 Task: Add a timeline in the project BeaconWorks for the epic 'Search Engine Marketing (SEM) Implementation' from 2023/01/07 to 2024/08/14. Add a timeline in the project BeaconWorks for the epic 'User Experience Testing' from 2023/01/12 to 2024/09/02. Add a timeline in the project BeaconWorks for the epic 'Knowledge Management System Implementation' from 2024/04/17 to 2025/09/11
Action: Mouse moved to (206, 58)
Screenshot: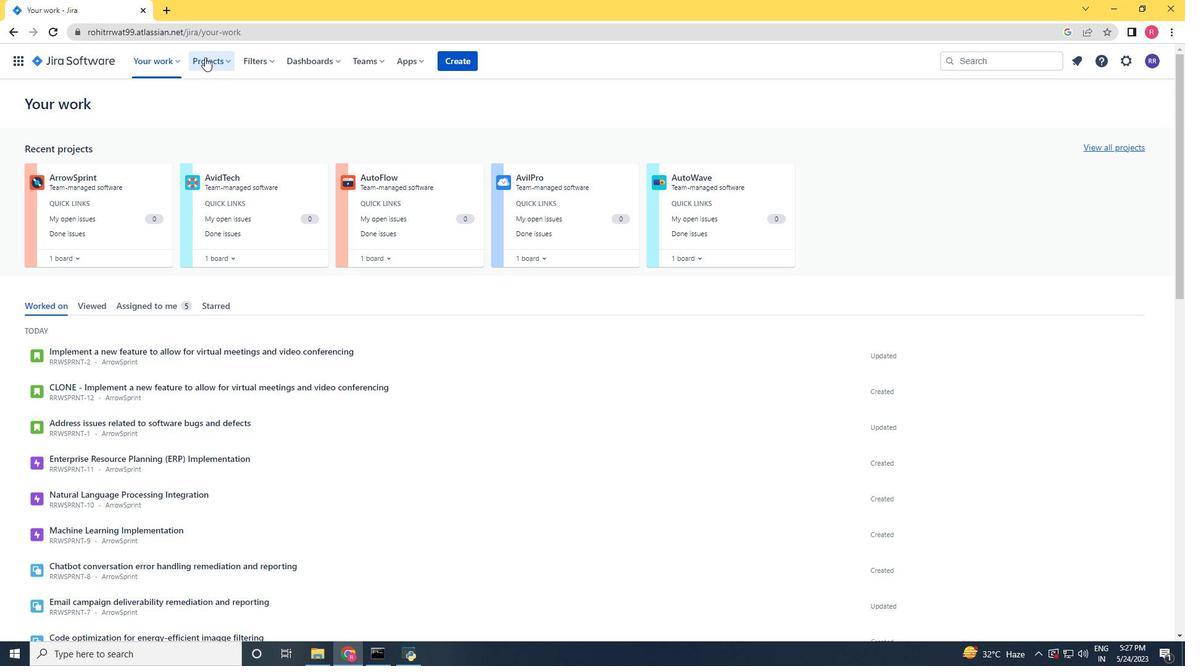 
Action: Mouse pressed left at (206, 58)
Screenshot: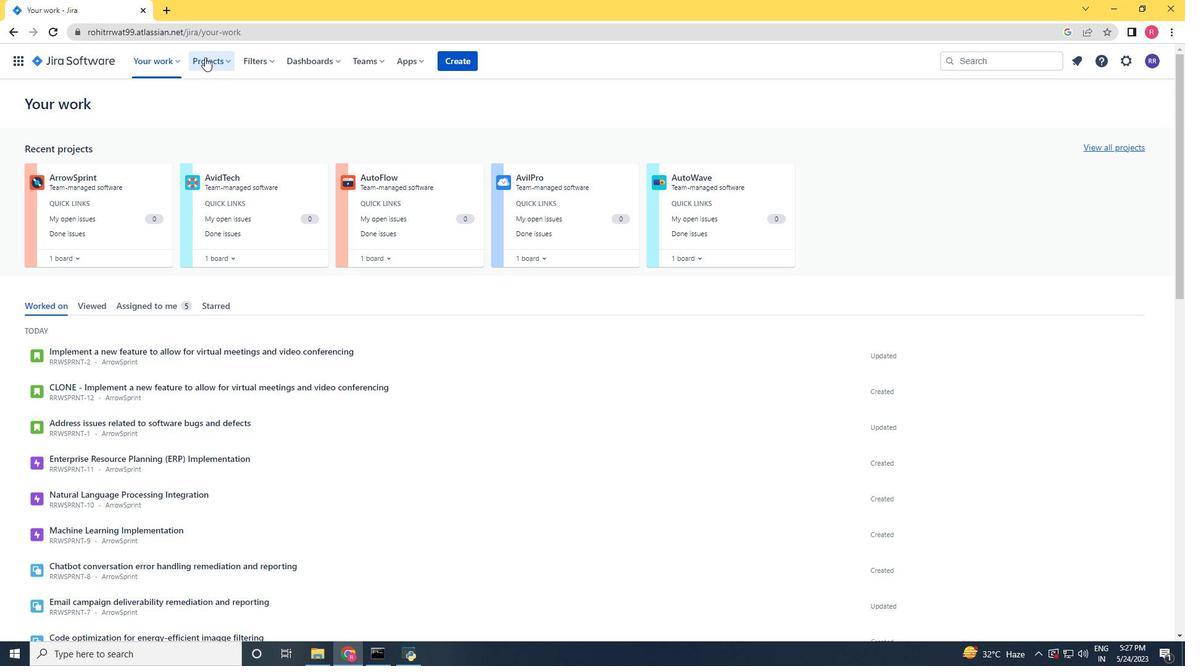 
Action: Mouse moved to (230, 110)
Screenshot: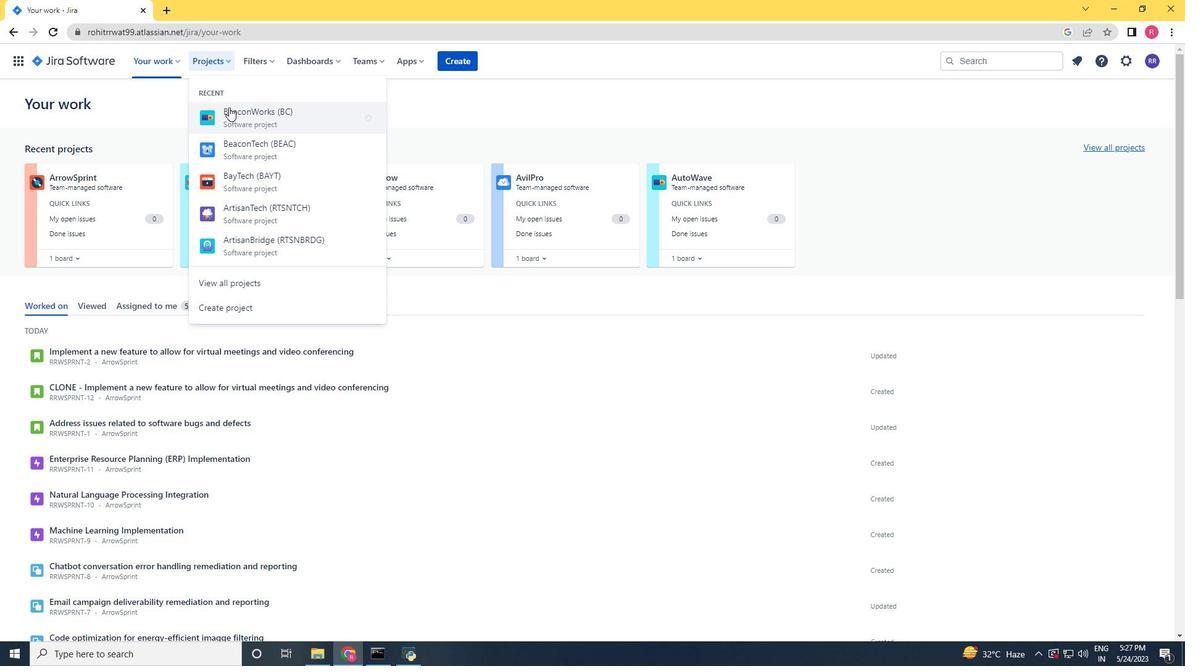 
Action: Mouse pressed left at (230, 110)
Screenshot: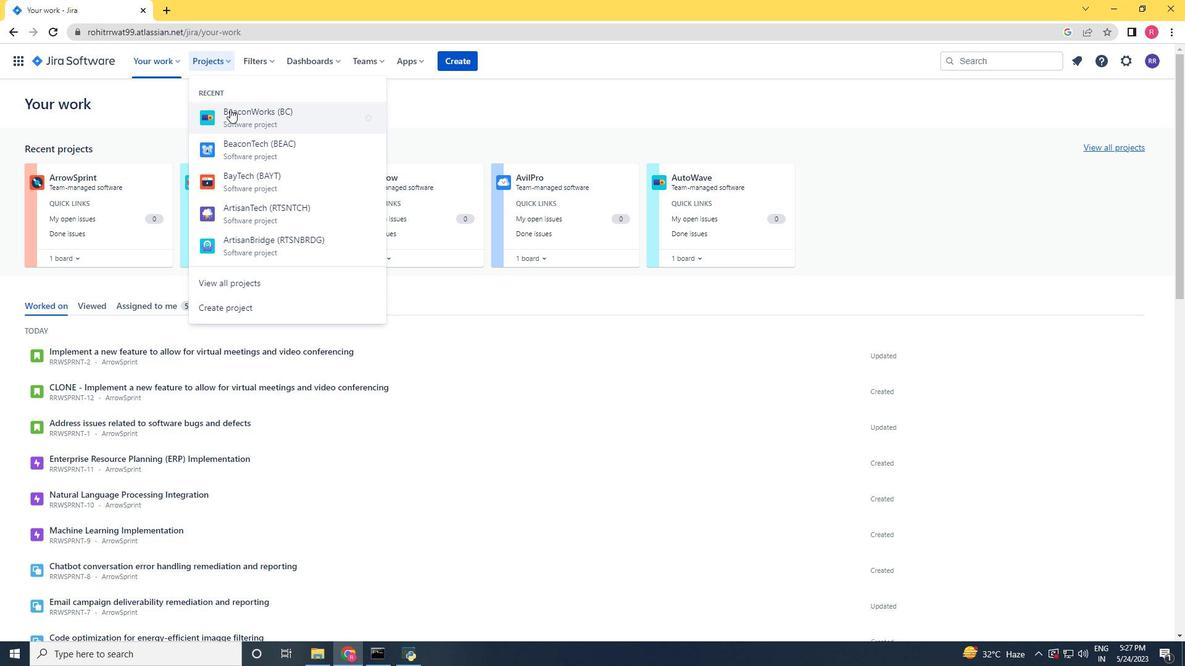 
Action: Mouse moved to (56, 193)
Screenshot: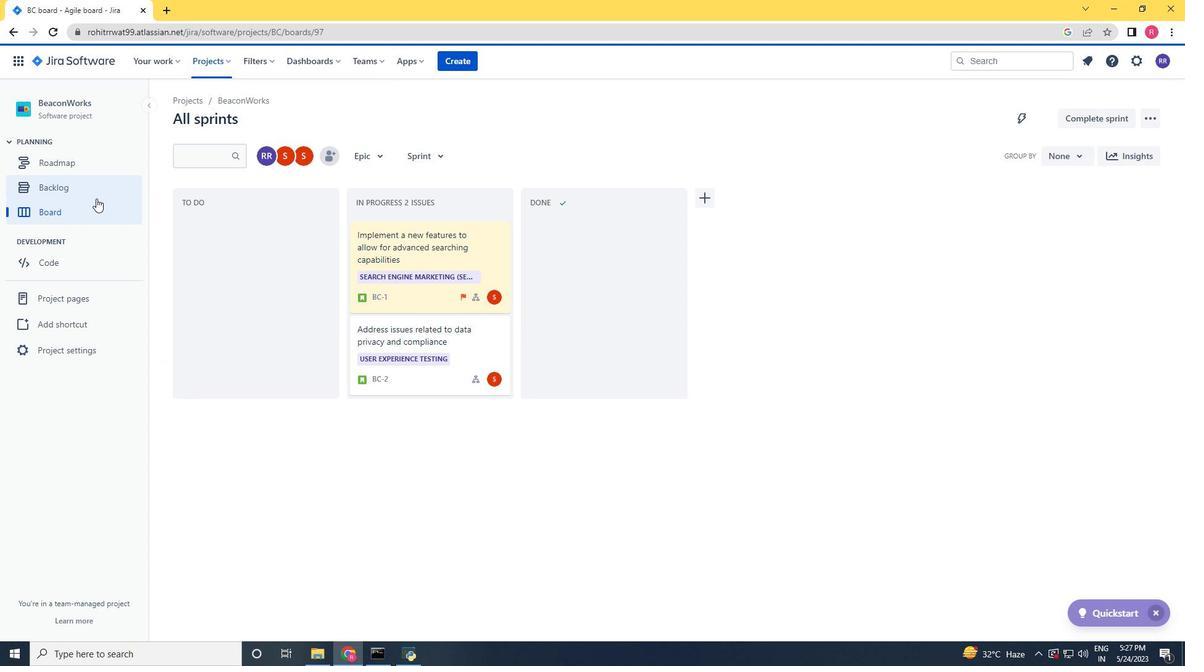 
Action: Mouse pressed left at (56, 193)
Screenshot: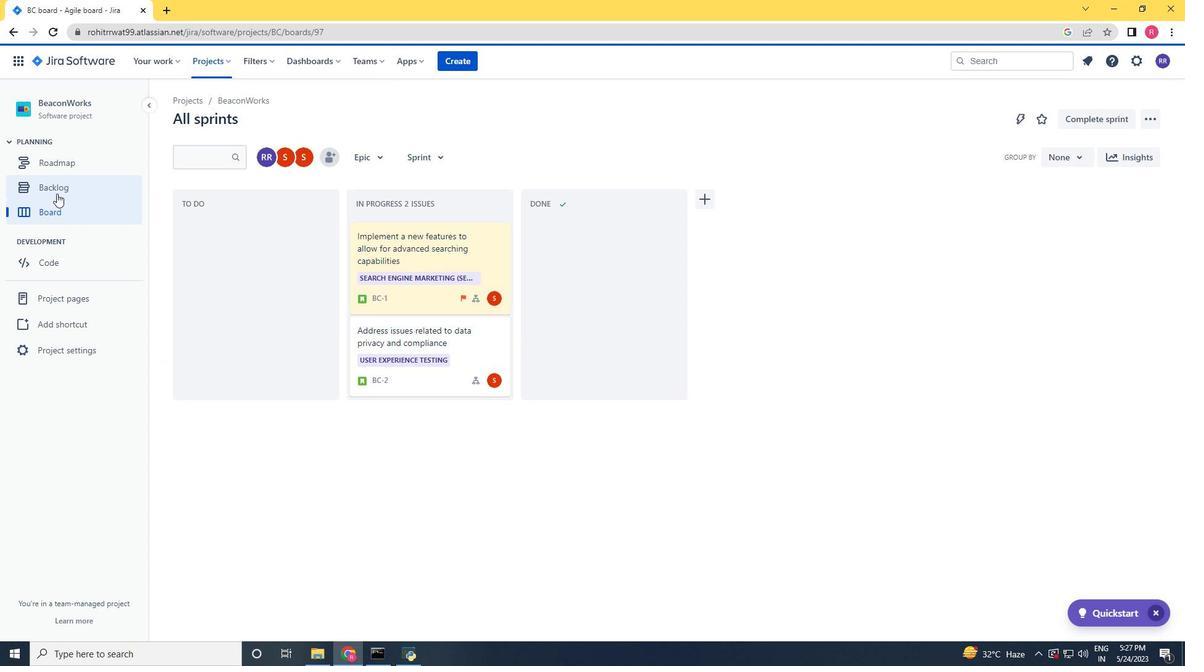 
Action: Mouse moved to (186, 250)
Screenshot: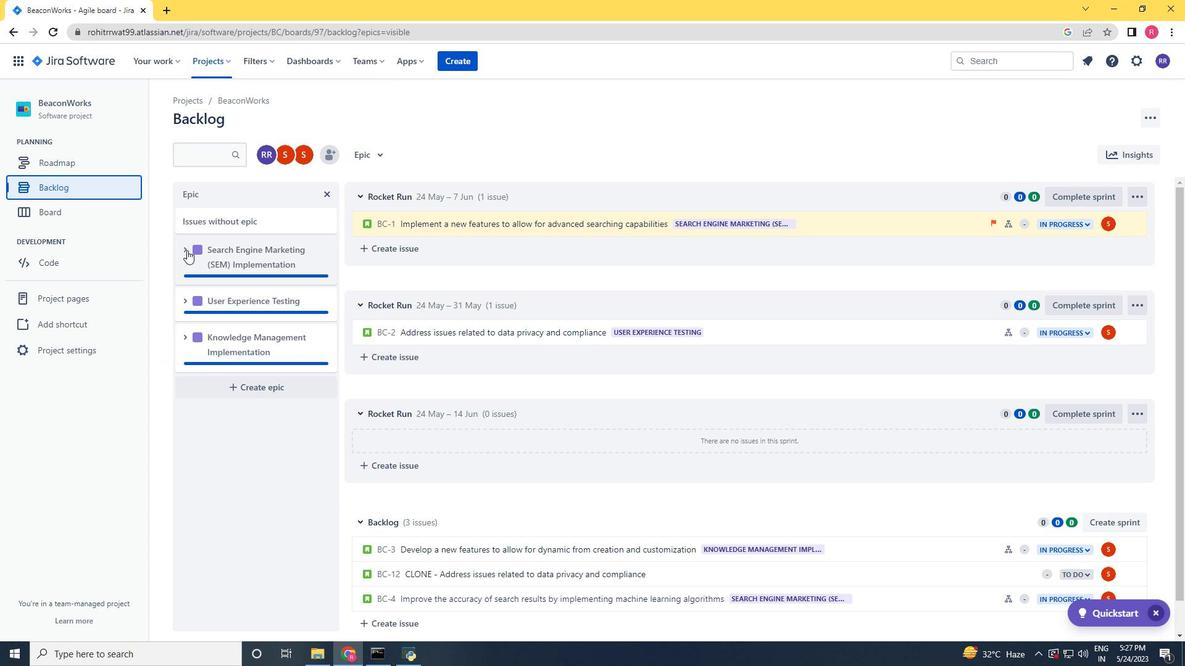 
Action: Mouse pressed left at (186, 250)
Screenshot: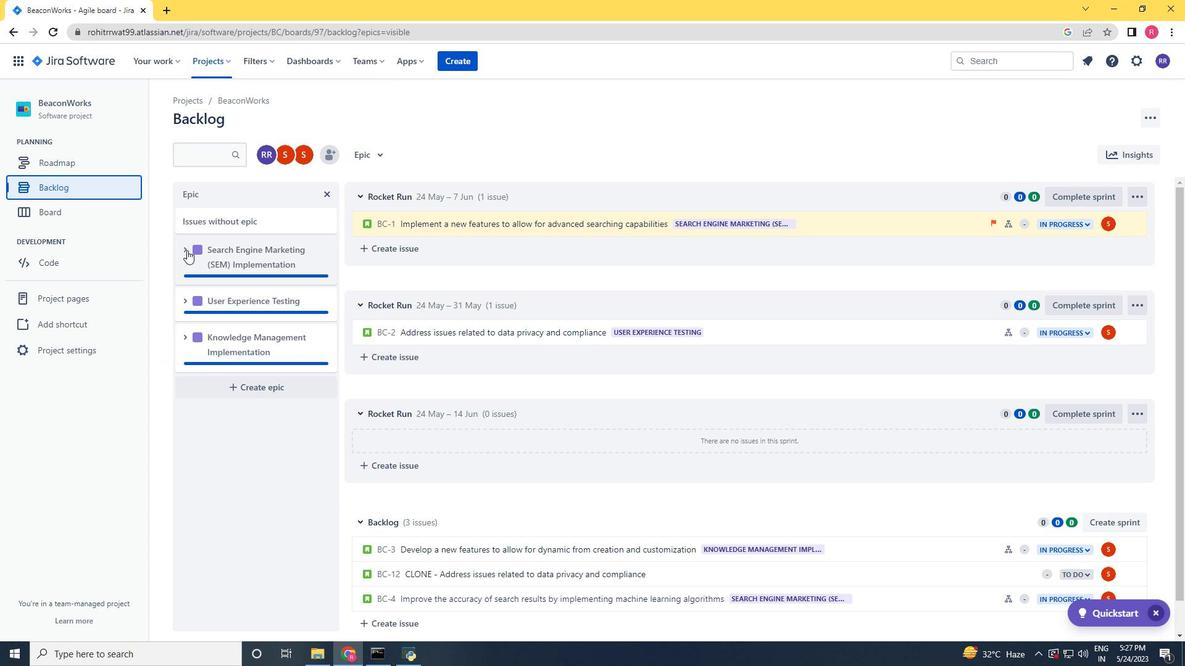 
Action: Mouse moved to (250, 353)
Screenshot: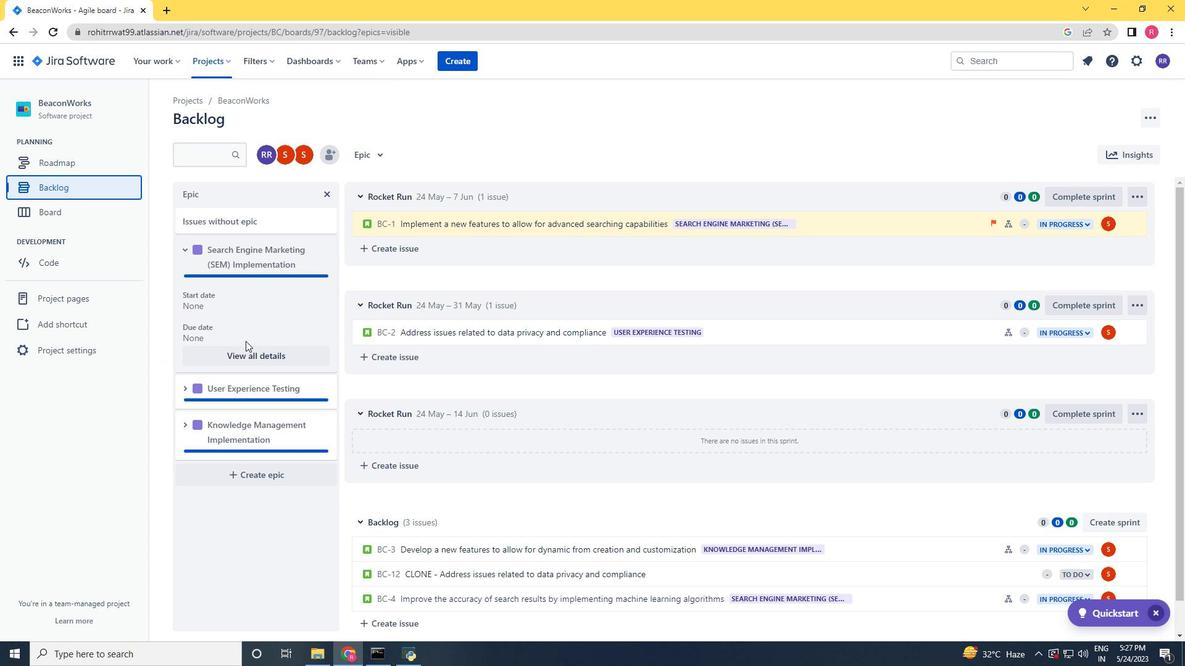 
Action: Mouse pressed left at (250, 353)
Screenshot: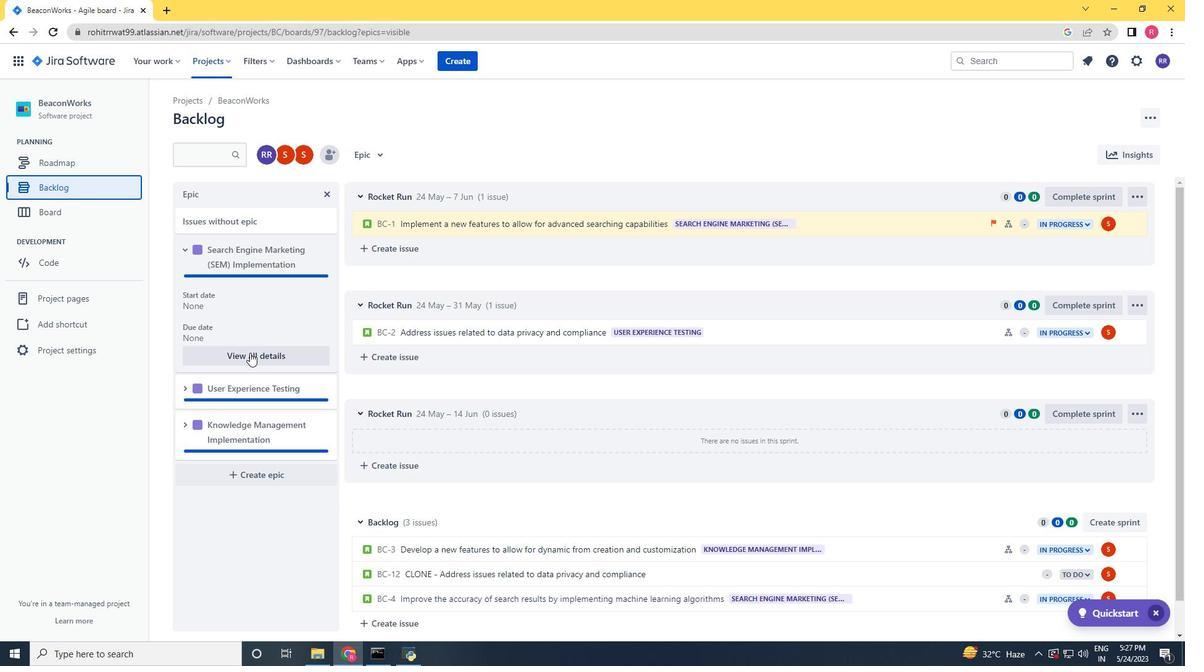 
Action: Mouse moved to (747, 351)
Screenshot: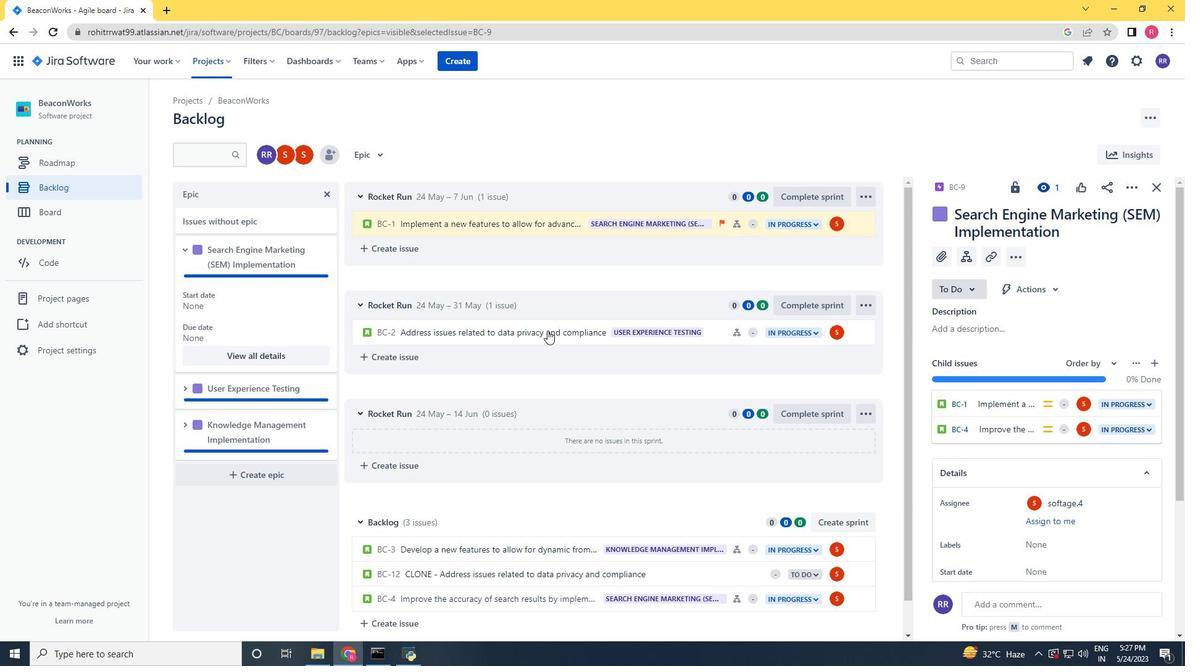 
Action: Mouse scrolled (747, 351) with delta (0, 0)
Screenshot: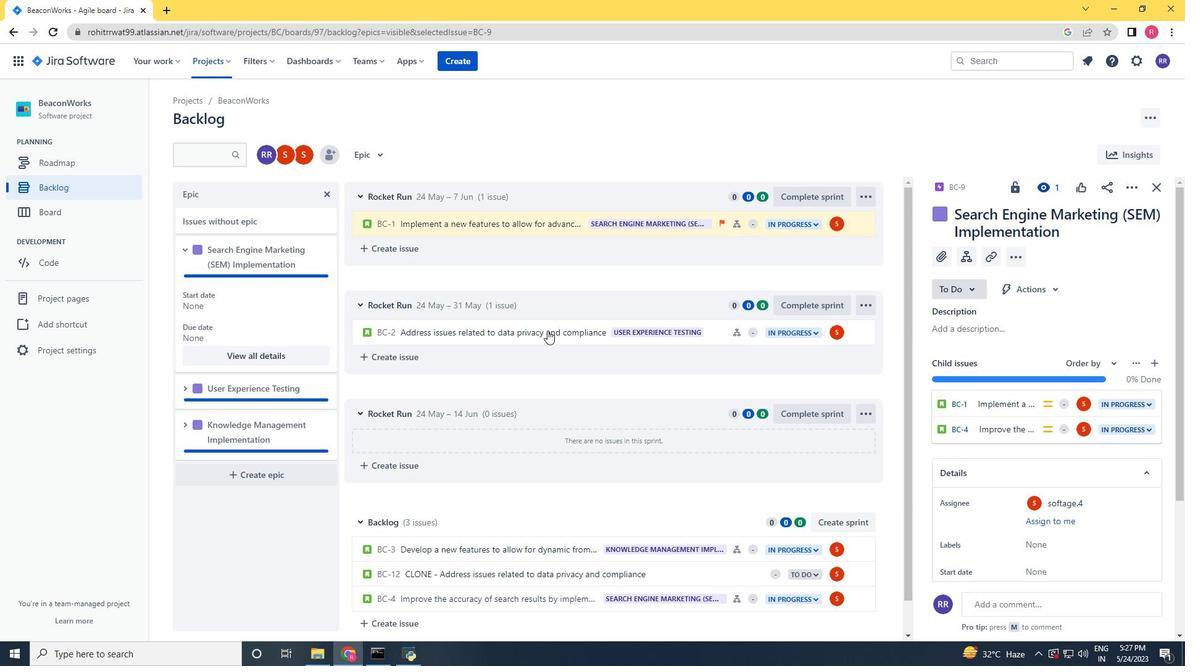 
Action: Mouse scrolled (747, 351) with delta (0, 0)
Screenshot: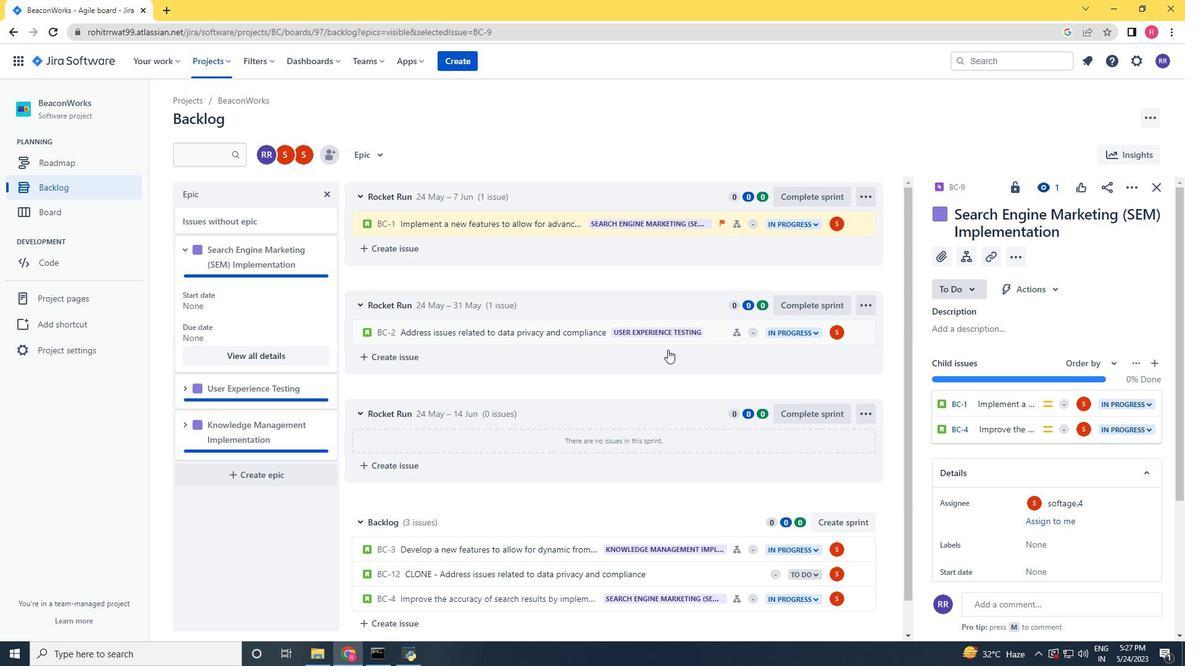 
Action: Mouse scrolled (747, 351) with delta (0, 0)
Screenshot: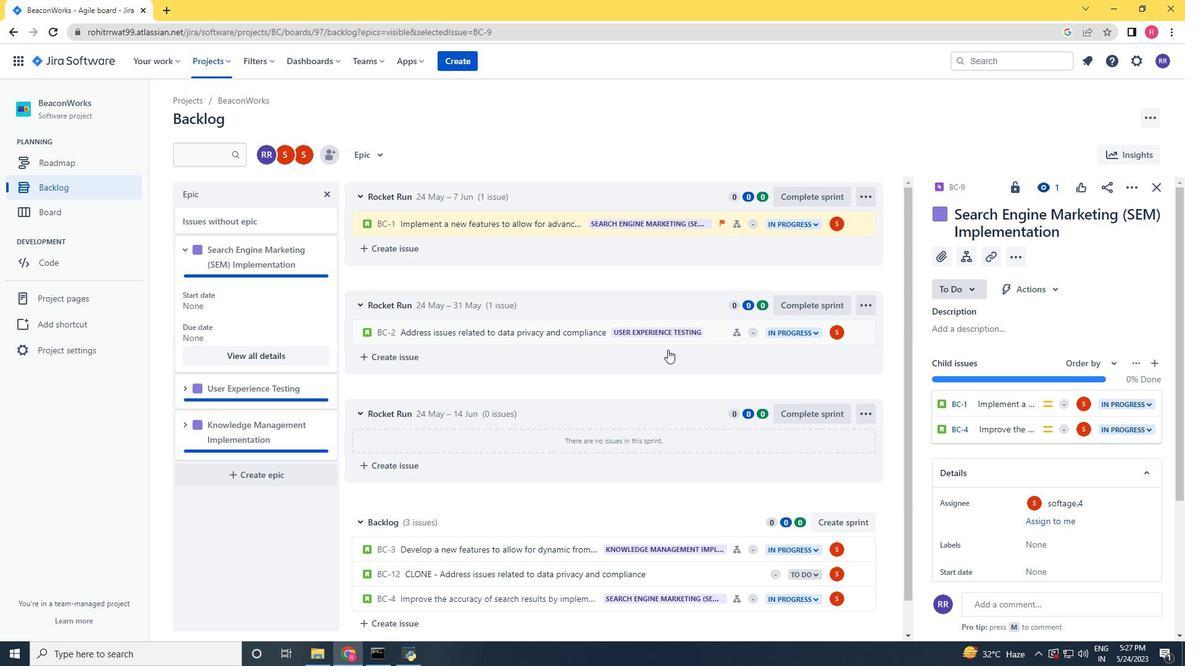 
Action: Mouse scrolled (747, 351) with delta (0, 0)
Screenshot: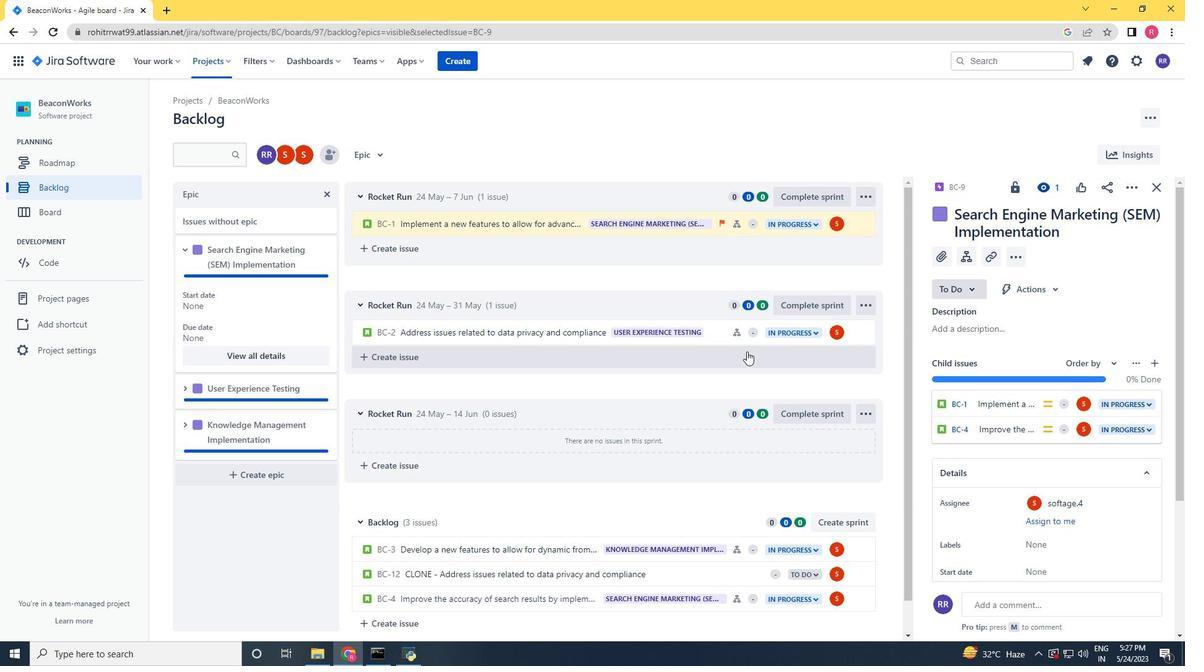 
Action: Mouse moved to (1172, 569)
Screenshot: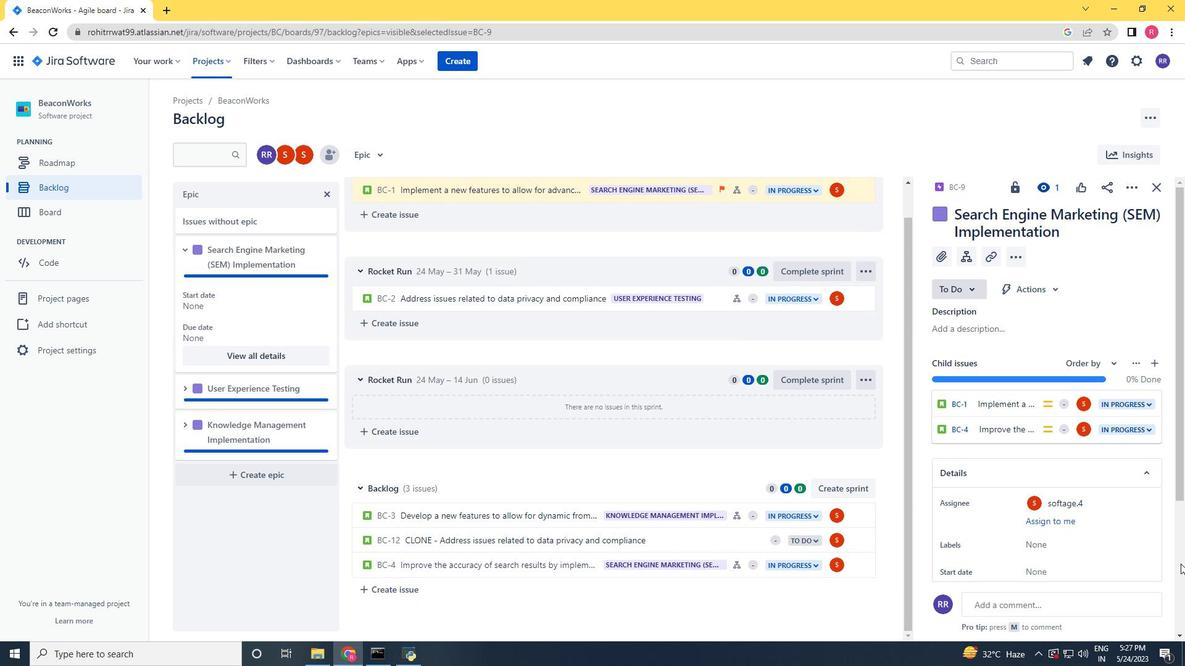 
Action: Mouse scrolled (1172, 569) with delta (0, 0)
Screenshot: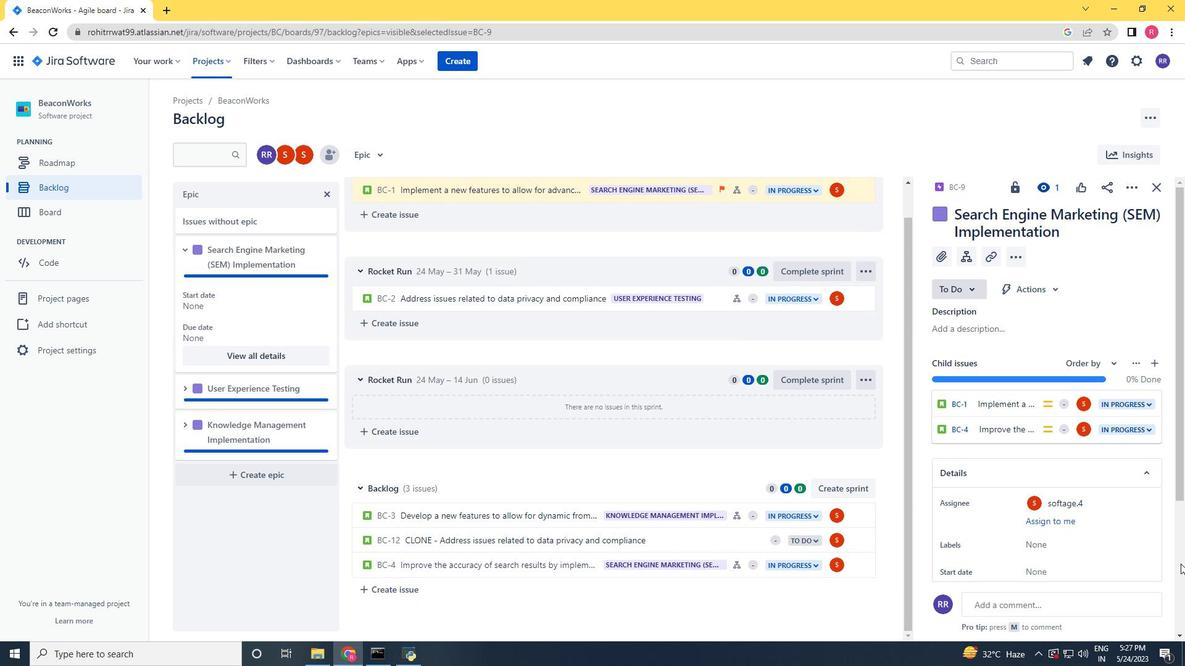 
Action: Mouse moved to (1168, 570)
Screenshot: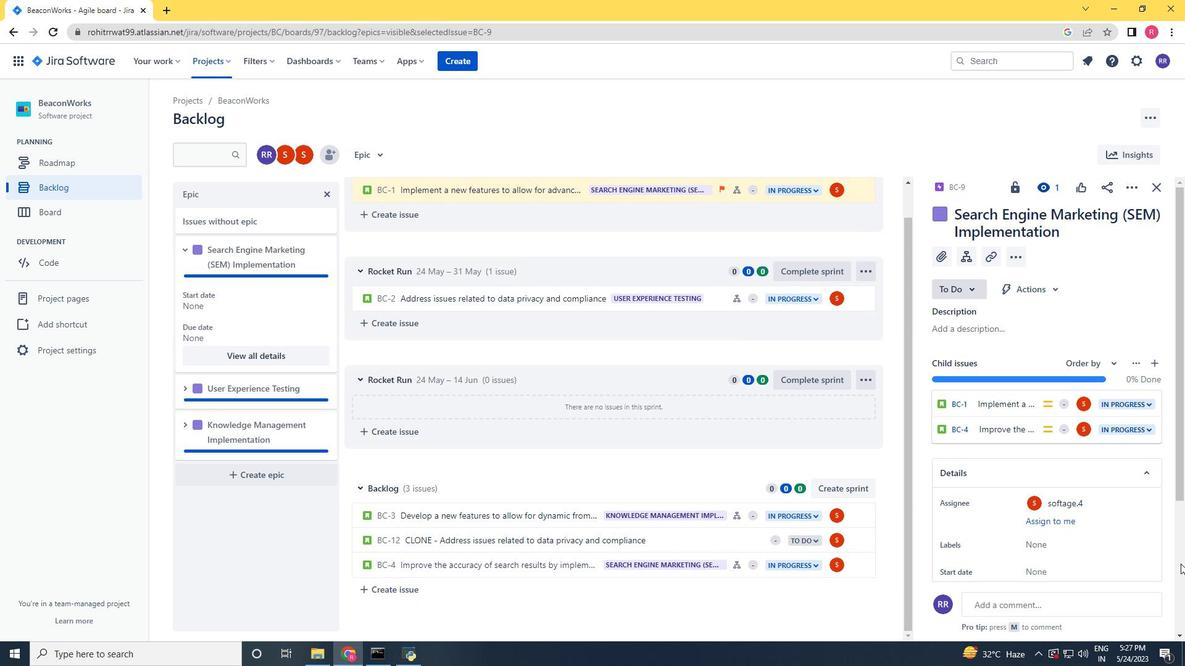 
Action: Mouse scrolled (1168, 569) with delta (0, 0)
Screenshot: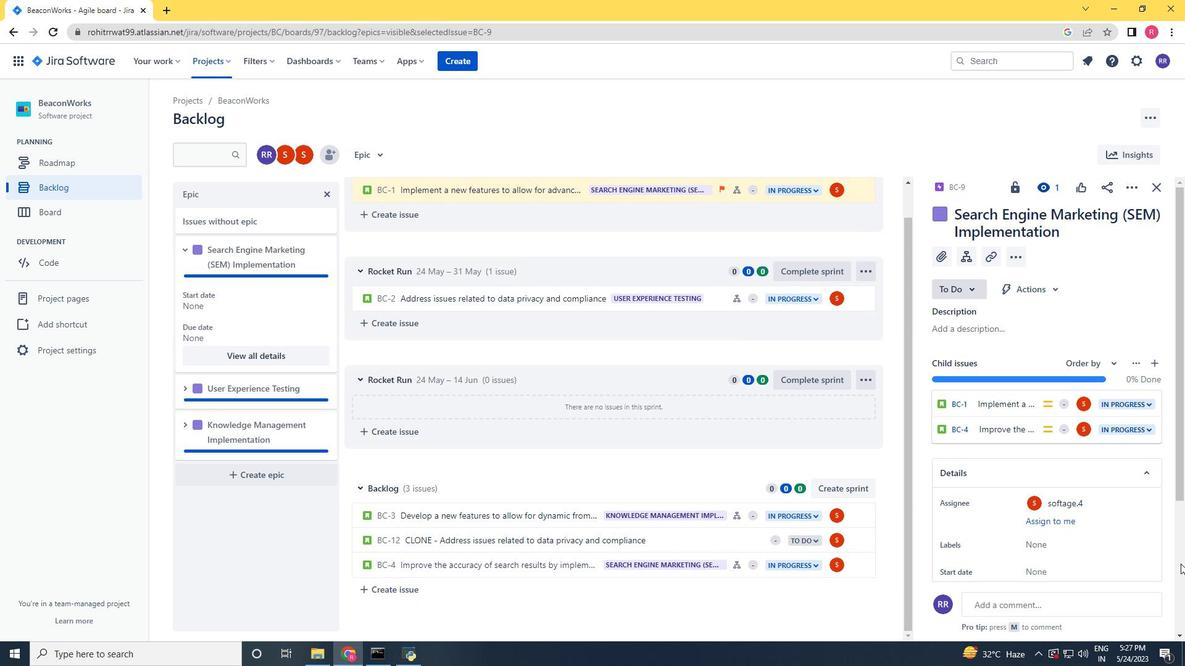 
Action: Mouse moved to (1158, 570)
Screenshot: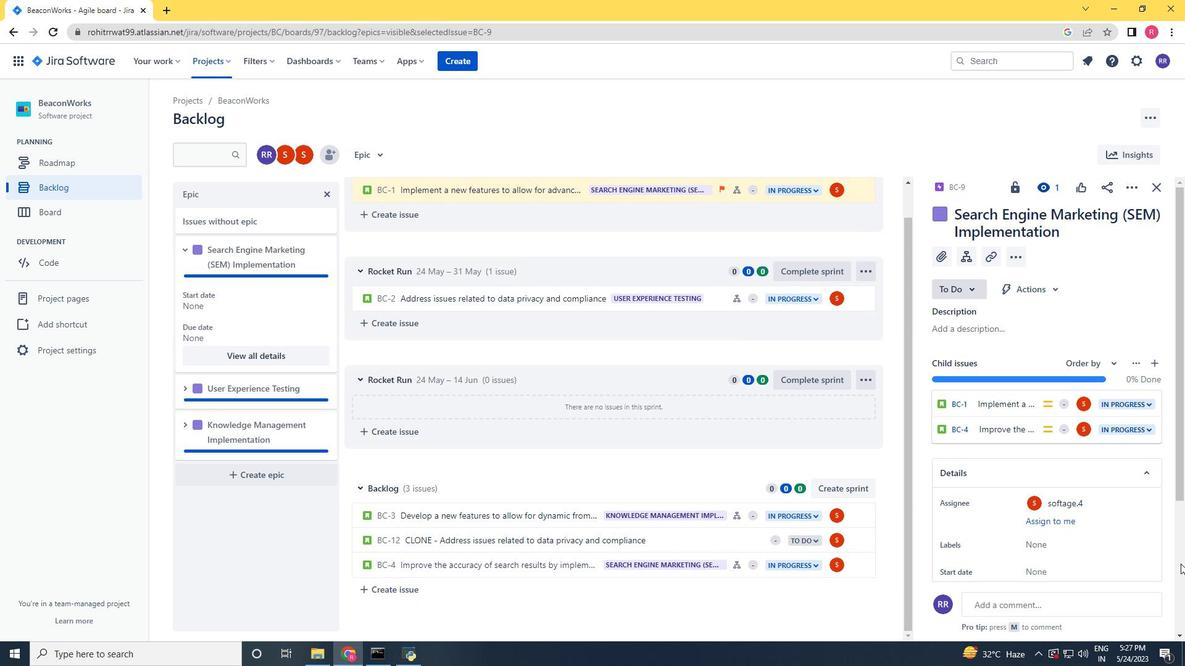 
Action: Mouse scrolled (1158, 569) with delta (0, 0)
Screenshot: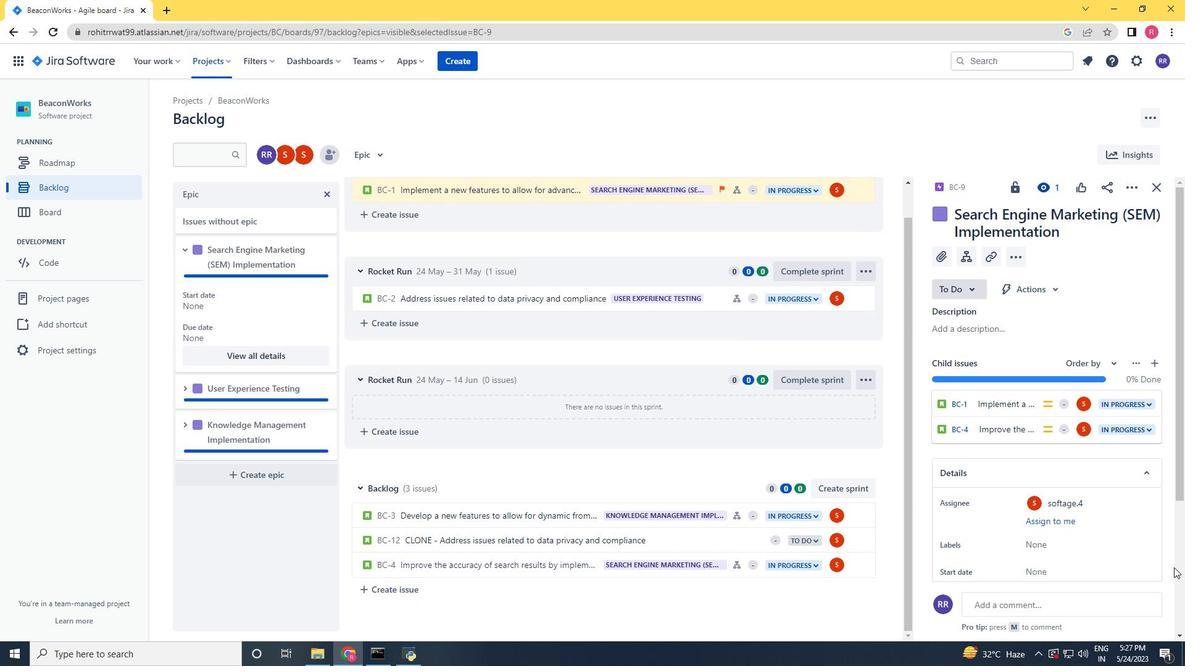 
Action: Mouse moved to (1153, 570)
Screenshot: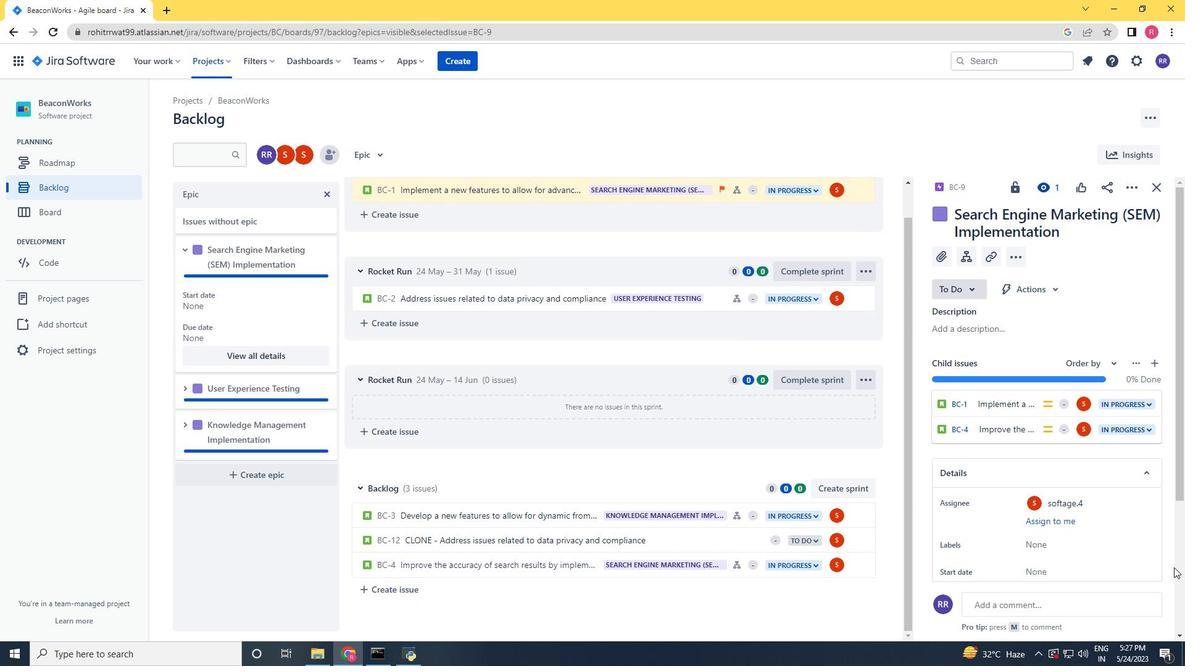 
Action: Mouse scrolled (1153, 569) with delta (0, 0)
Screenshot: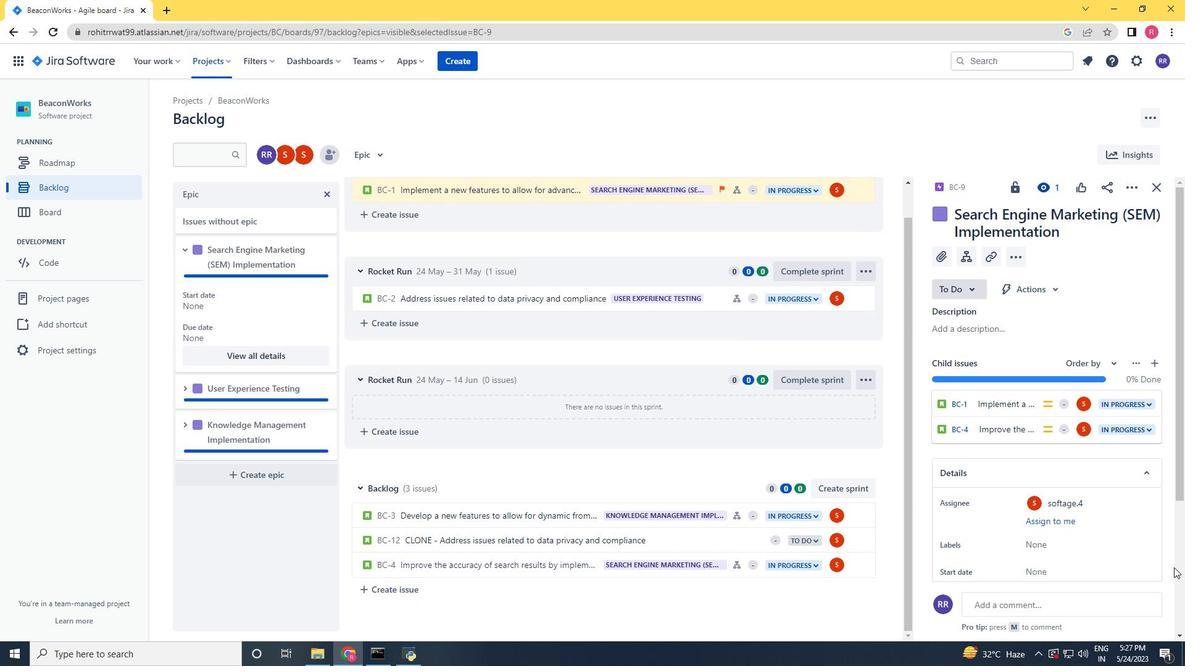
Action: Mouse moved to (1152, 570)
Screenshot: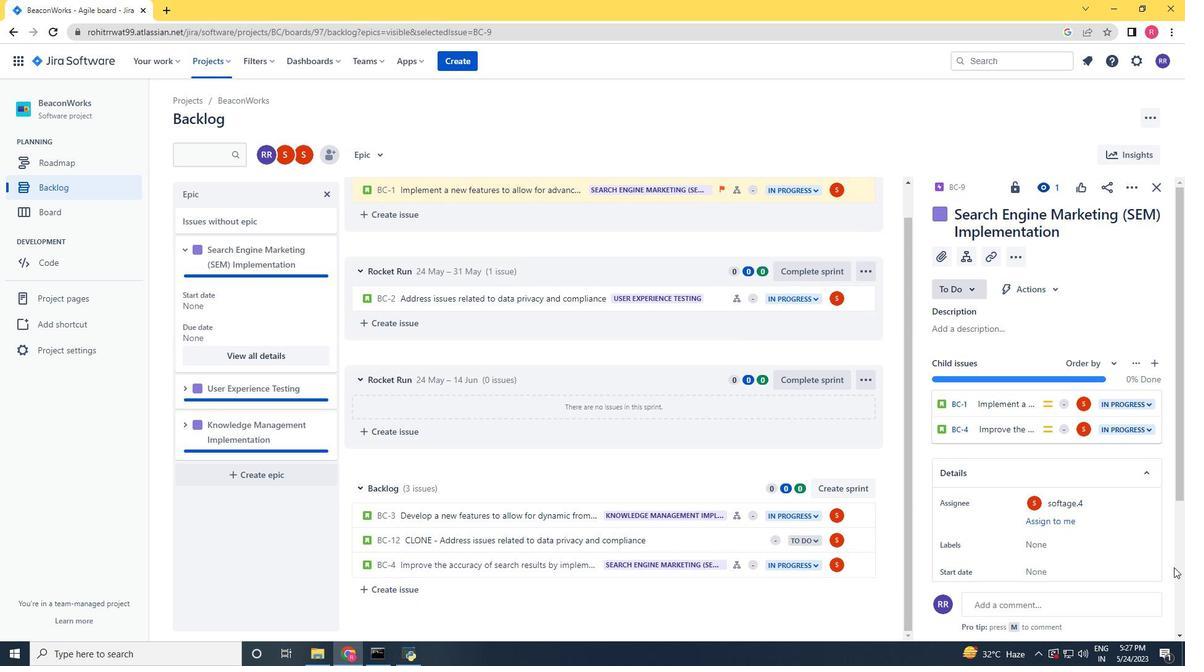 
Action: Mouse scrolled (1152, 569) with delta (0, 0)
Screenshot: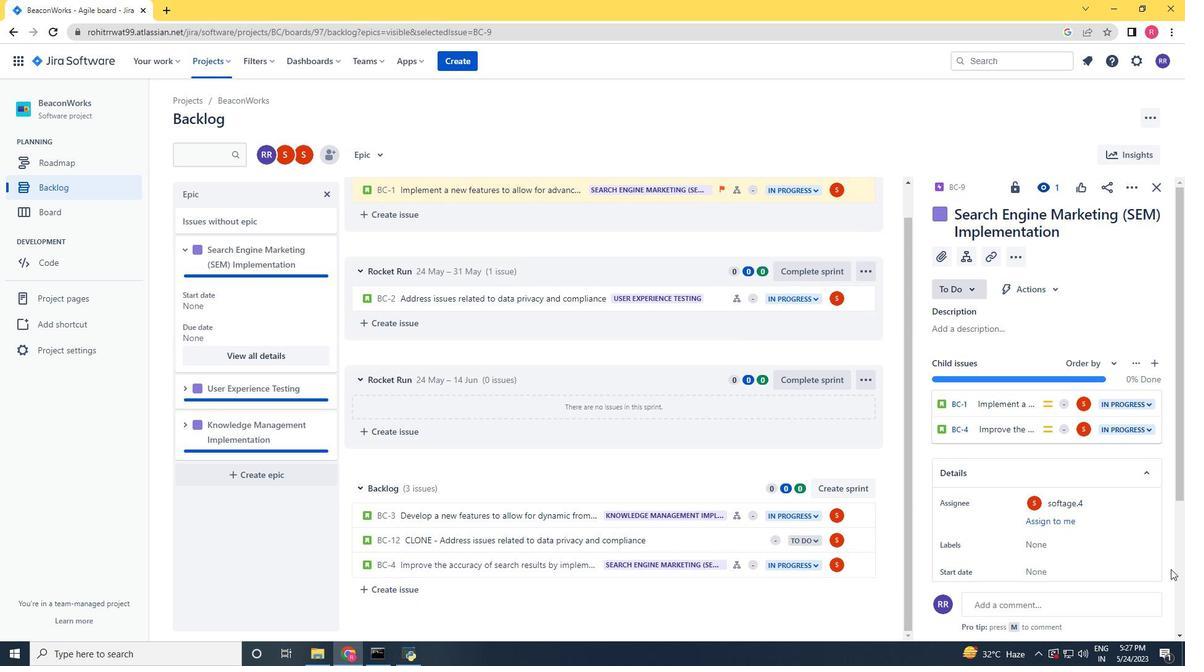 
Action: Mouse moved to (1060, 374)
Screenshot: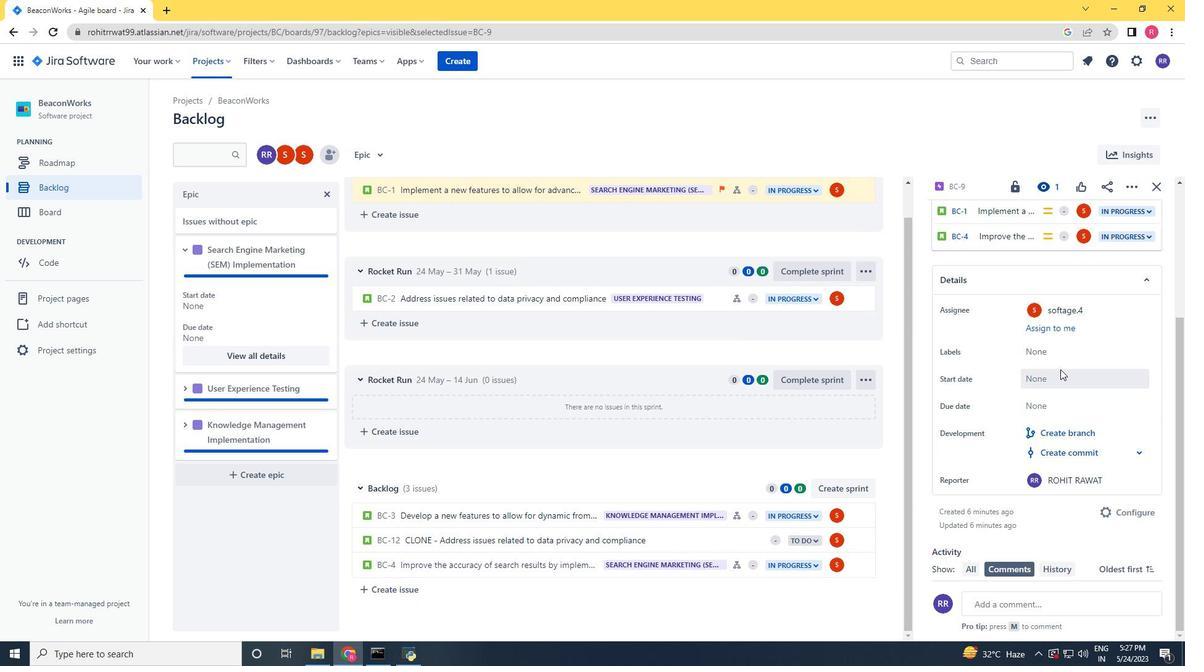 
Action: Mouse pressed left at (1060, 374)
Screenshot: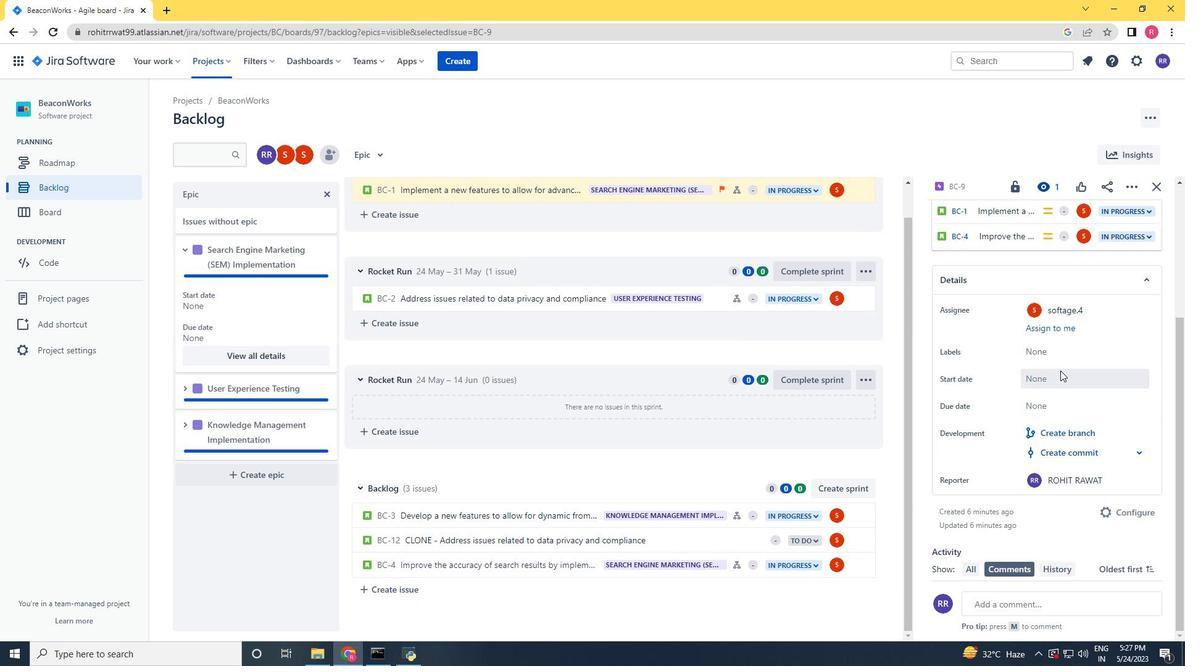 
Action: Mouse moved to (1157, 413)
Screenshot: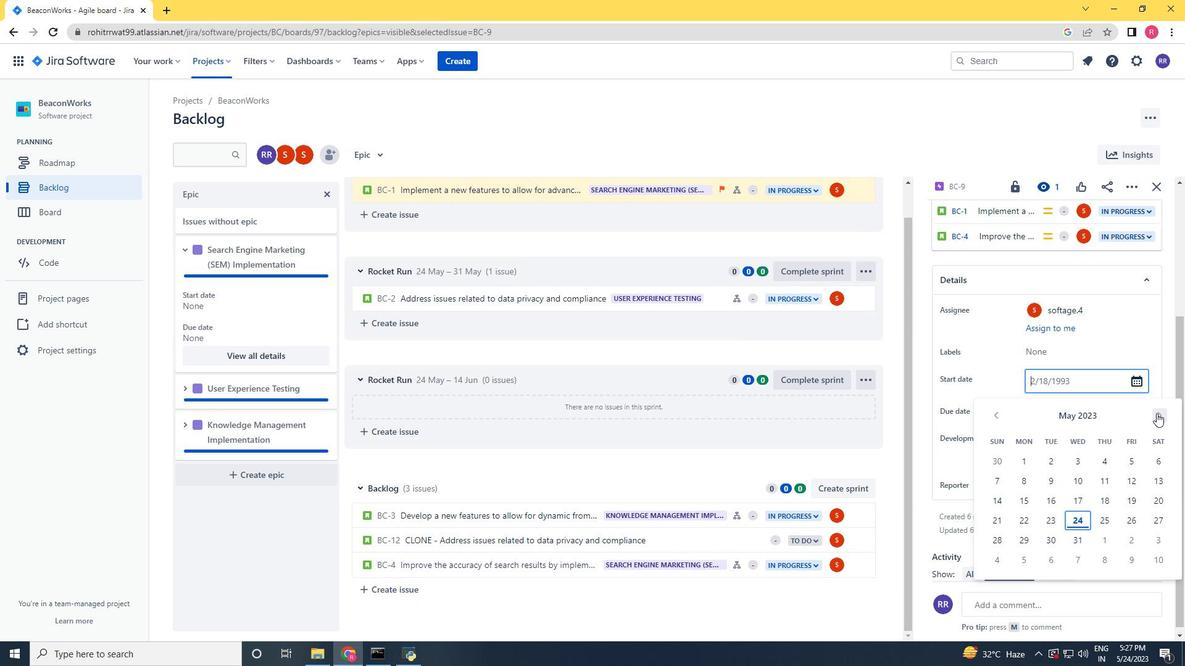 
Action: Mouse pressed left at (1157, 413)
Screenshot: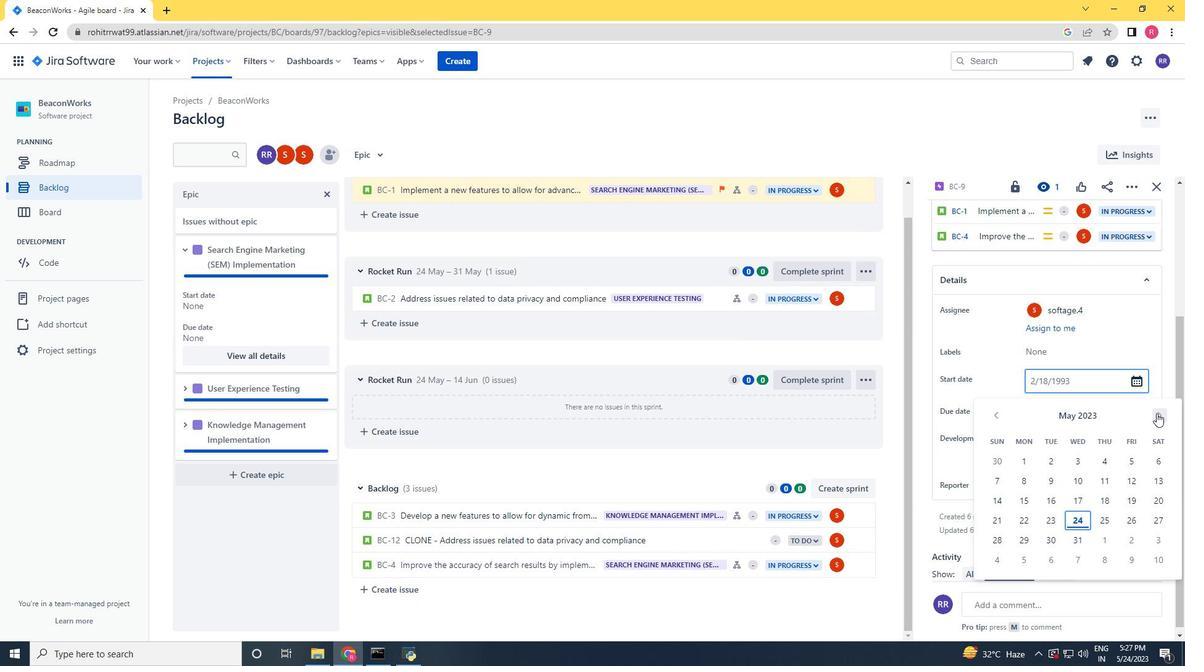 
Action: Mouse pressed left at (1157, 413)
Screenshot: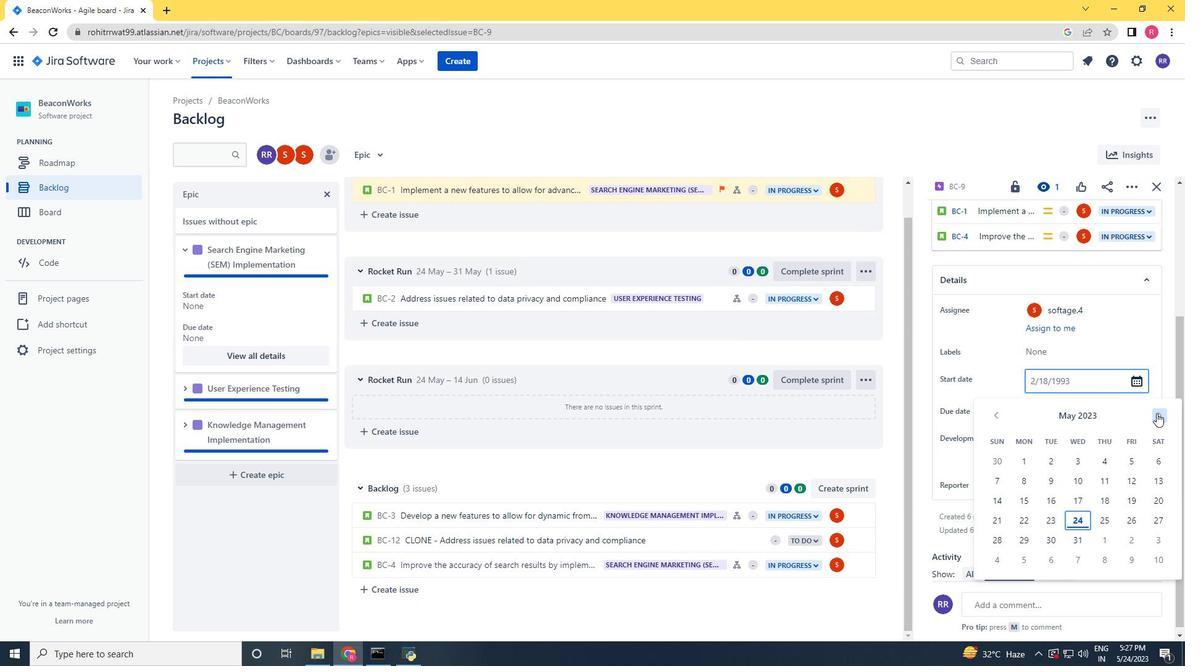 
Action: Mouse moved to (1003, 416)
Screenshot: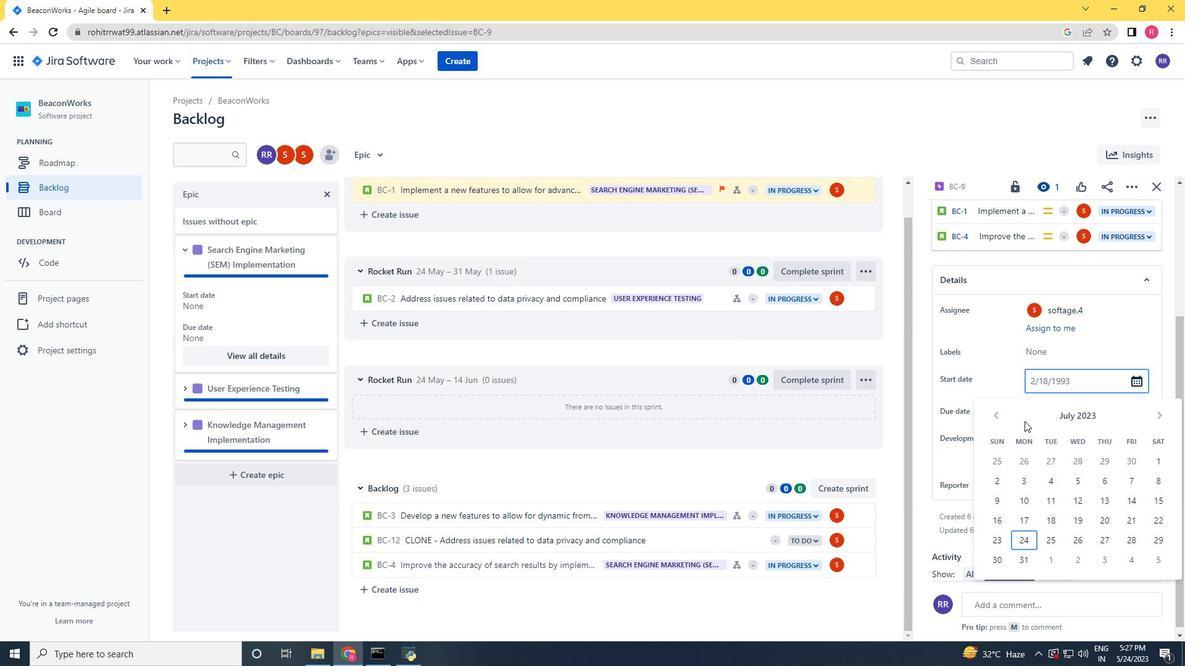 
Action: Mouse pressed left at (1003, 416)
Screenshot: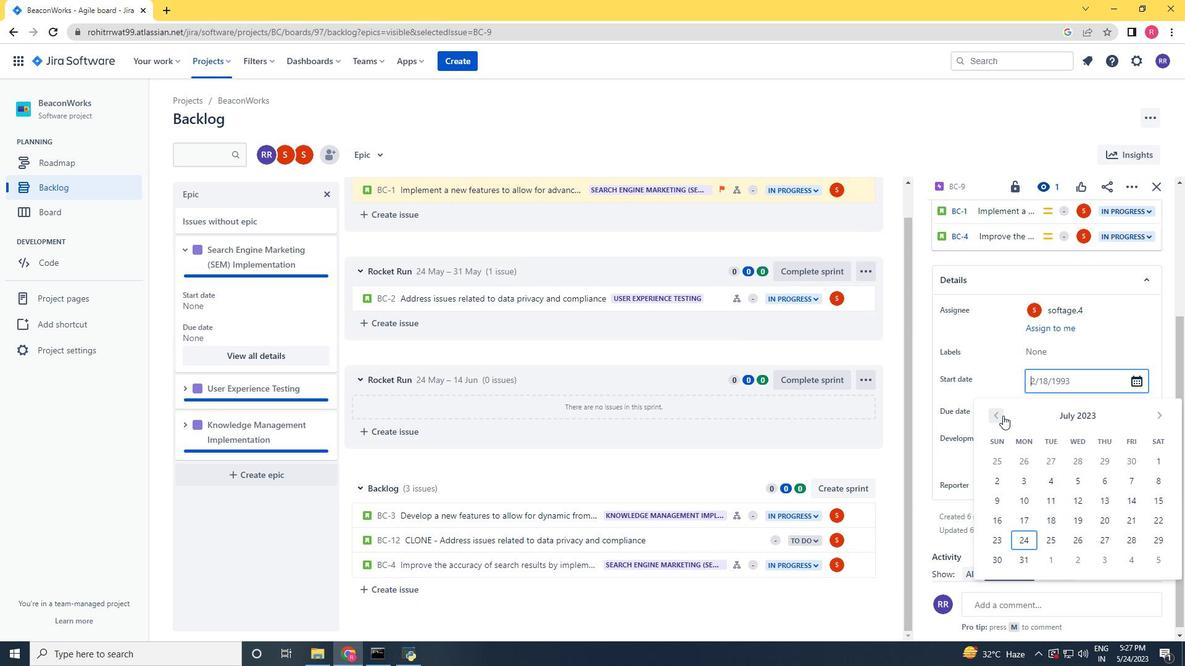 
Action: Mouse pressed left at (1003, 416)
Screenshot: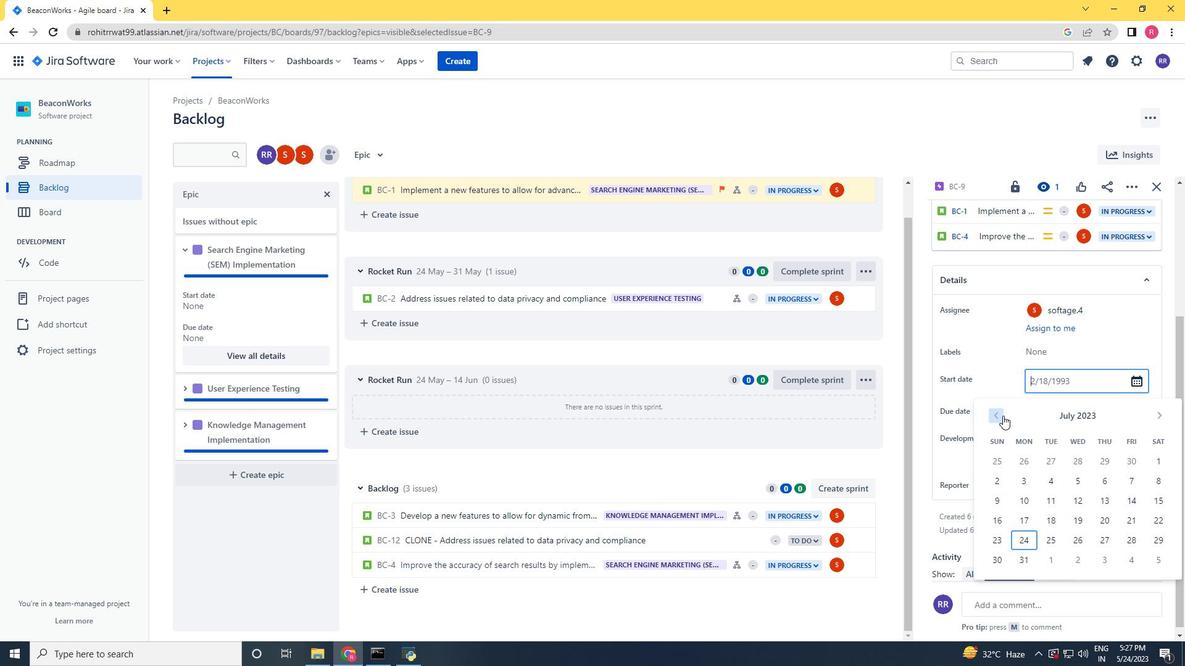 
Action: Mouse pressed left at (1003, 416)
Screenshot: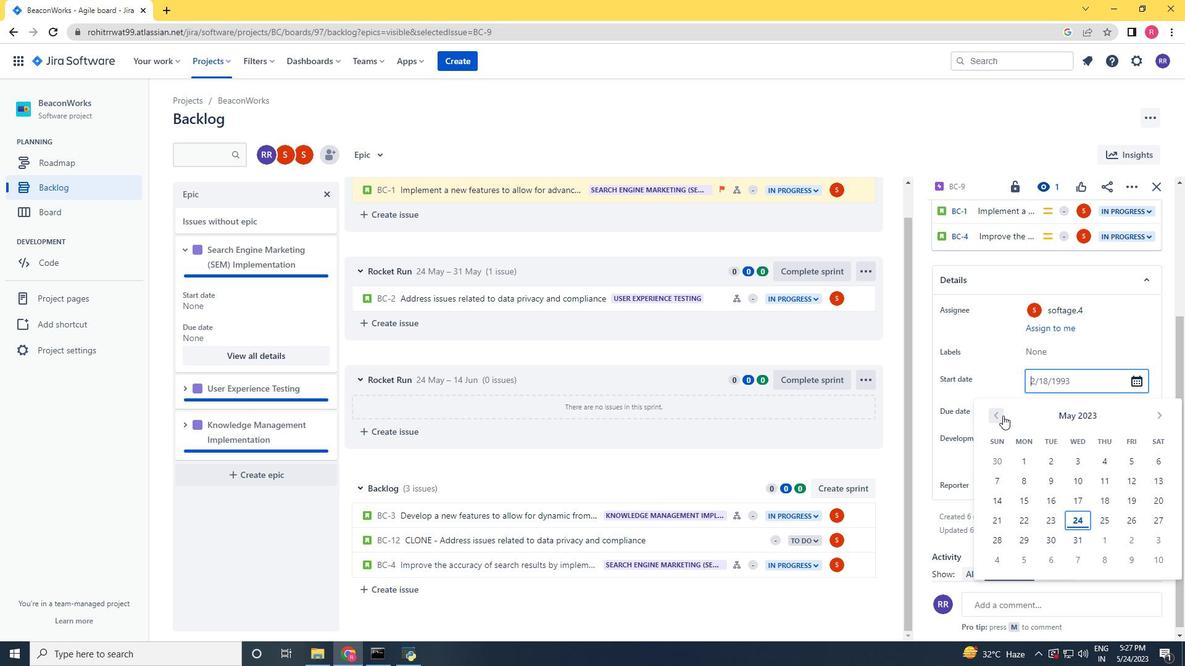 
Action: Mouse pressed left at (1003, 416)
Screenshot: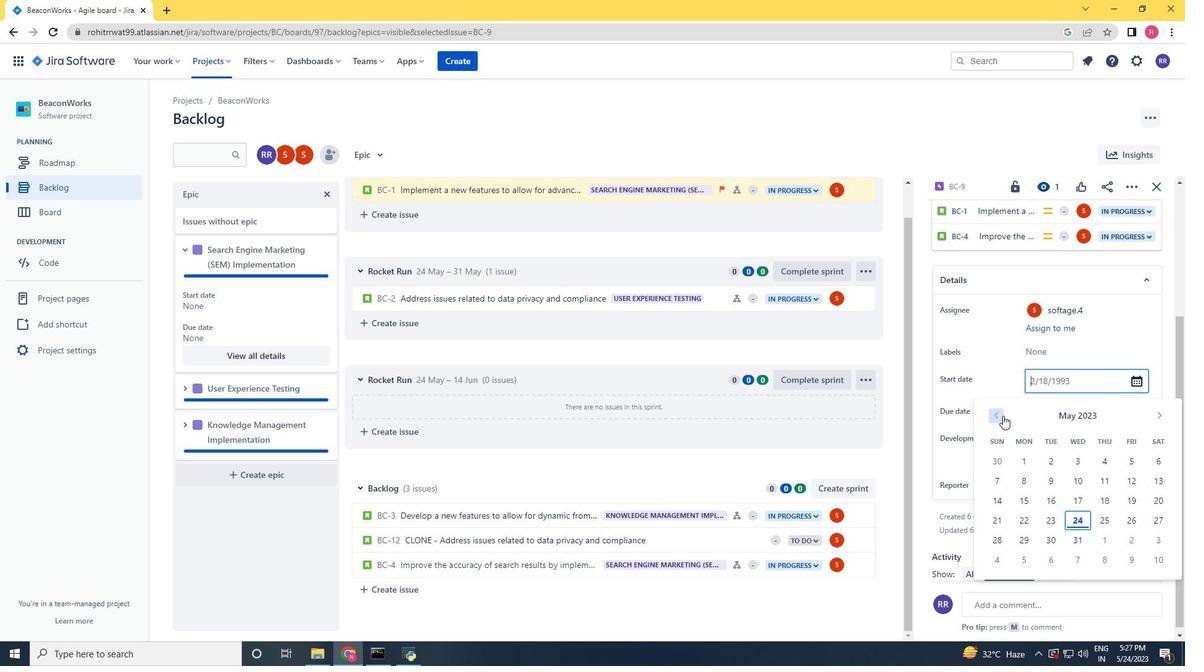 
Action: Mouse pressed left at (1003, 416)
Screenshot: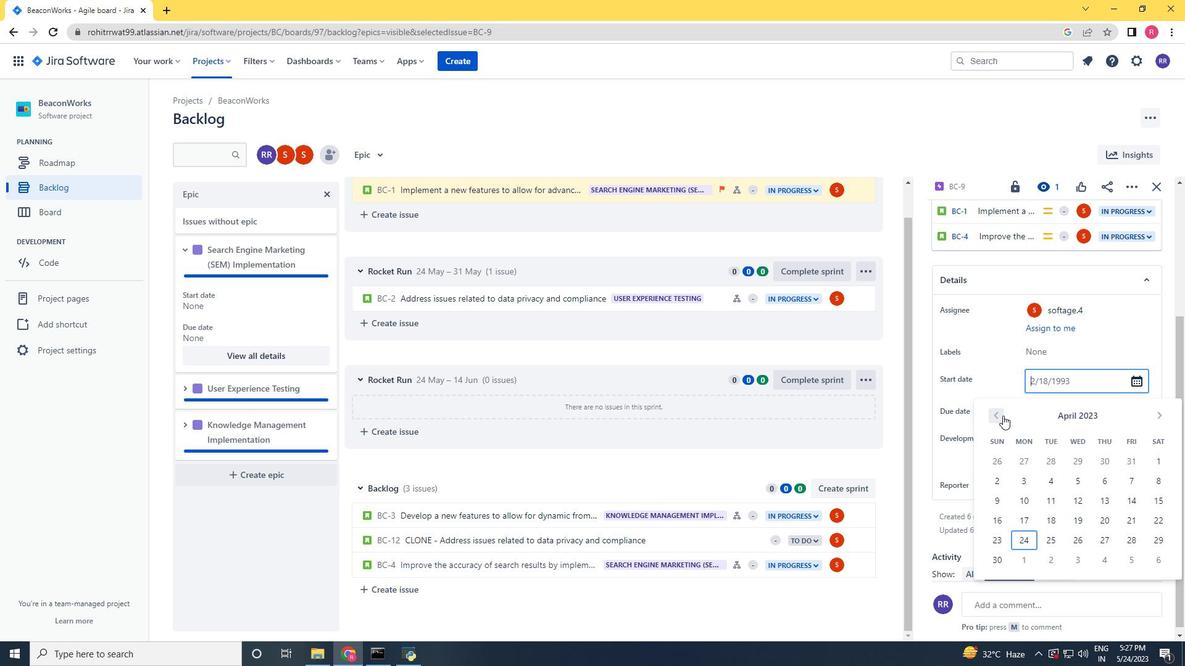 
Action: Mouse pressed left at (1003, 416)
Screenshot: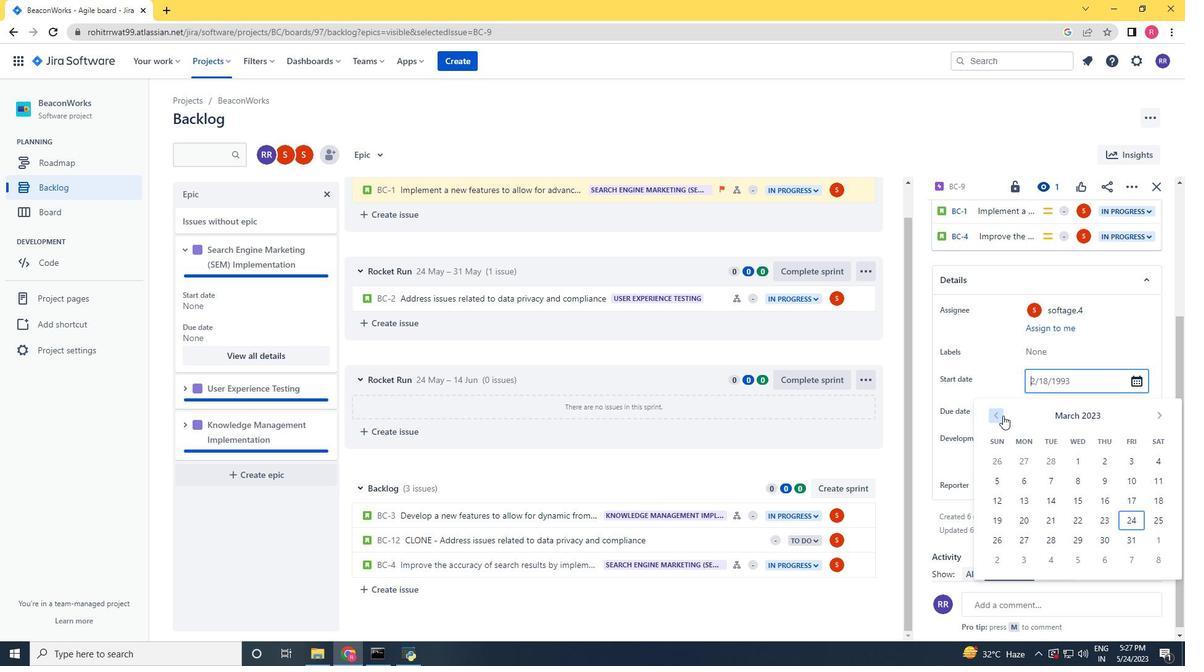 
Action: Mouse moved to (1159, 460)
Screenshot: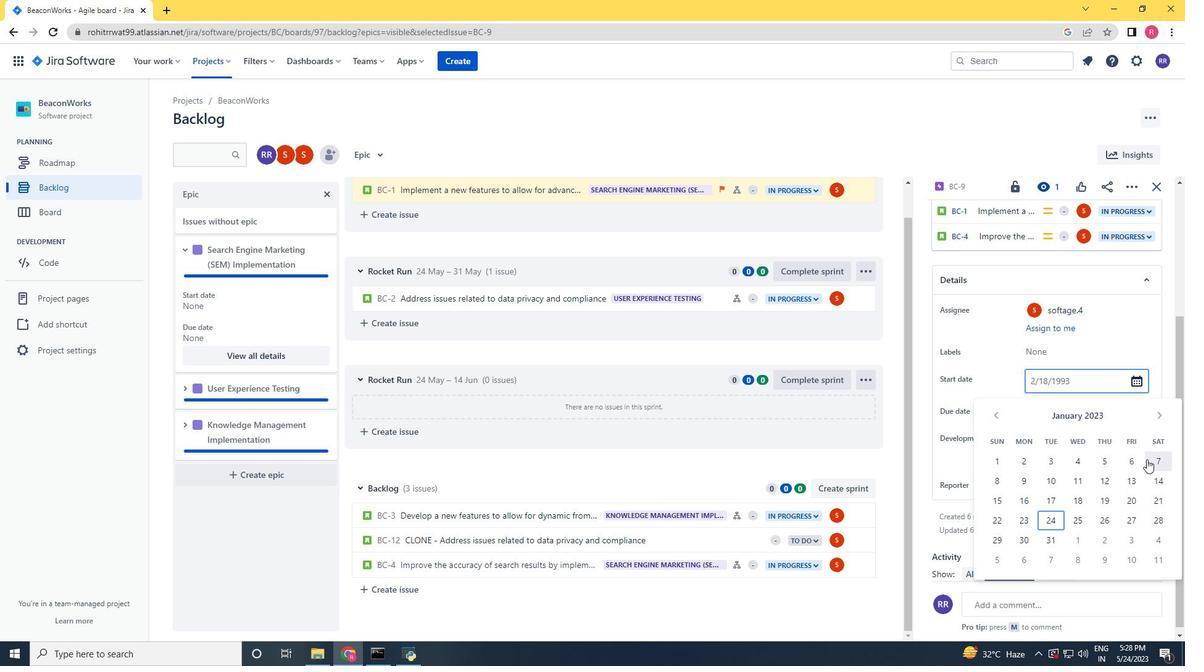 
Action: Mouse pressed left at (1159, 460)
Screenshot: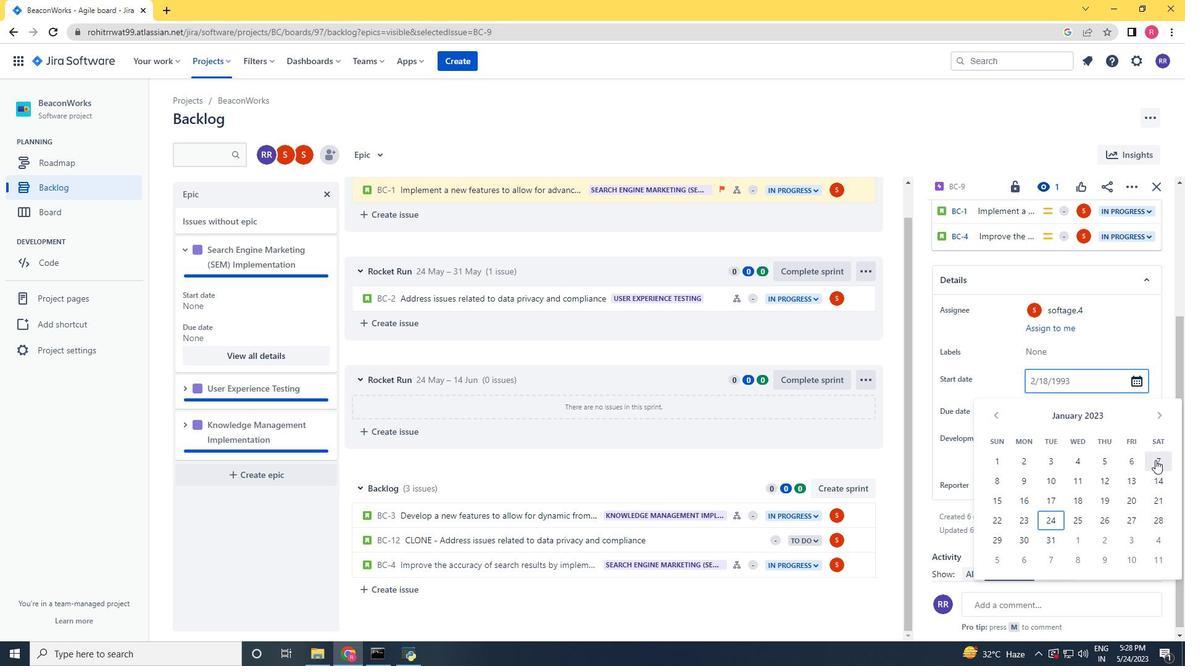 
Action: Mouse moved to (1057, 413)
Screenshot: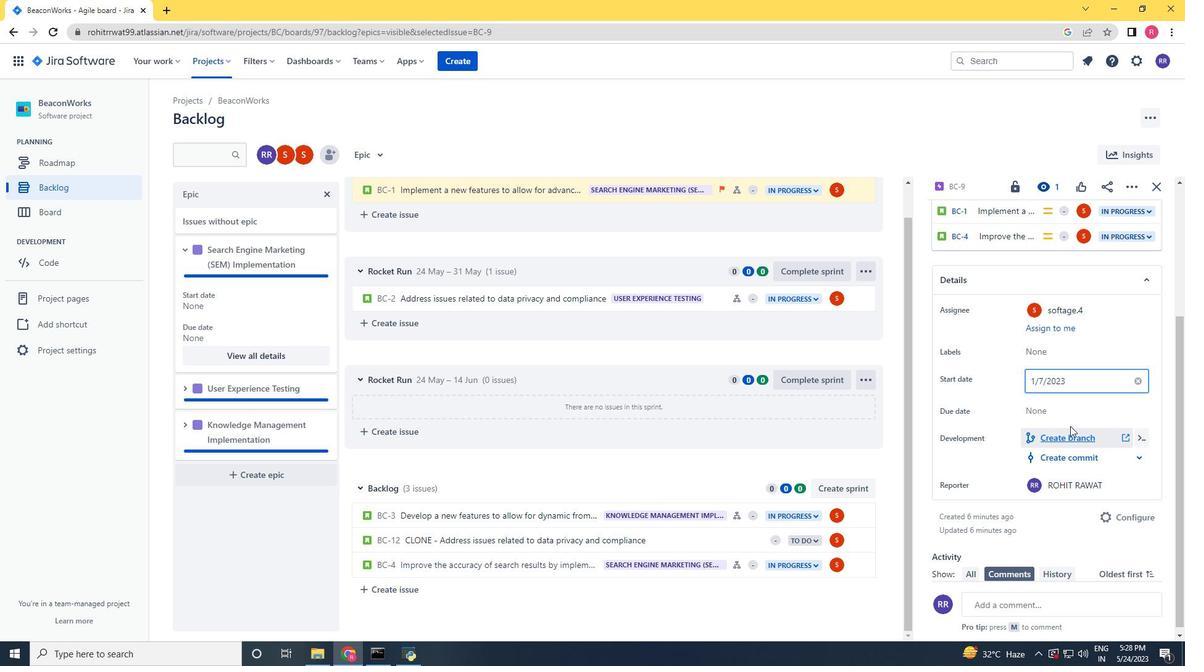 
Action: Mouse pressed left at (1057, 413)
Screenshot: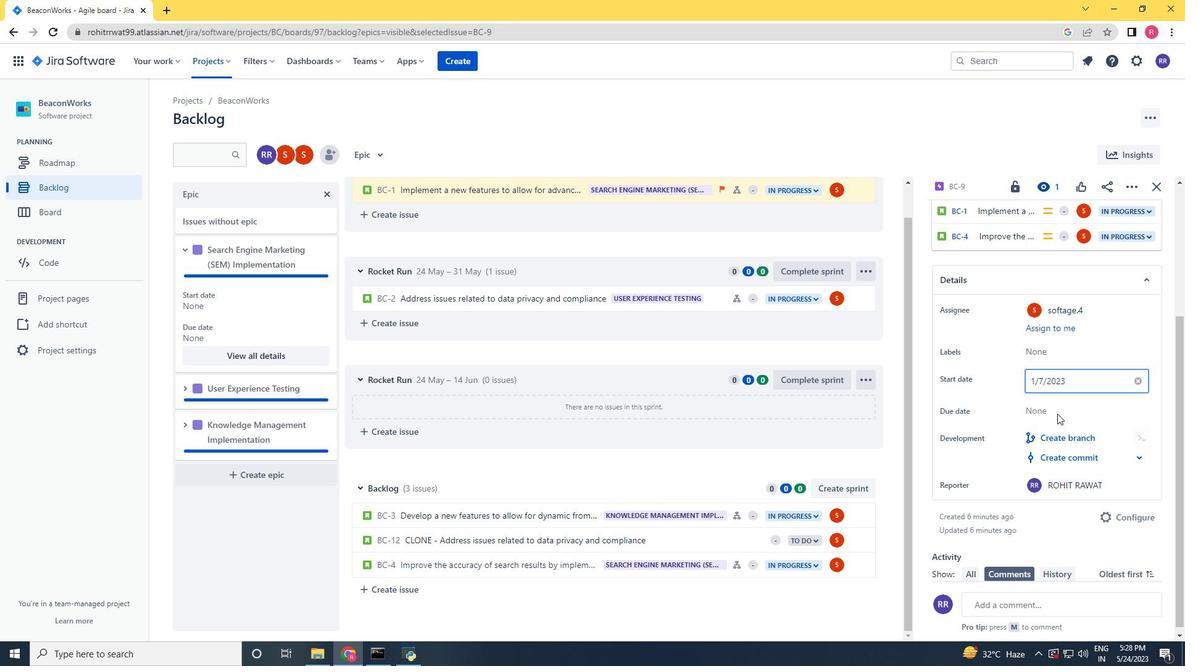 
Action: Mouse moved to (1157, 447)
Screenshot: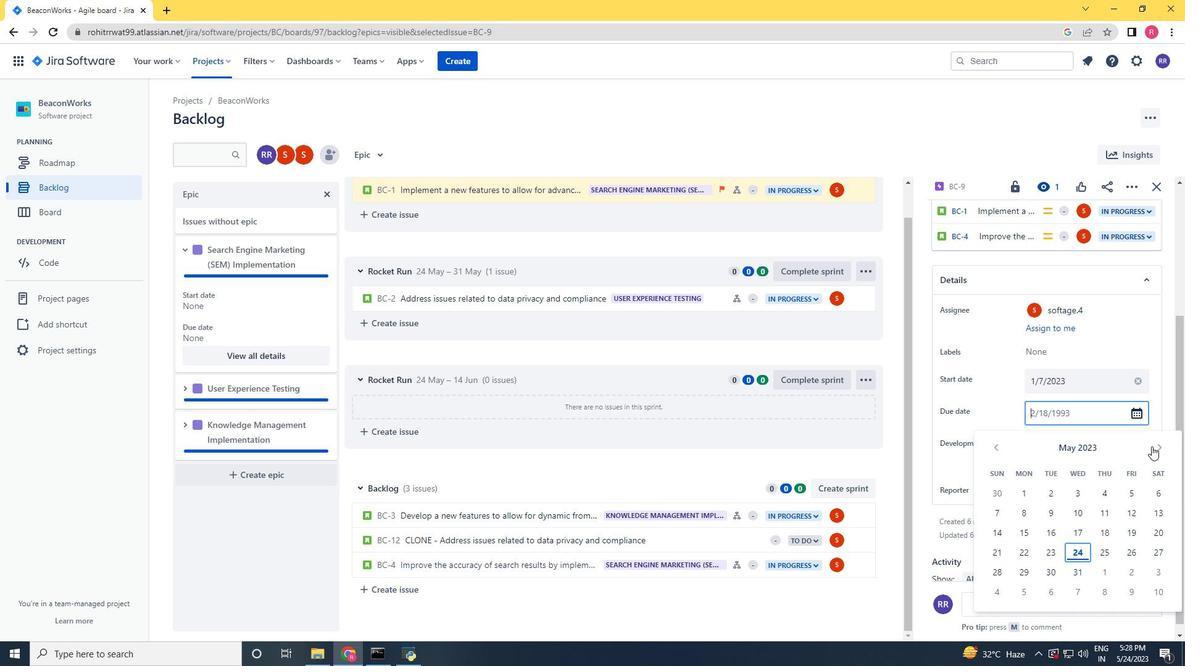 
Action: Mouse pressed left at (1157, 447)
Screenshot: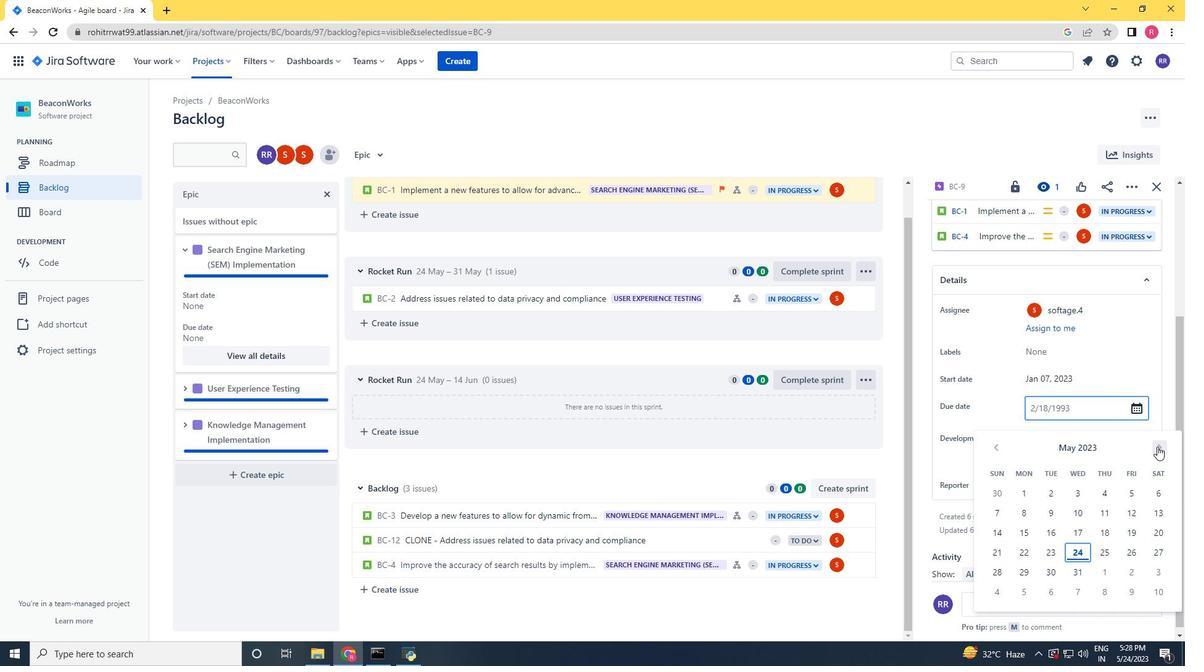 
Action: Mouse pressed left at (1157, 447)
Screenshot: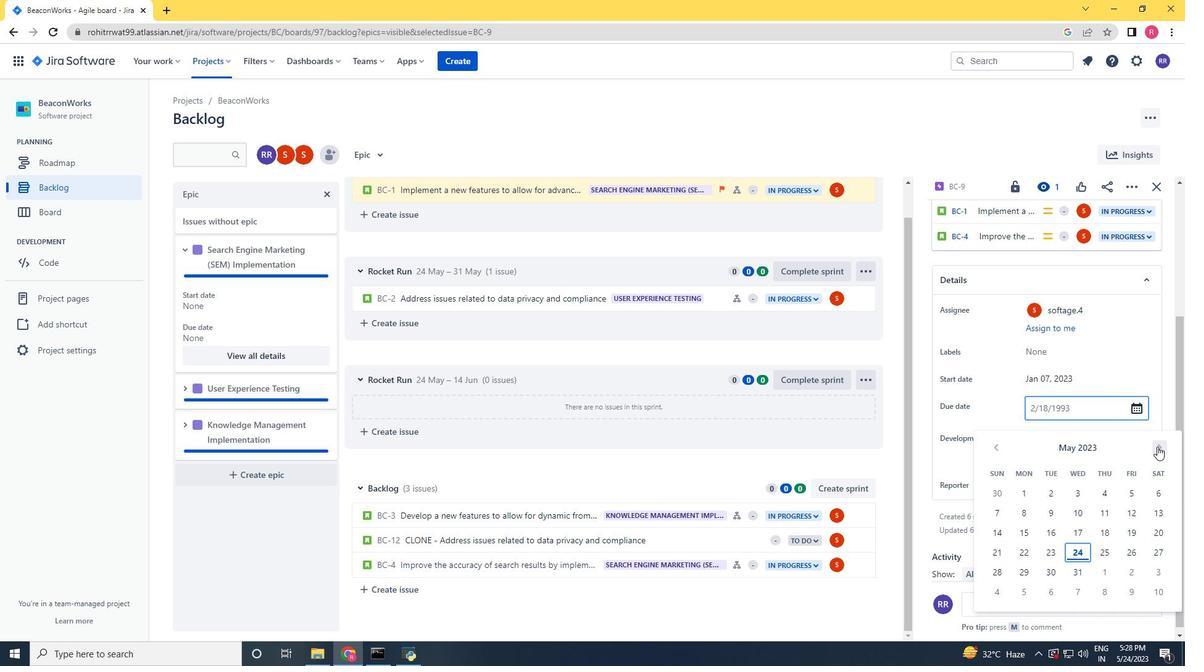 
Action: Mouse pressed left at (1157, 447)
Screenshot: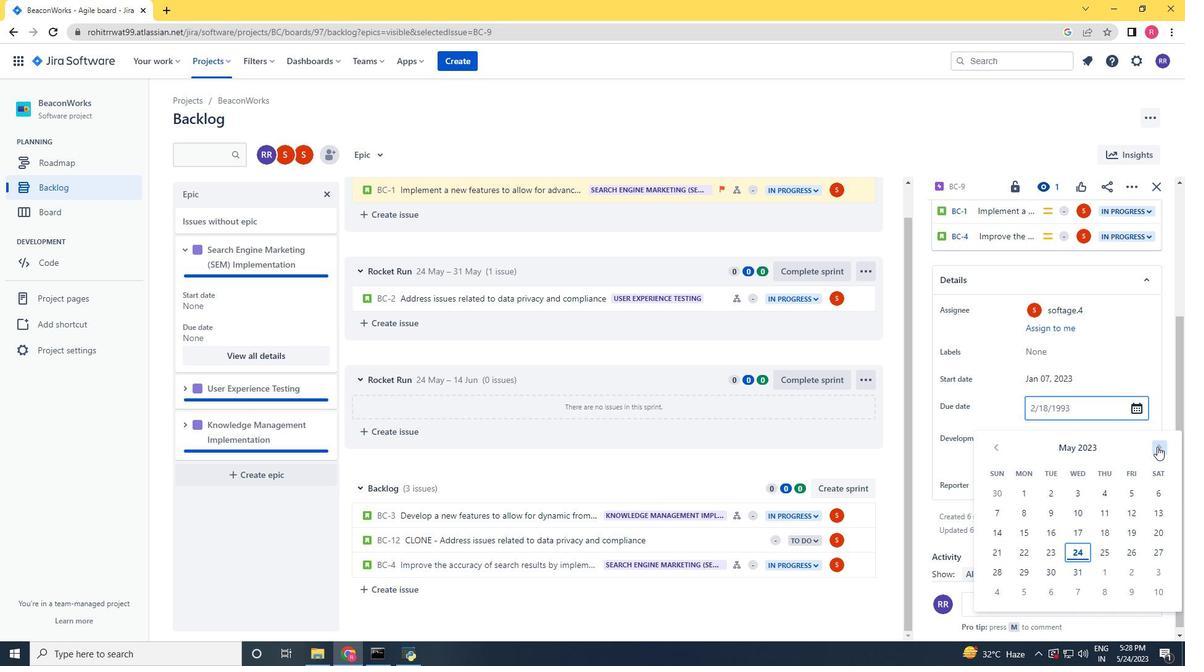 
Action: Mouse pressed left at (1157, 447)
Screenshot: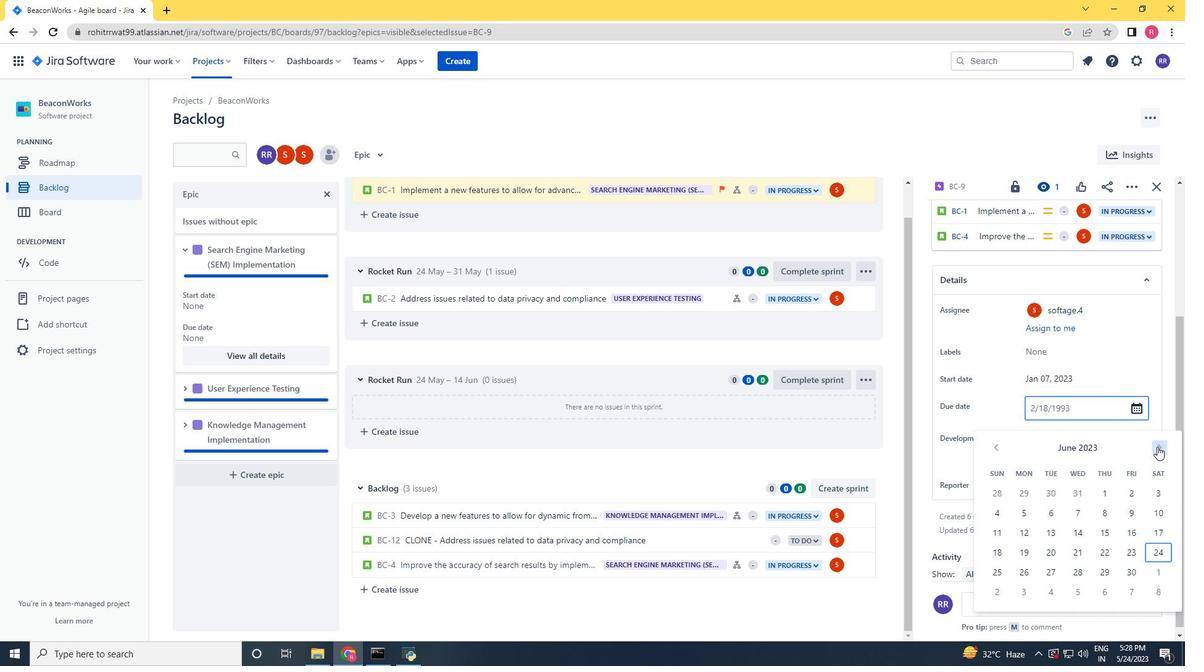 
Action: Mouse moved to (1158, 446)
Screenshot: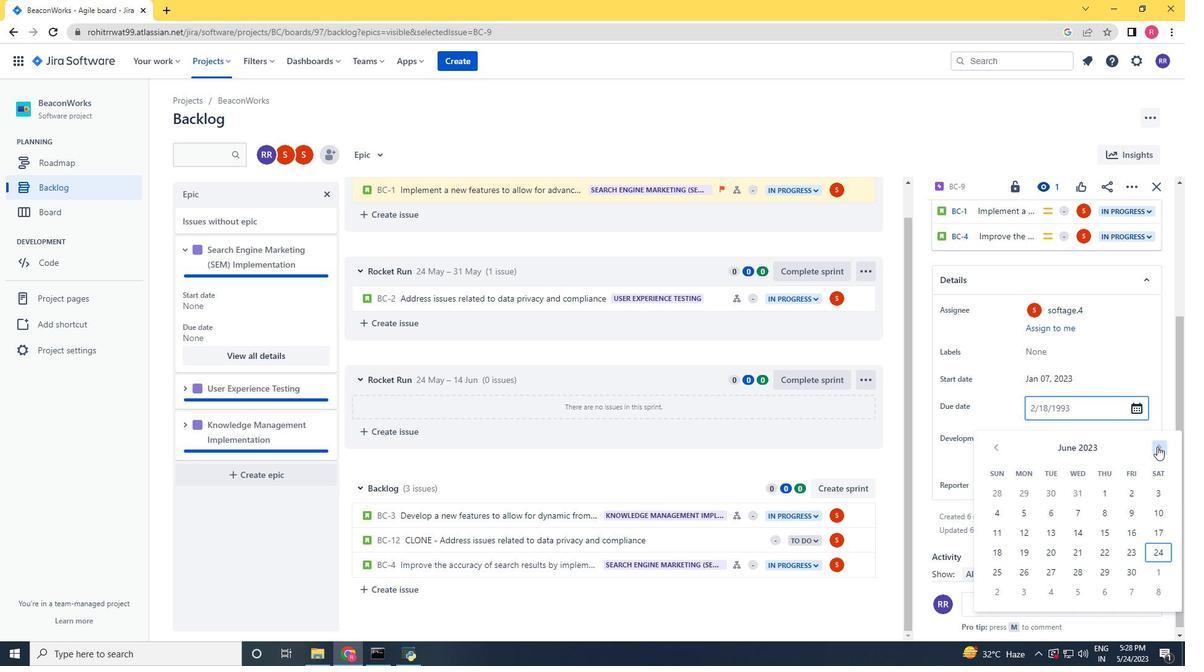 
Action: Mouse pressed left at (1158, 446)
Screenshot: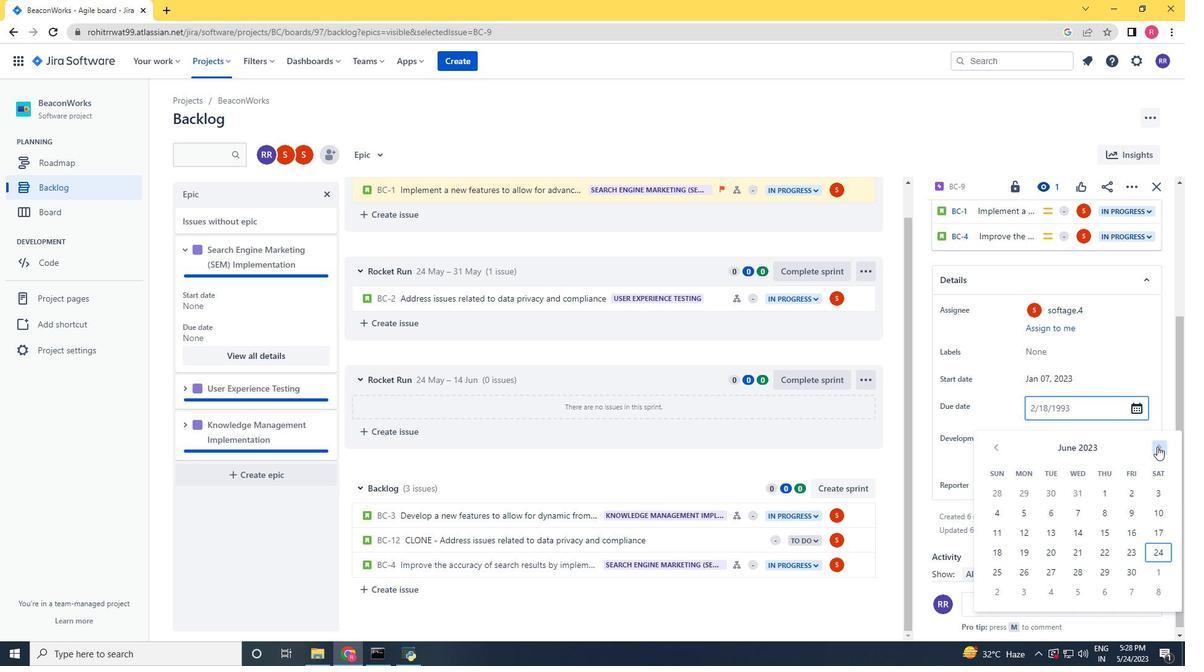 
Action: Mouse pressed left at (1158, 446)
Screenshot: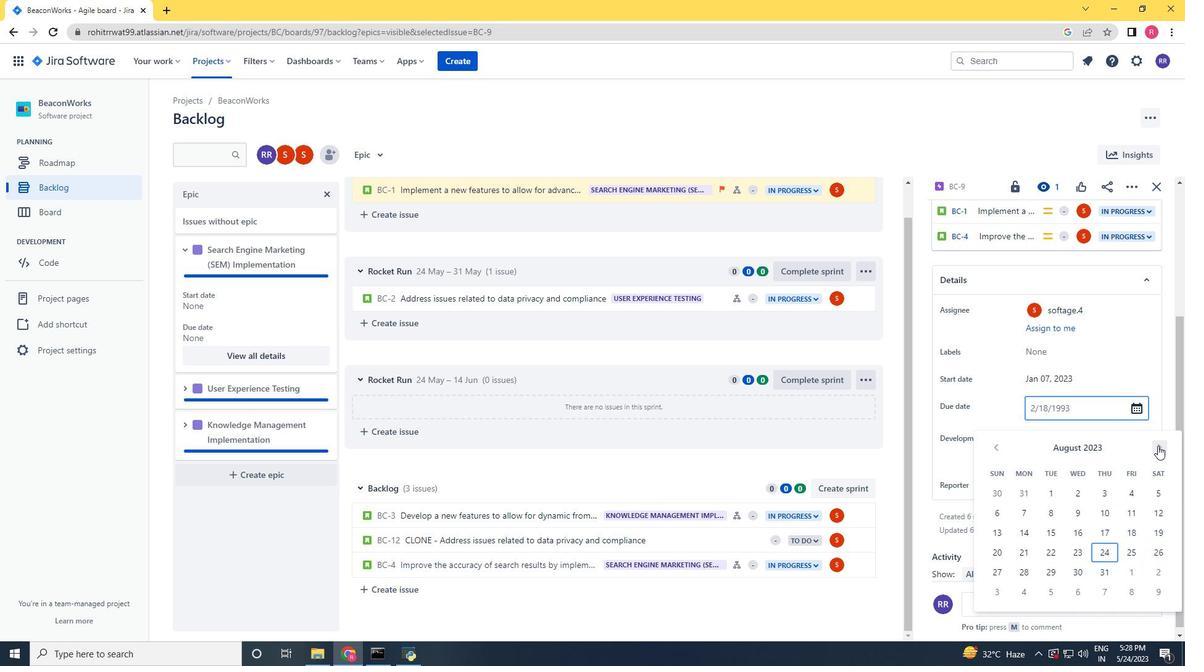 
Action: Mouse pressed left at (1158, 446)
Screenshot: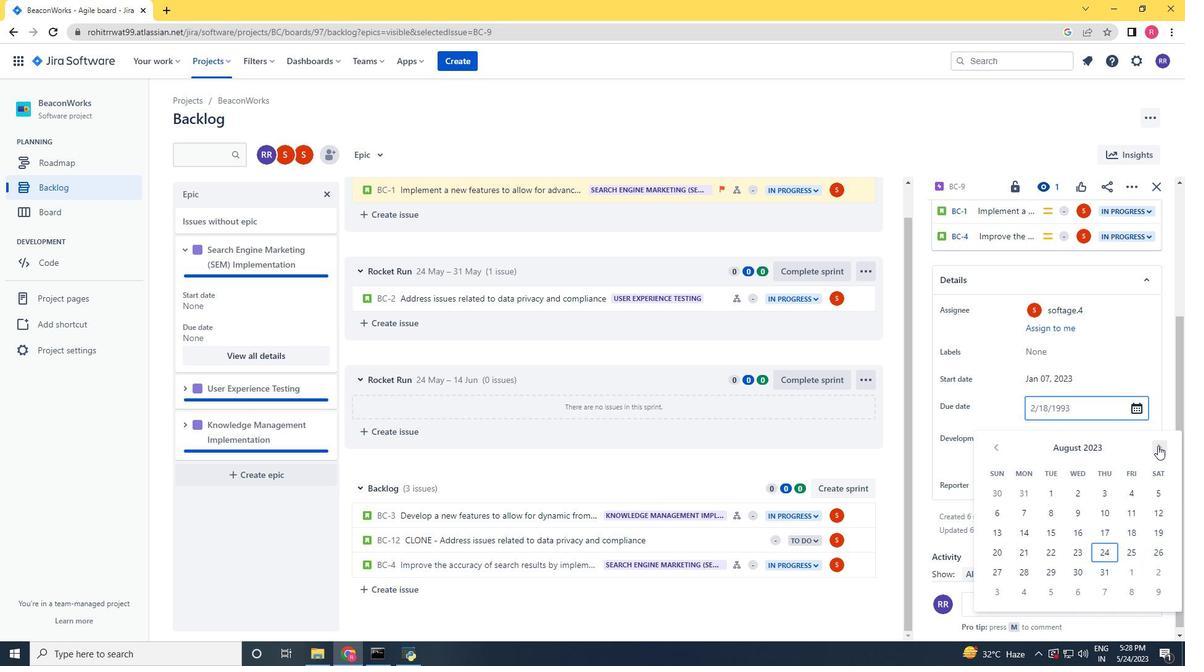 
Action: Mouse pressed left at (1158, 446)
Screenshot: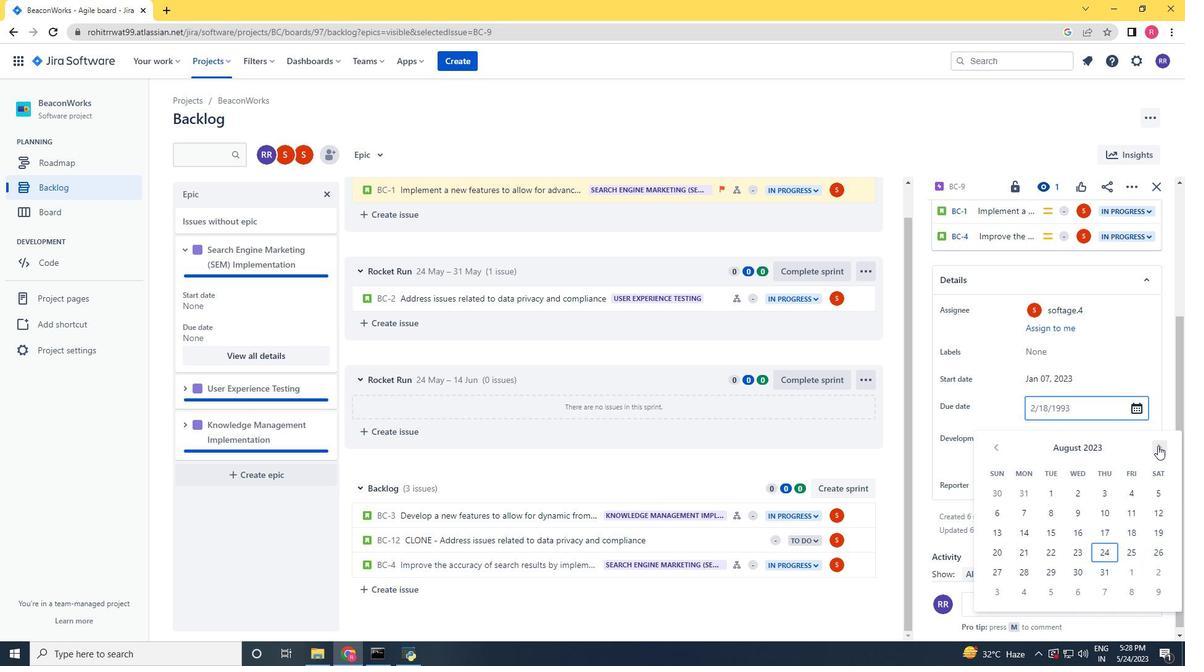 
Action: Mouse pressed left at (1158, 446)
Screenshot: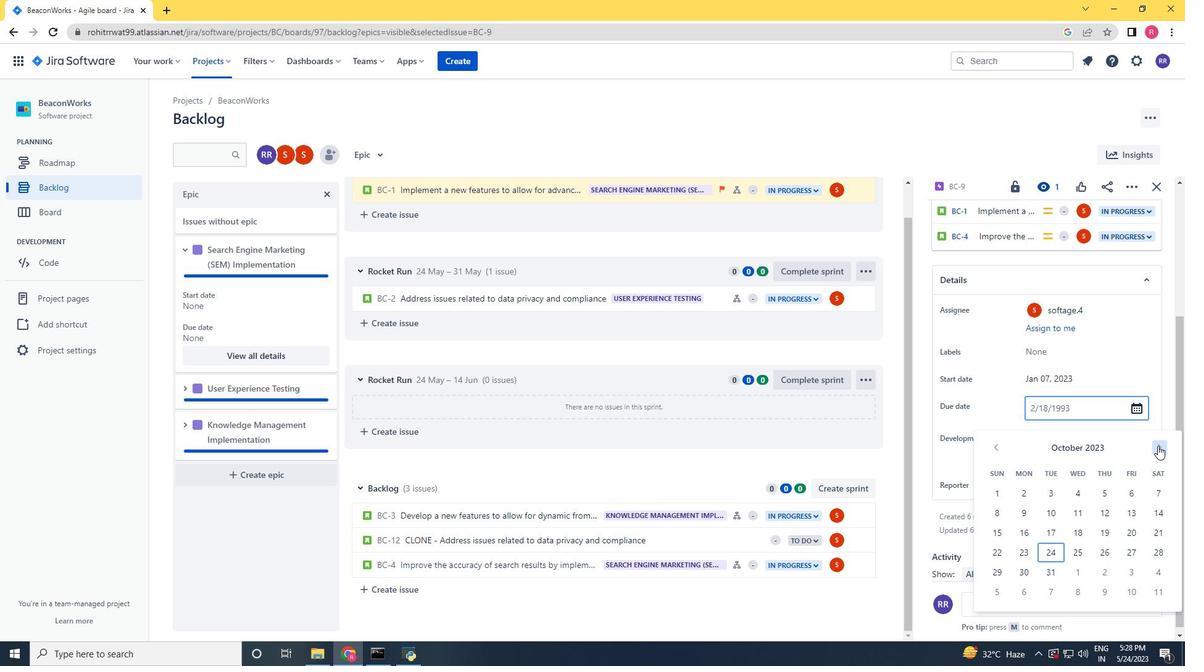 
Action: Mouse pressed left at (1158, 446)
Screenshot: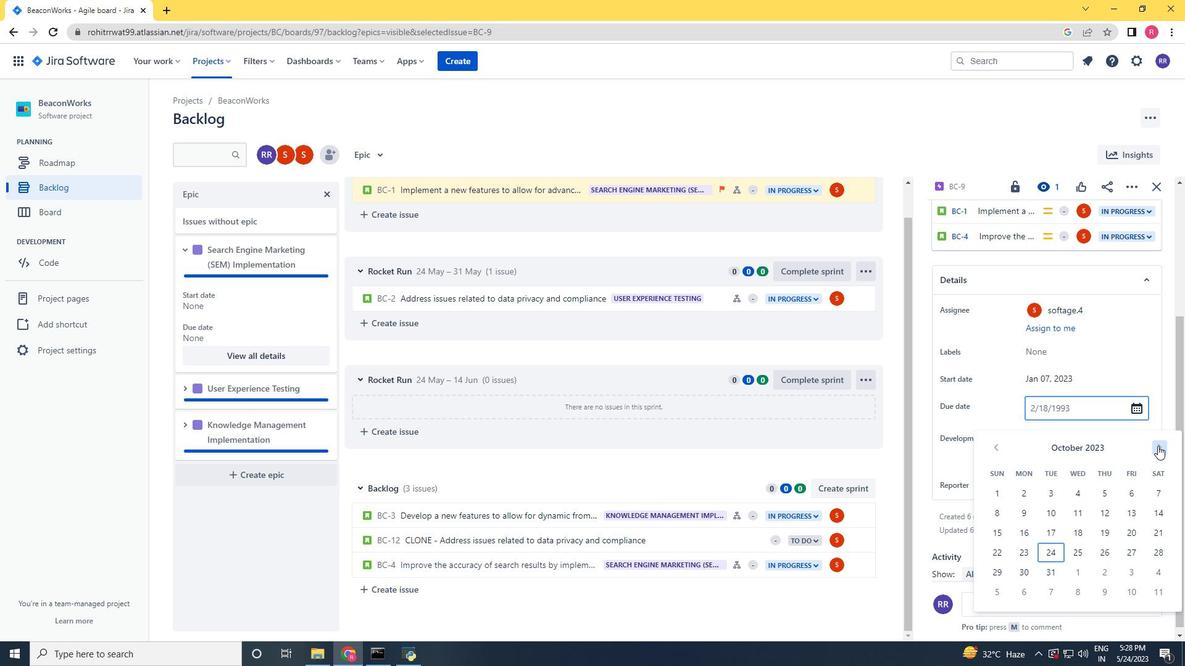 
Action: Mouse pressed left at (1158, 446)
Screenshot: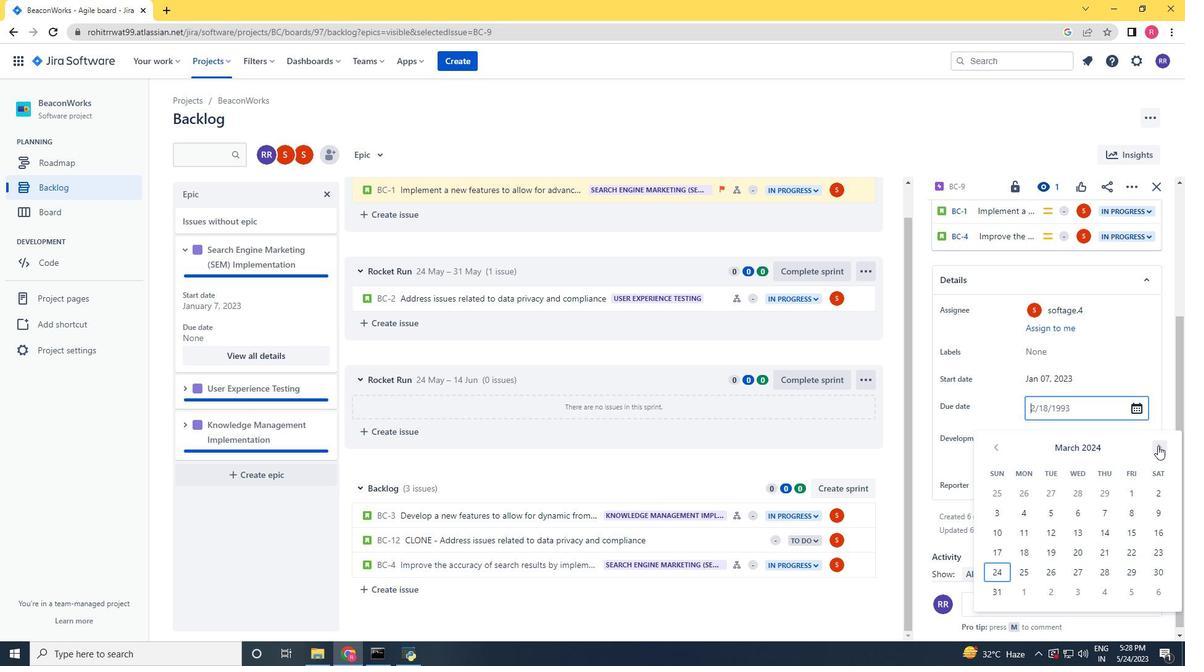 
Action: Mouse pressed left at (1158, 446)
Screenshot: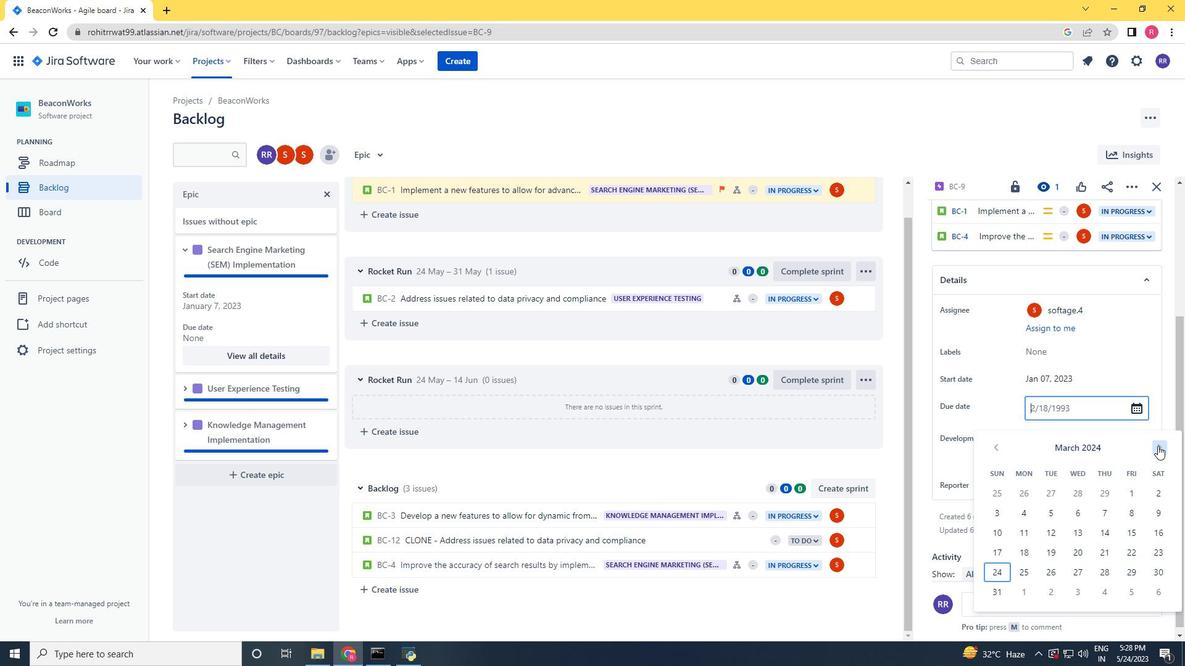 
Action: Mouse pressed left at (1158, 446)
Screenshot: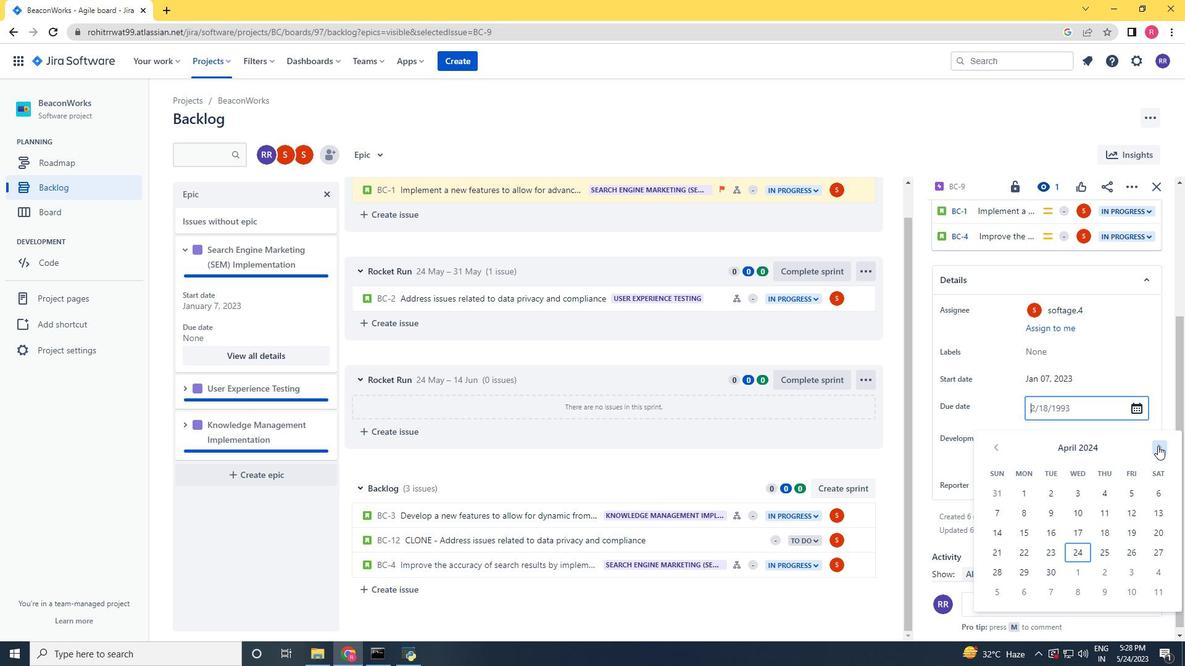 
Action: Mouse pressed left at (1158, 446)
Screenshot: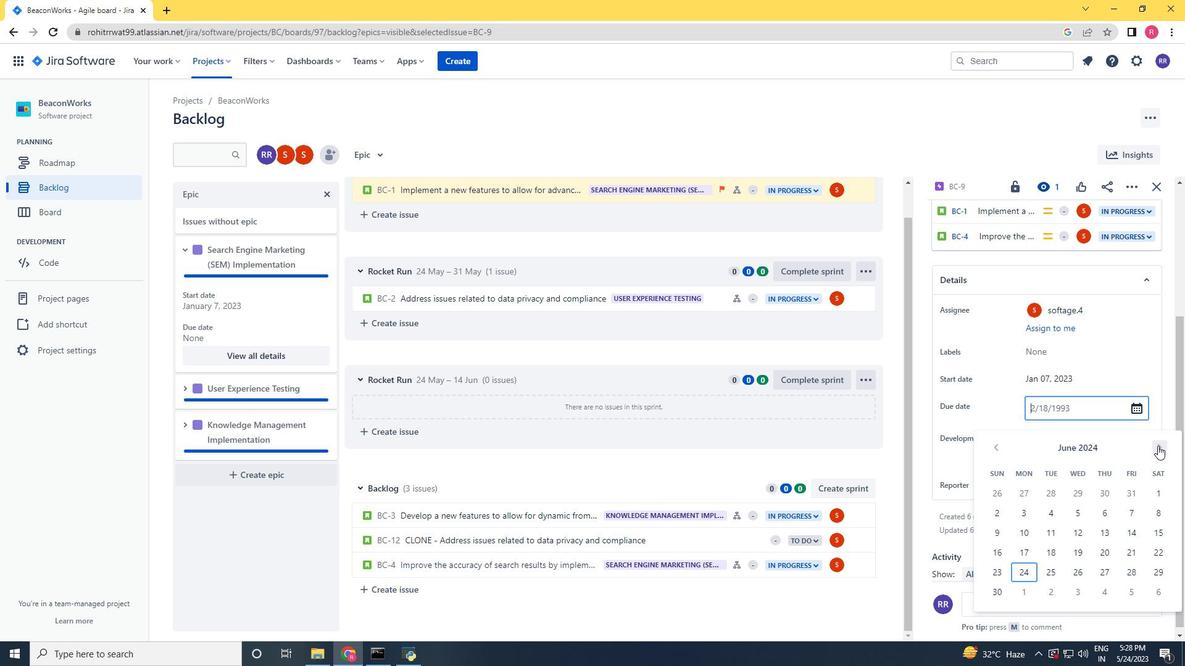 
Action: Mouse pressed left at (1158, 446)
Screenshot: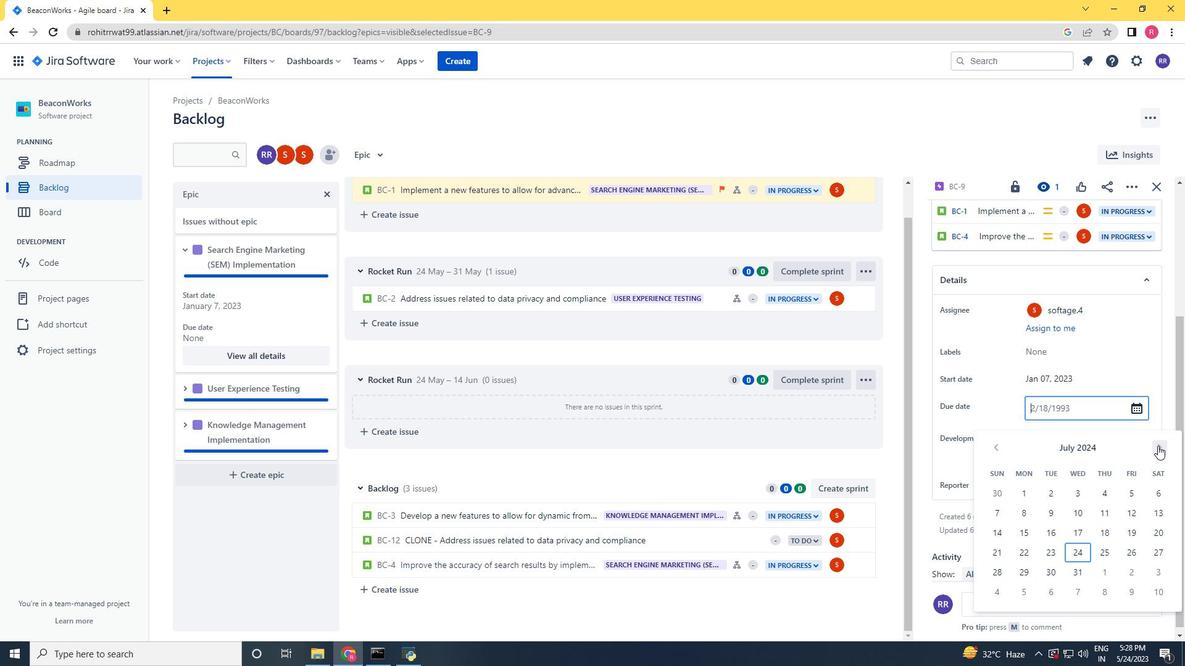
Action: Mouse moved to (1076, 533)
Screenshot: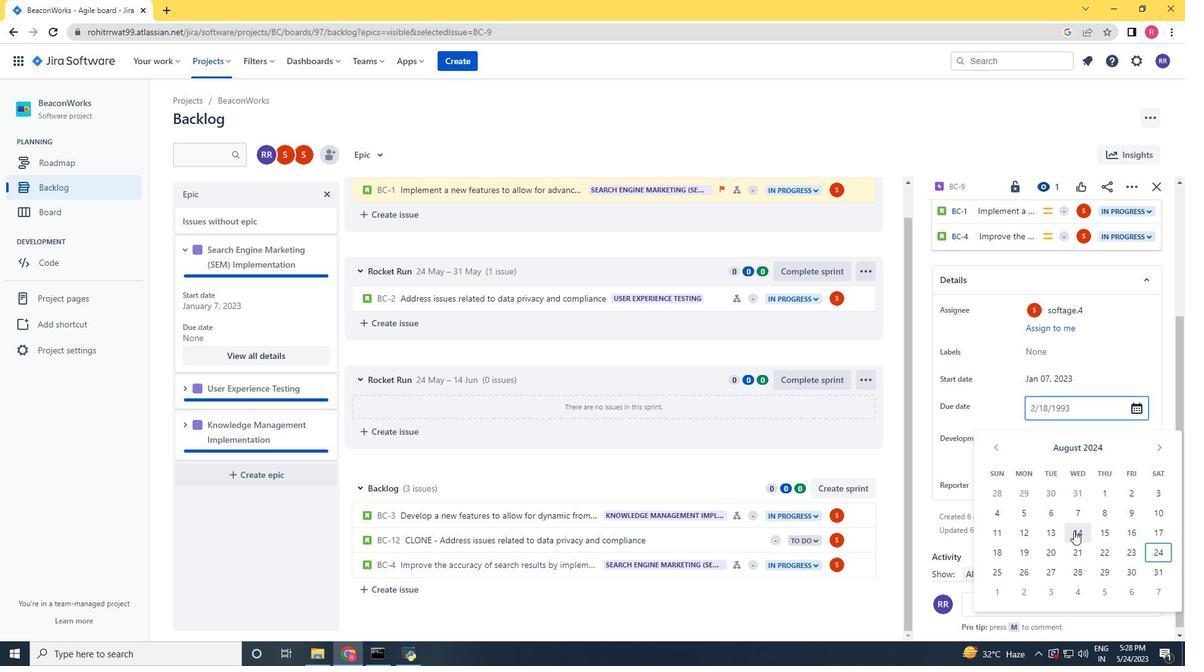
Action: Mouse pressed left at (1076, 533)
Screenshot: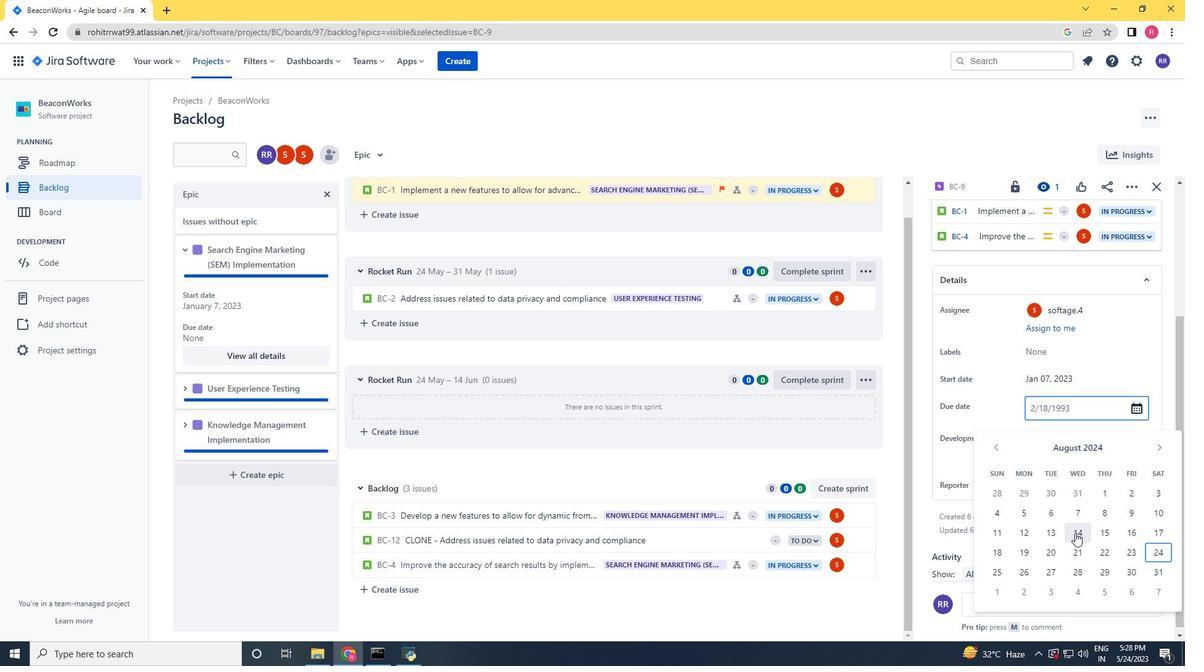 
Action: Mouse moved to (1071, 540)
Screenshot: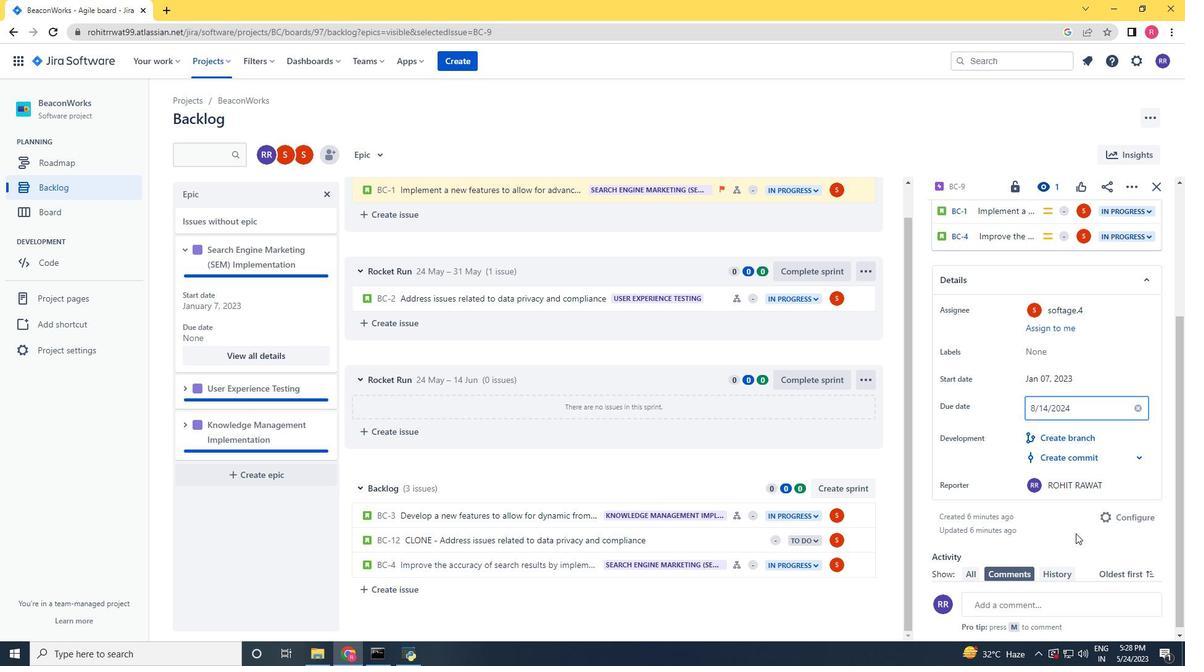 
Action: Mouse pressed left at (1071, 540)
Screenshot: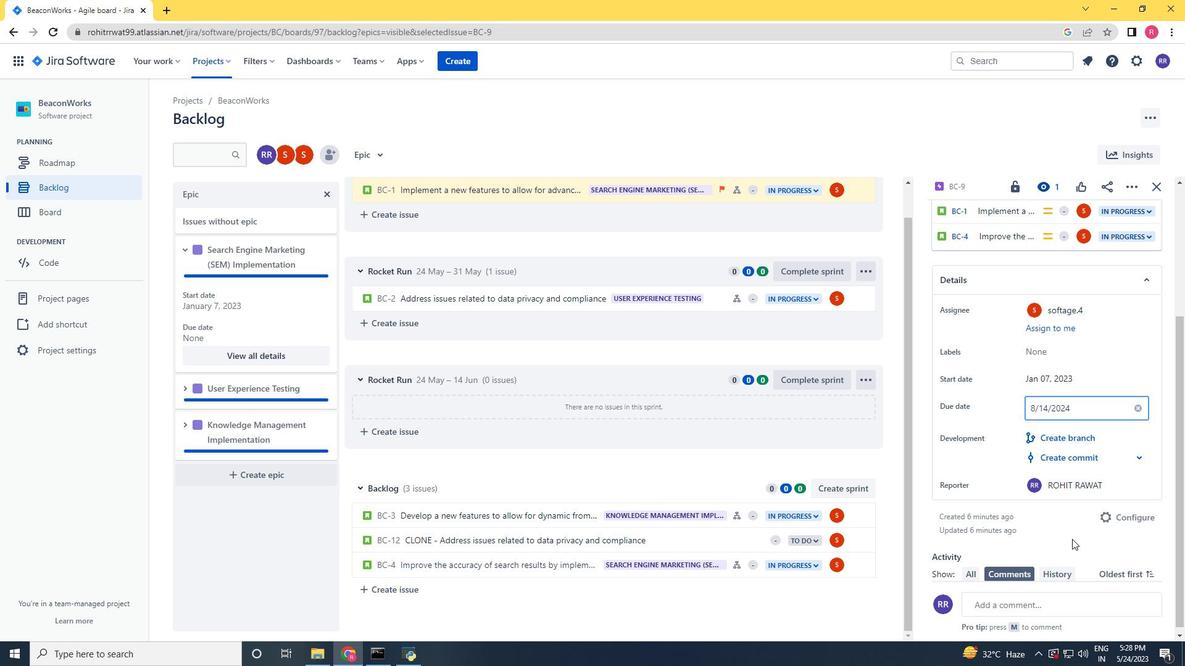 
Action: Mouse moved to (183, 393)
Screenshot: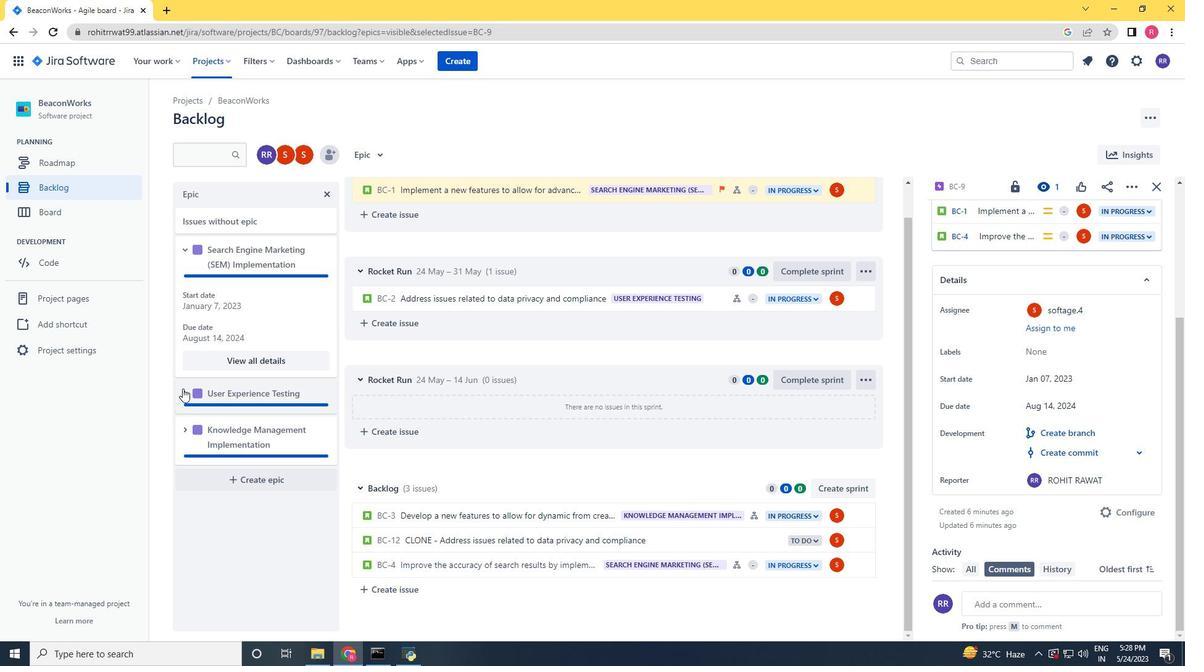
Action: Mouse pressed left at (183, 393)
Screenshot: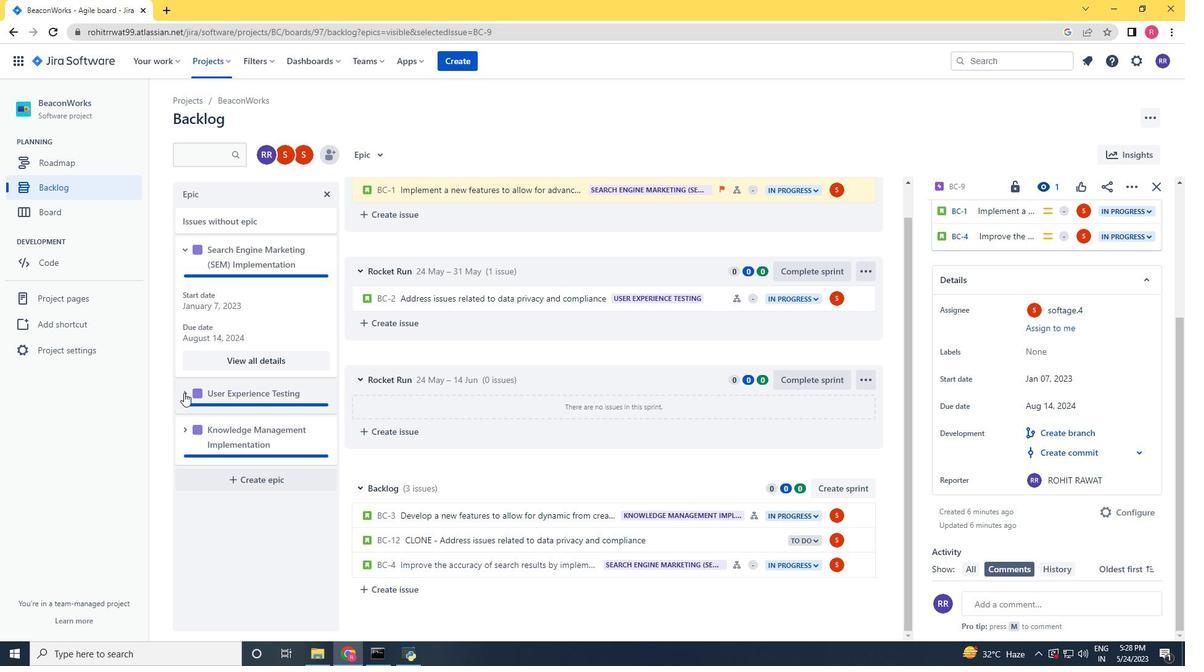 
Action: Mouse moved to (260, 482)
Screenshot: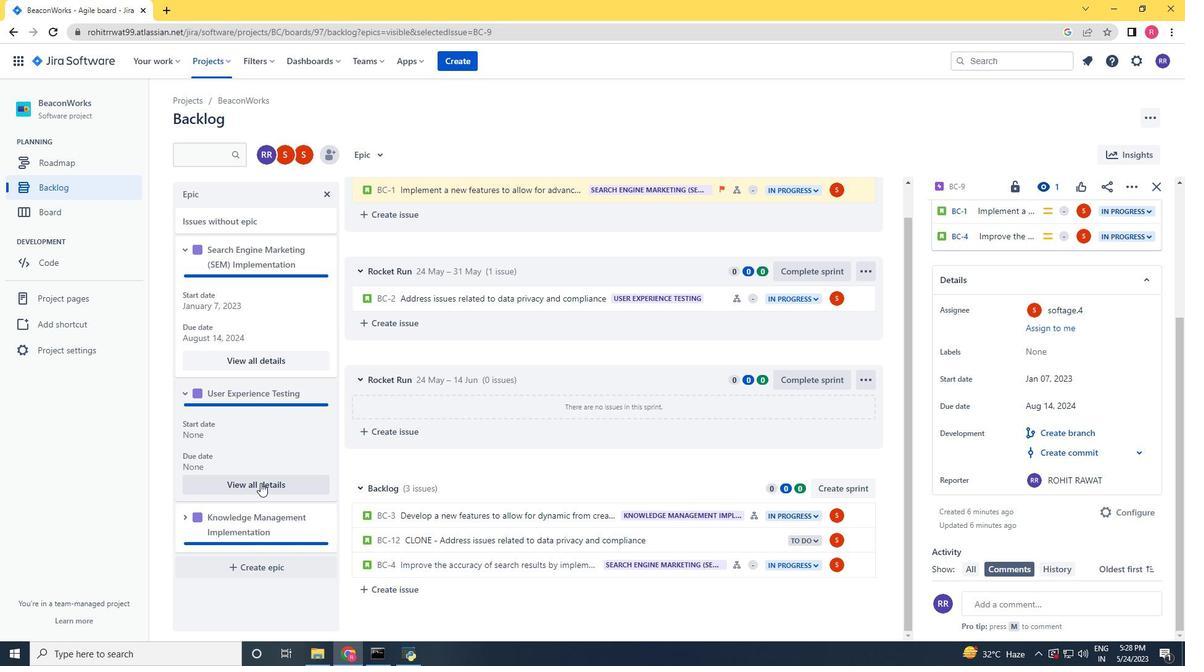 
Action: Mouse pressed left at (260, 482)
Screenshot: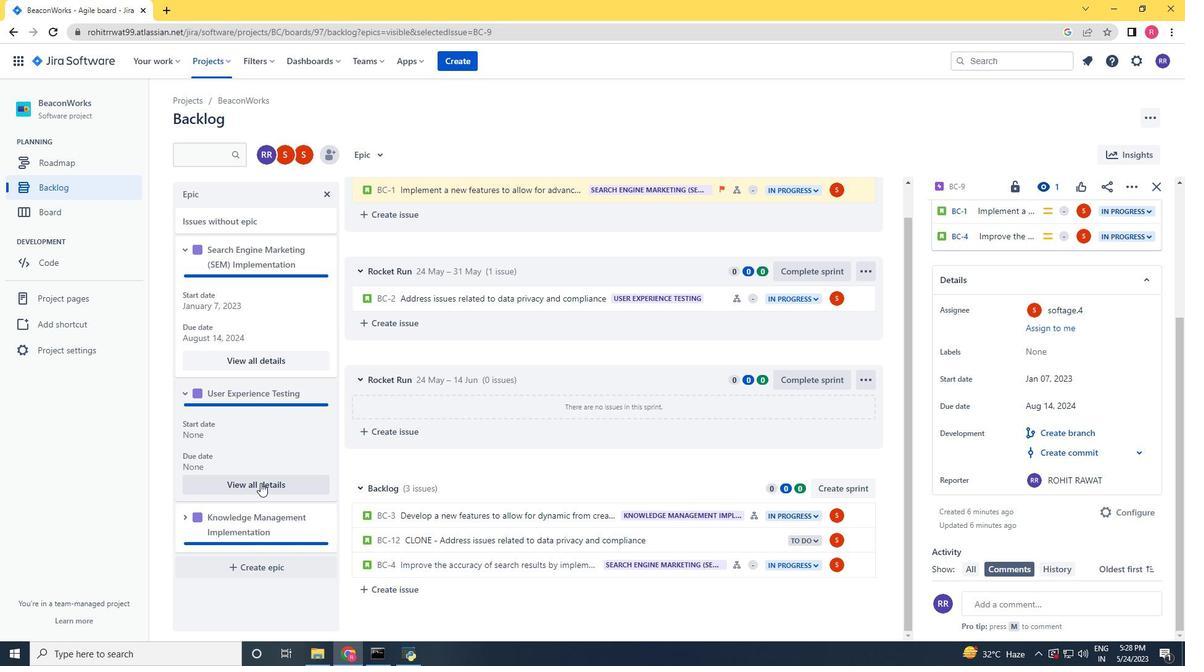 
Action: Mouse moved to (1042, 448)
Screenshot: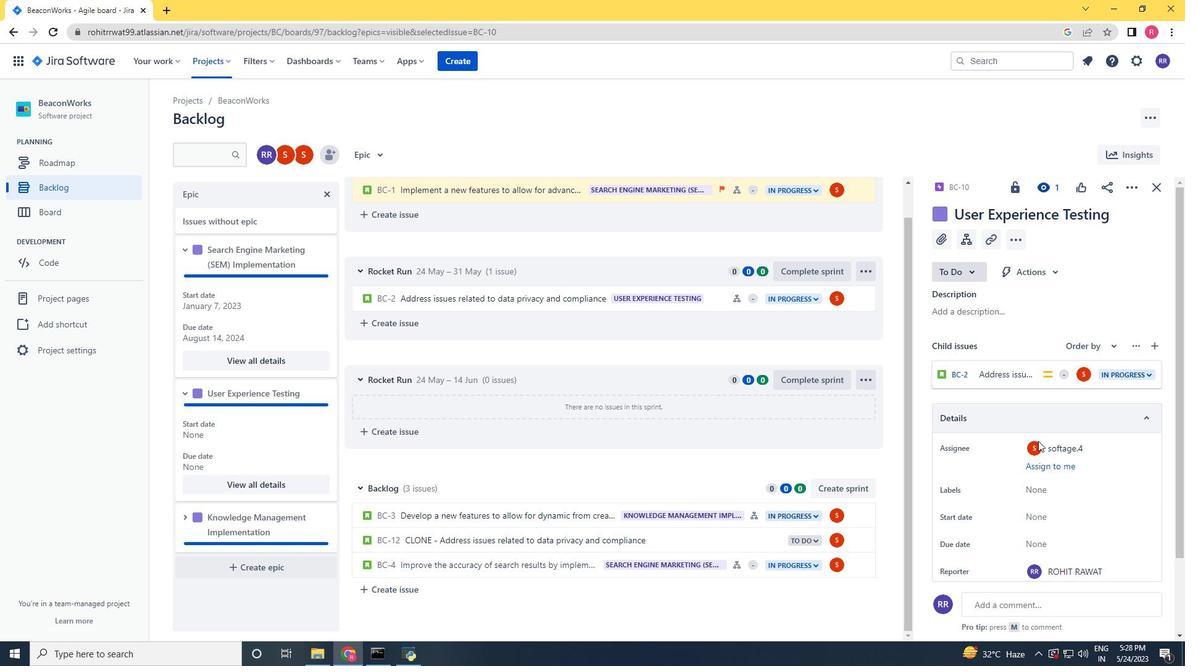 
Action: Mouse scrolled (1042, 447) with delta (0, 0)
Screenshot: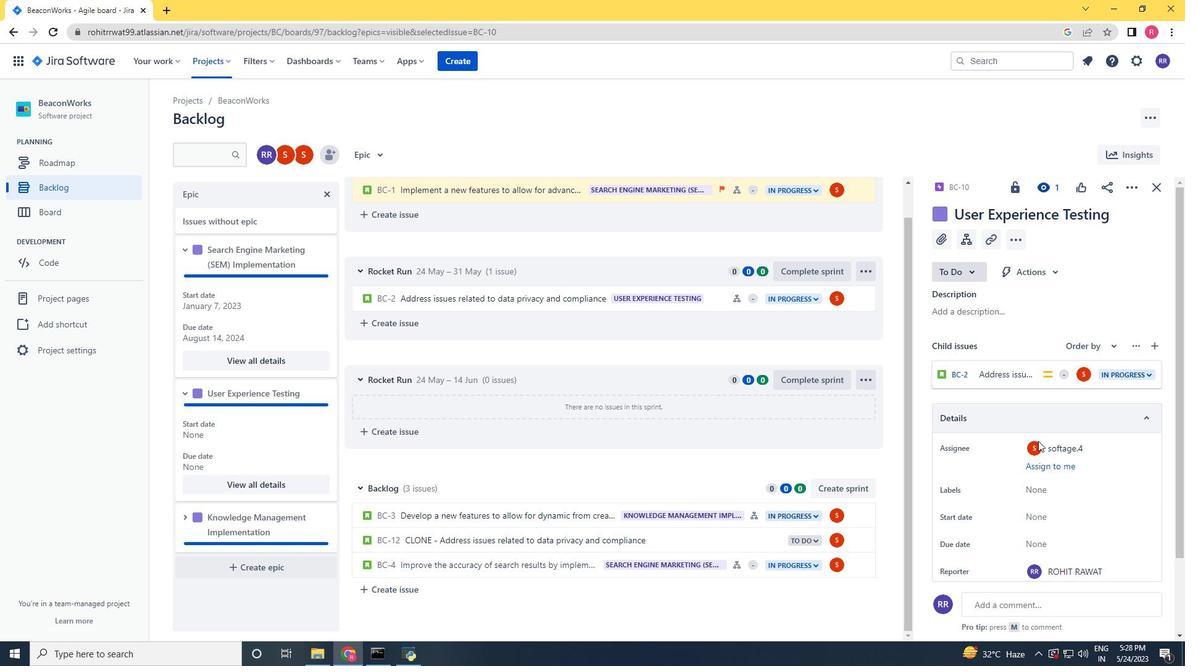 
Action: Mouse scrolled (1042, 447) with delta (0, 0)
Screenshot: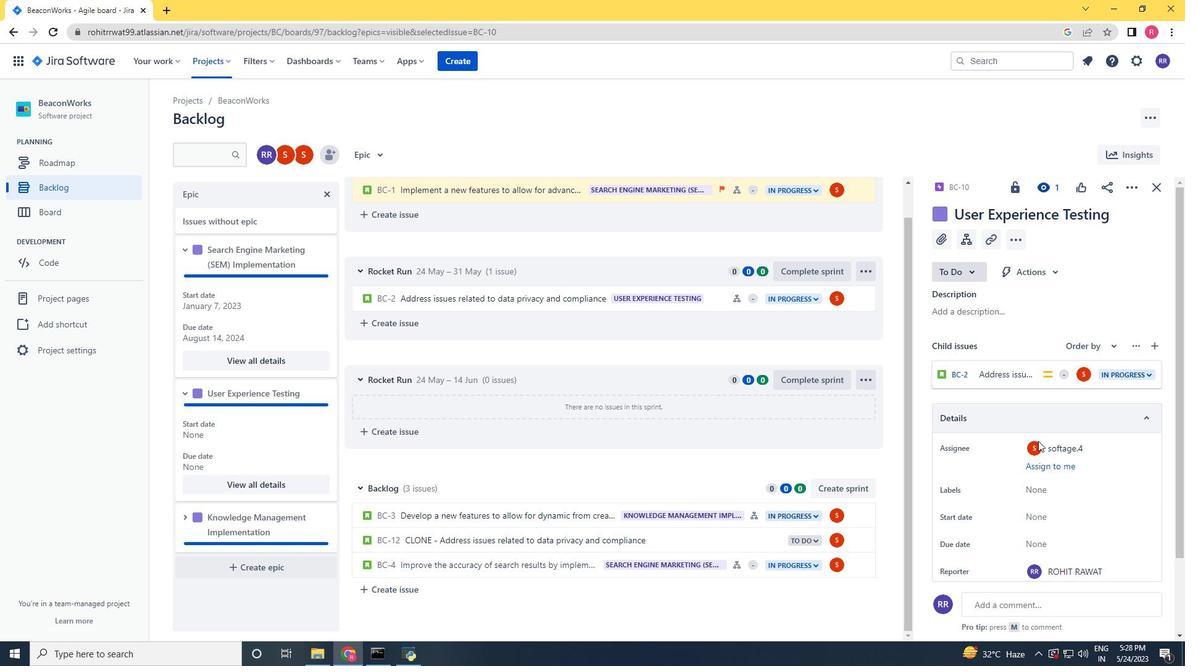 
Action: Mouse scrolled (1042, 447) with delta (0, 0)
Screenshot: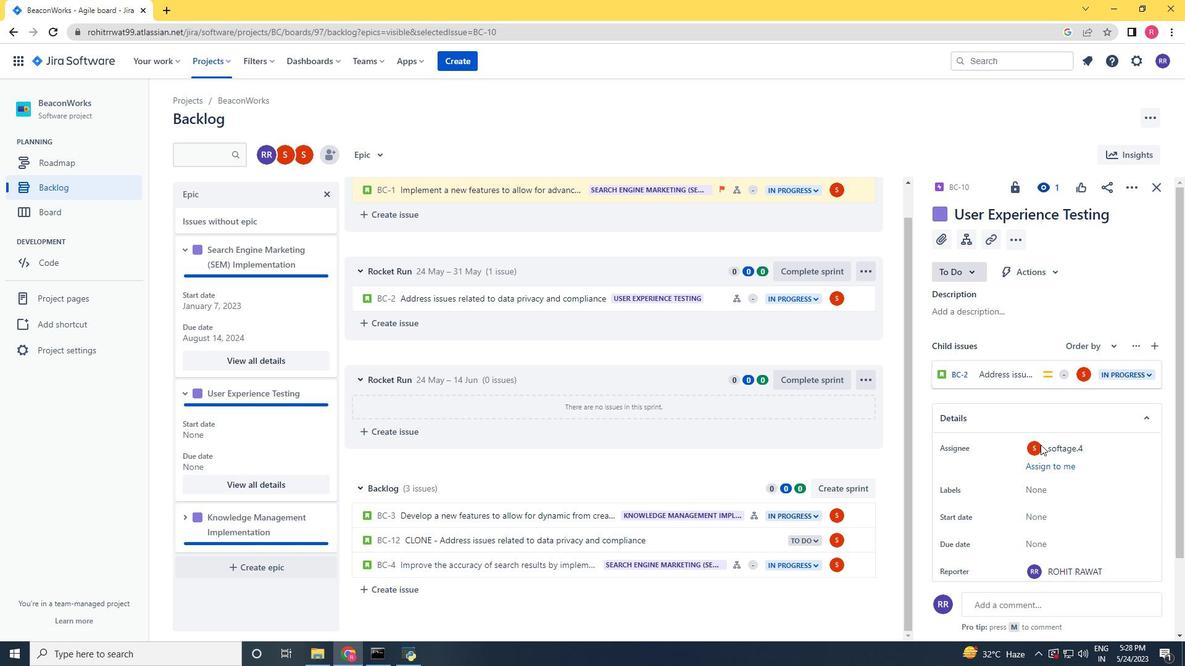 
Action: Mouse moved to (1057, 403)
Screenshot: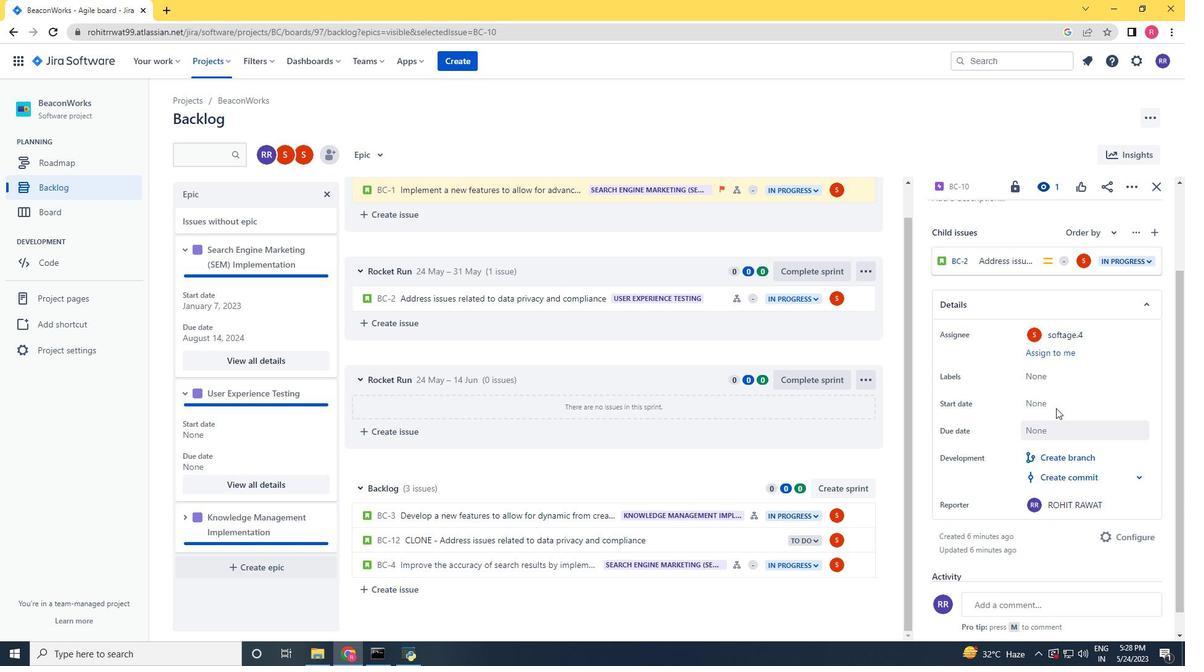 
Action: Mouse pressed left at (1057, 403)
Screenshot: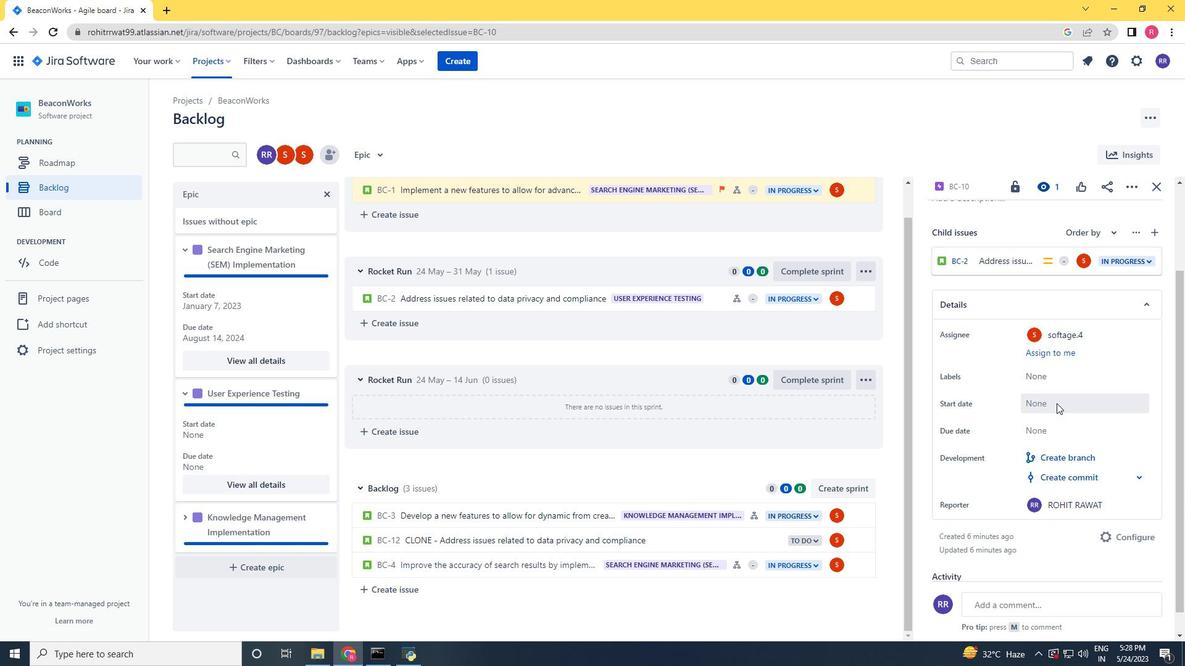
Action: Mouse moved to (1165, 447)
Screenshot: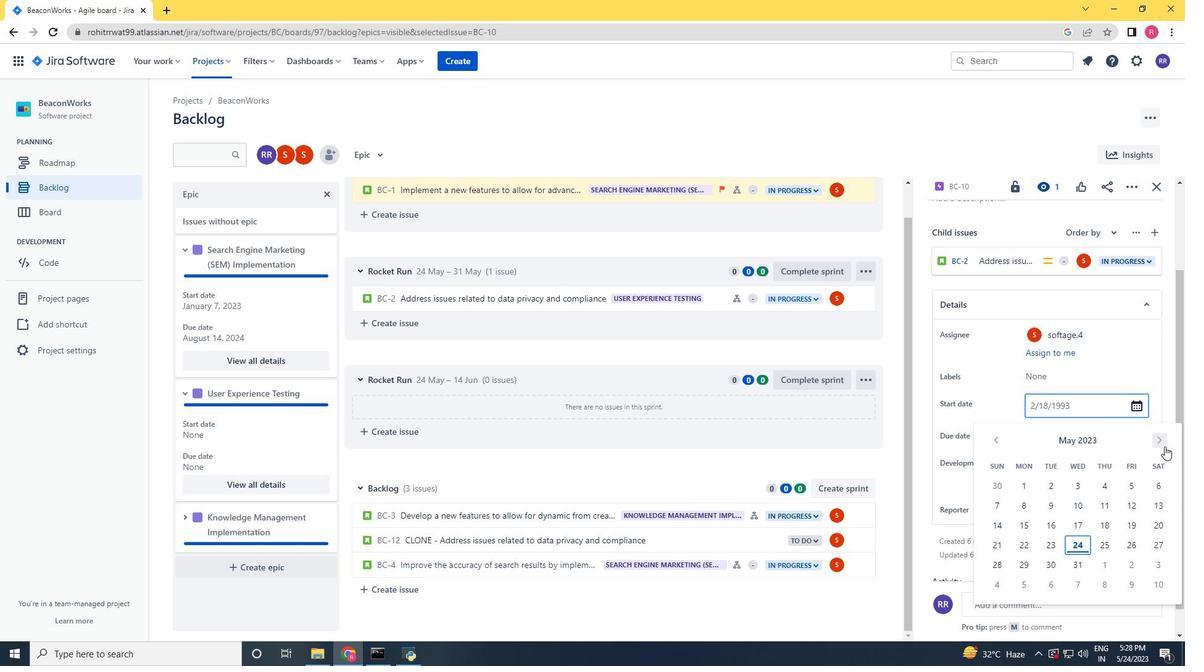 
Action: Mouse pressed left at (1165, 447)
Screenshot: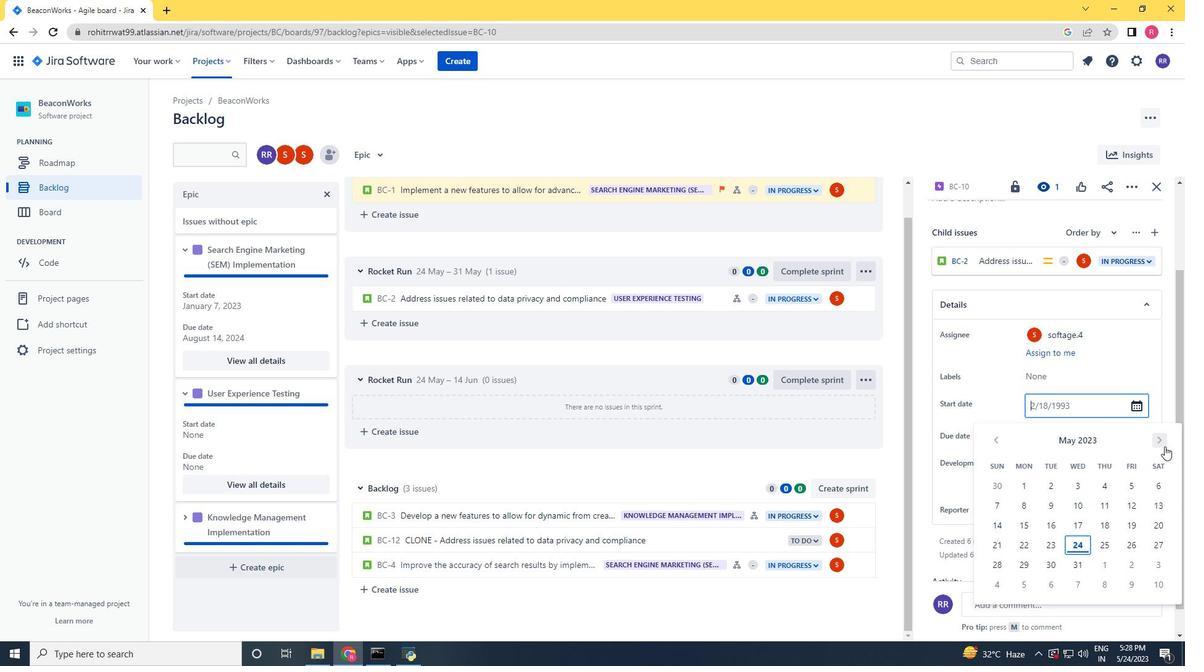 
Action: Mouse pressed left at (1165, 447)
Screenshot: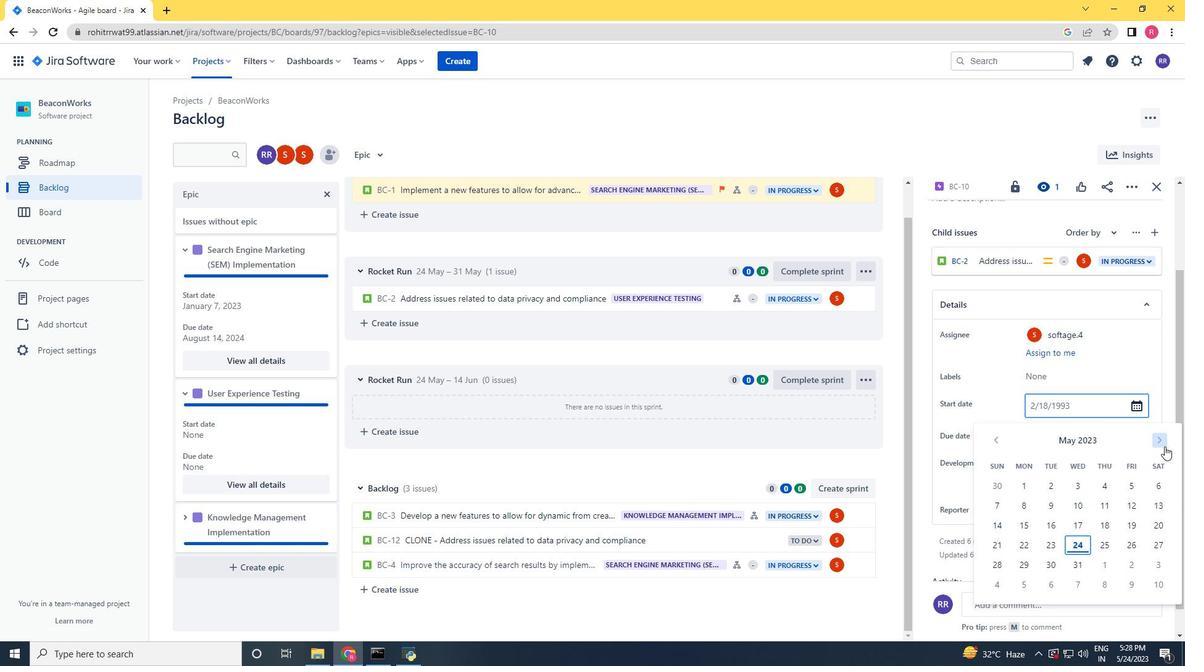 
Action: Mouse pressed left at (1165, 447)
Screenshot: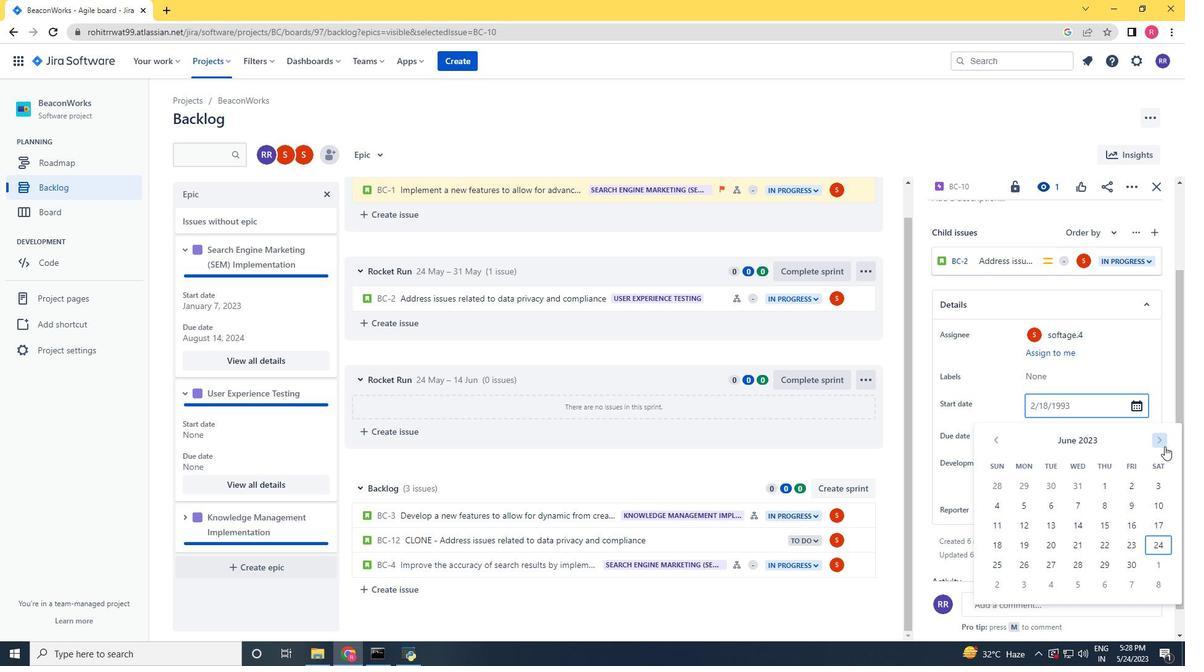 
Action: Mouse moved to (997, 440)
Screenshot: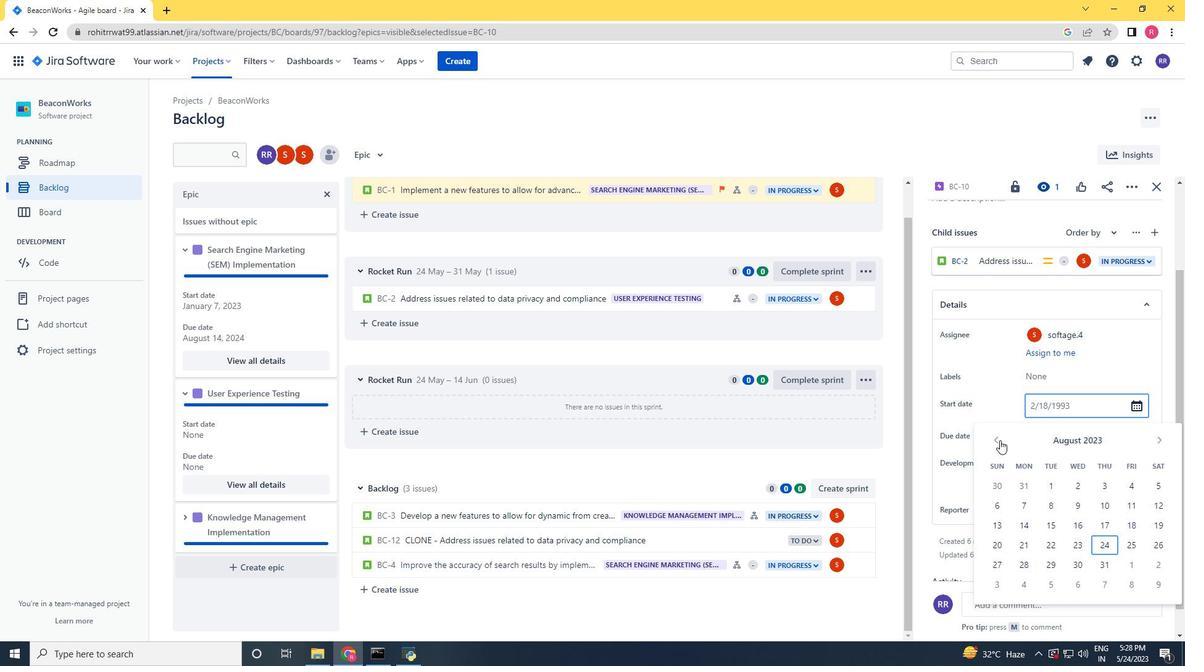 
Action: Mouse pressed left at (997, 440)
Screenshot: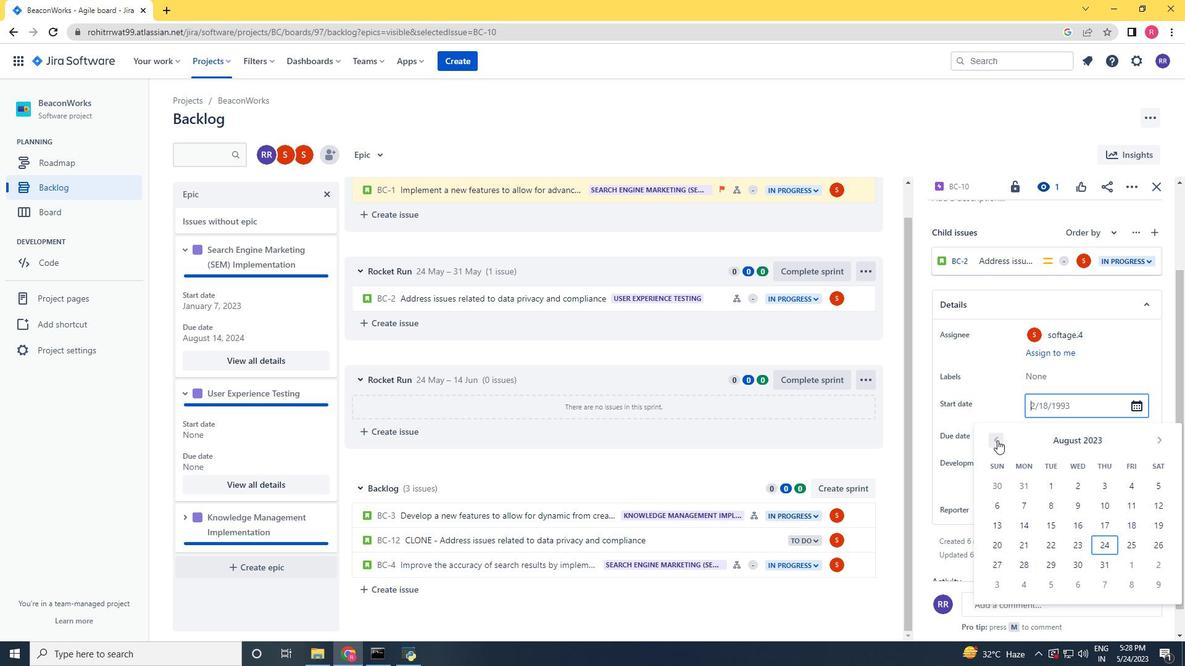 
Action: Mouse pressed left at (997, 440)
Screenshot: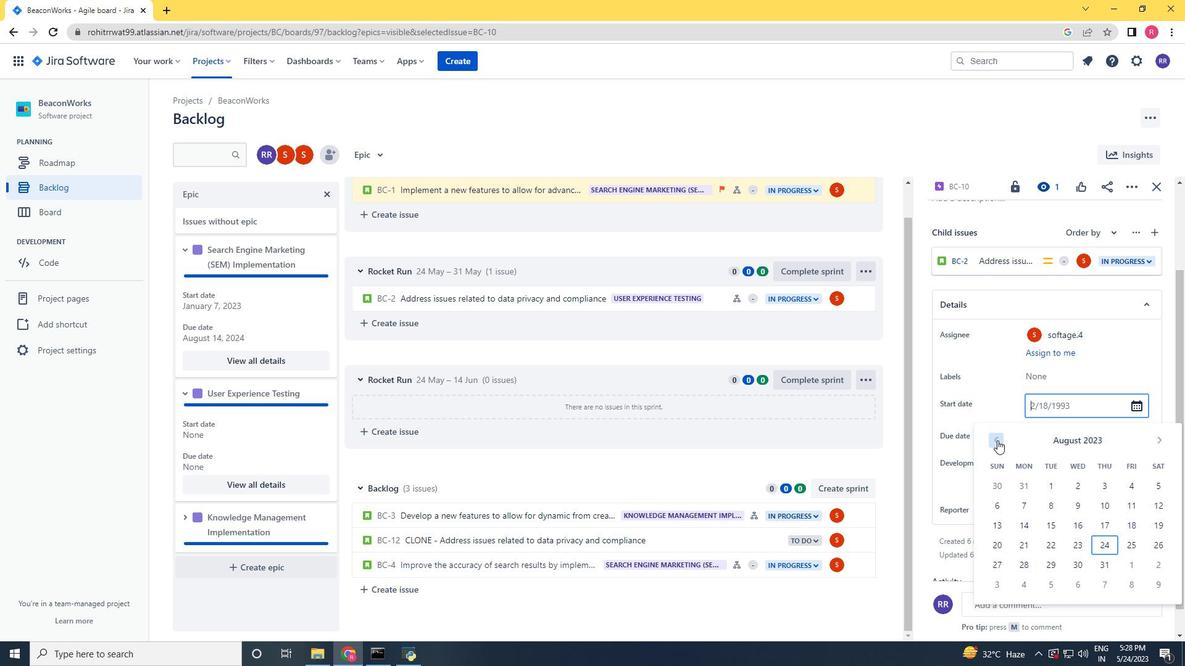 
Action: Mouse pressed left at (997, 440)
Screenshot: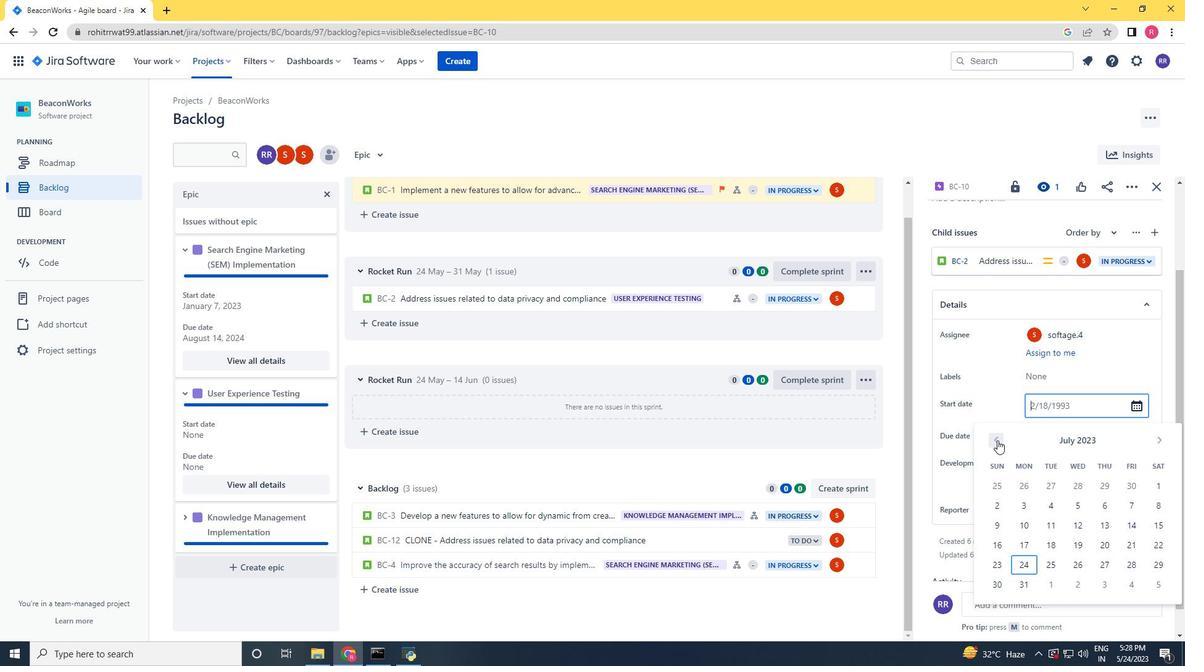 
Action: Mouse pressed left at (997, 440)
Screenshot: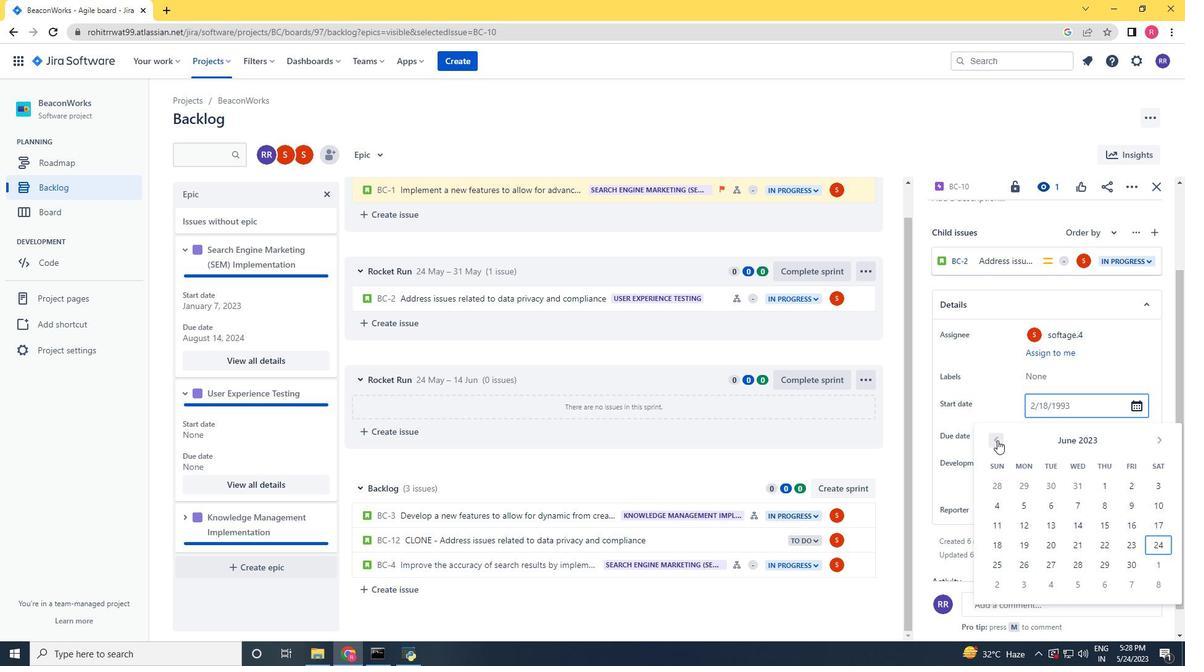 
Action: Mouse pressed left at (997, 440)
Screenshot: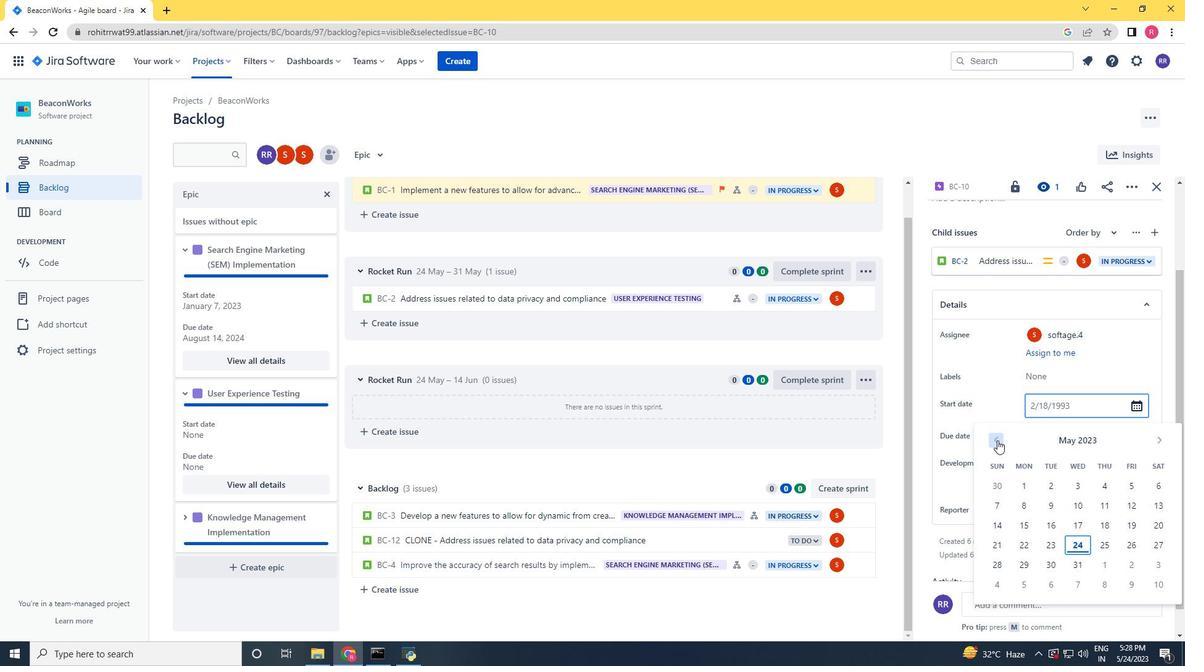 
Action: Mouse pressed left at (997, 440)
Screenshot: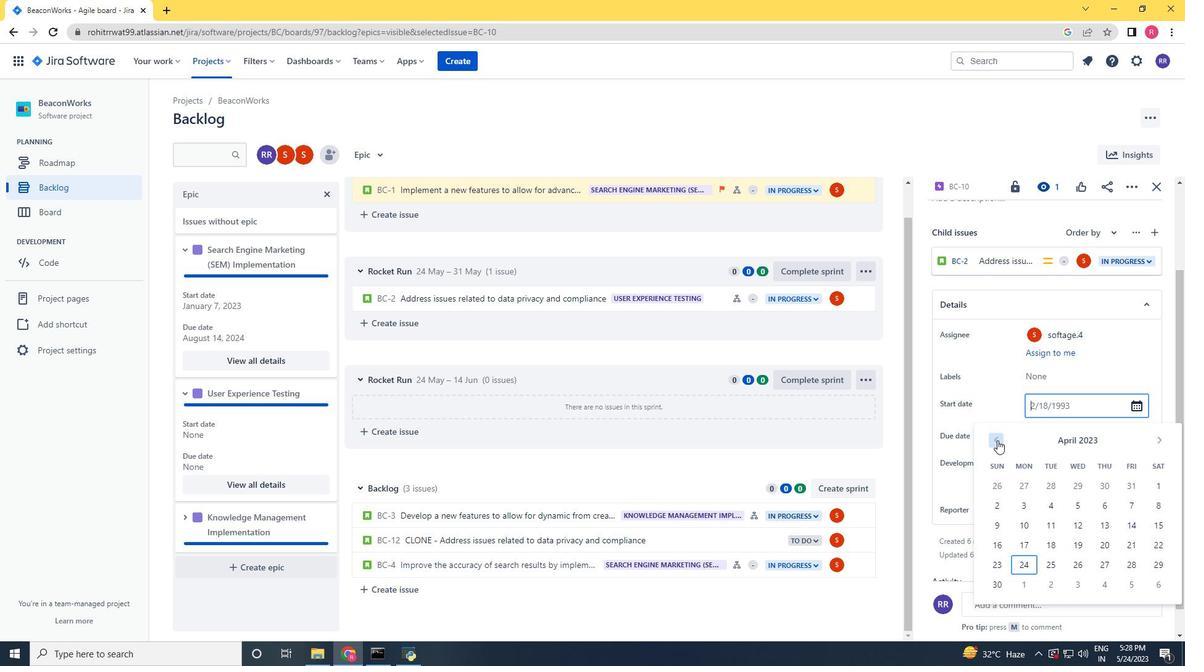 
Action: Mouse pressed left at (997, 440)
Screenshot: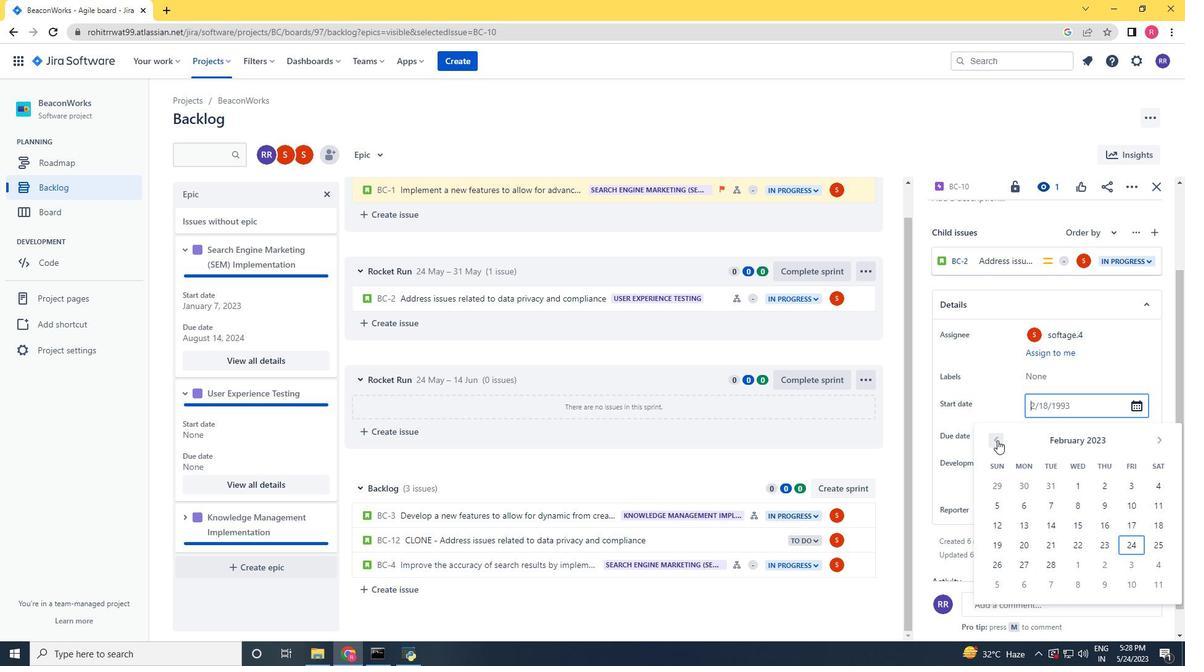 
Action: Mouse moved to (1106, 504)
Screenshot: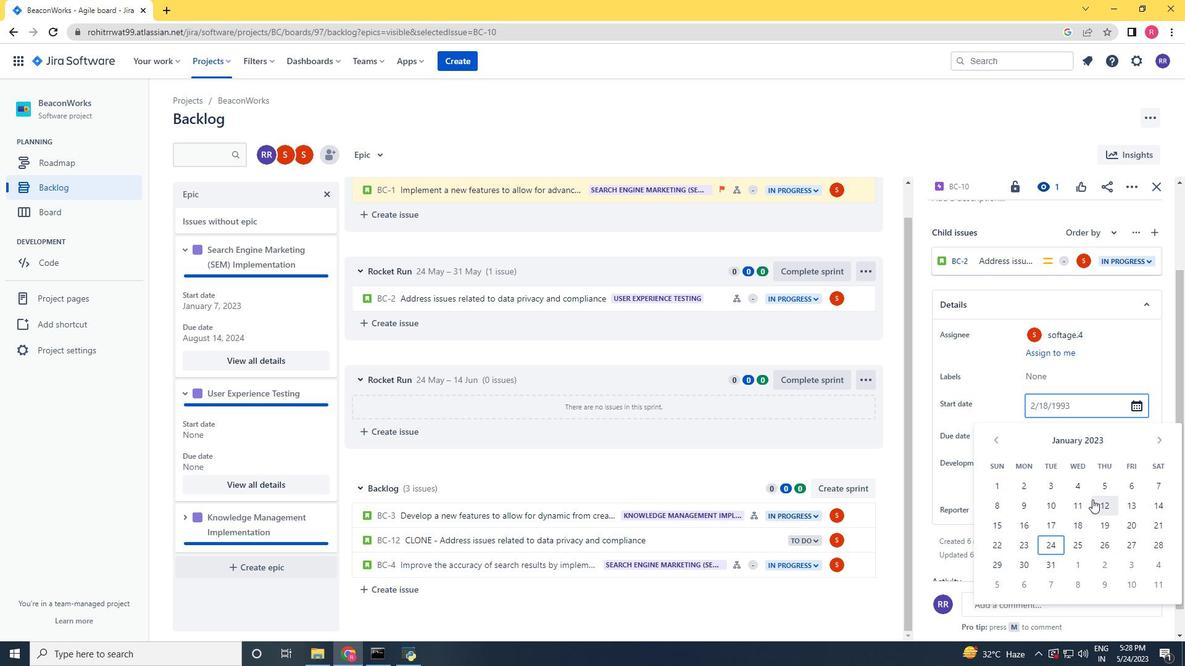 
Action: Mouse pressed left at (1106, 504)
Screenshot: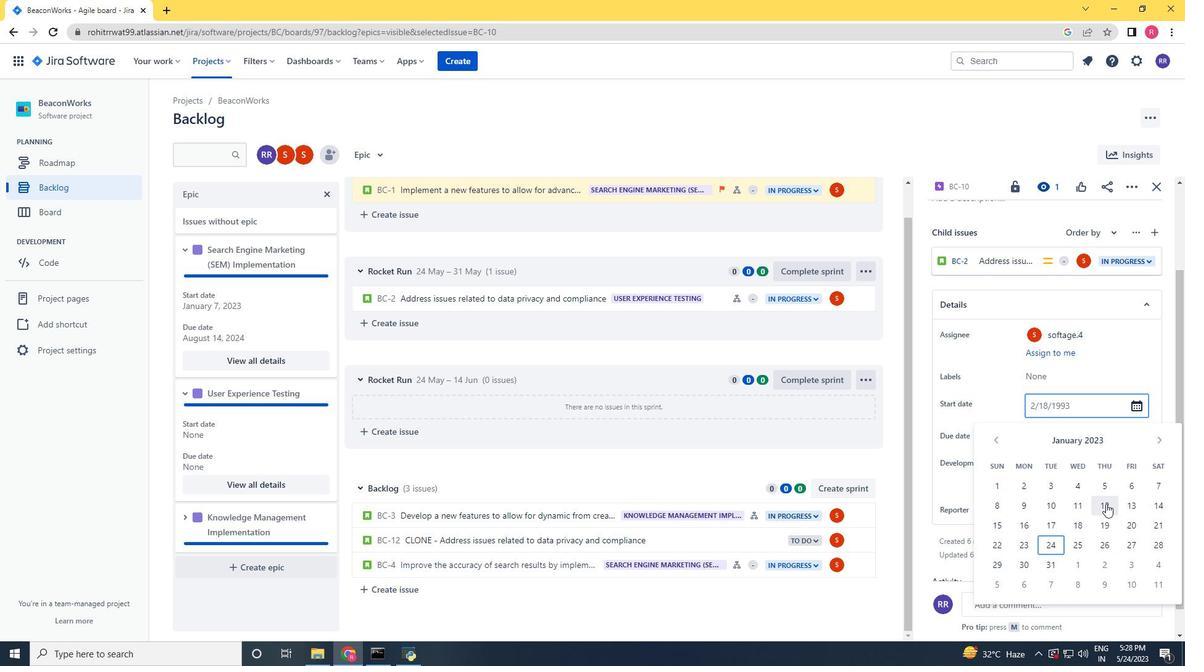 
Action: Mouse moved to (1058, 440)
Screenshot: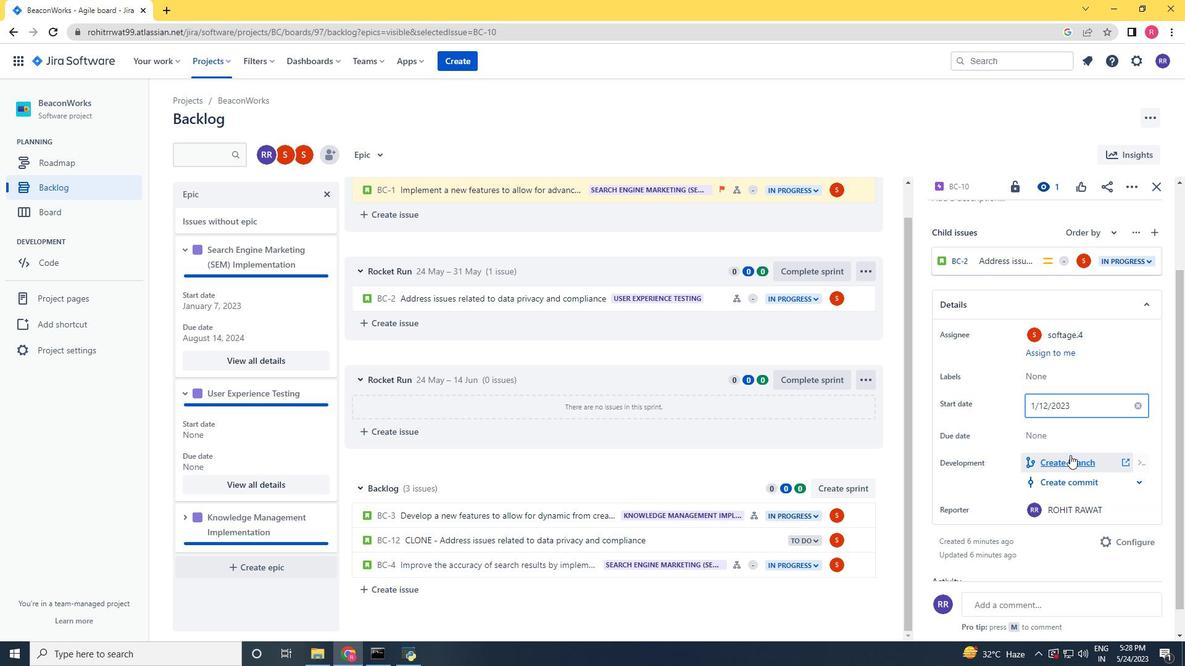 
Action: Mouse pressed left at (1058, 440)
Screenshot: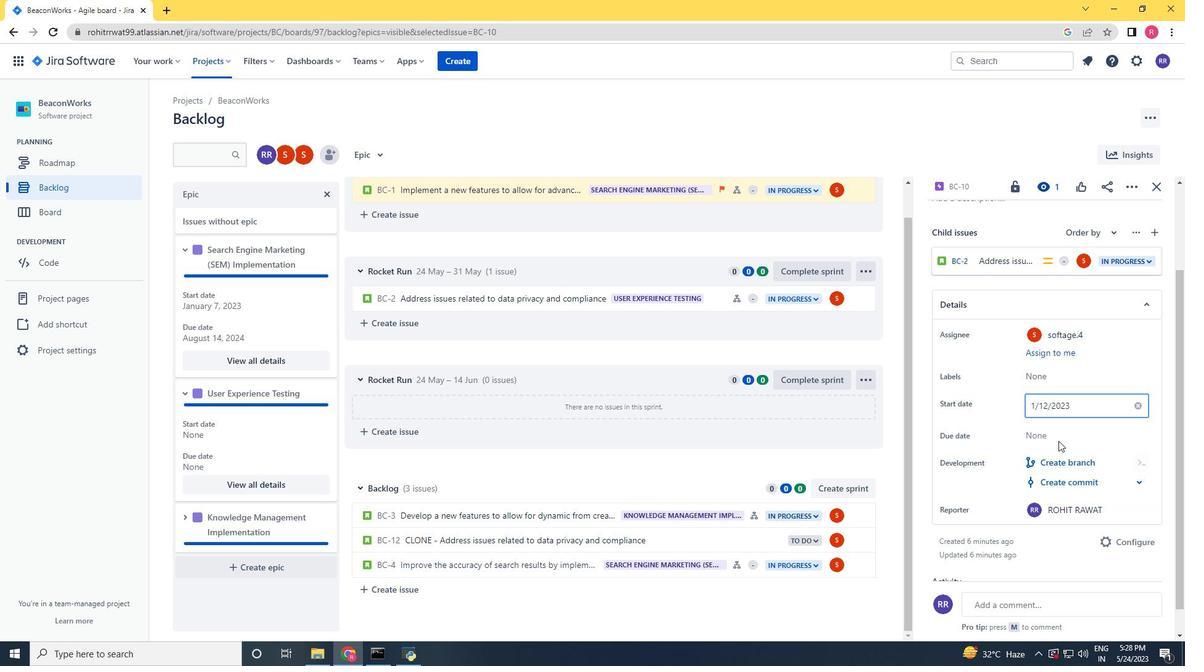 
Action: Mouse moved to (1162, 469)
Screenshot: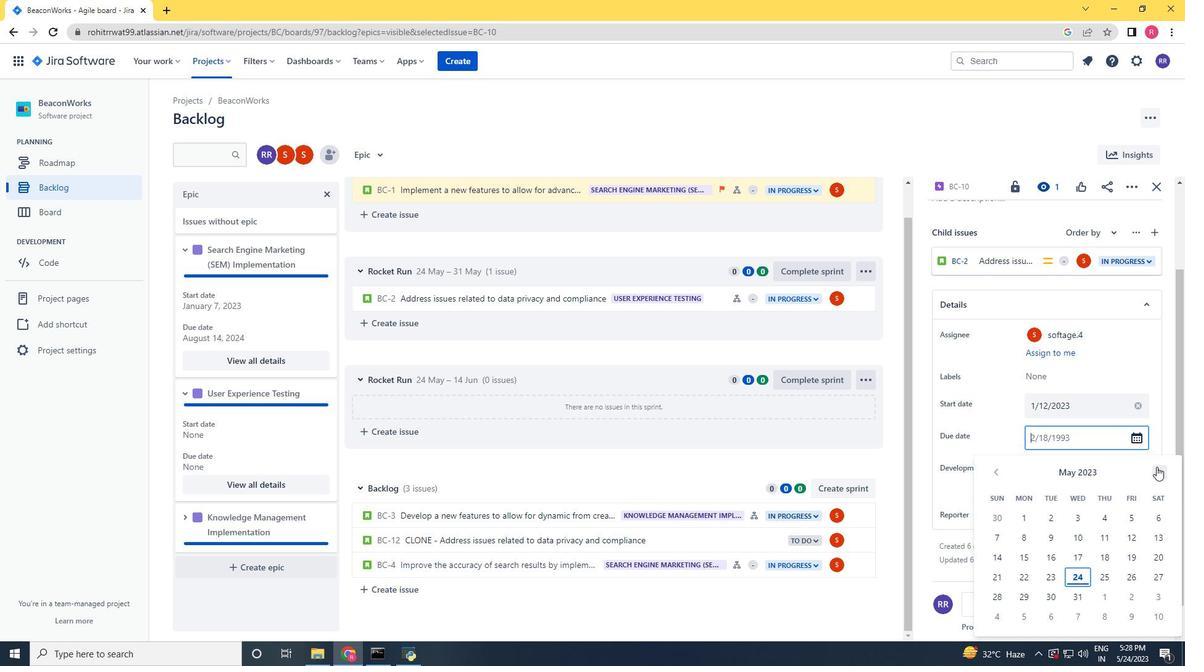 
Action: Mouse pressed left at (1162, 469)
Screenshot: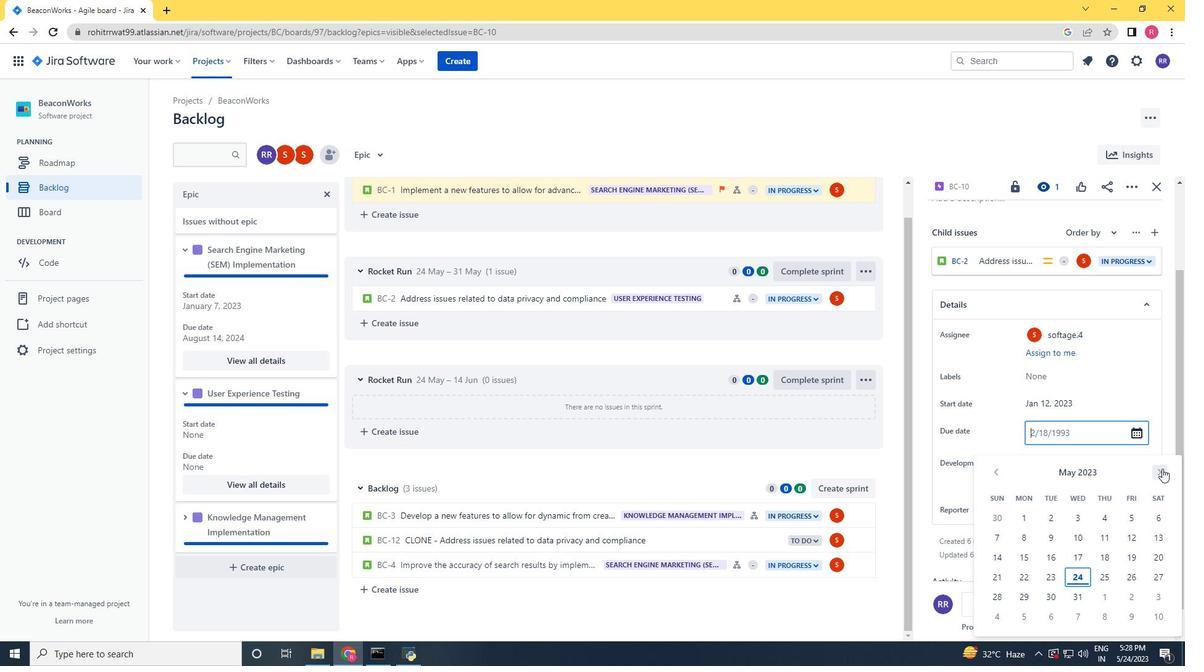 
Action: Mouse pressed left at (1162, 469)
Screenshot: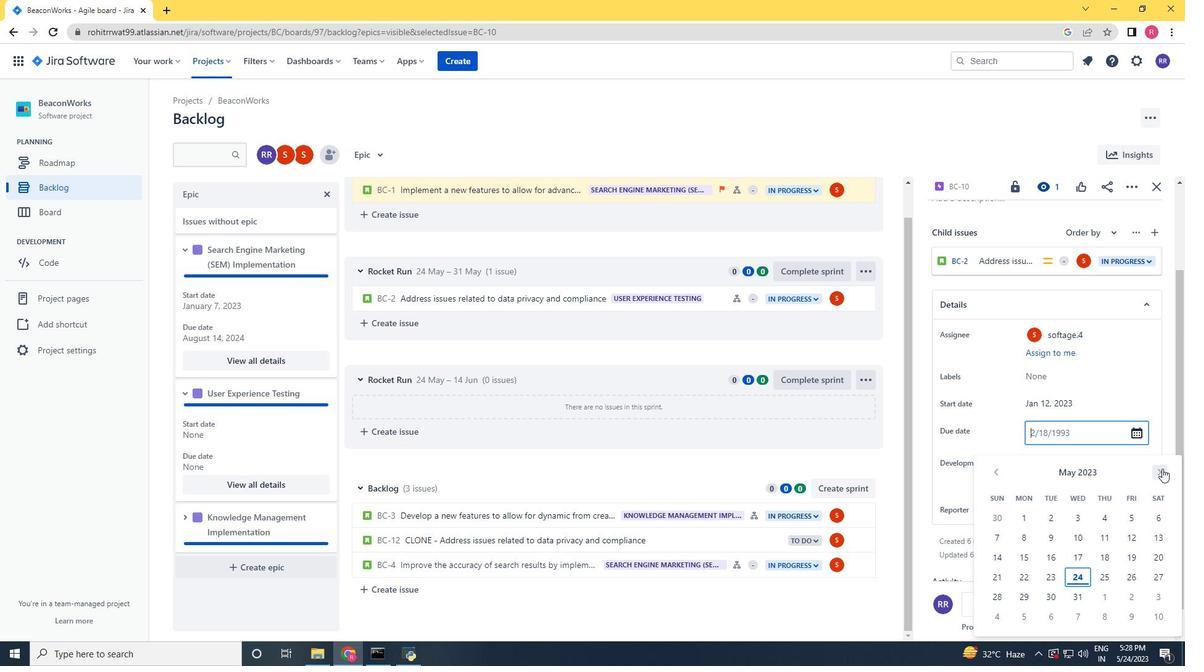 
Action: Mouse pressed left at (1162, 469)
Screenshot: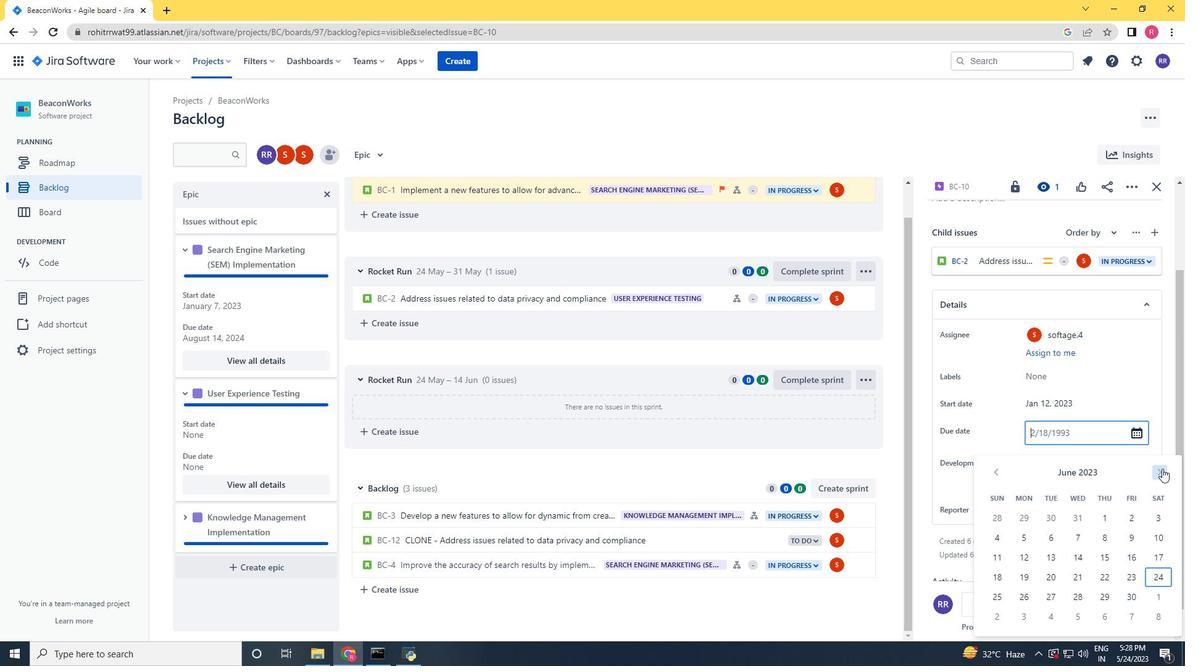 
Action: Mouse pressed left at (1162, 469)
Screenshot: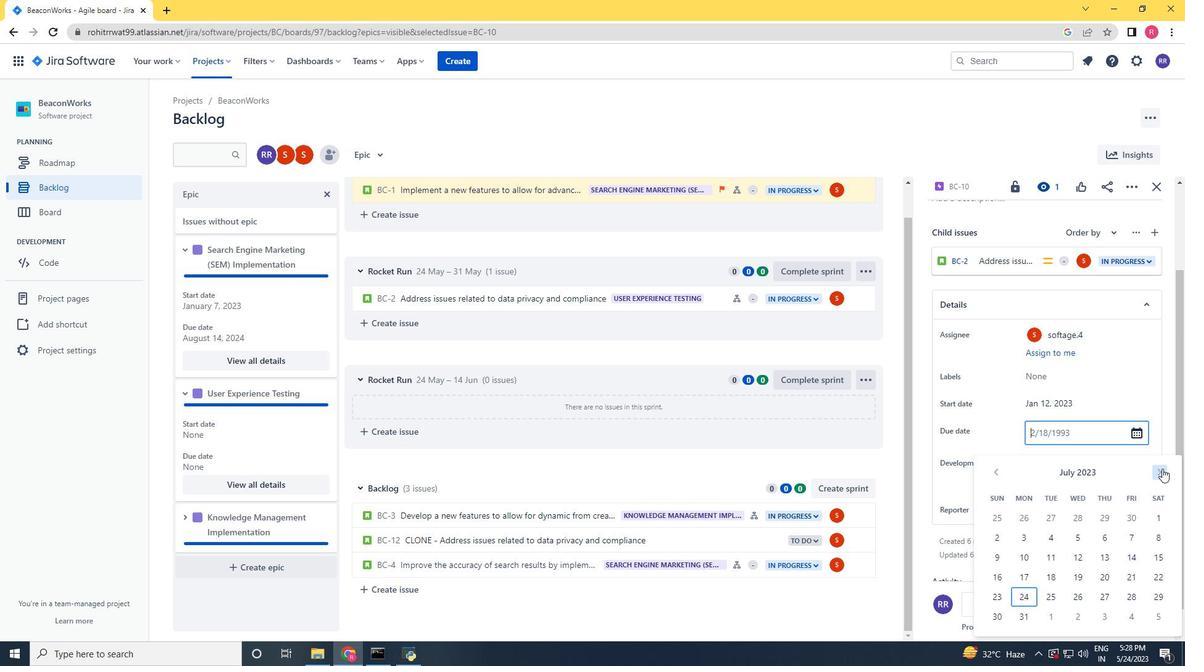 
Action: Mouse pressed left at (1162, 469)
Screenshot: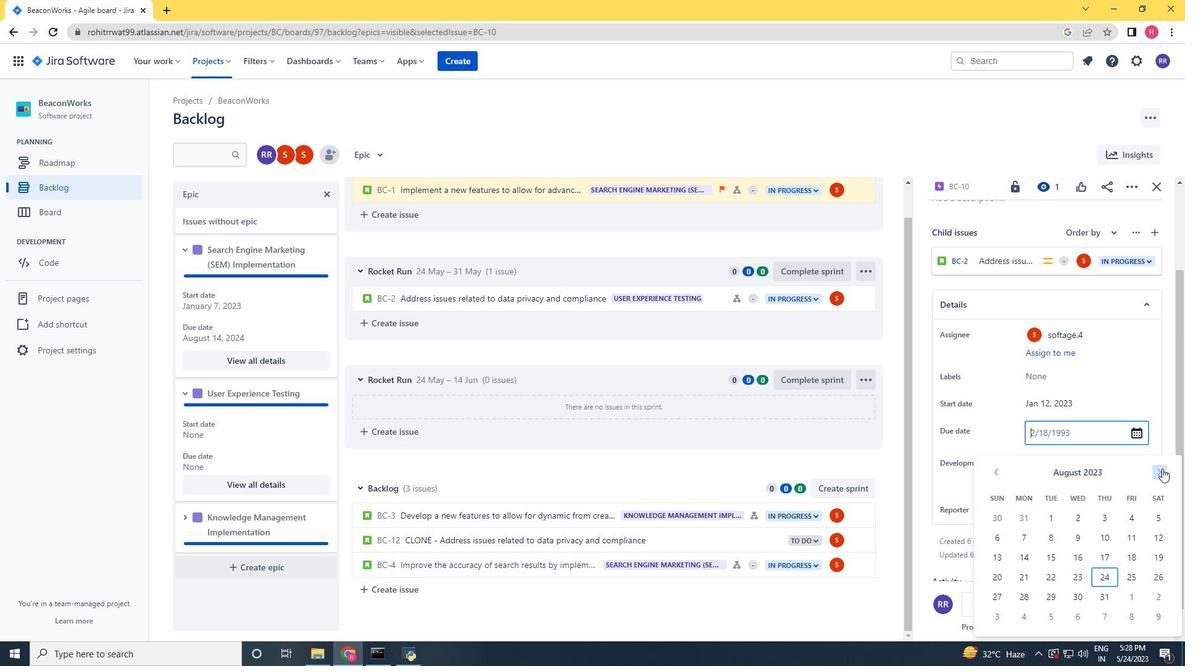 
Action: Mouse pressed left at (1162, 469)
Screenshot: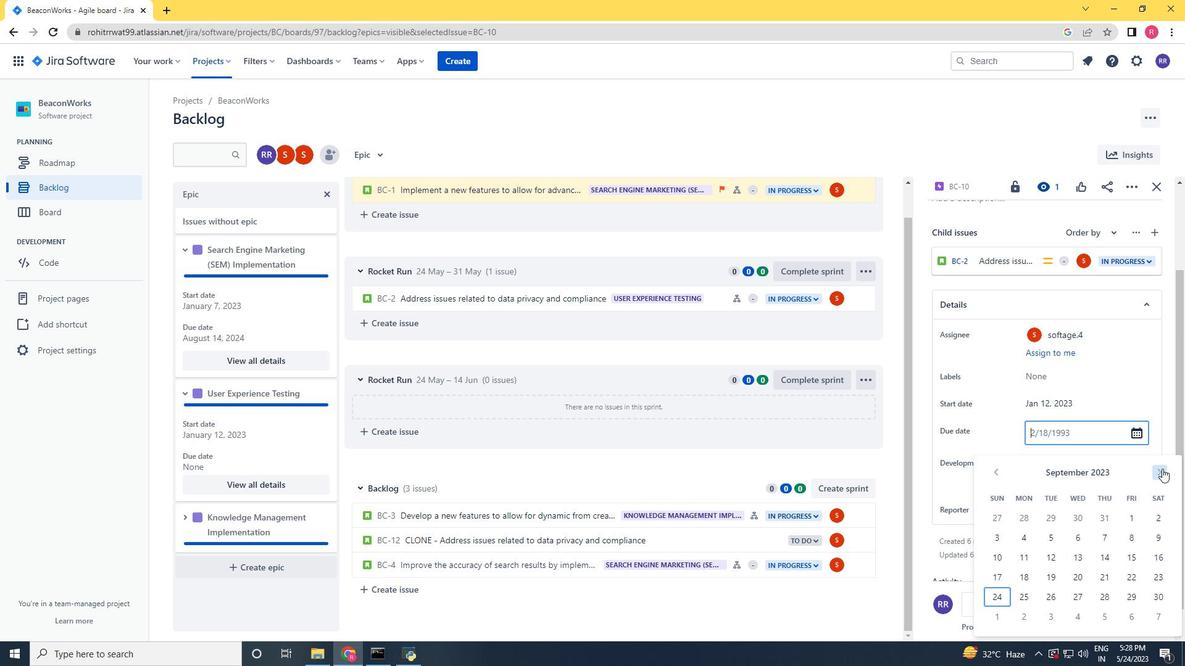 
Action: Mouse pressed left at (1162, 469)
Screenshot: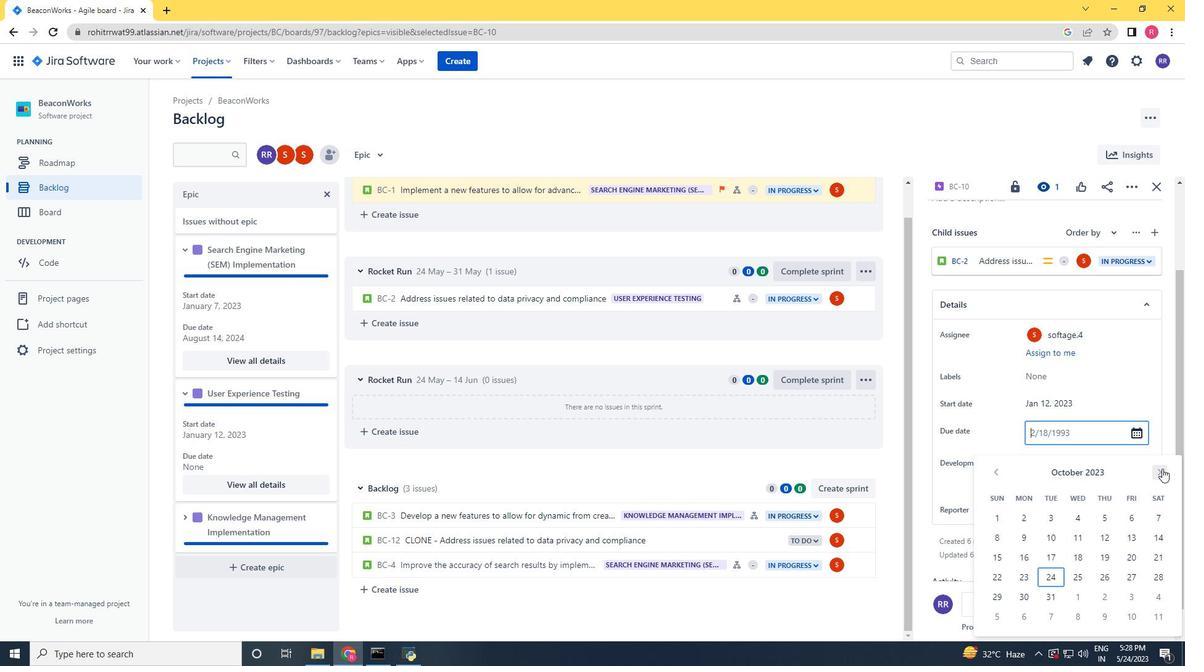 
Action: Mouse pressed left at (1162, 469)
Screenshot: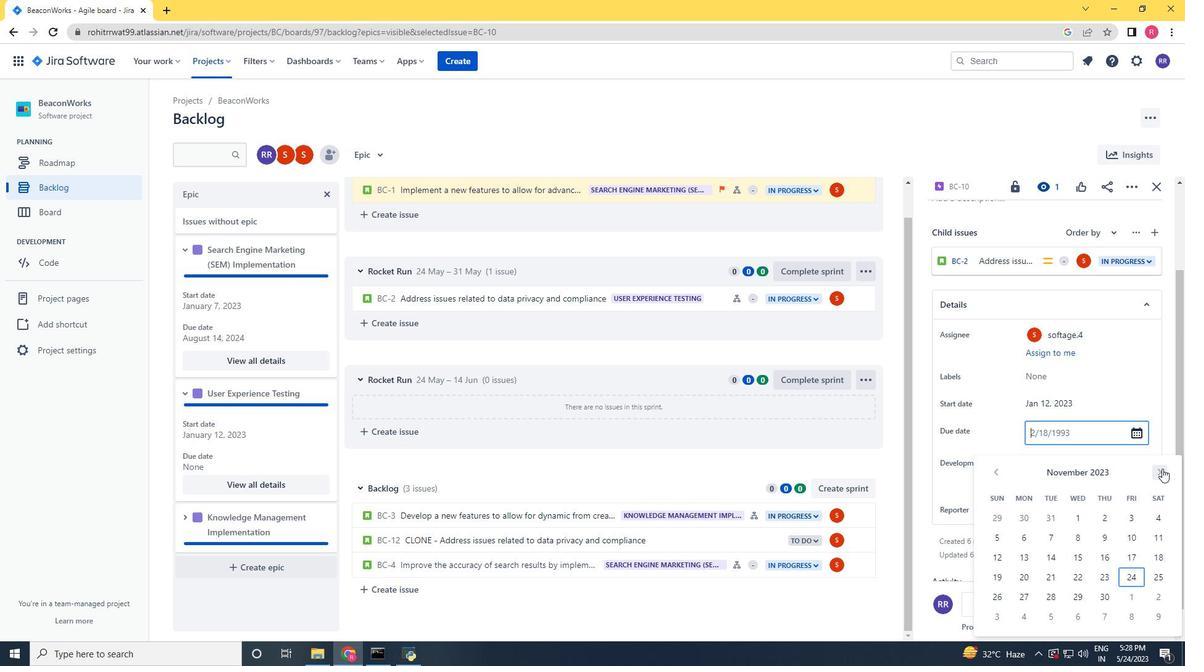 
Action: Mouse pressed left at (1162, 469)
Screenshot: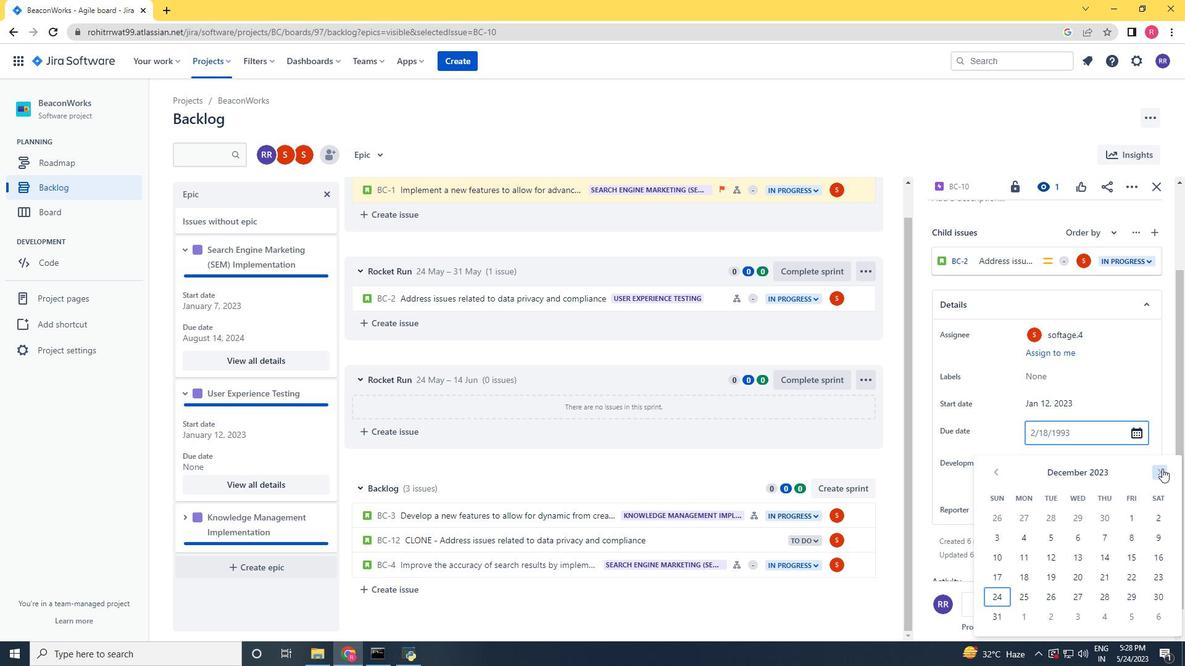 
Action: Mouse pressed left at (1162, 469)
Screenshot: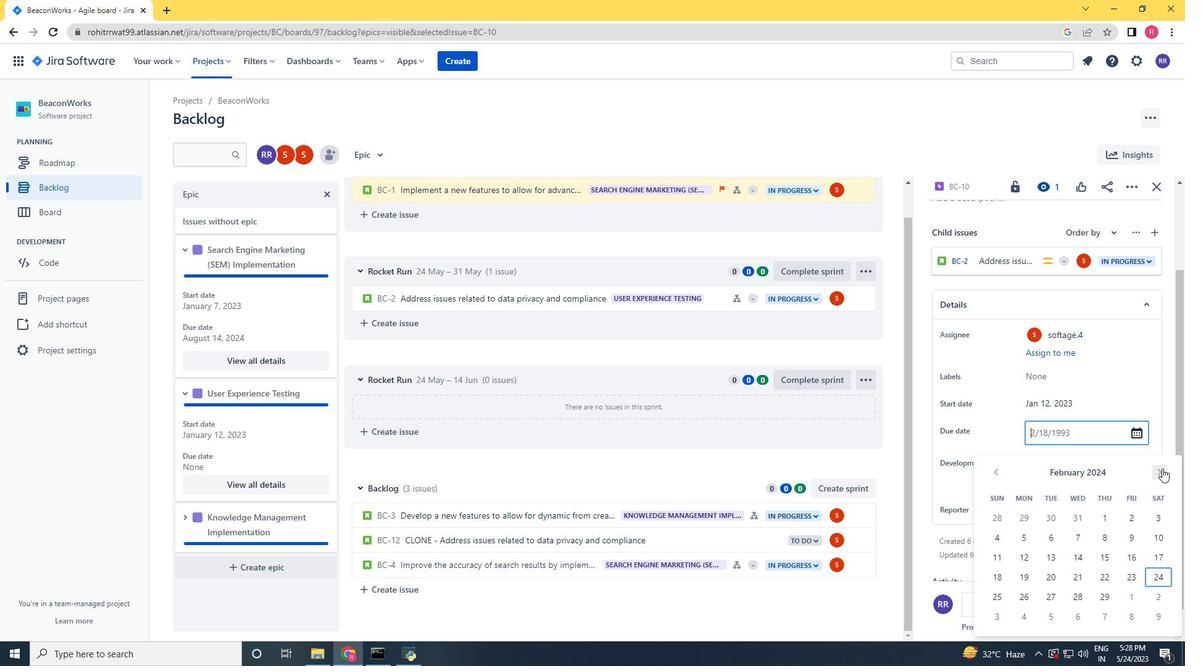 
Action: Mouse pressed left at (1162, 469)
Screenshot: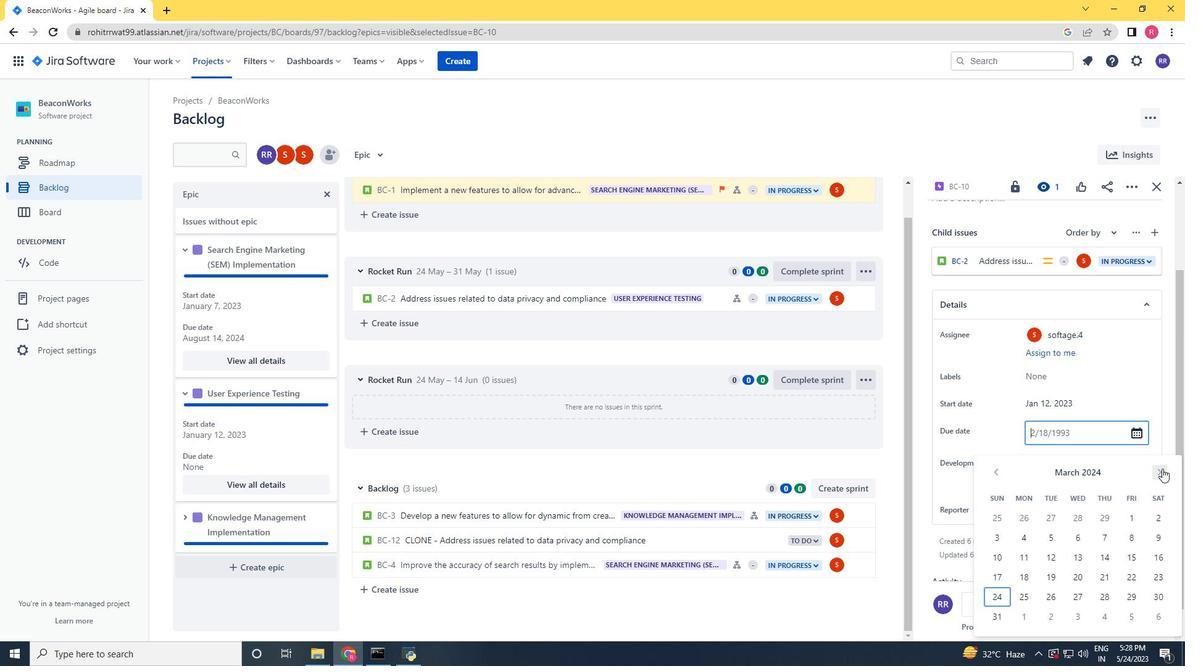 
Action: Mouse pressed left at (1162, 469)
Screenshot: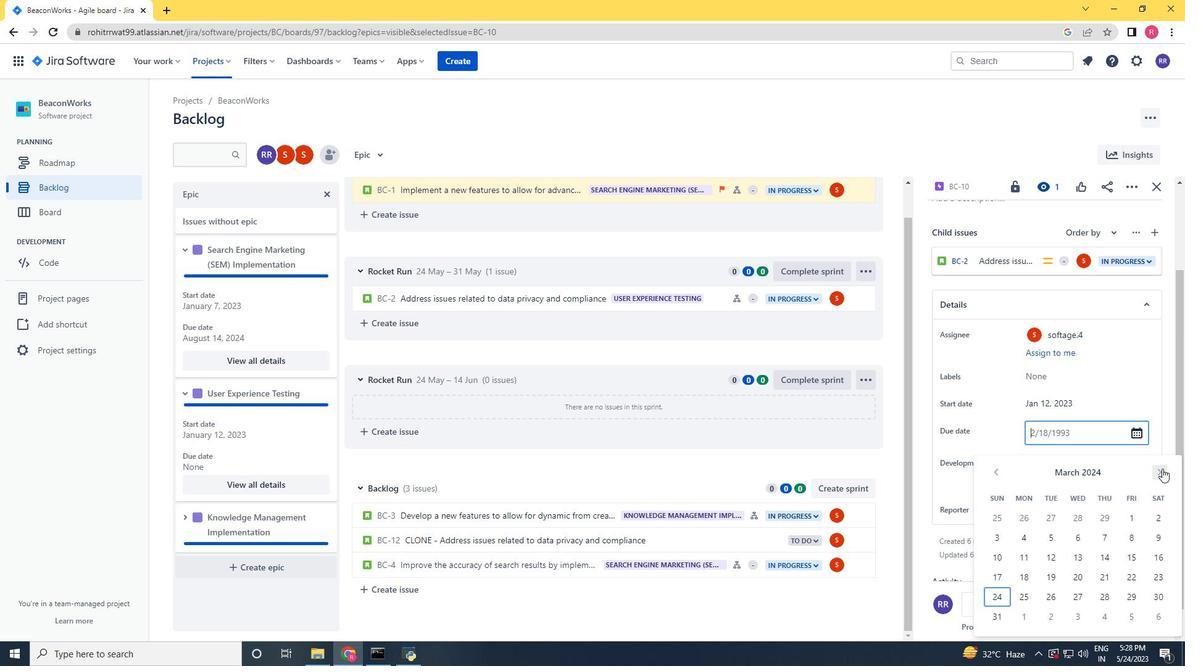 
Action: Mouse pressed left at (1162, 469)
Screenshot: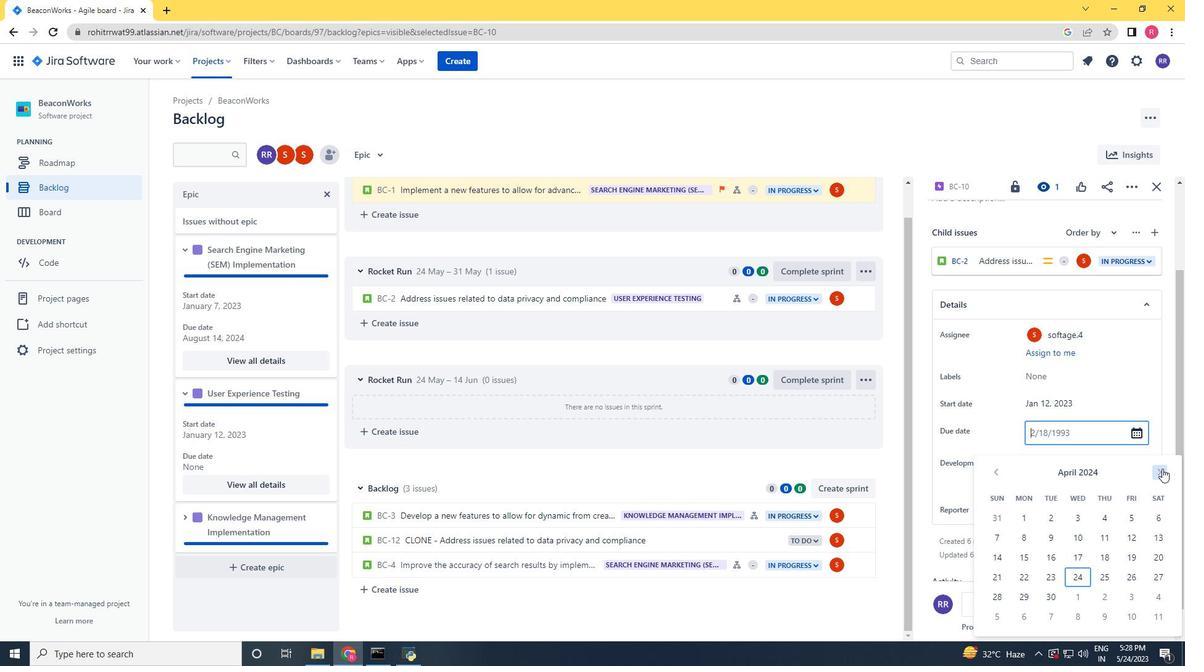
Action: Mouse pressed left at (1162, 469)
Screenshot: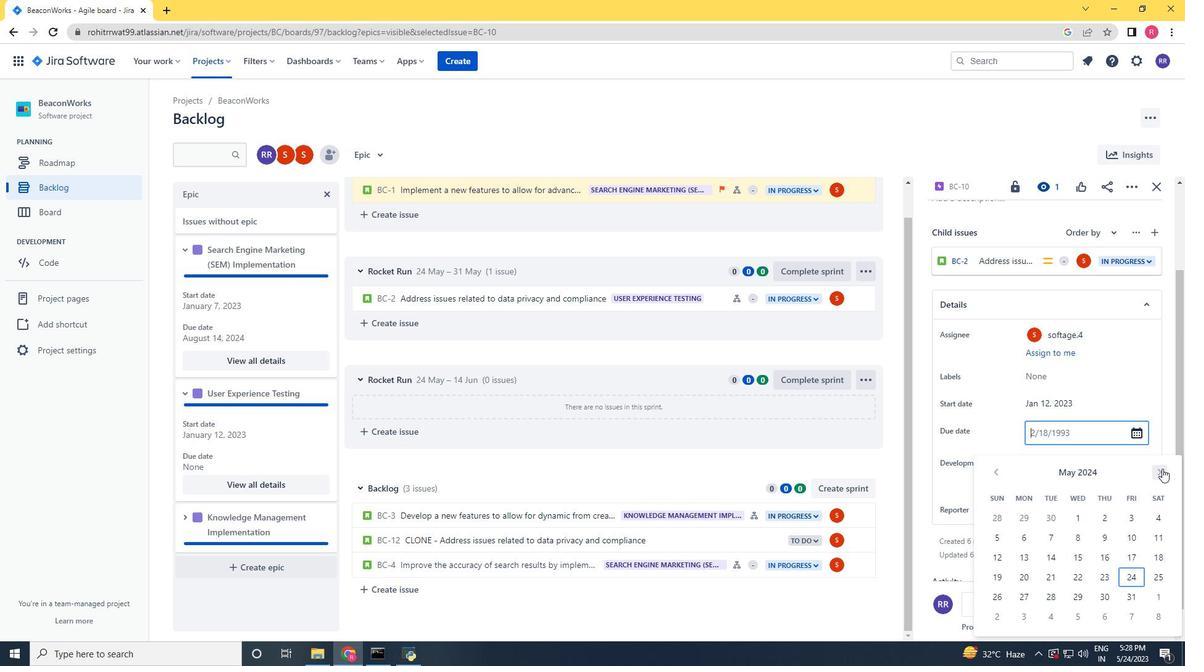 
Action: Mouse pressed left at (1162, 469)
Screenshot: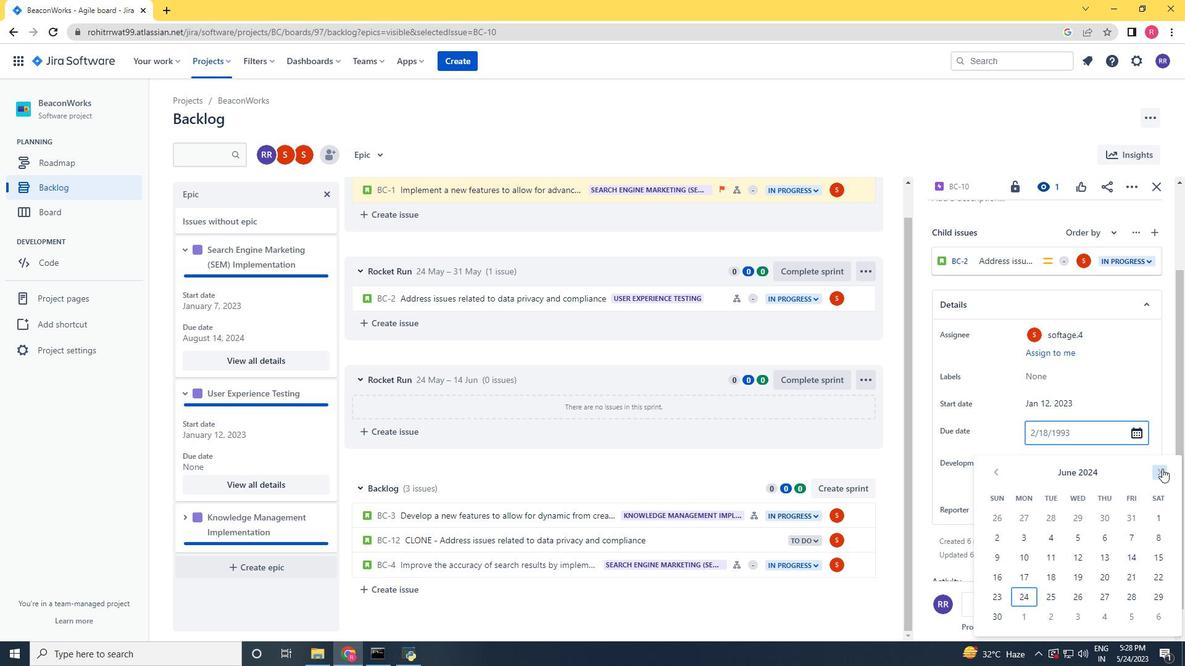 
Action: Mouse pressed left at (1162, 469)
Screenshot: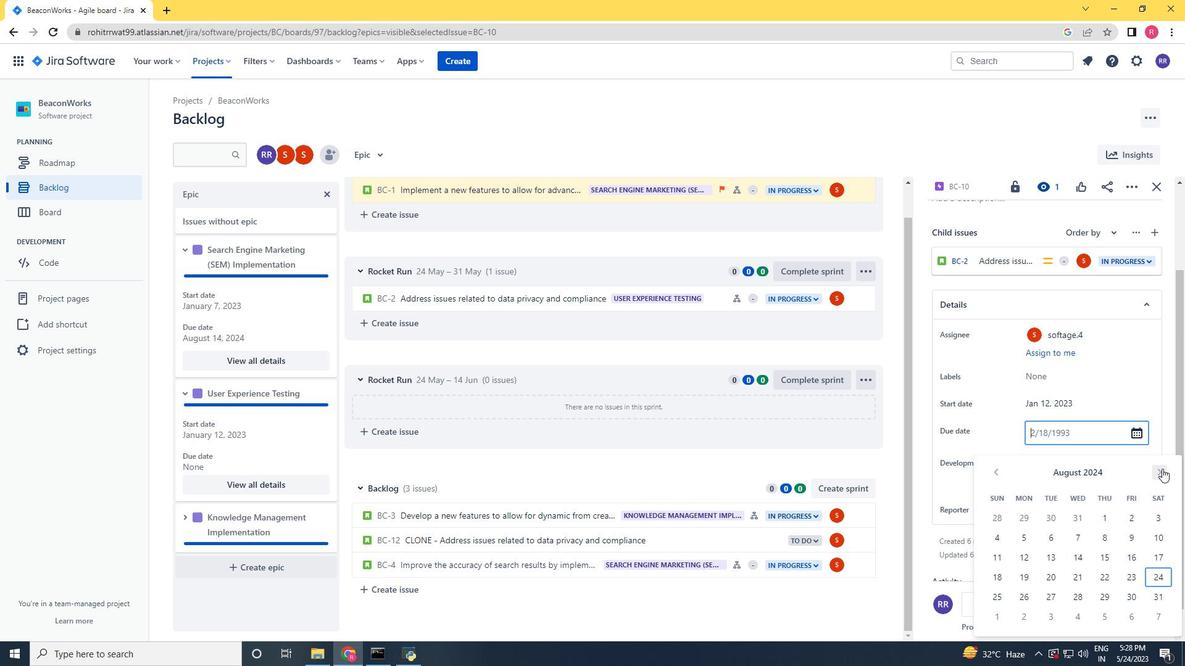 
Action: Mouse moved to (1032, 518)
Screenshot: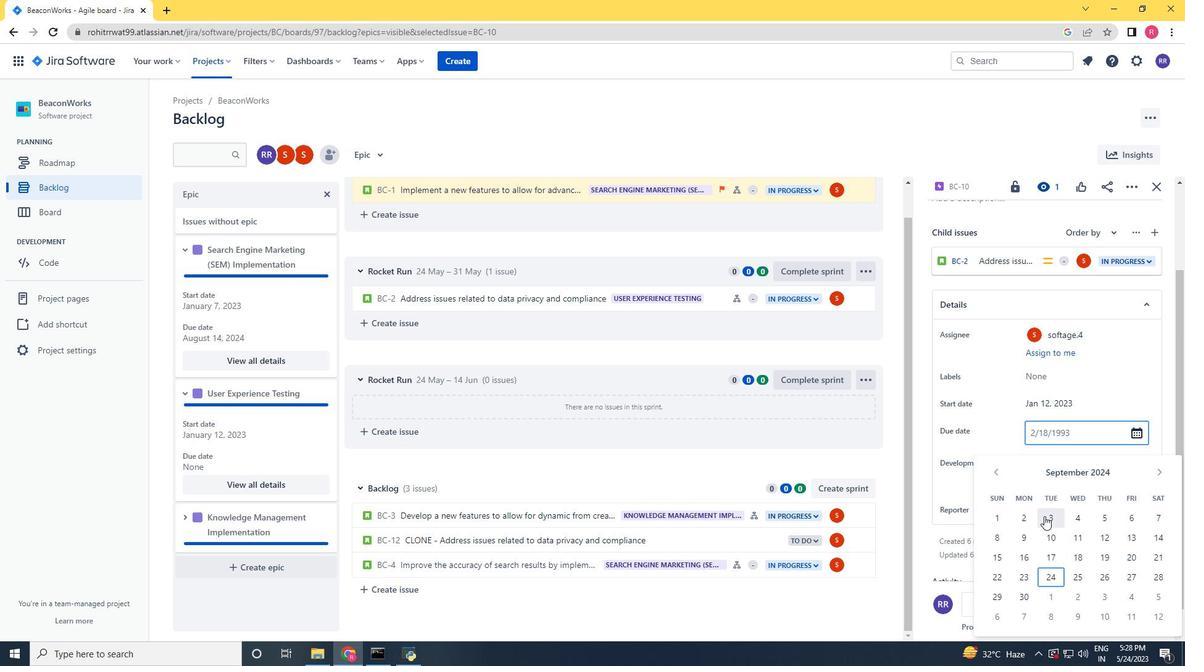 
Action: Mouse pressed left at (1032, 518)
Screenshot: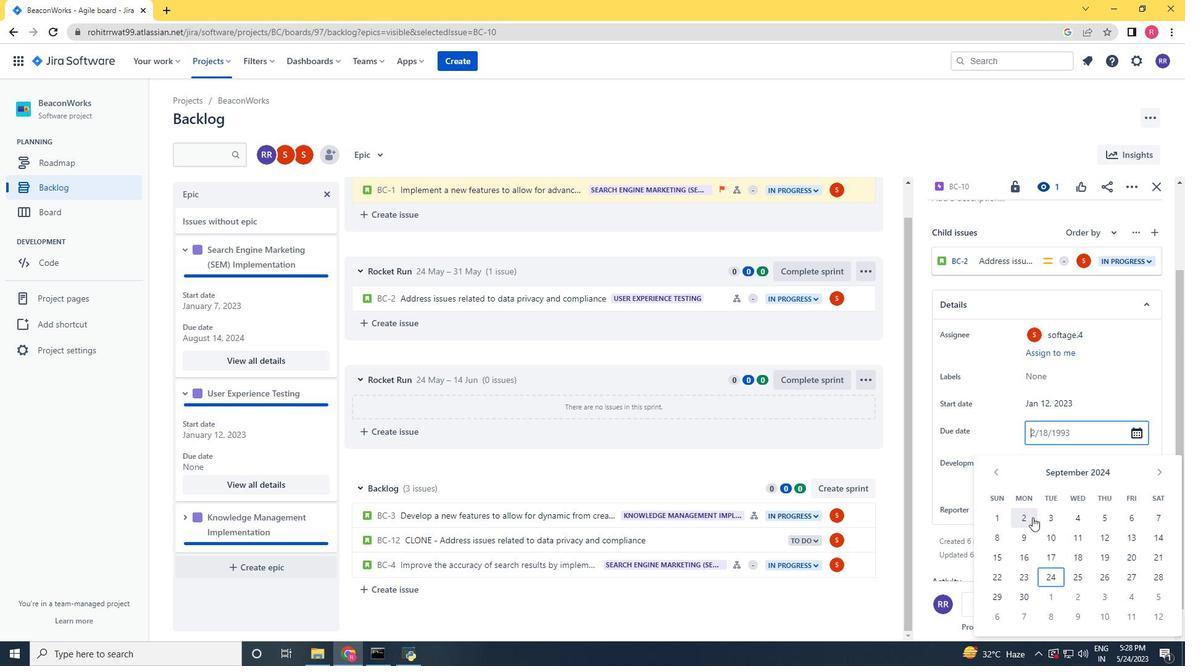 
Action: Mouse moved to (1066, 550)
Screenshot: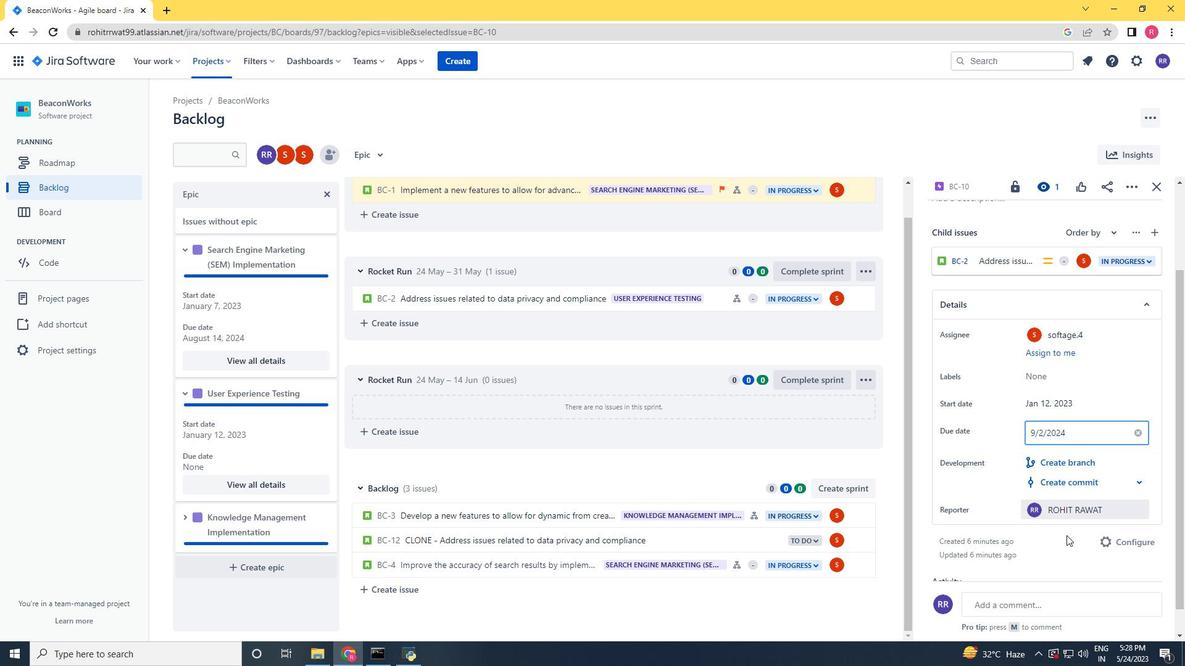 
Action: Mouse pressed left at (1066, 550)
Screenshot: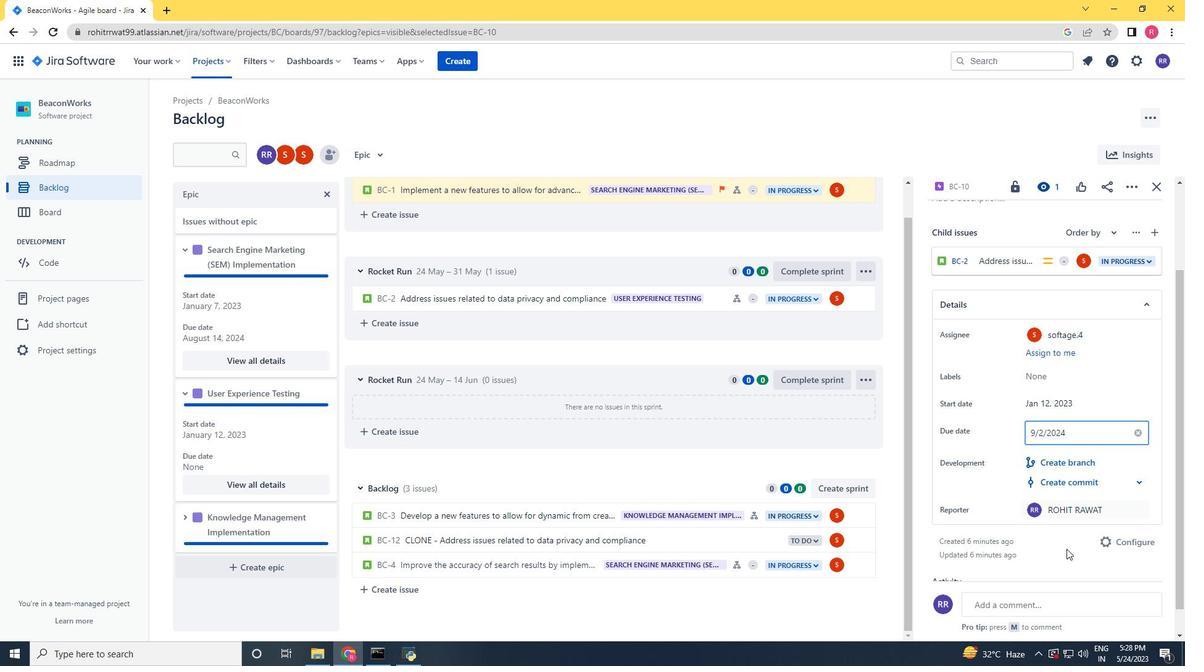 
Action: Mouse moved to (195, 539)
Screenshot: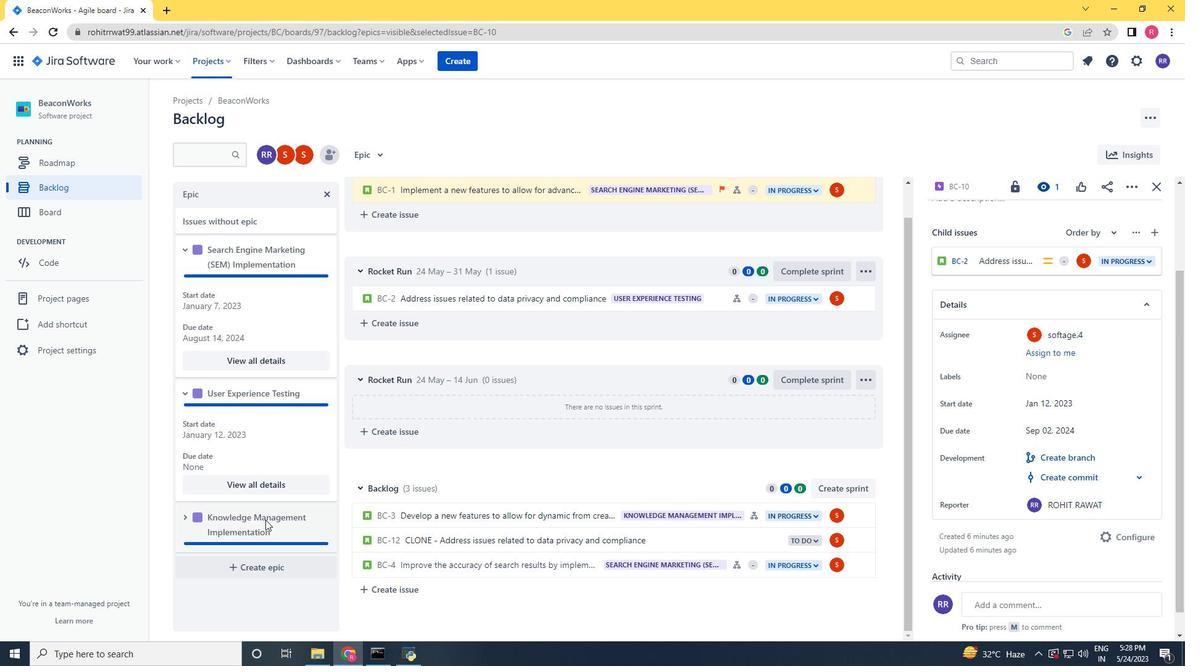 
Action: Mouse scrolled (195, 539) with delta (0, 0)
Screenshot: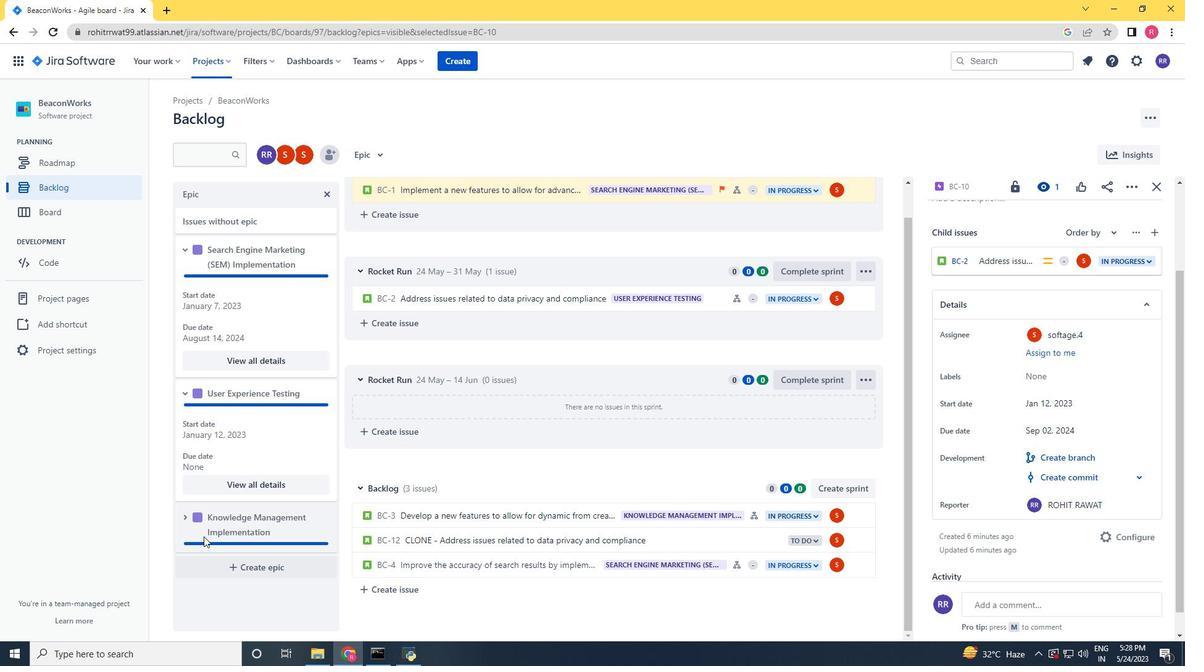 
Action: Mouse moved to (196, 539)
Screenshot: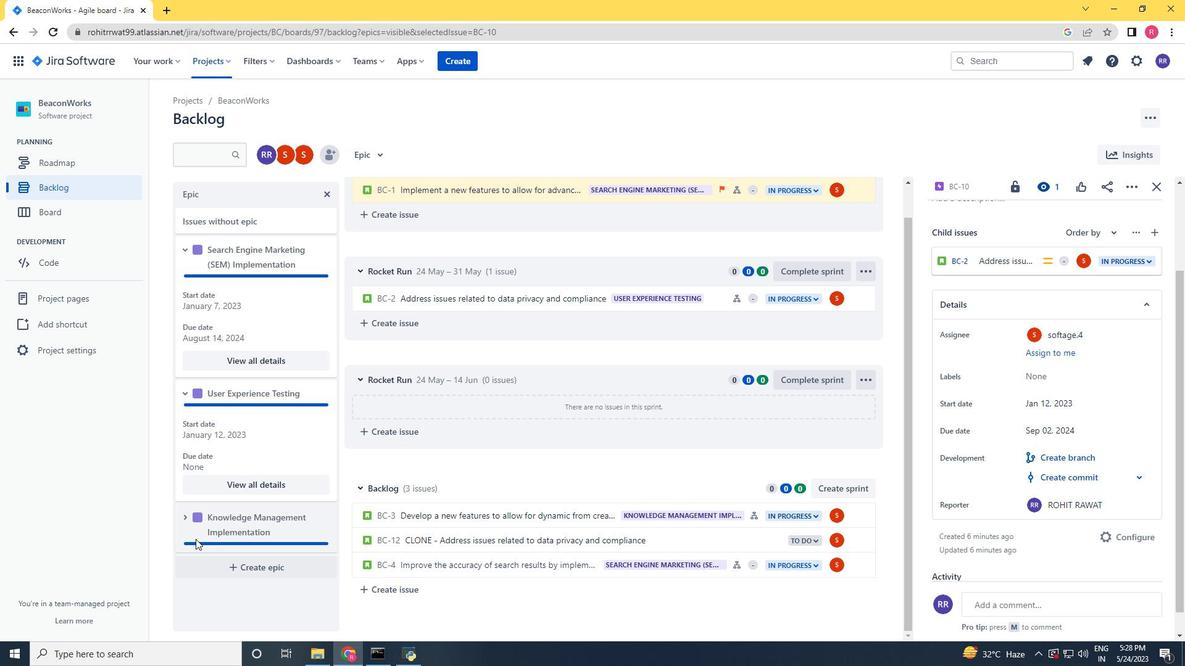 
Action: Mouse scrolled (196, 538) with delta (0, 0)
Screenshot: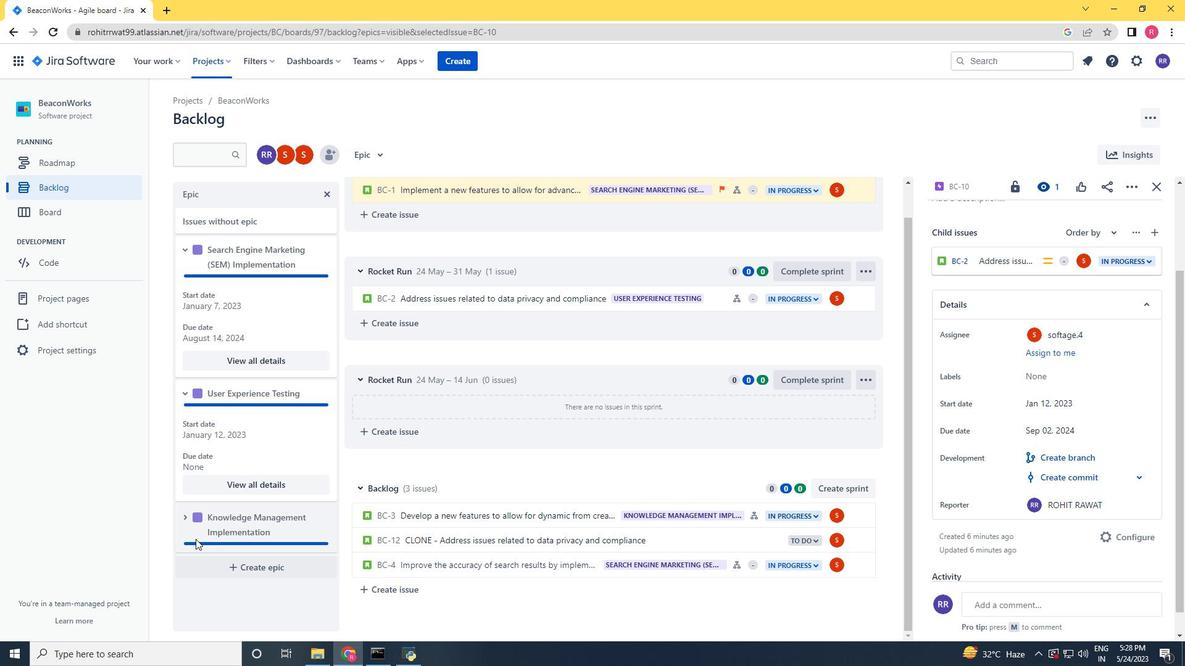 
Action: Mouse moved to (198, 537)
Screenshot: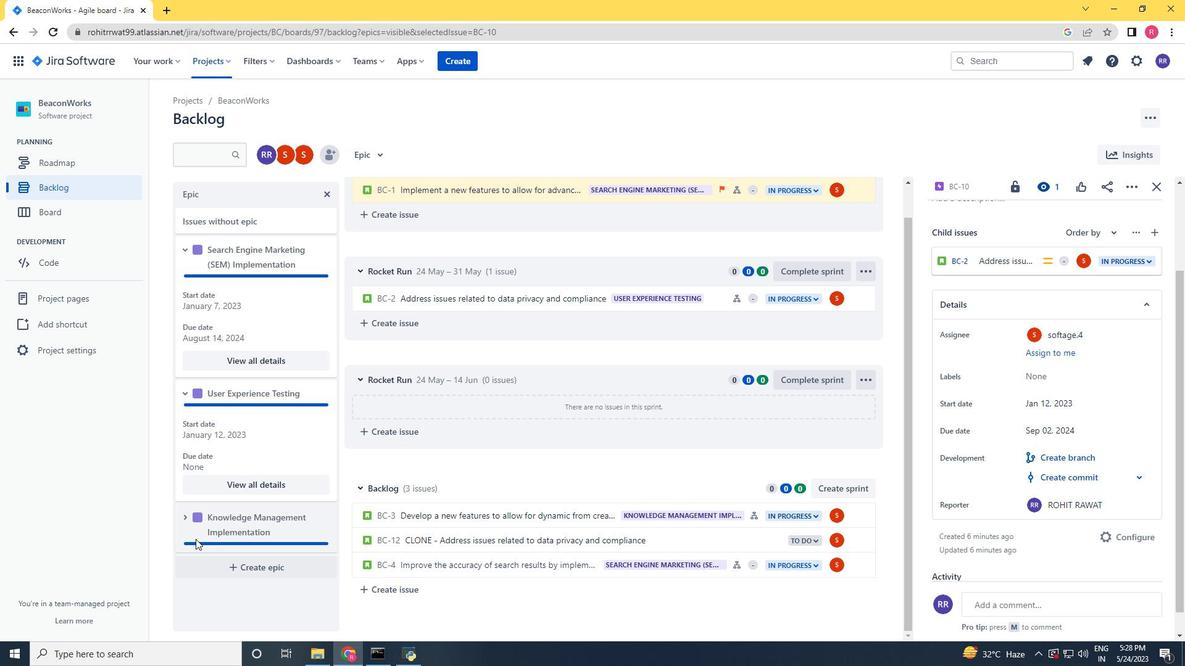 
Action: Mouse scrolled (198, 537) with delta (0, 0)
Screenshot: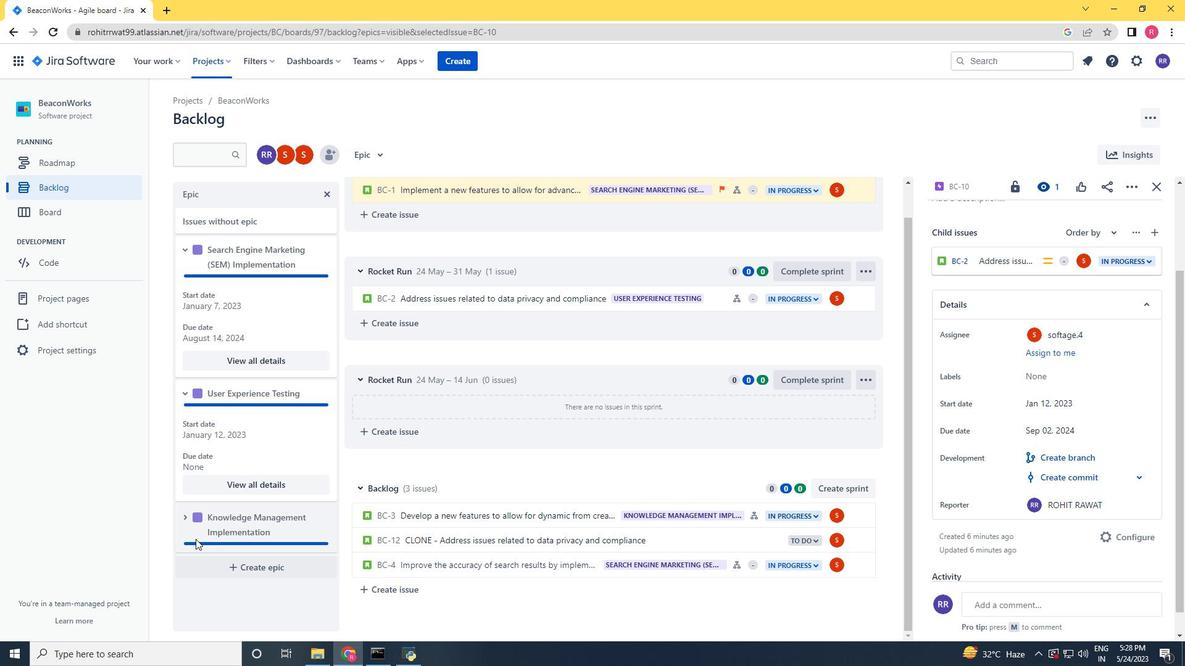 
Action: Mouse moved to (185, 517)
Screenshot: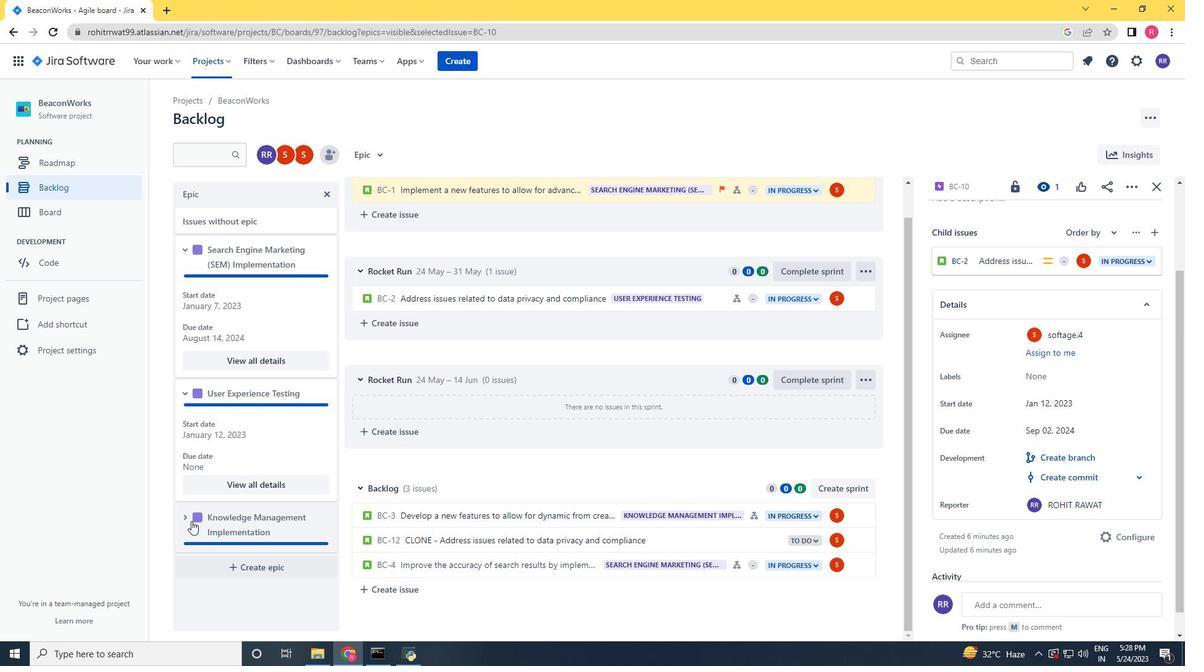 
Action: Mouse pressed left at (185, 517)
Screenshot: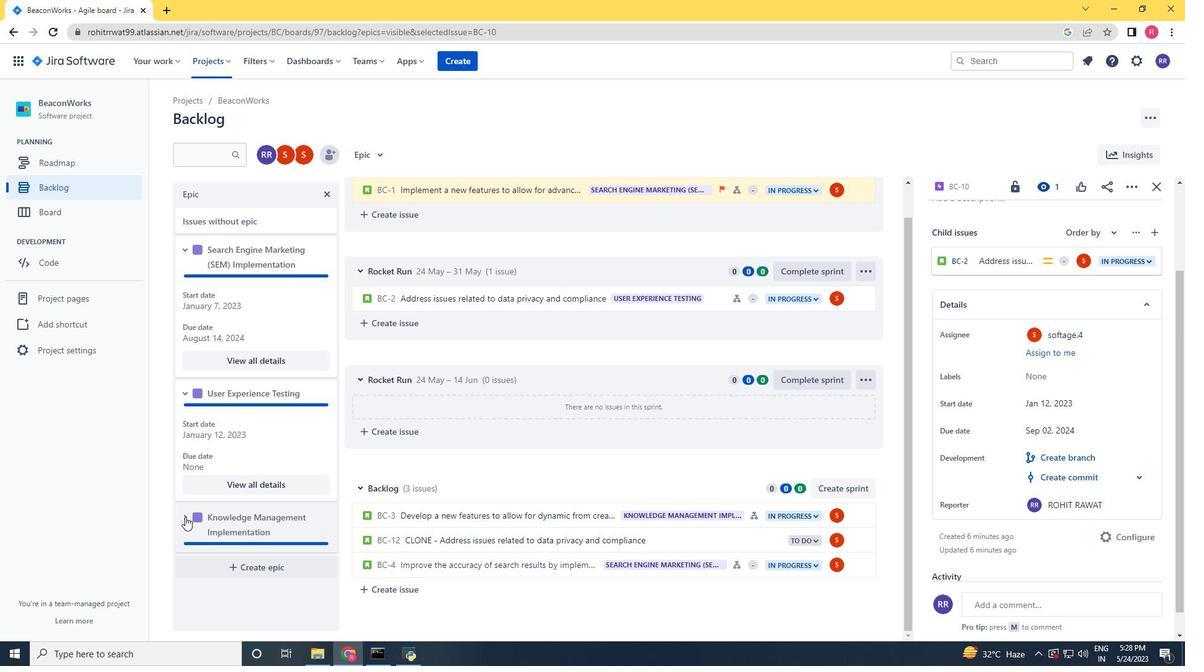 
Action: Mouse moved to (237, 579)
Screenshot: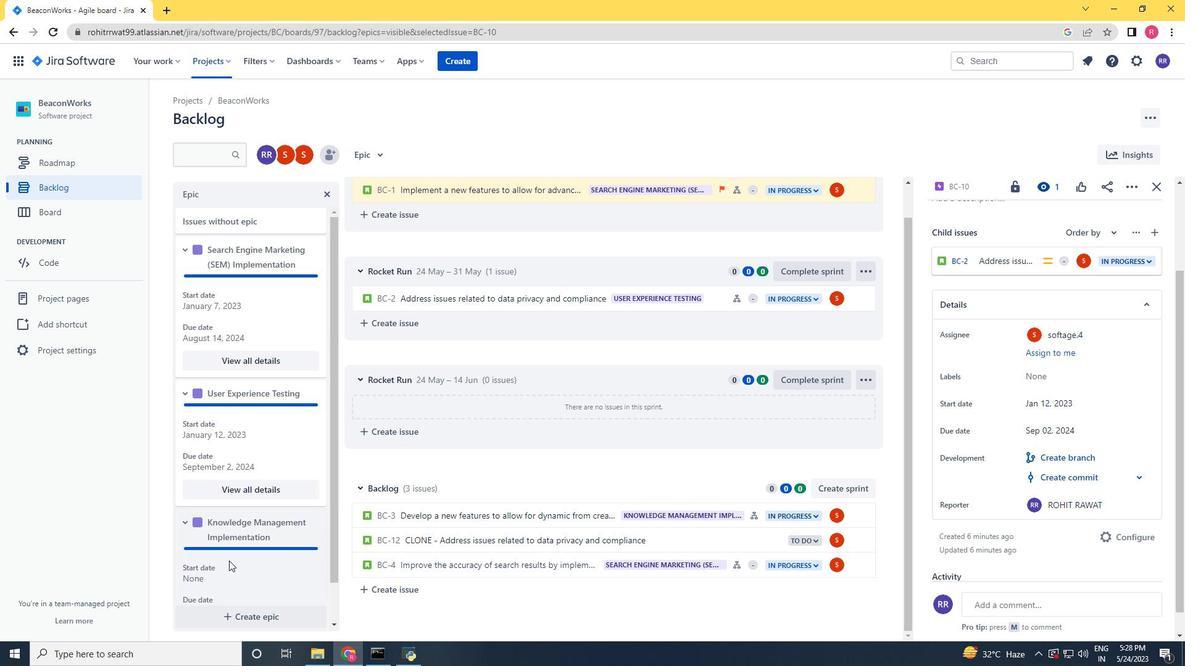 
Action: Mouse scrolled (237, 578) with delta (0, 0)
Screenshot: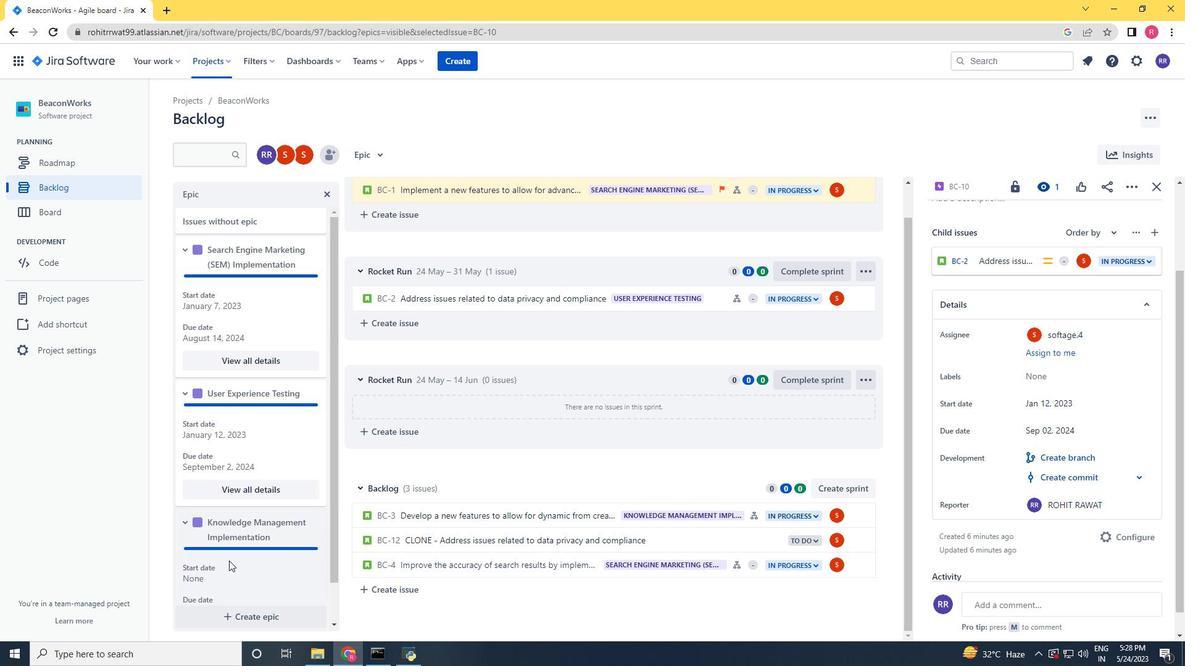 
Action: Mouse moved to (237, 579)
Screenshot: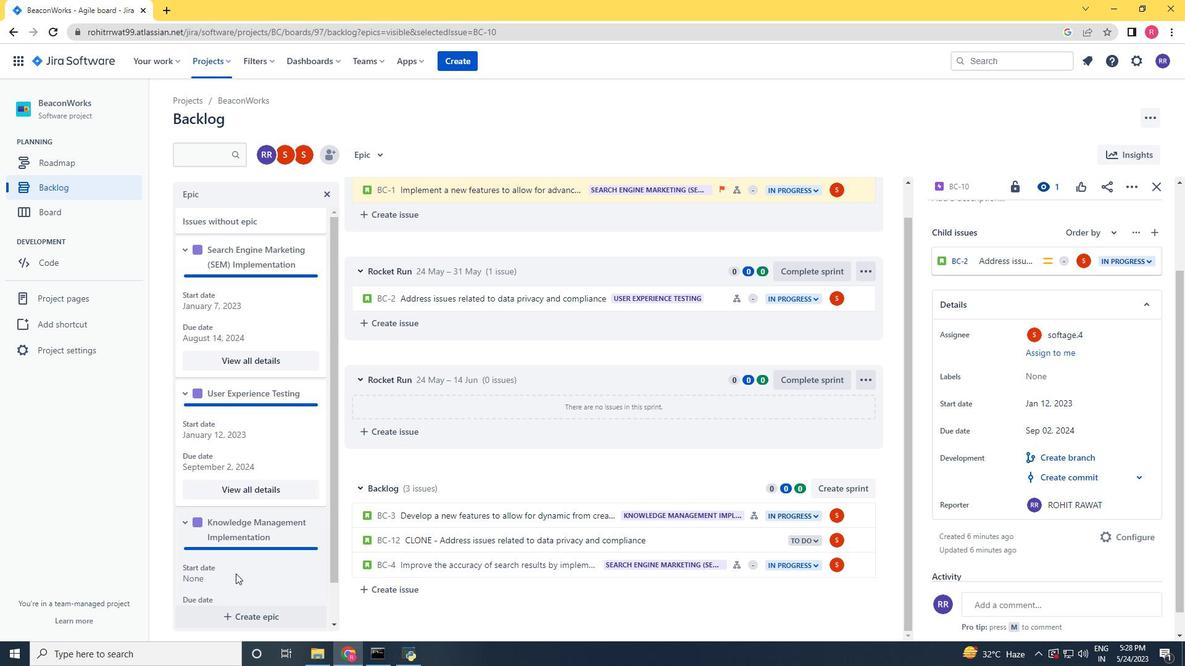 
Action: Mouse scrolled (237, 579) with delta (0, 0)
Screenshot: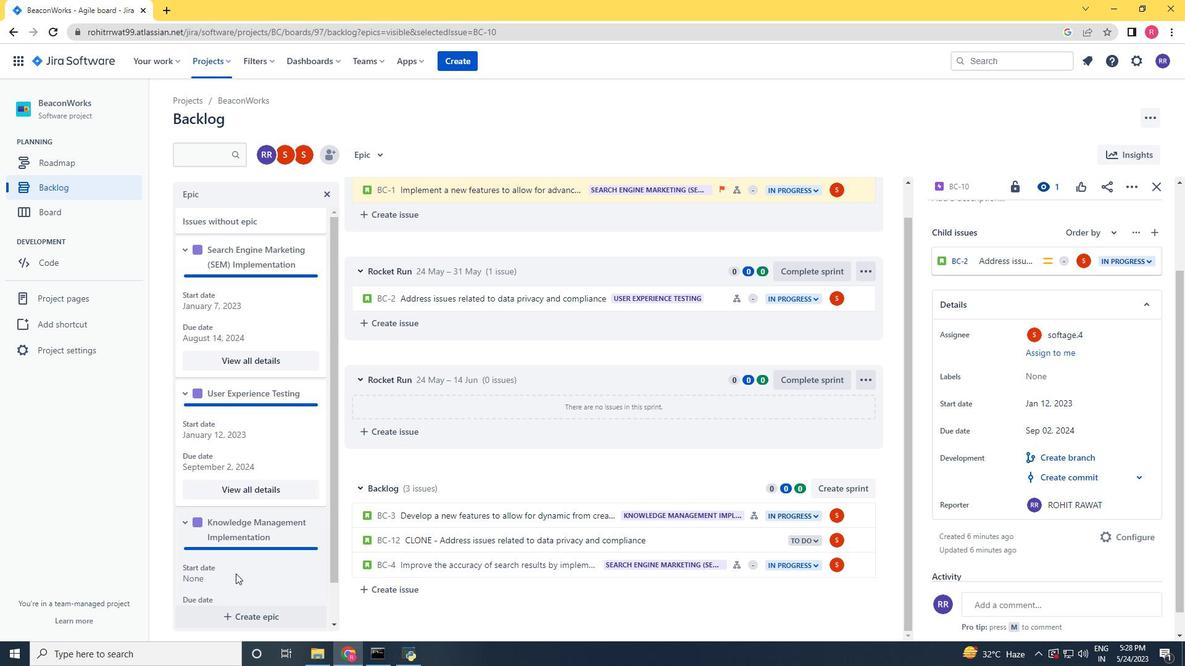 
Action: Mouse scrolled (237, 579) with delta (0, 0)
Screenshot: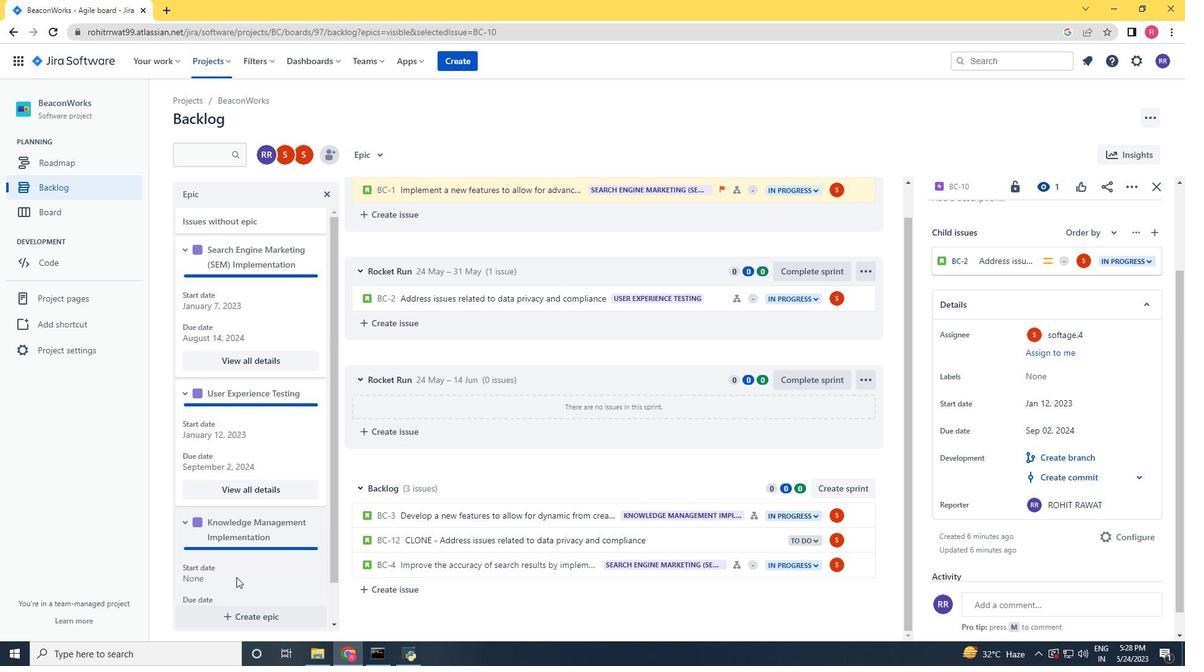 
Action: Mouse scrolled (237, 579) with delta (0, 0)
Screenshot: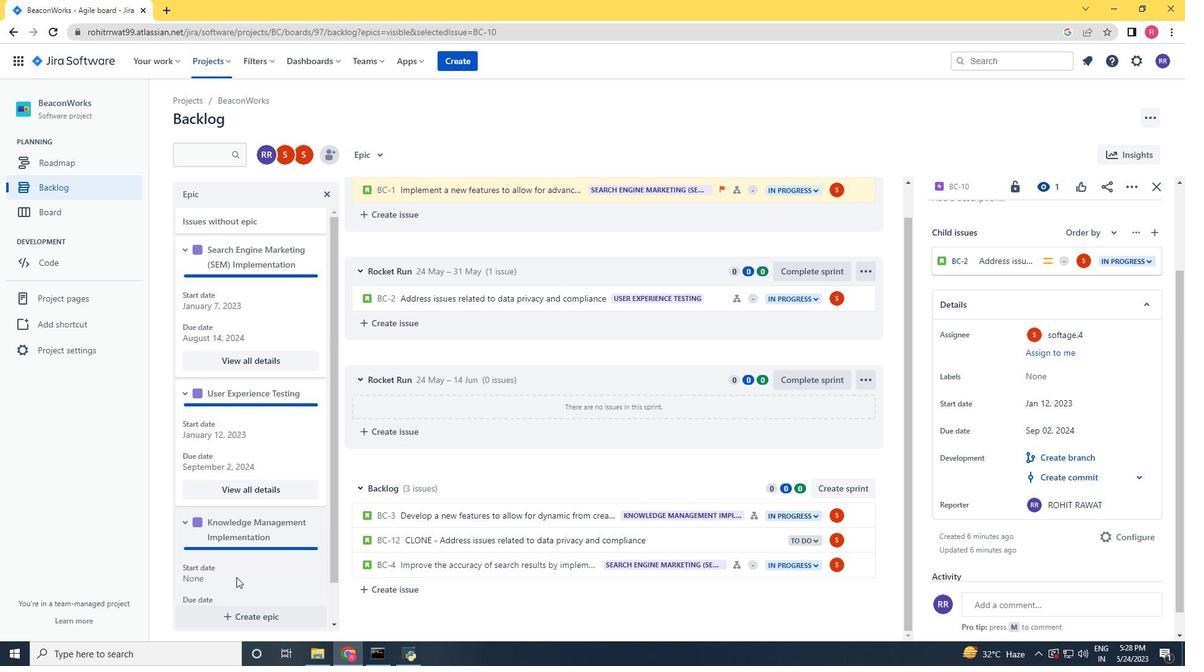 
Action: Mouse moved to (250, 577)
Screenshot: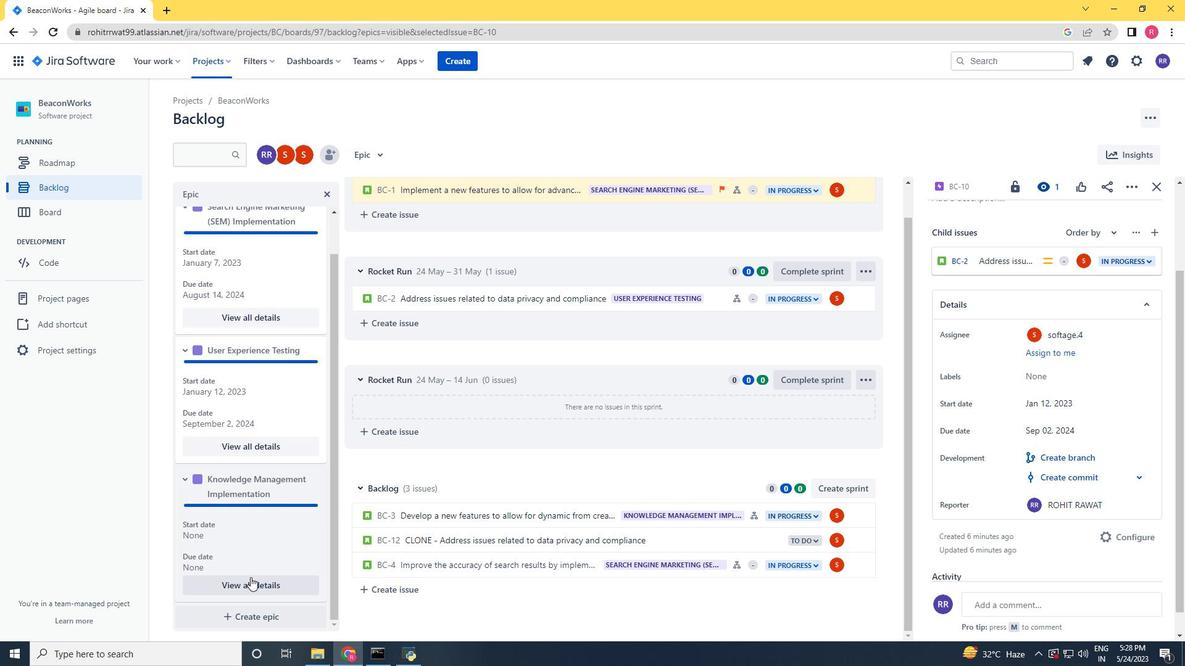 
Action: Mouse pressed left at (250, 577)
Screenshot: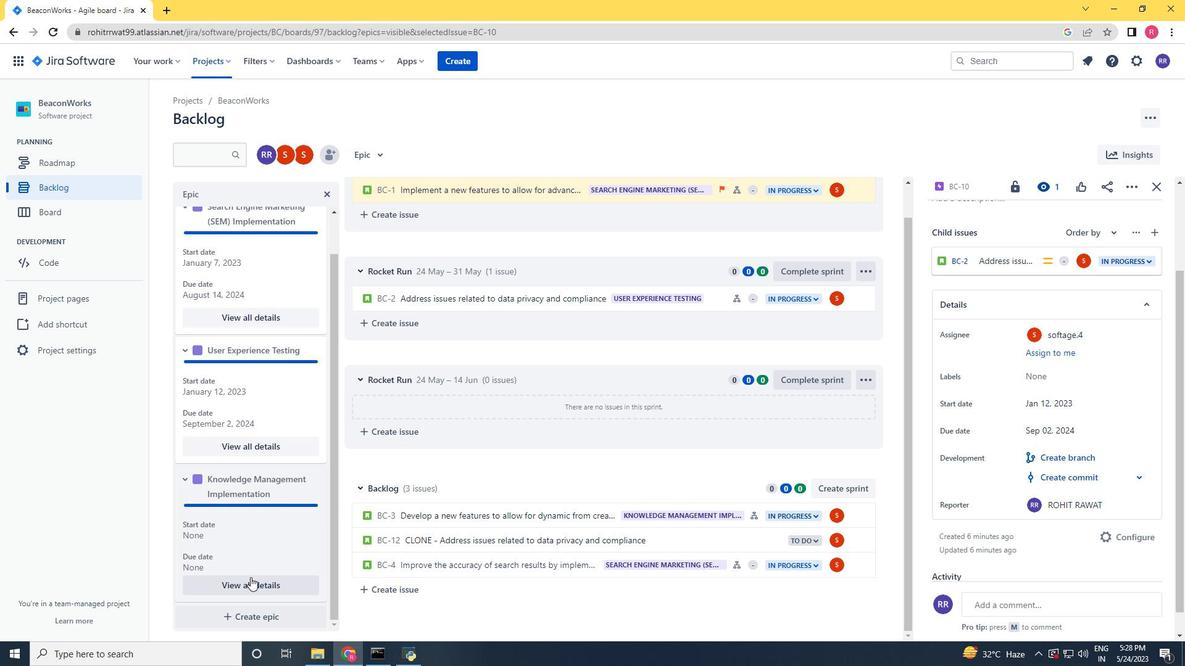 
Action: Mouse moved to (1085, 460)
Screenshot: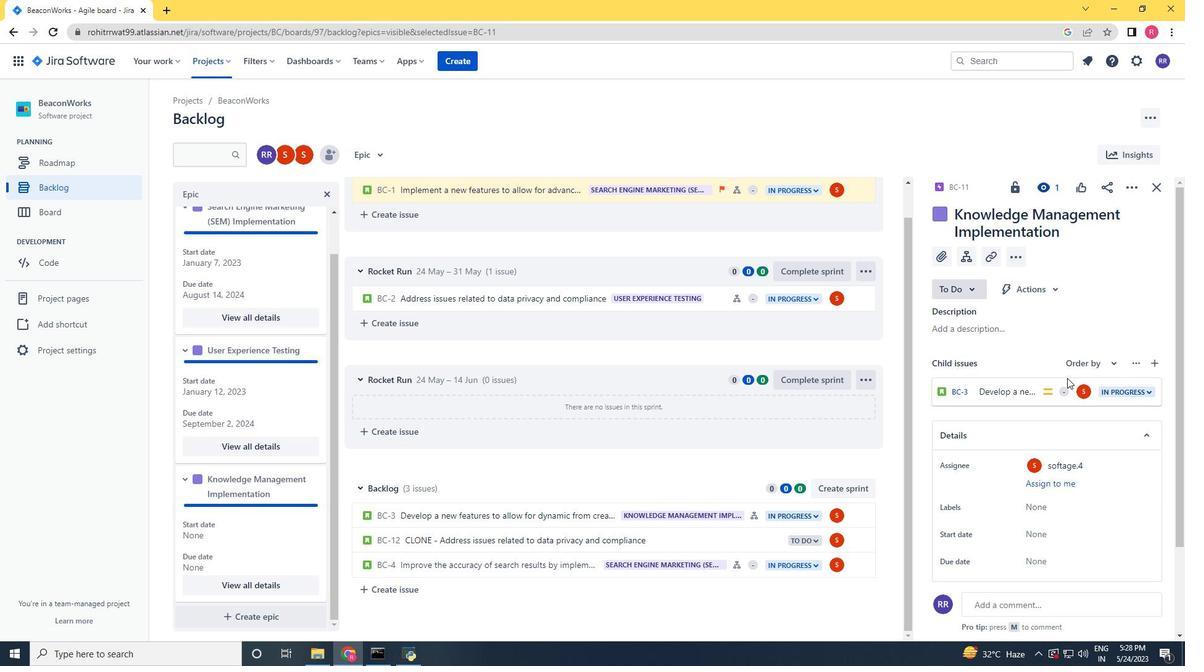 
Action: Mouse scrolled (1085, 459) with delta (0, 0)
Screenshot: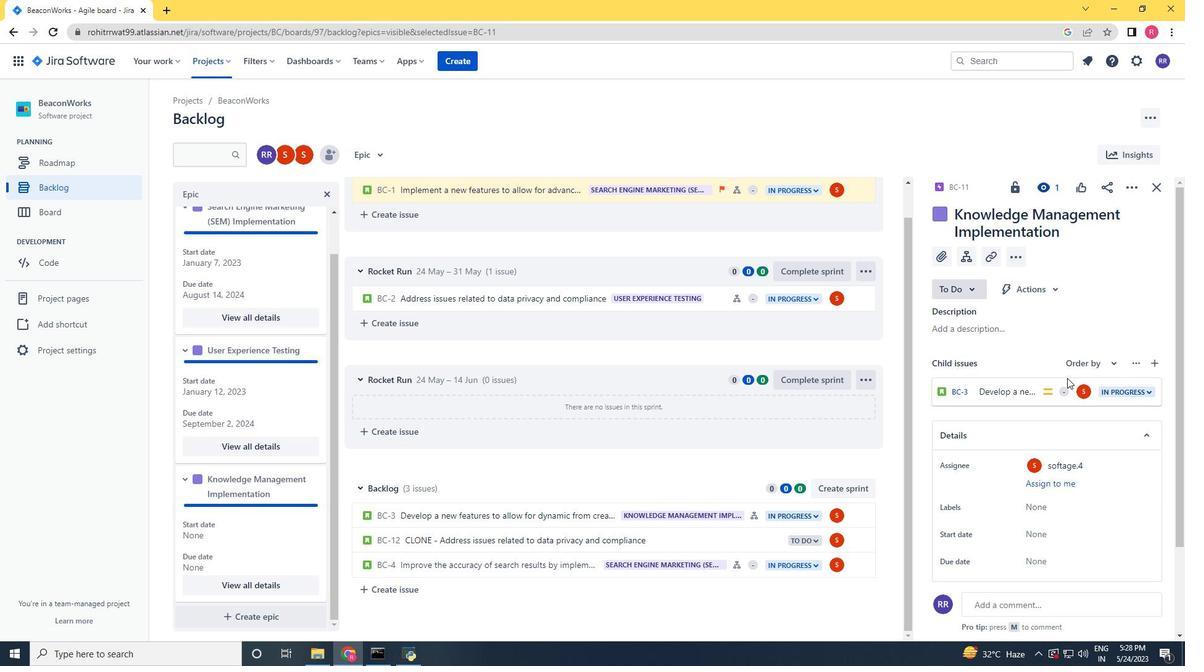 
Action: Mouse moved to (1085, 464)
Screenshot: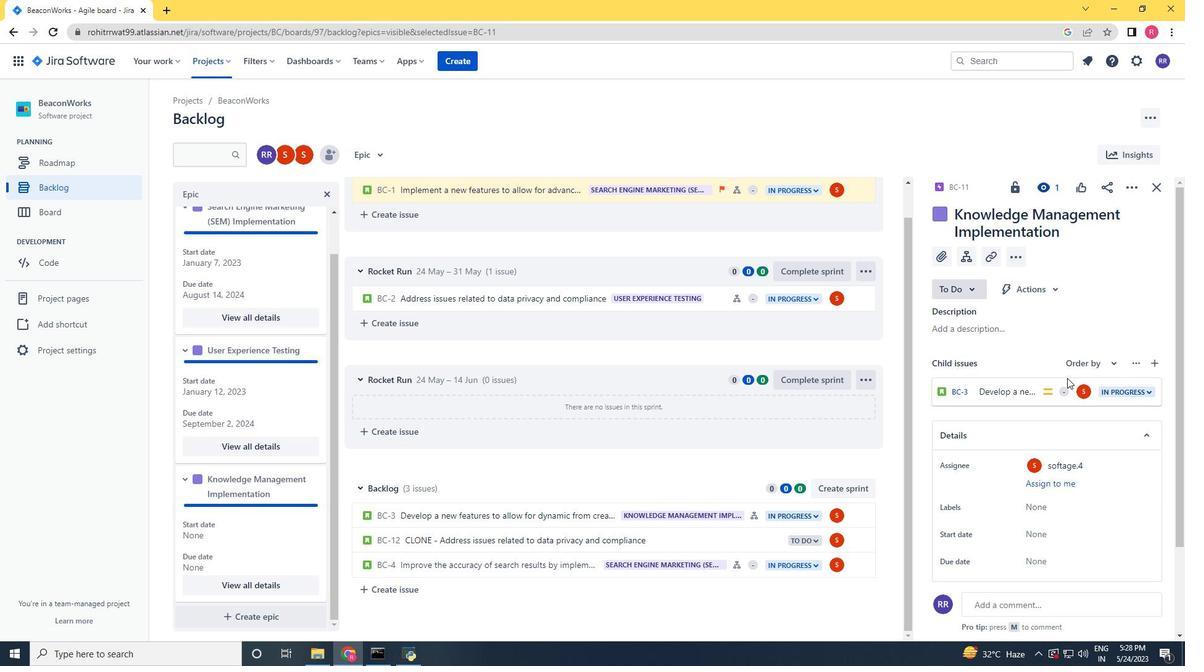 
Action: Mouse scrolled (1085, 463) with delta (0, 0)
Screenshot: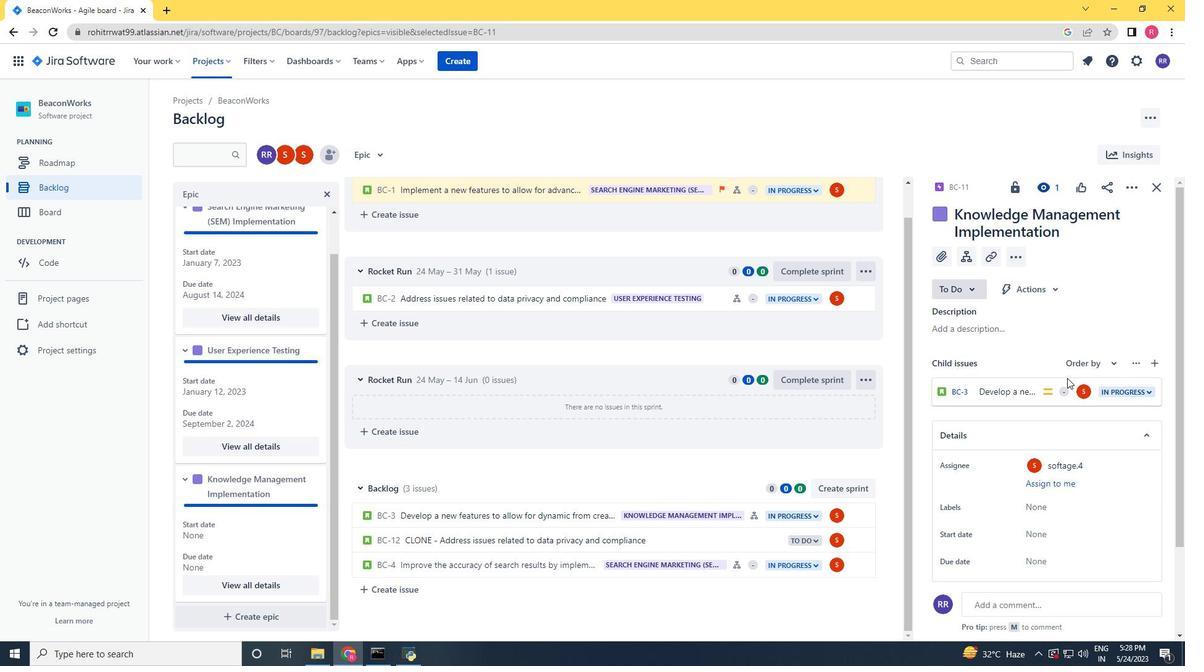 
Action: Mouse scrolled (1085, 463) with delta (0, 0)
Screenshot: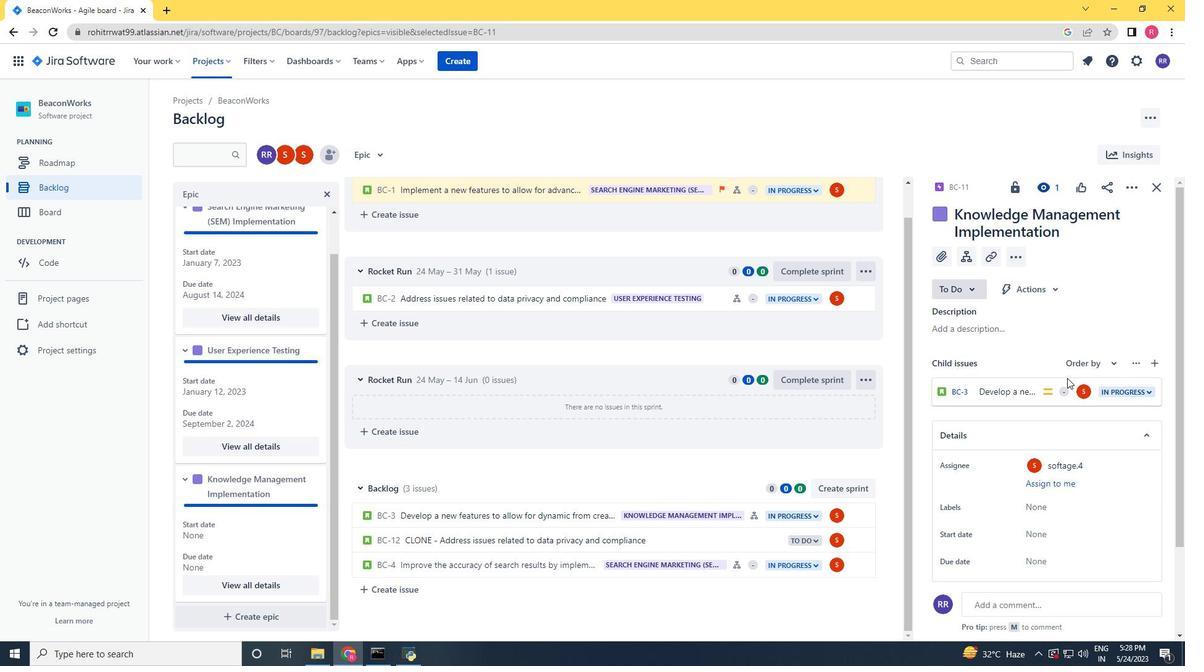 
Action: Mouse scrolled (1085, 463) with delta (0, 0)
Screenshot: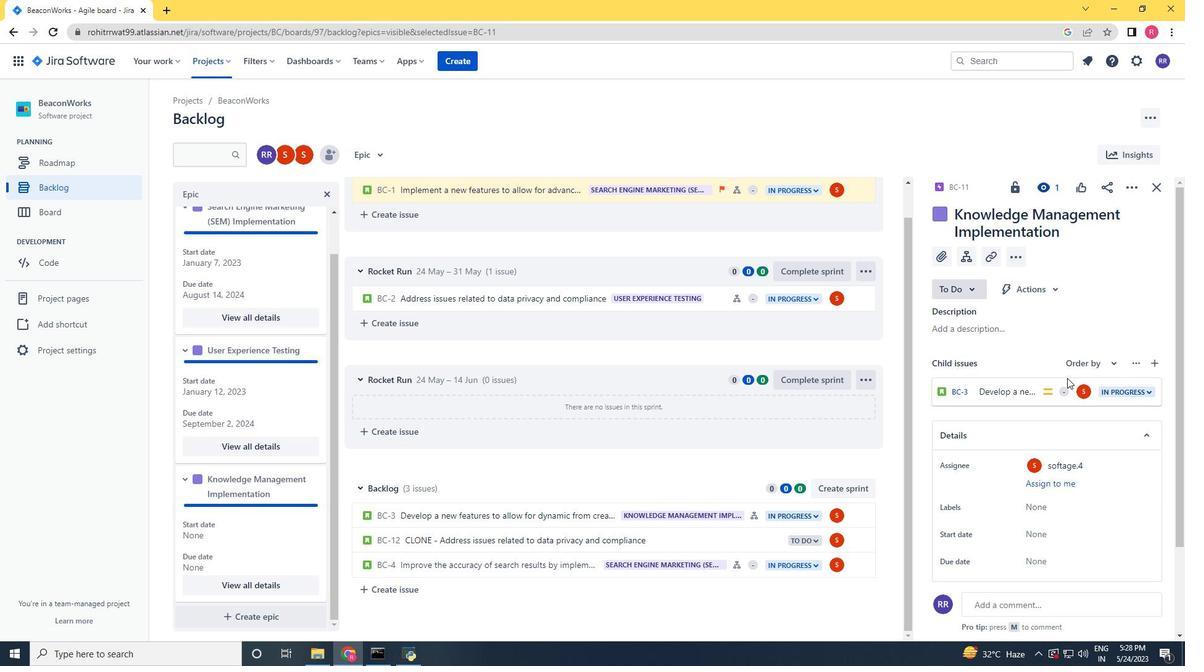 
Action: Mouse scrolled (1085, 463) with delta (0, 0)
Screenshot: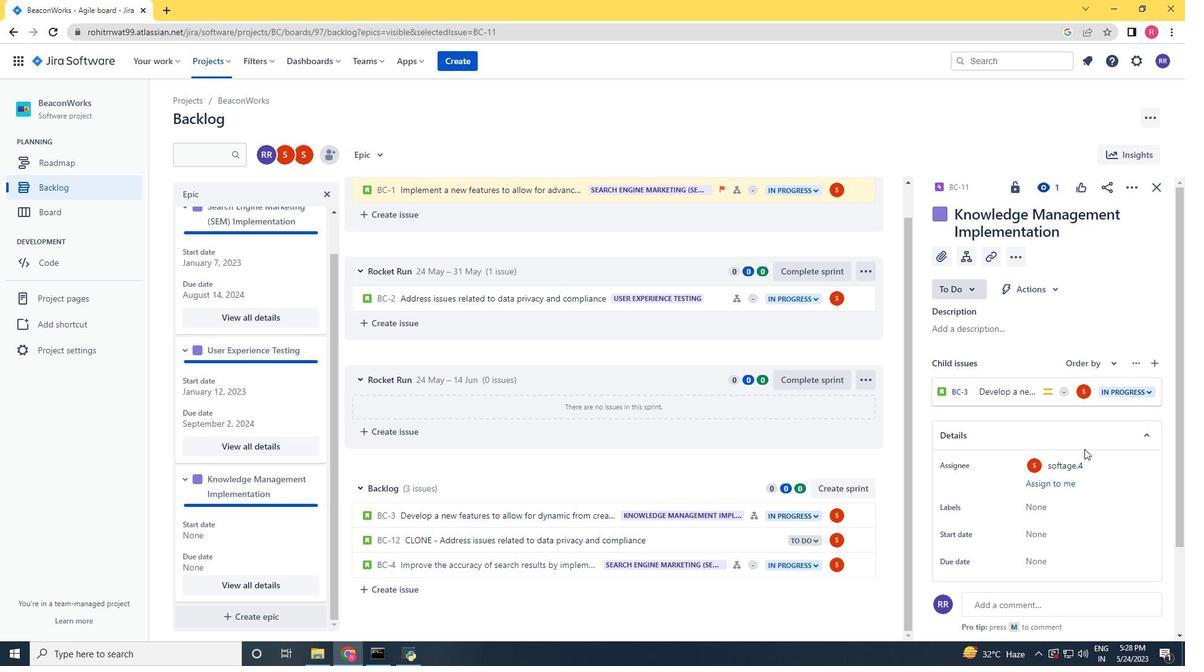 
Action: Mouse moved to (1076, 407)
Screenshot: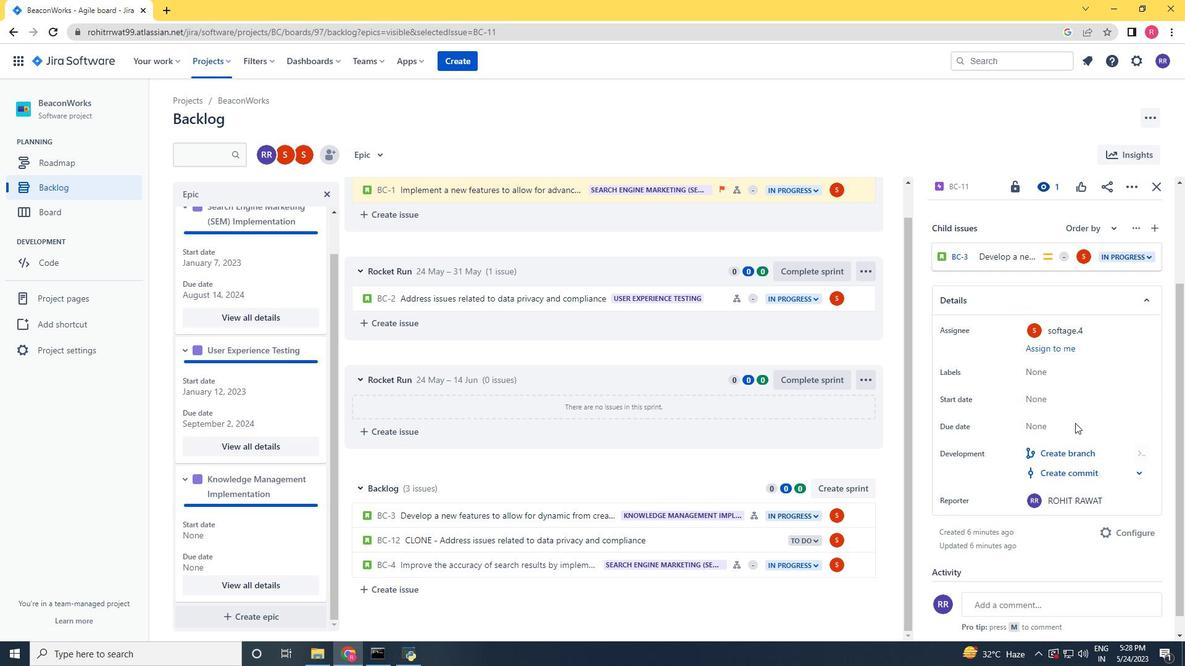 
Action: Mouse pressed left at (1076, 407)
Screenshot: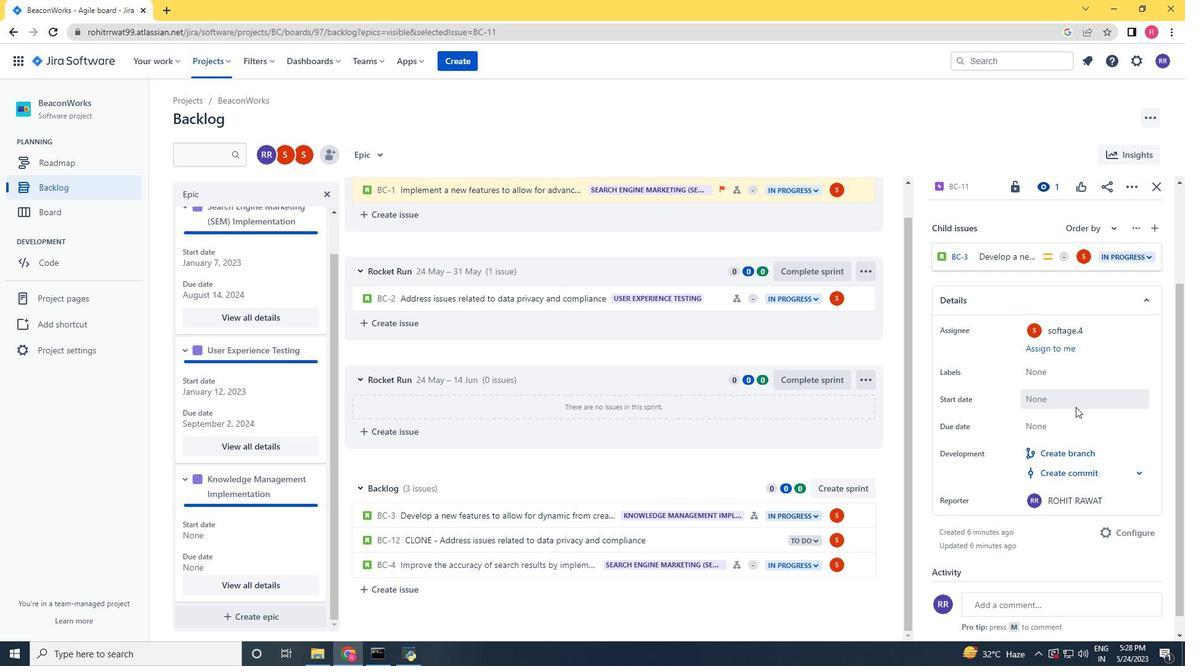 
Action: Mouse moved to (1163, 434)
Screenshot: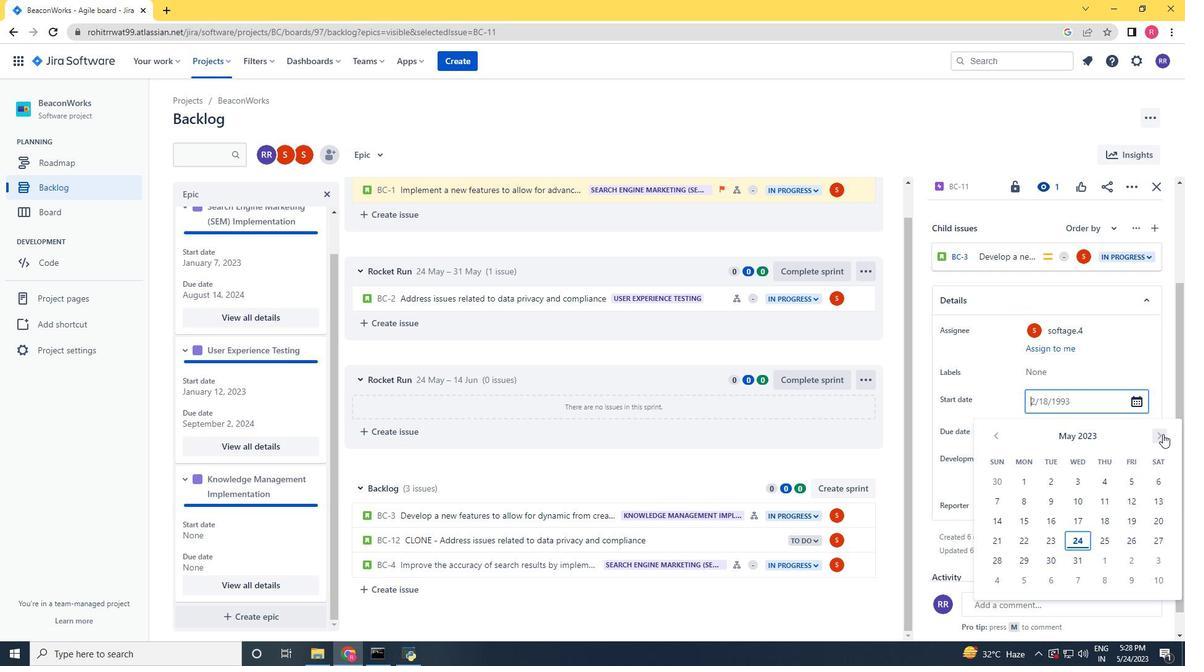 
Action: Mouse pressed left at (1163, 434)
Screenshot: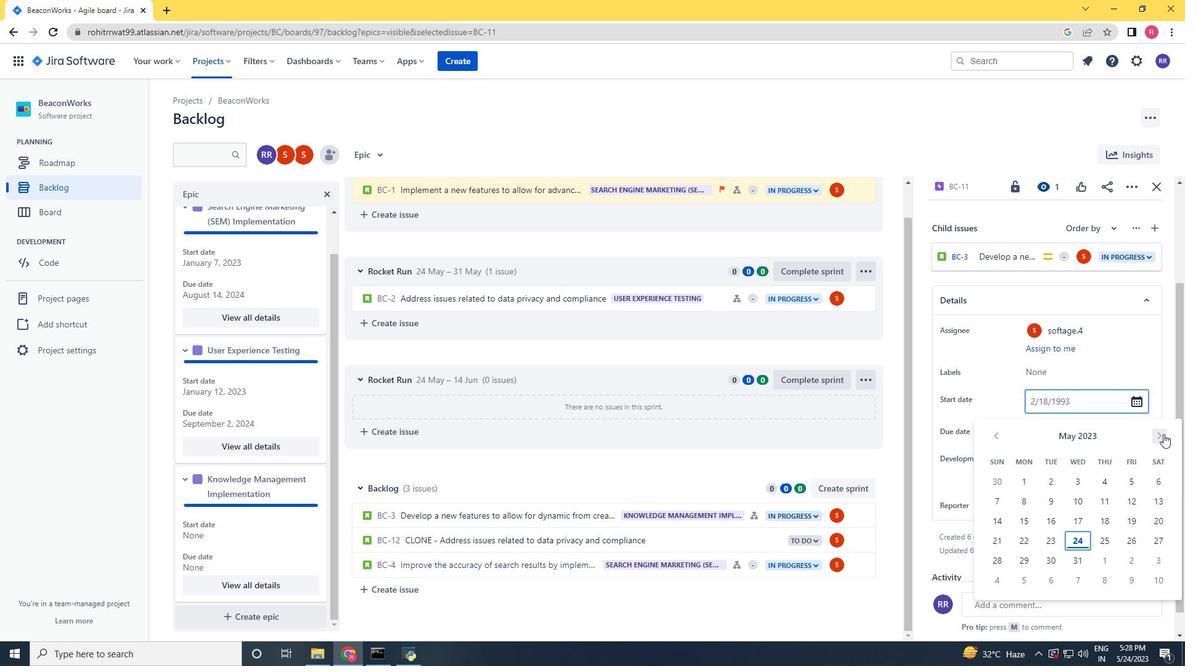 
Action: Mouse pressed left at (1163, 434)
Screenshot: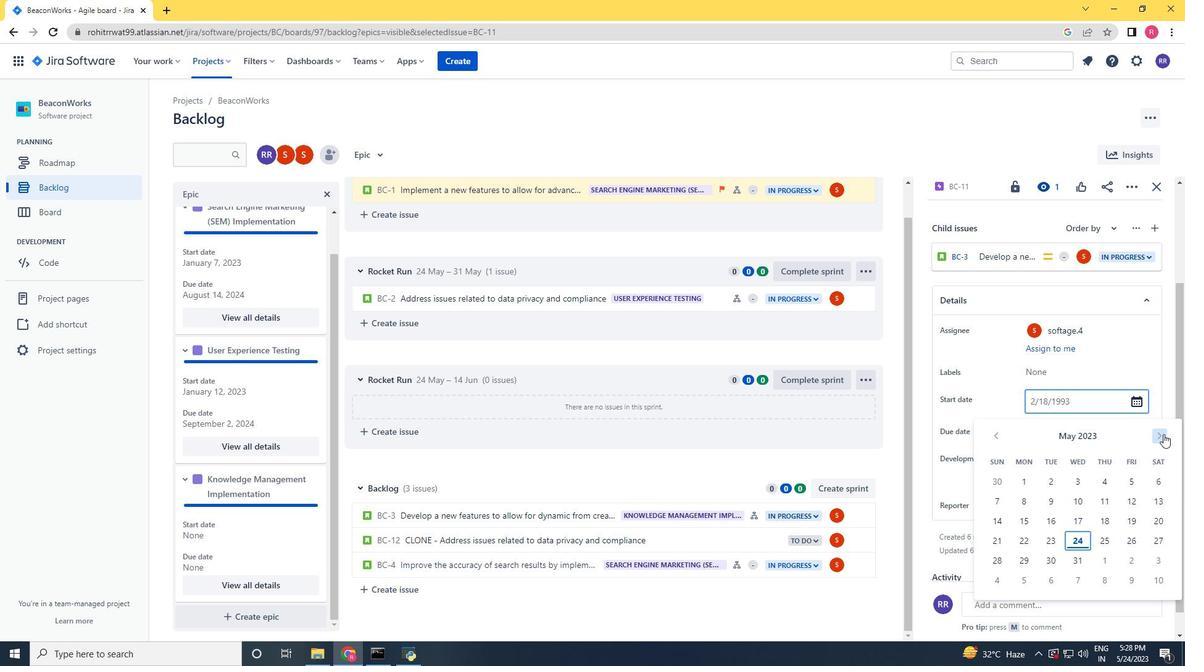 
Action: Mouse pressed left at (1163, 434)
Screenshot: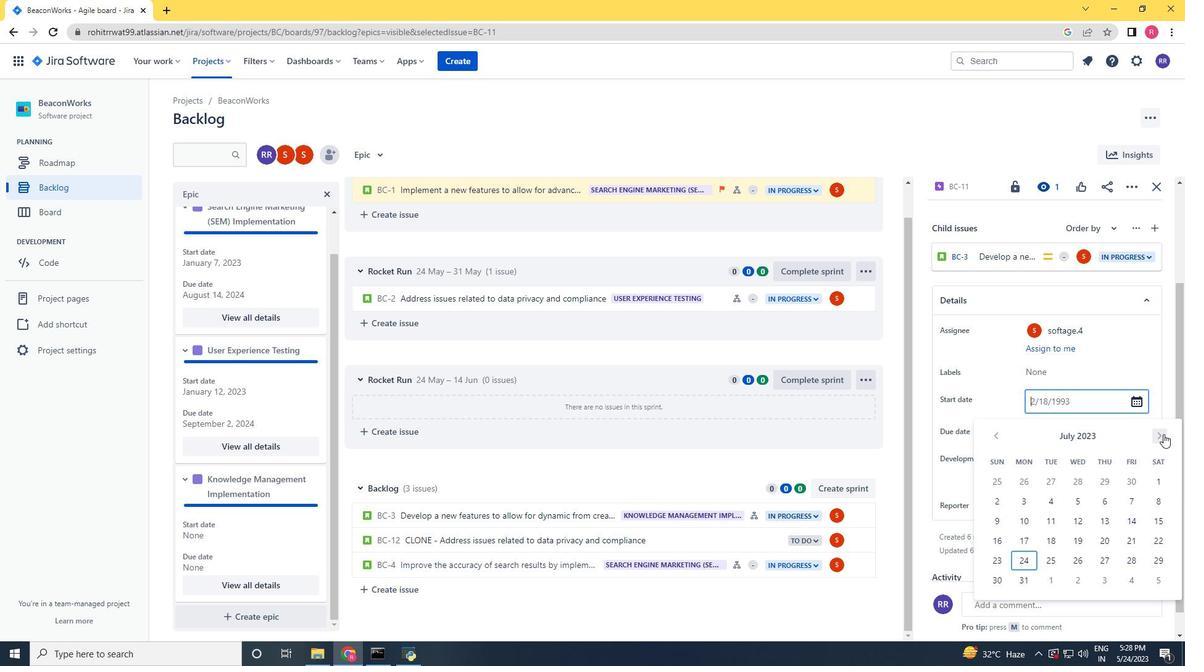 
Action: Mouse moved to (1164, 434)
Screenshot: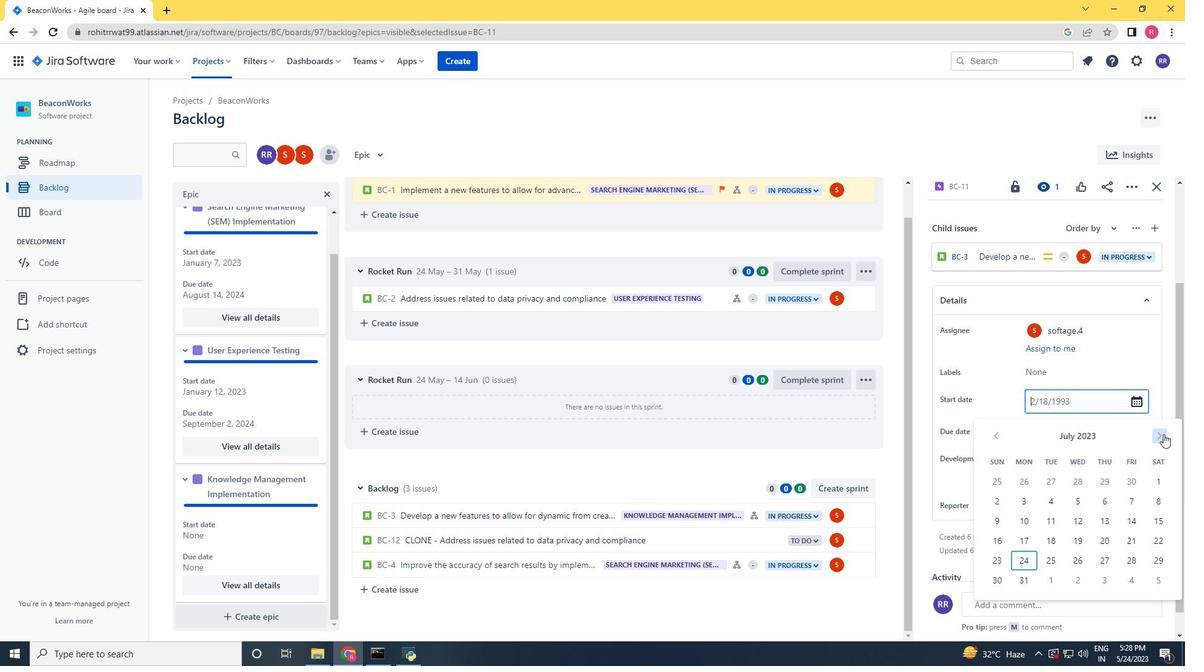 
Action: Mouse pressed left at (1164, 434)
Screenshot: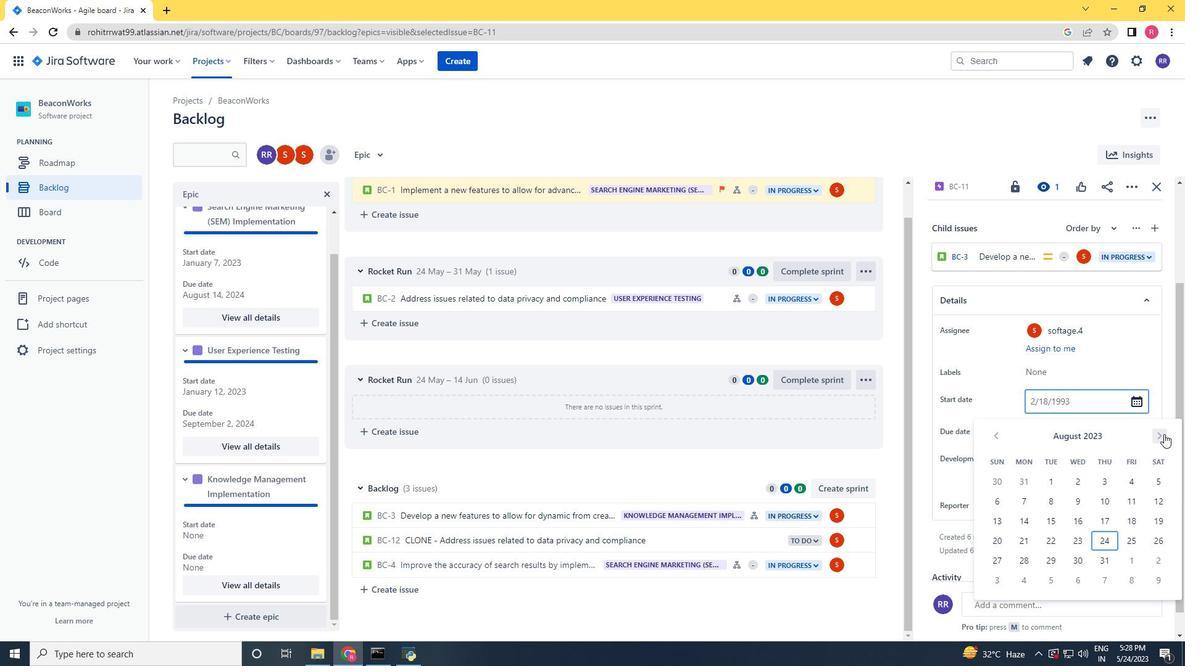 
Action: Mouse pressed left at (1164, 434)
Screenshot: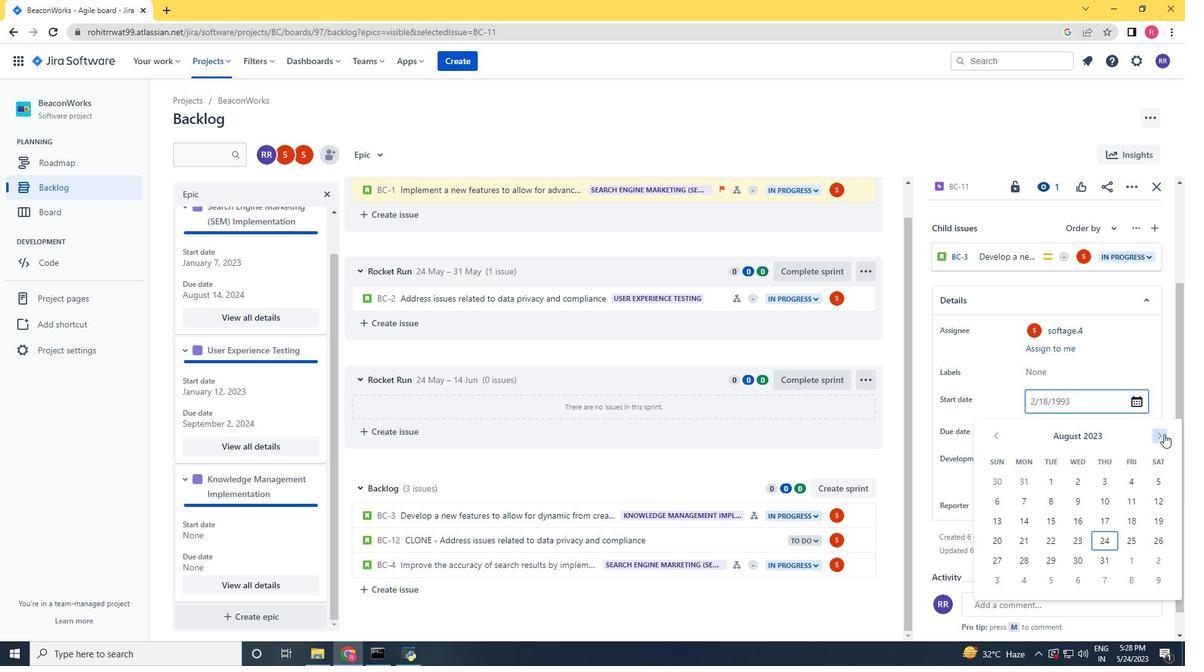 
Action: Mouse pressed left at (1164, 434)
Screenshot: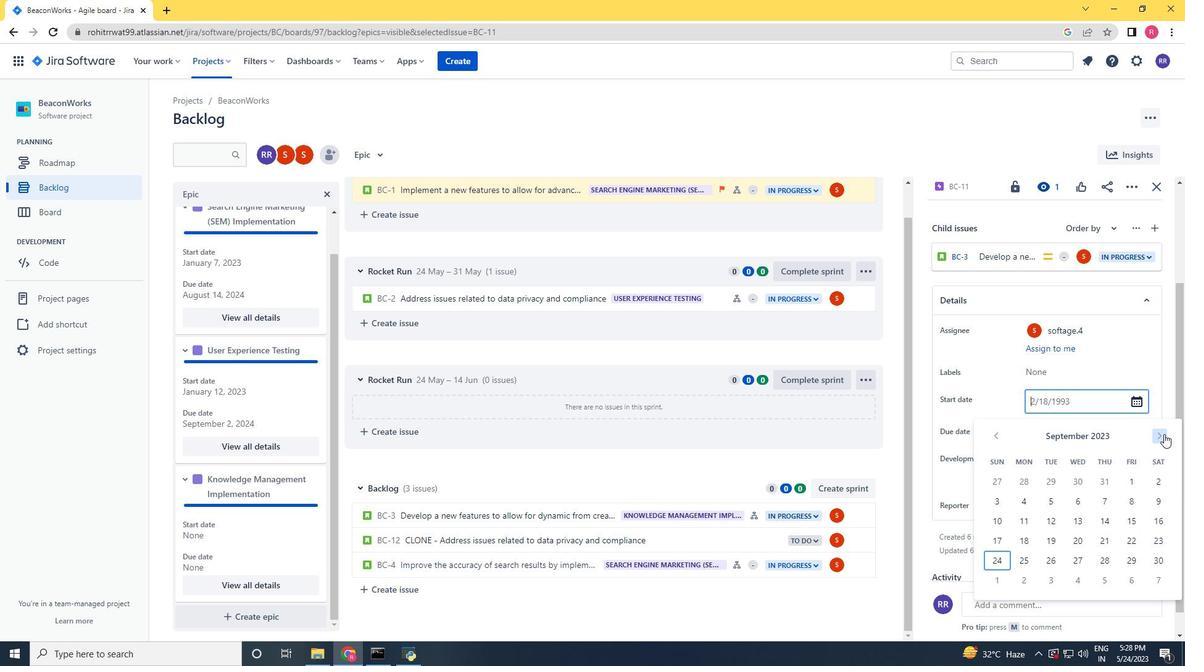 
Action: Mouse pressed left at (1164, 434)
Screenshot: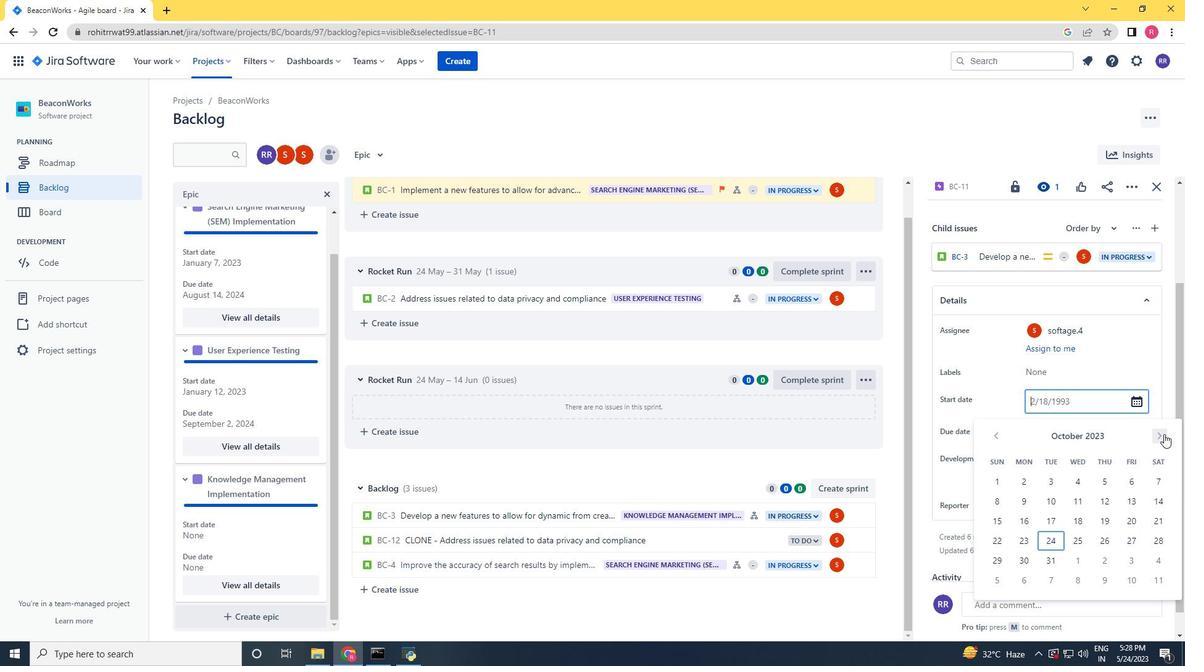 
Action: Mouse pressed left at (1164, 434)
Screenshot: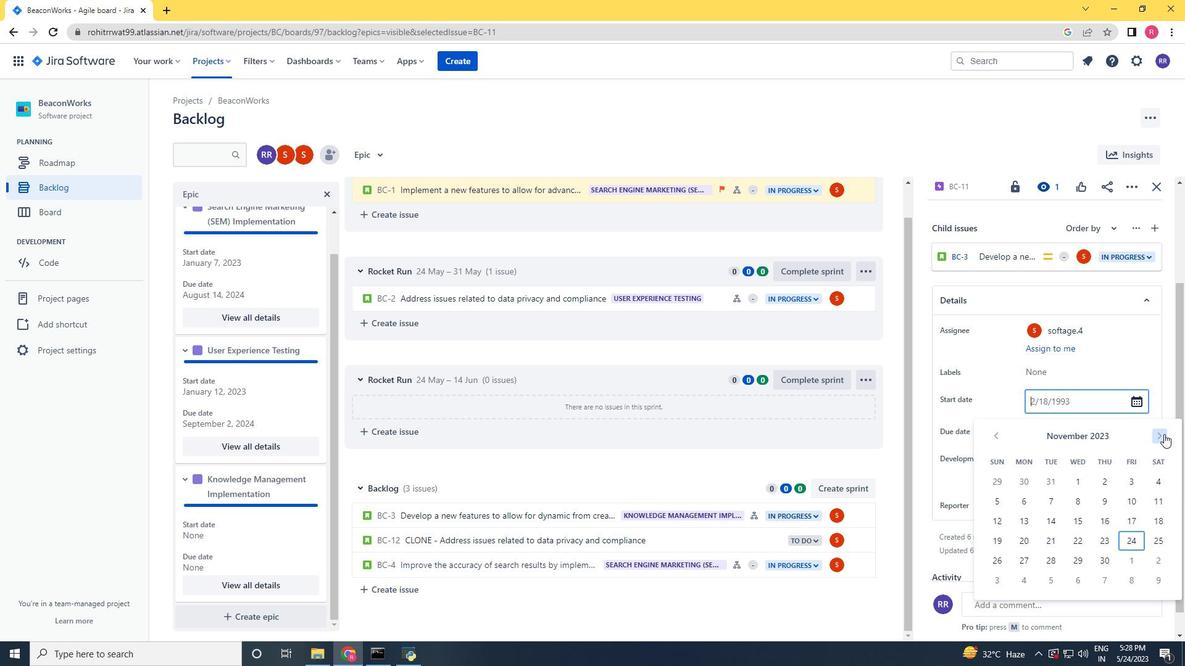 
Action: Mouse pressed left at (1164, 434)
Screenshot: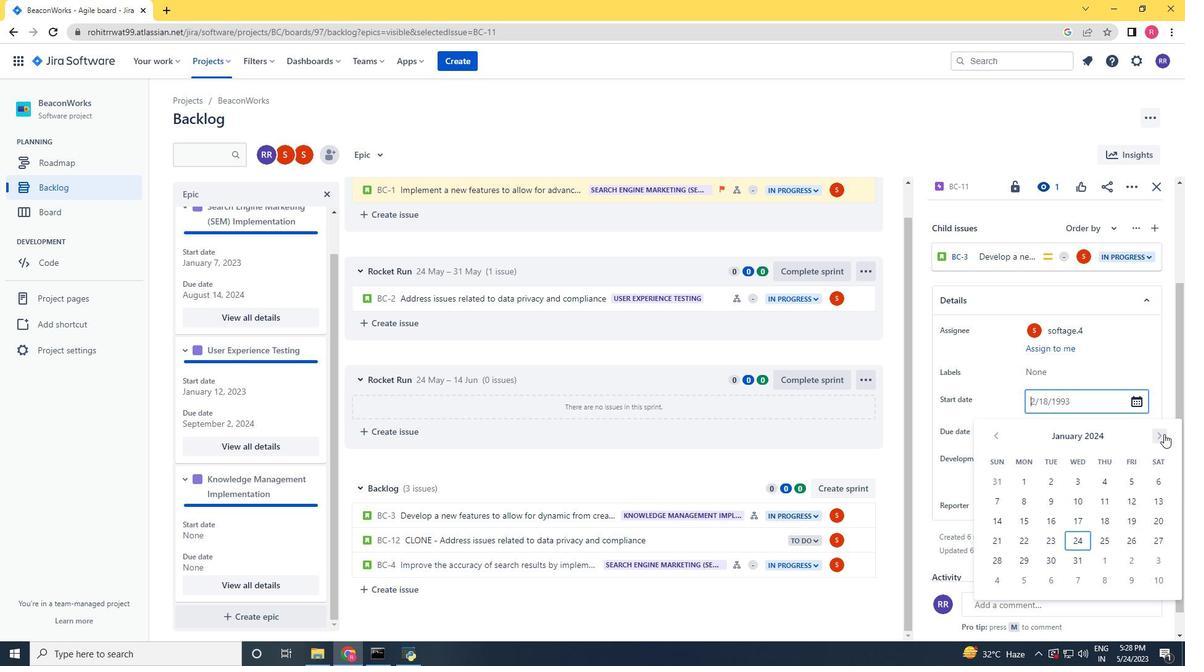 
Action: Mouse pressed left at (1164, 434)
Screenshot: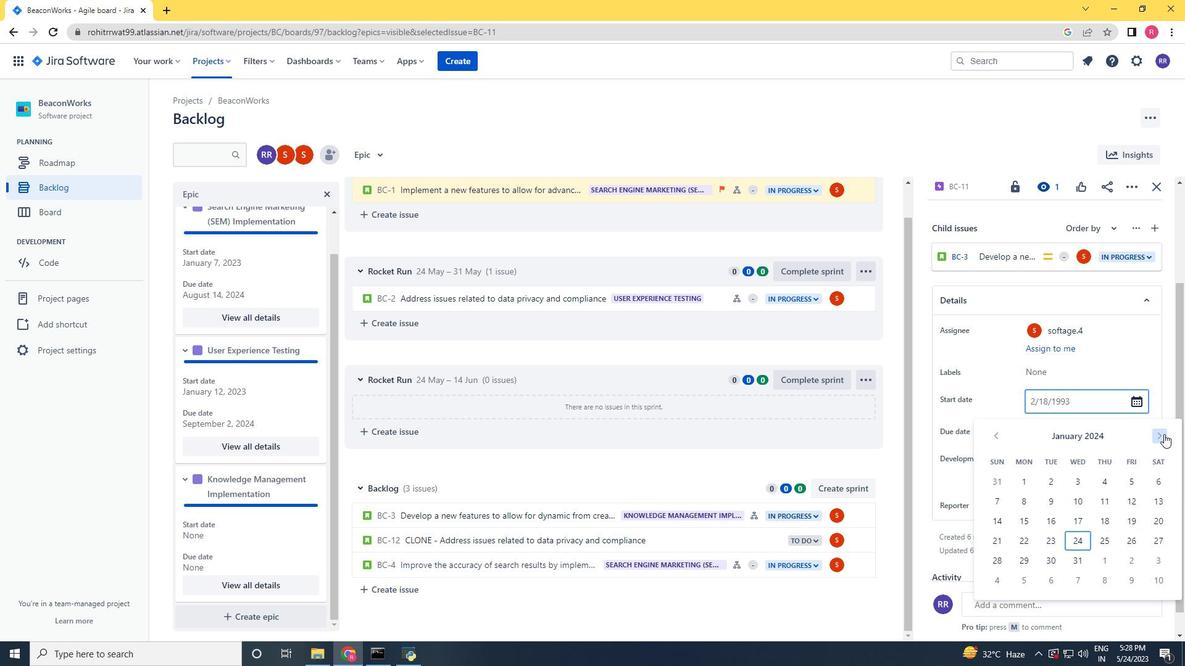 
Action: Mouse pressed left at (1164, 434)
Screenshot: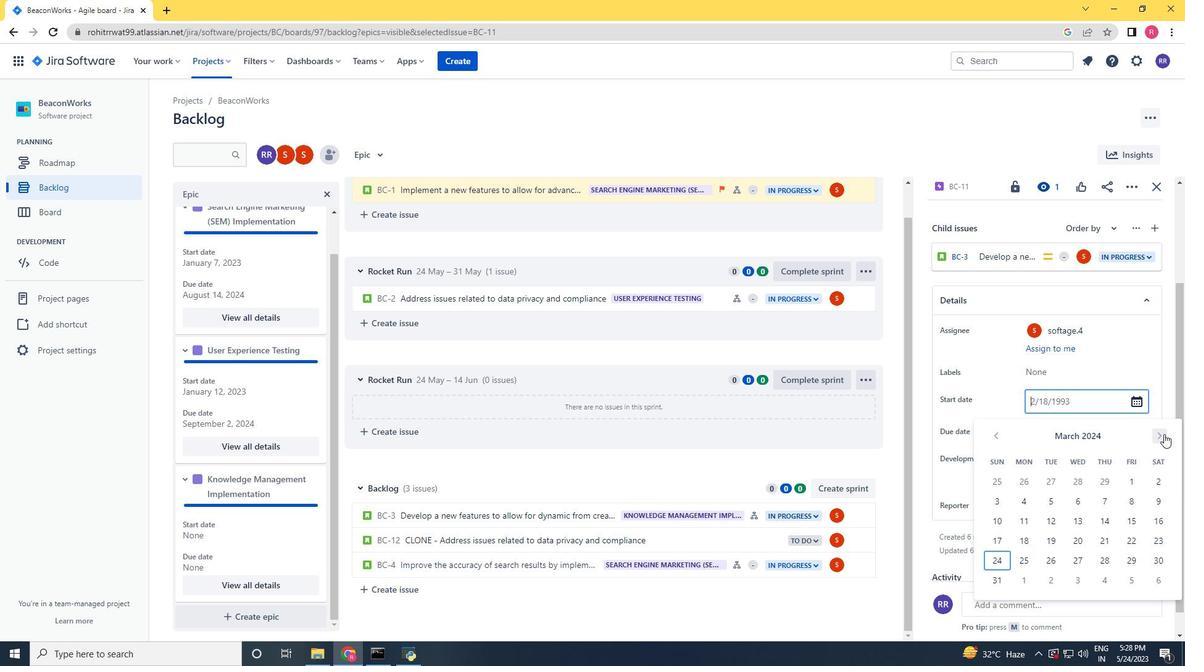
Action: Mouse moved to (1074, 518)
Screenshot: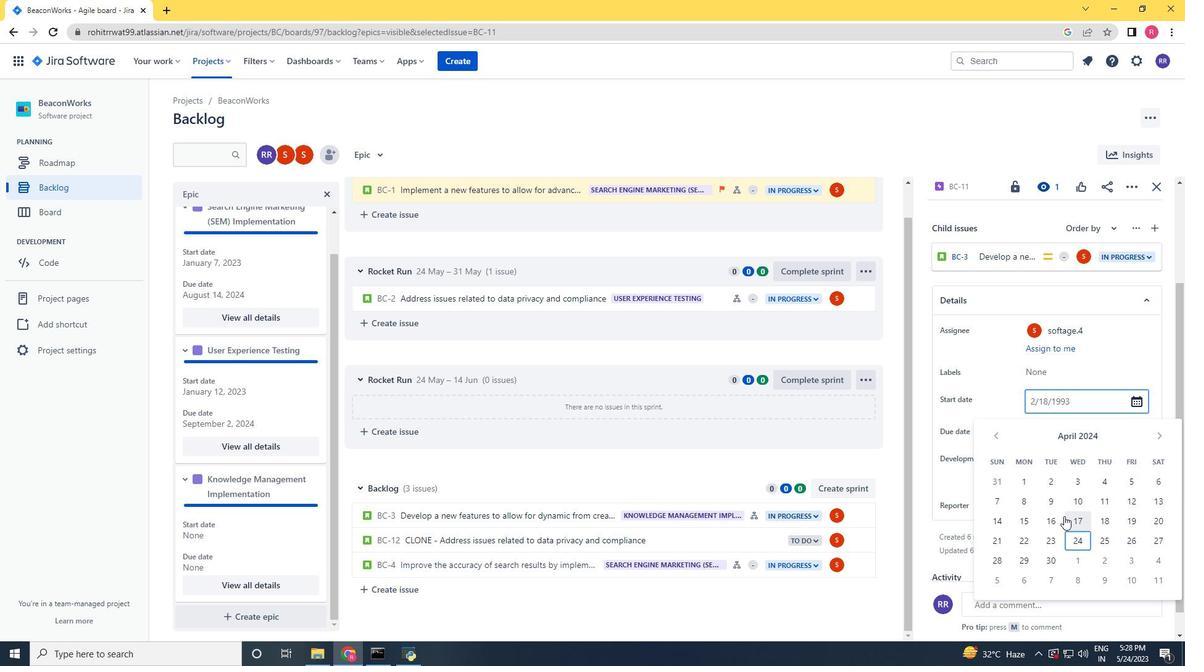 
Action: Mouse pressed left at (1074, 518)
Screenshot: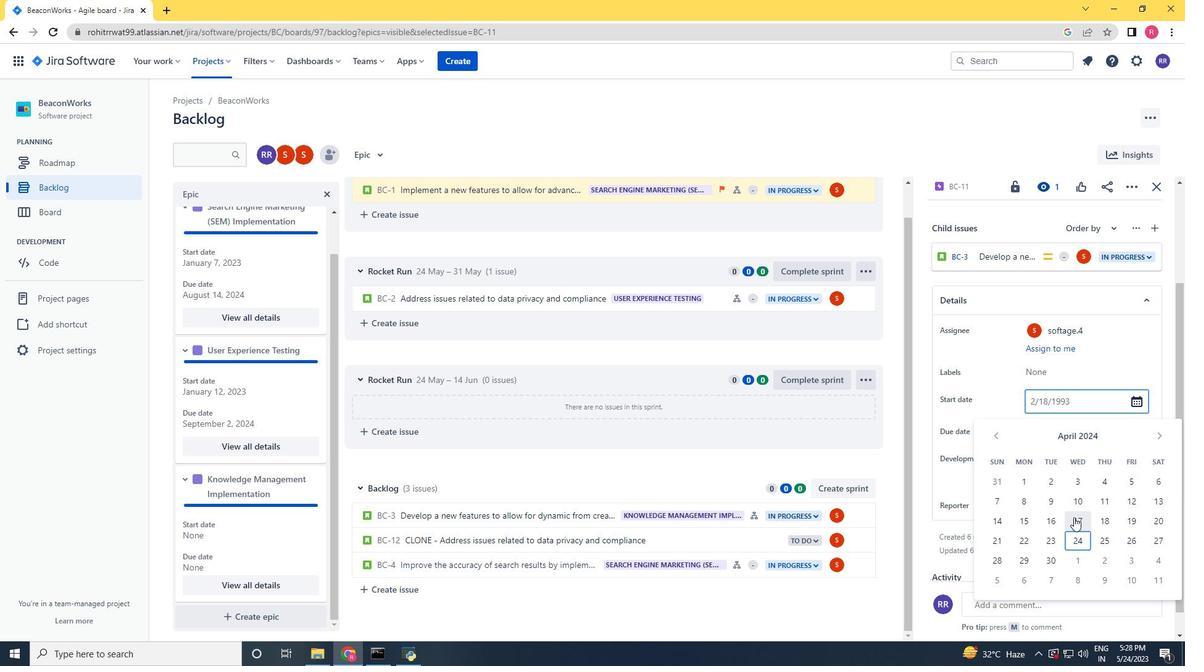 
Action: Mouse moved to (1079, 439)
Screenshot: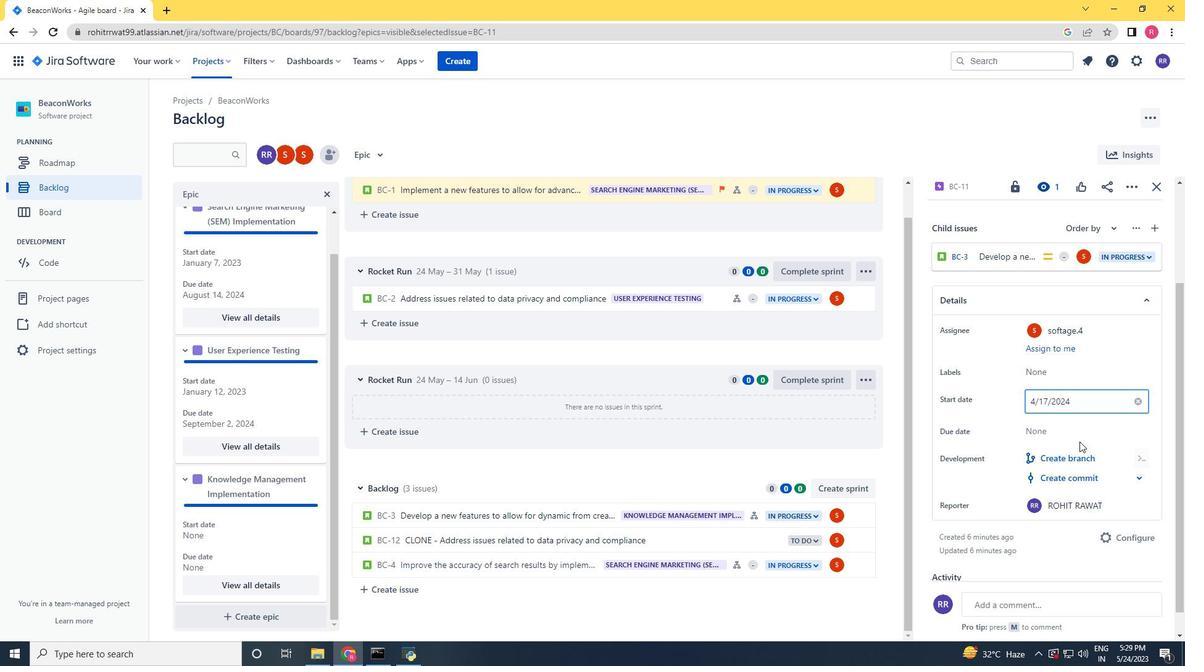
Action: Mouse pressed left at (1079, 439)
Screenshot: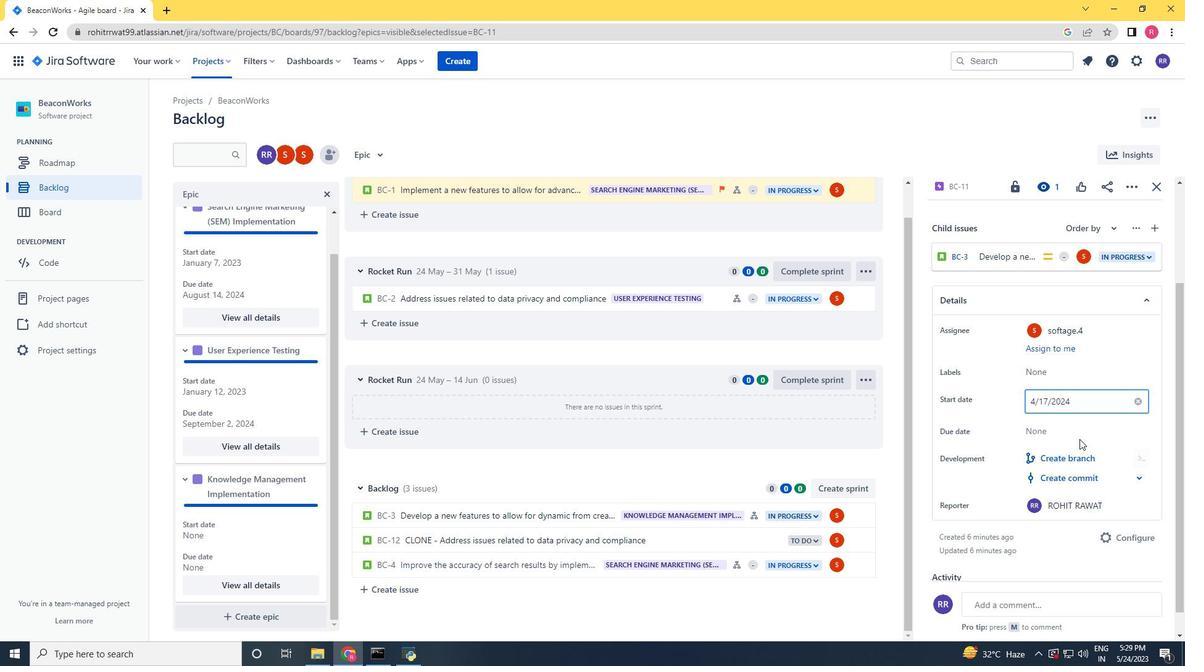 
Action: Mouse moved to (1079, 436)
Screenshot: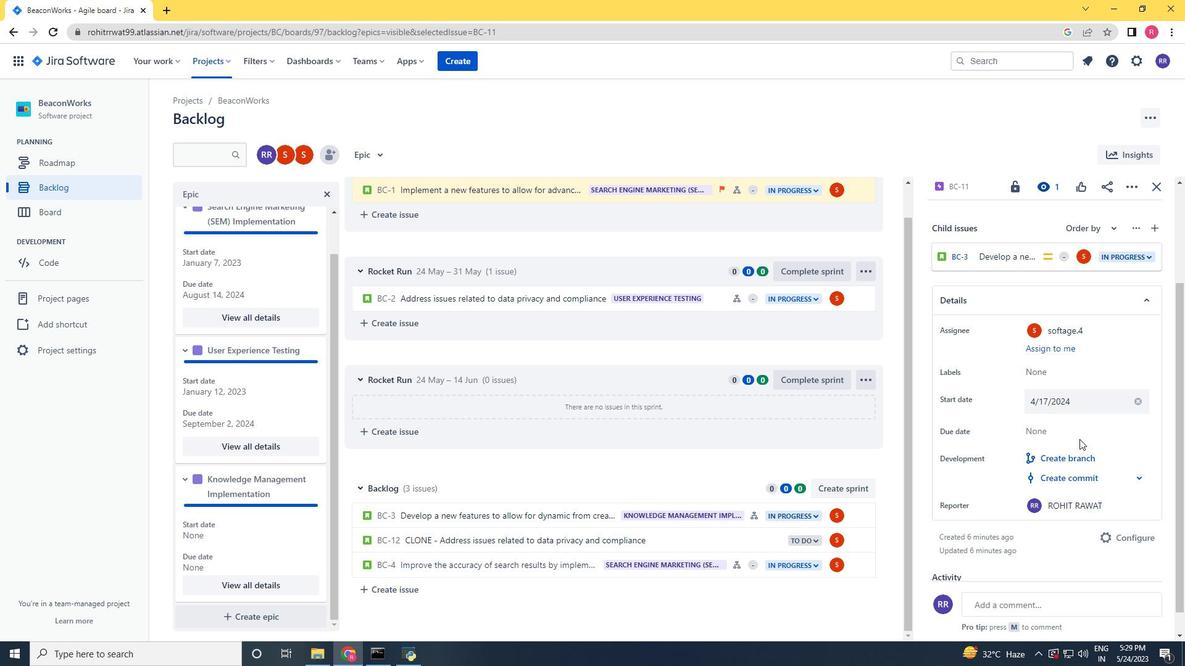
Action: Mouse pressed left at (1079, 436)
Screenshot: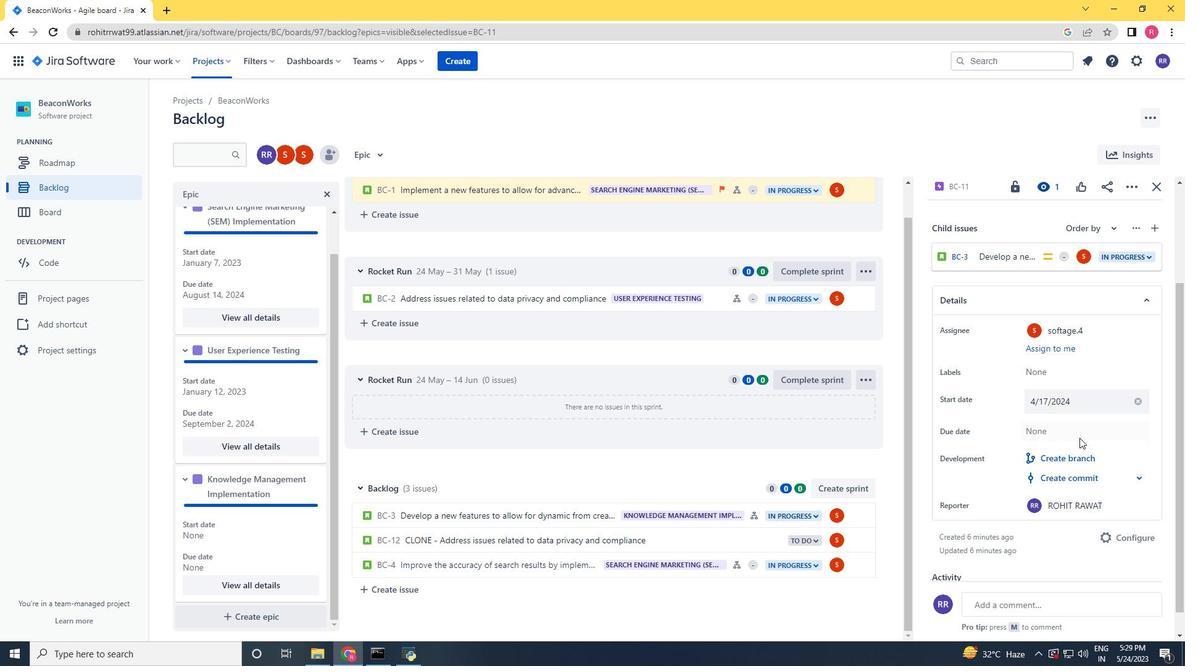 
Action: Mouse moved to (1074, 426)
Screenshot: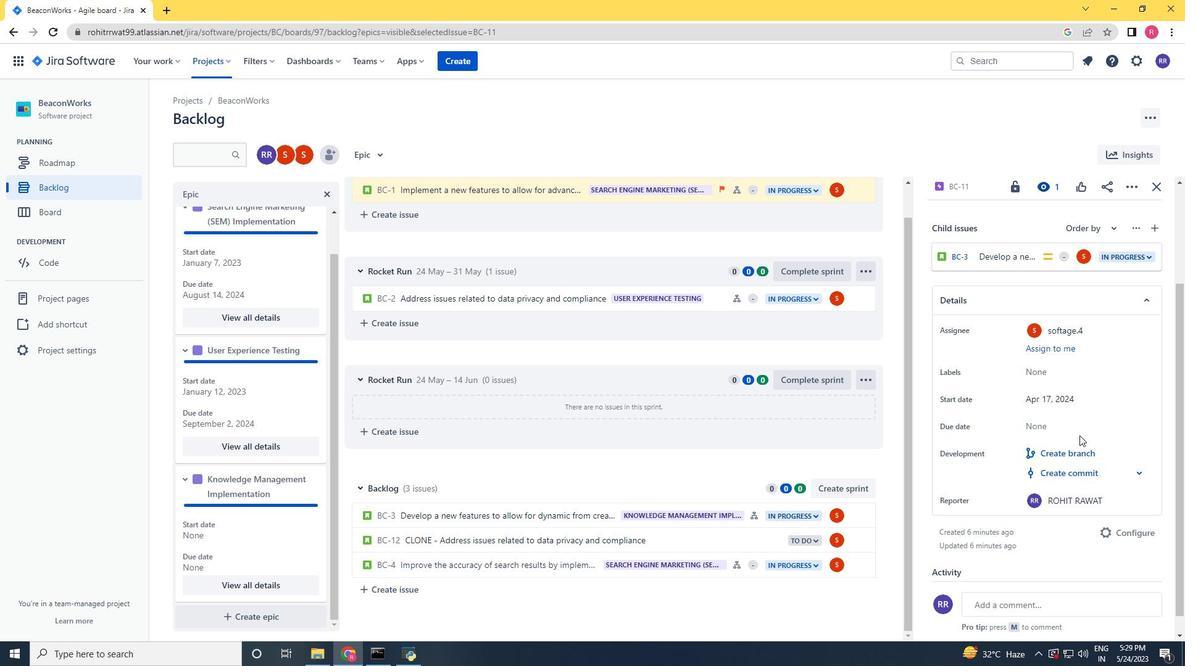 
Action: Mouse pressed left at (1074, 426)
Screenshot: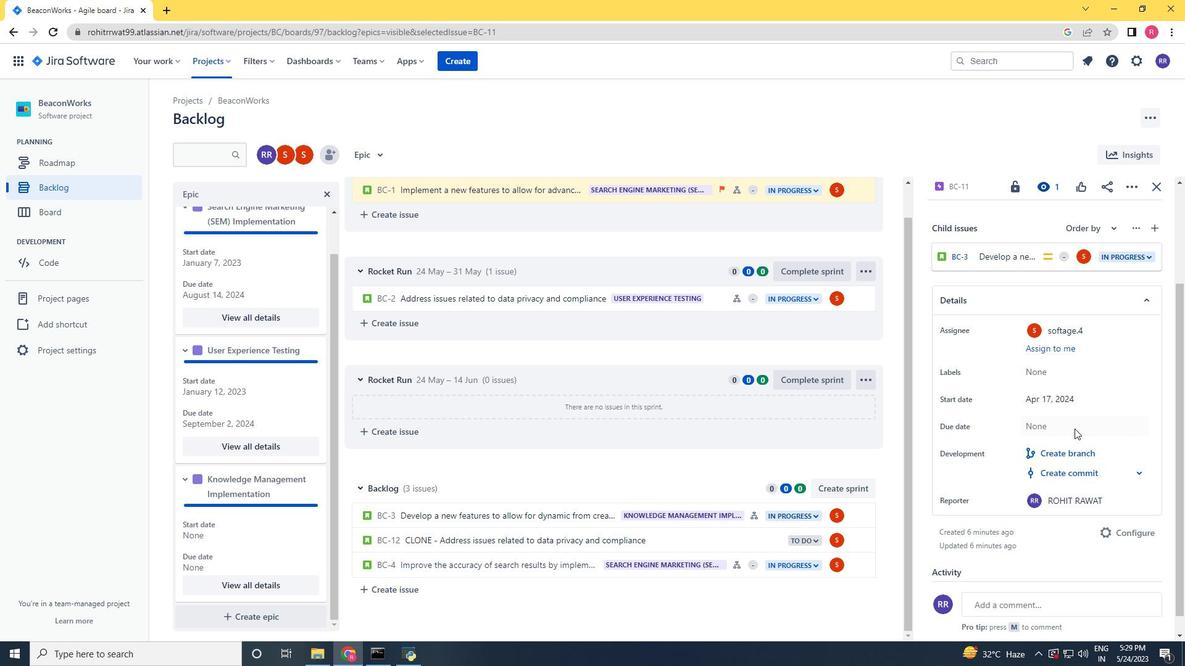 
Action: Mouse moved to (1159, 461)
Screenshot: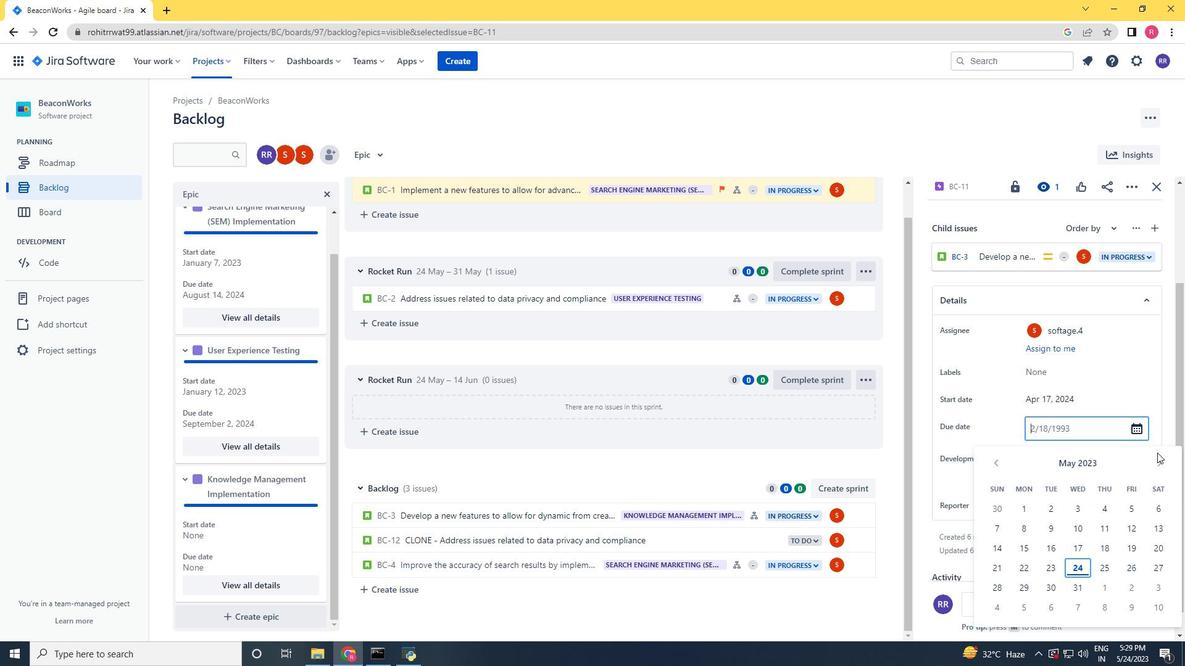 
Action: Mouse pressed left at (1159, 461)
Screenshot: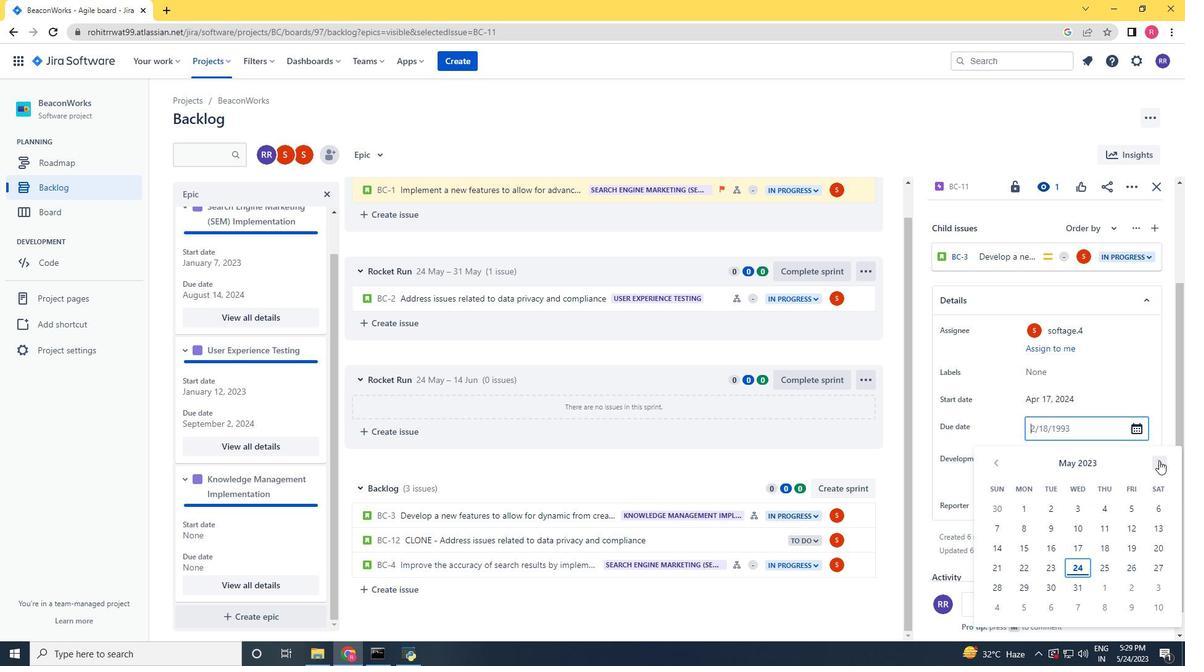 
Action: Mouse pressed left at (1159, 461)
Screenshot: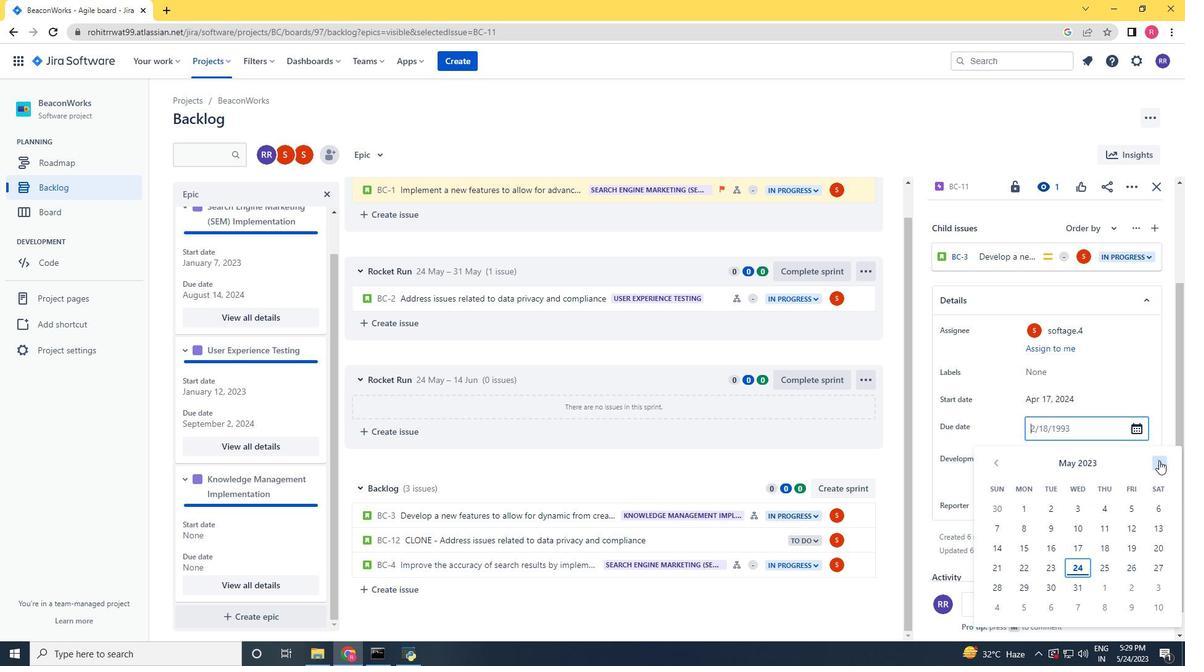 
Action: Mouse pressed left at (1159, 461)
Screenshot: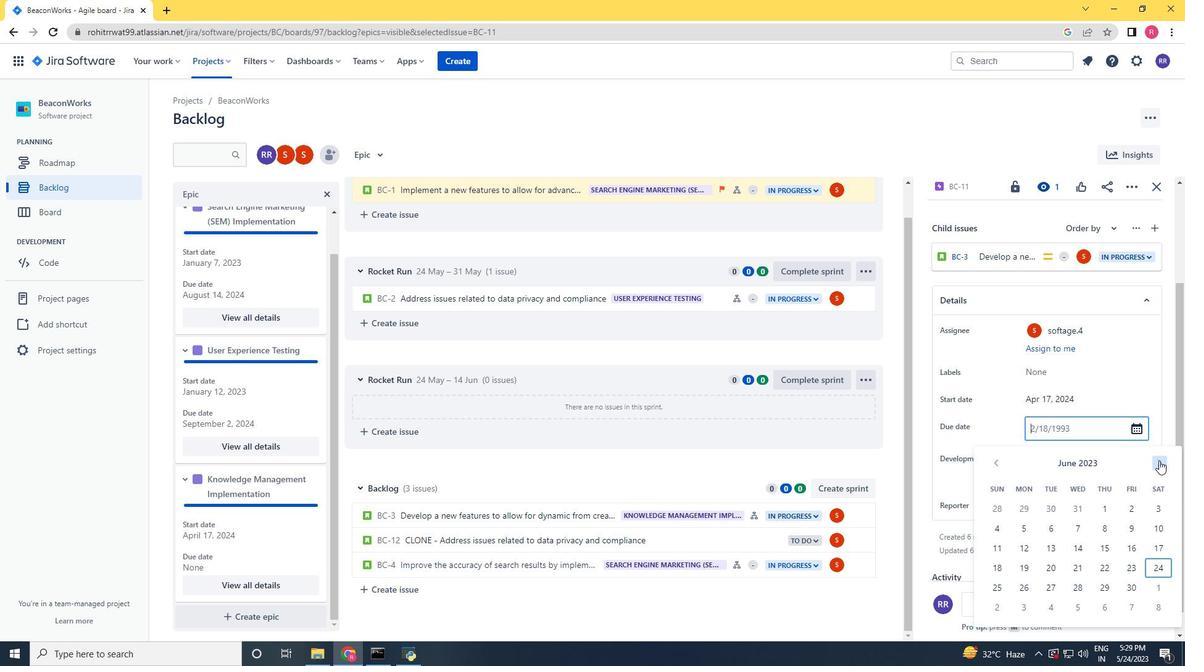 
Action: Mouse pressed left at (1159, 461)
Screenshot: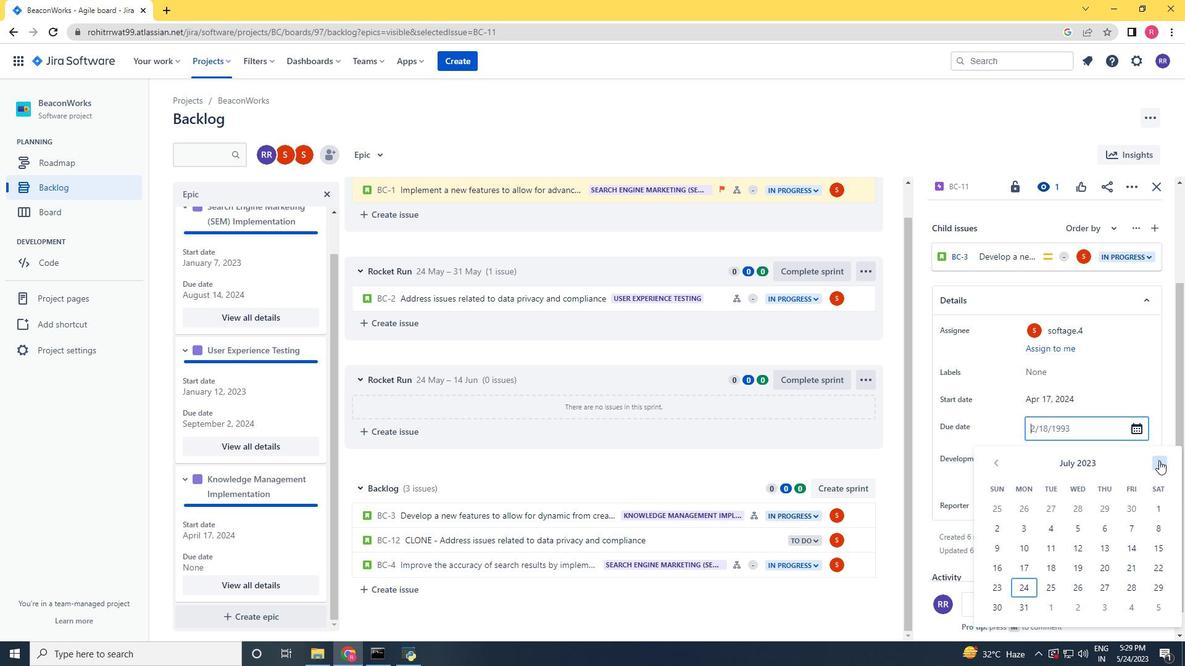 
Action: Mouse pressed left at (1159, 461)
Screenshot: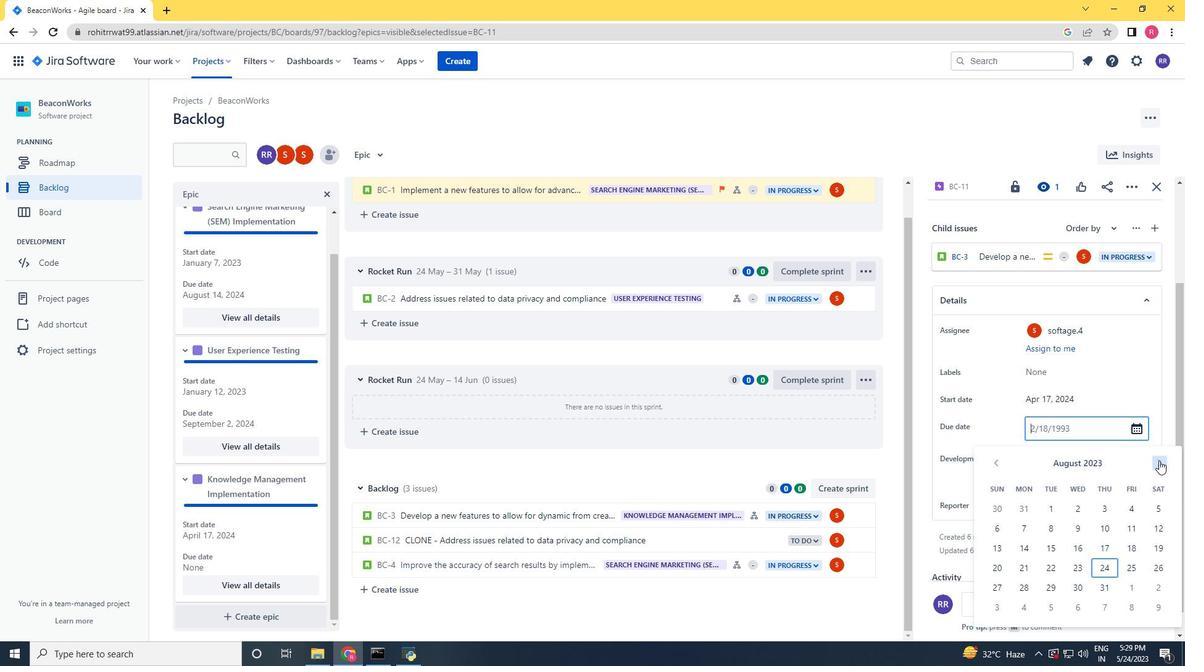 
Action: Mouse pressed left at (1159, 461)
Screenshot: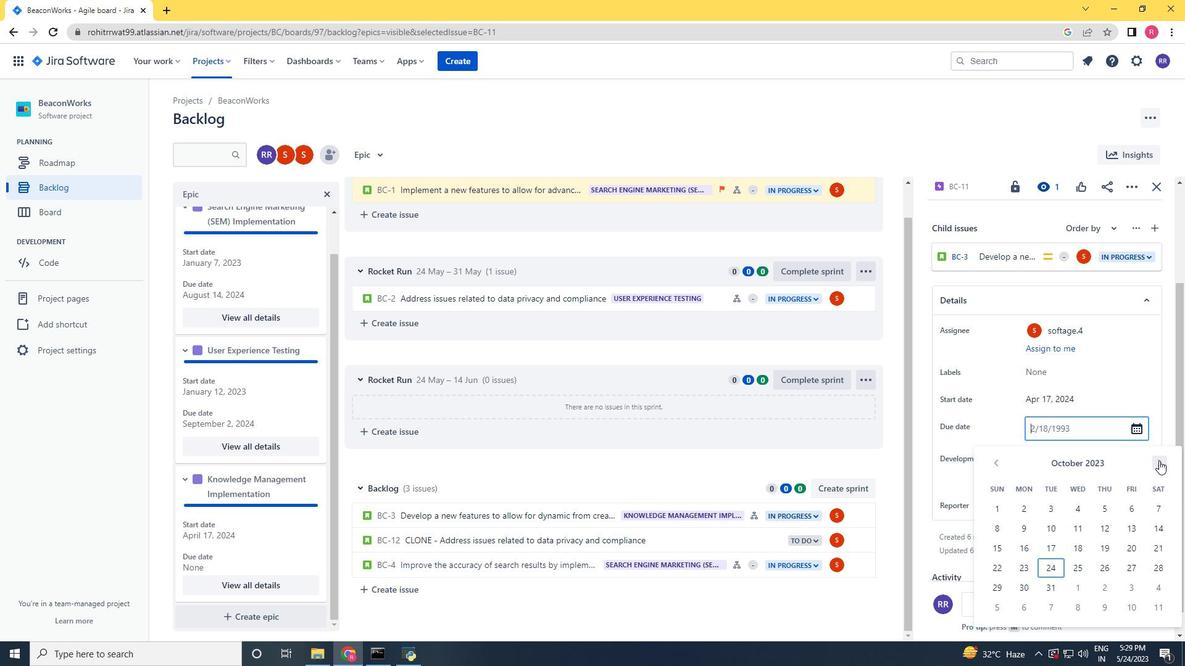 
Action: Mouse pressed left at (1159, 461)
Screenshot: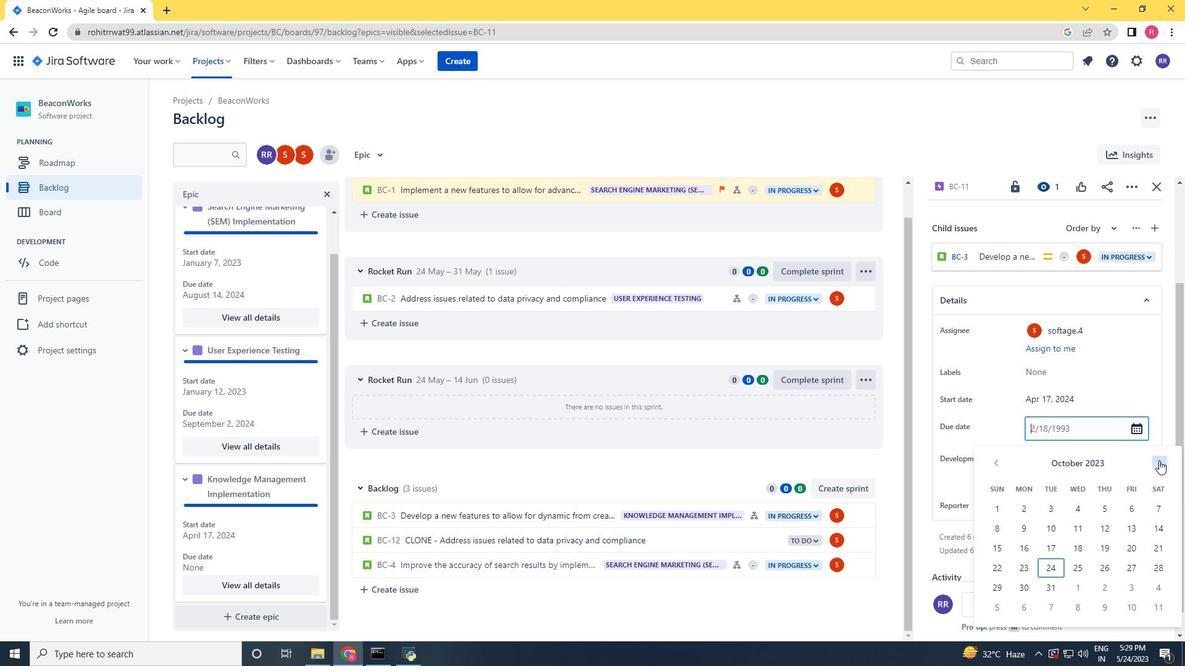 
Action: Mouse pressed left at (1159, 461)
Screenshot: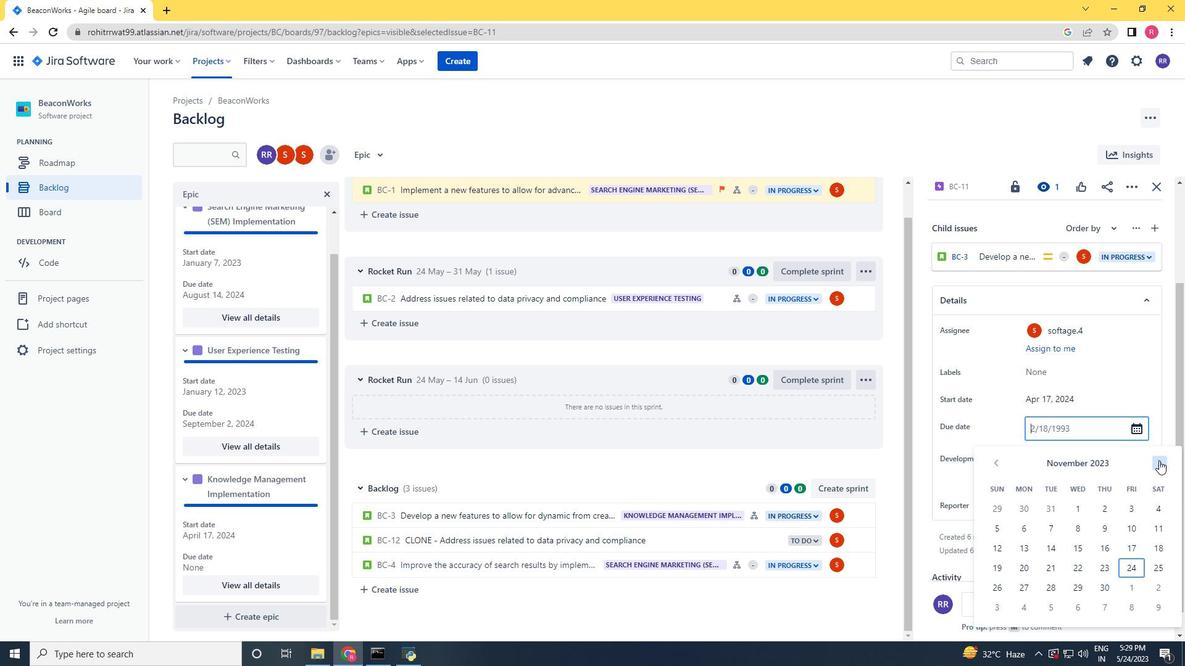 
Action: Mouse pressed left at (1159, 461)
Screenshot: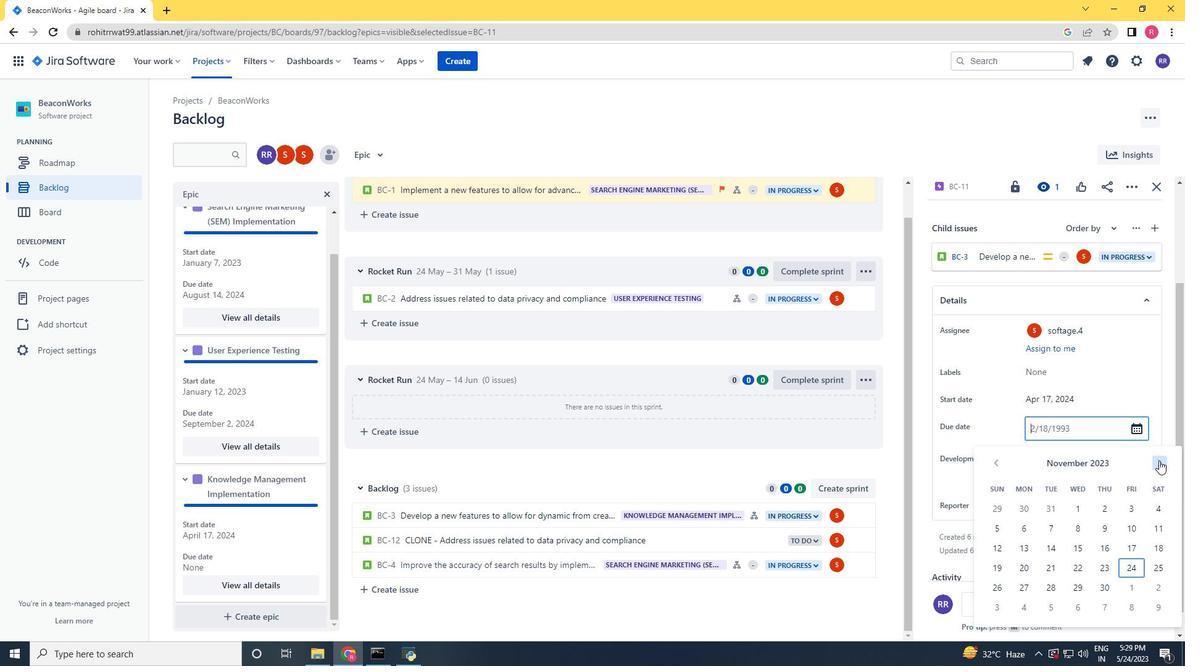 
Action: Mouse pressed left at (1159, 461)
Screenshot: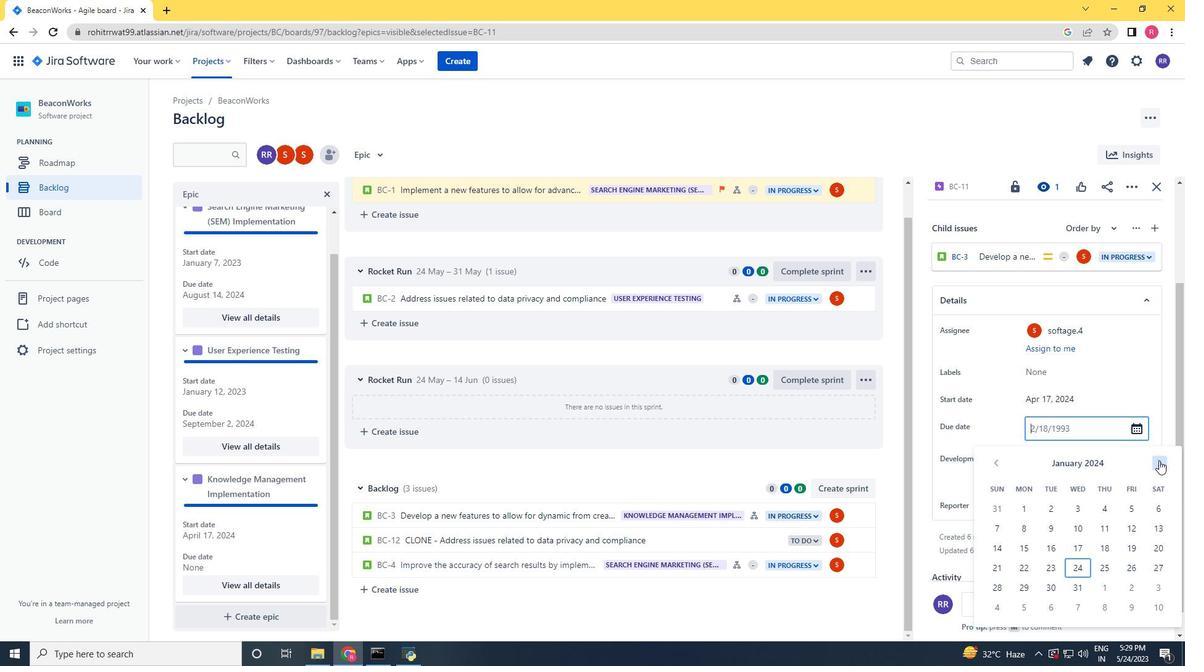 
Action: Mouse pressed left at (1159, 461)
Screenshot: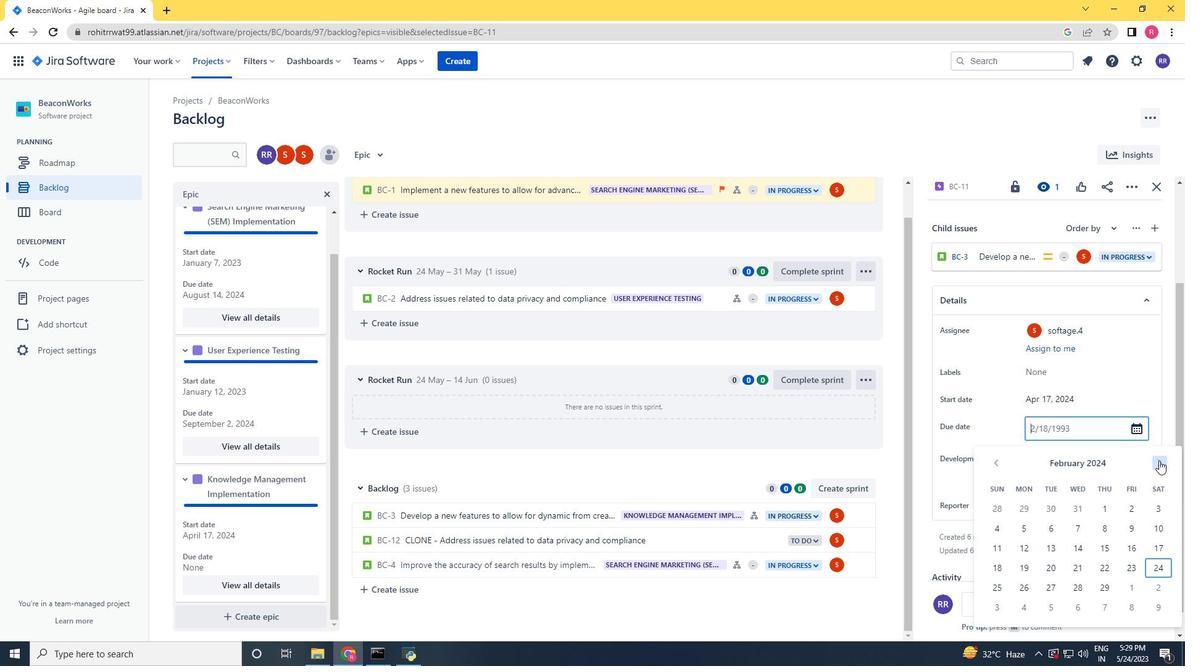 
Action: Mouse pressed left at (1159, 461)
Screenshot: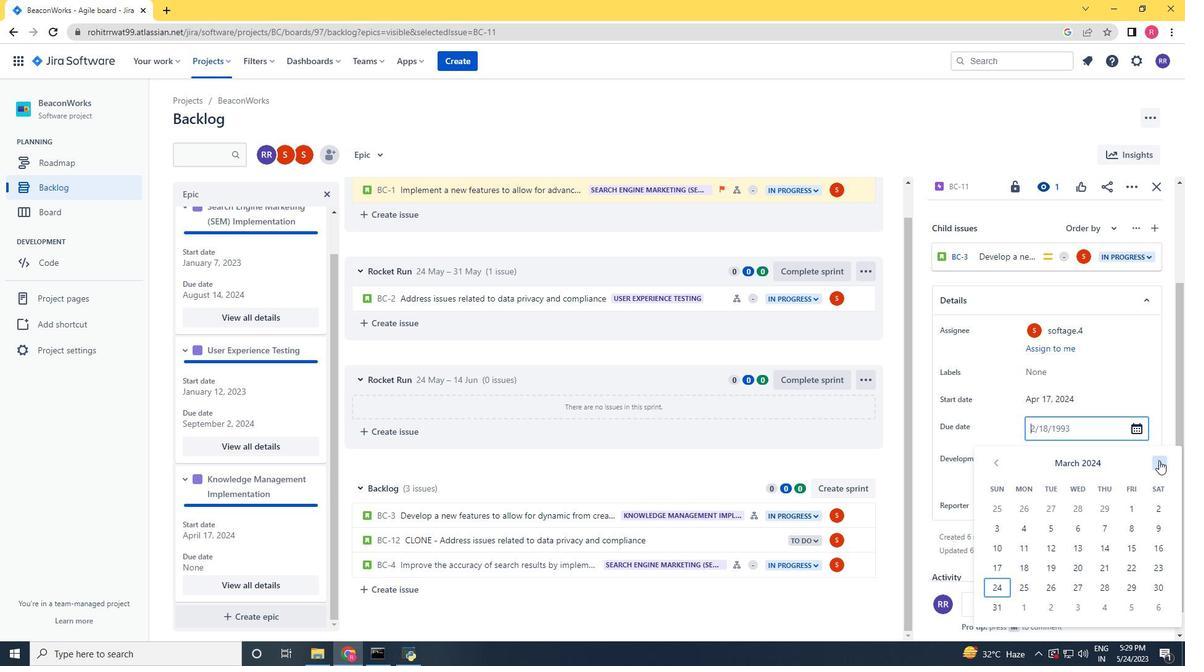 
Action: Mouse pressed left at (1159, 461)
Screenshot: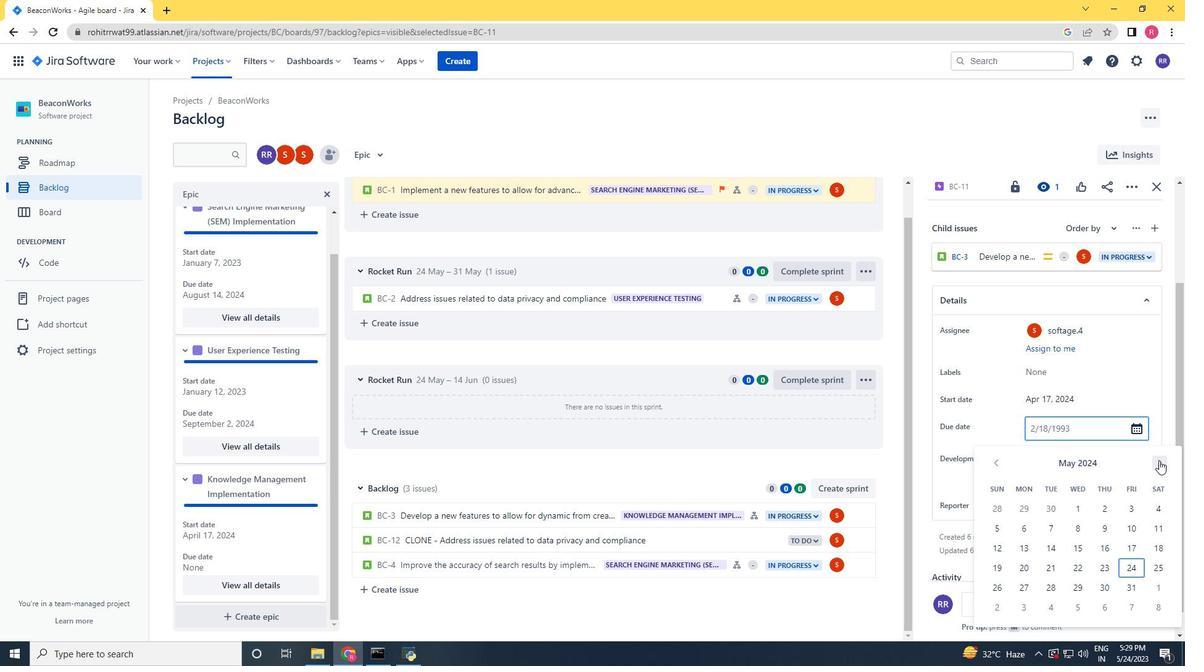 
Action: Mouse pressed left at (1159, 461)
Screenshot: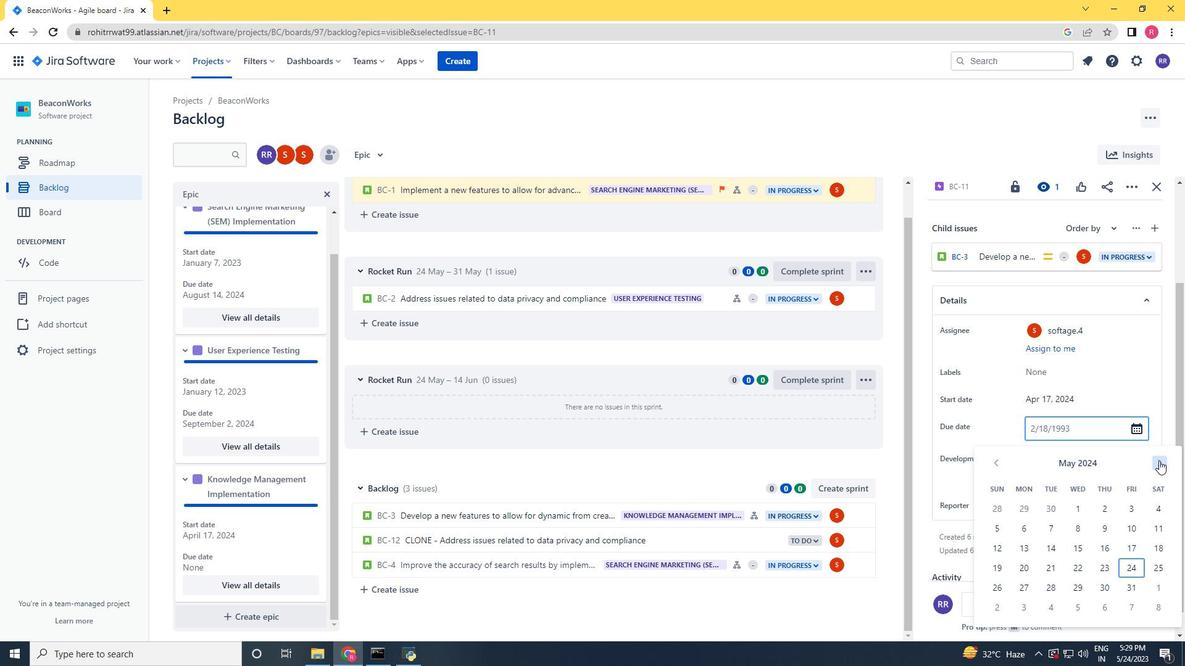 
Action: Mouse pressed left at (1159, 461)
Screenshot: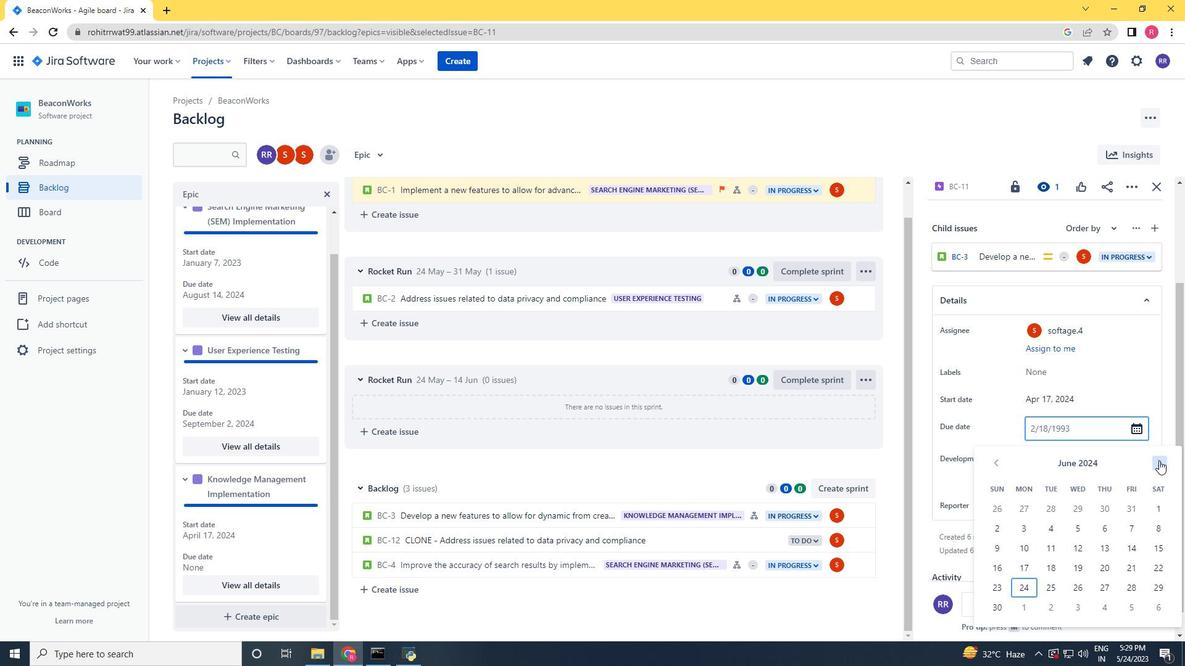 
Action: Mouse pressed left at (1159, 461)
Screenshot: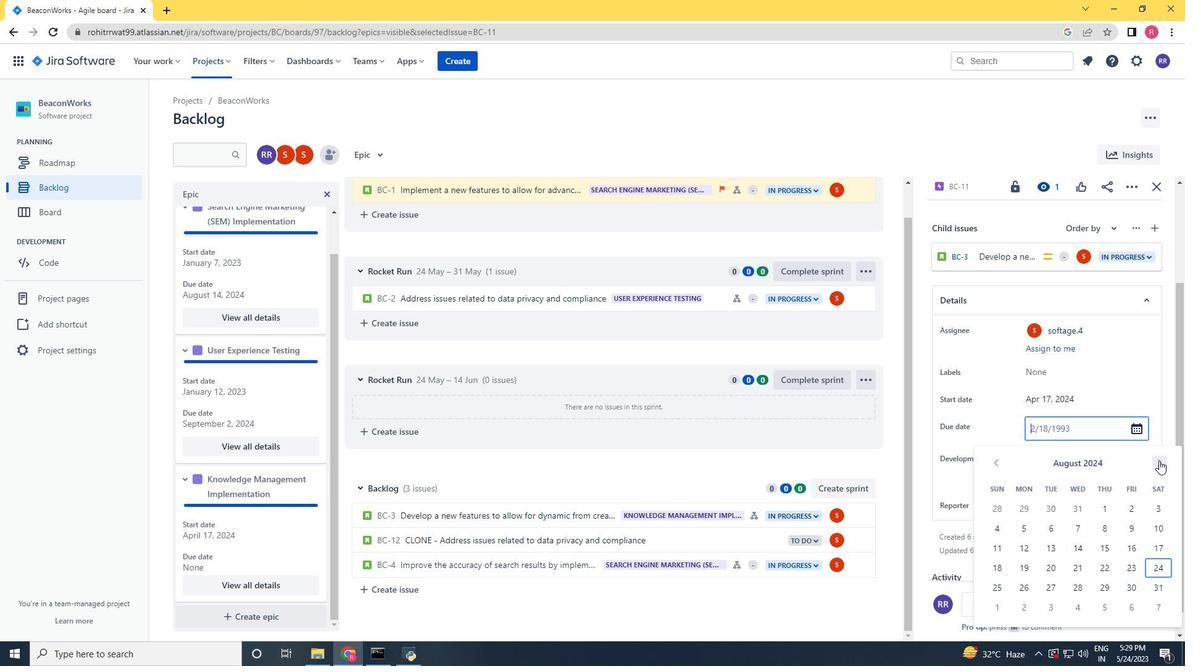 
Action: Mouse pressed left at (1159, 461)
Screenshot: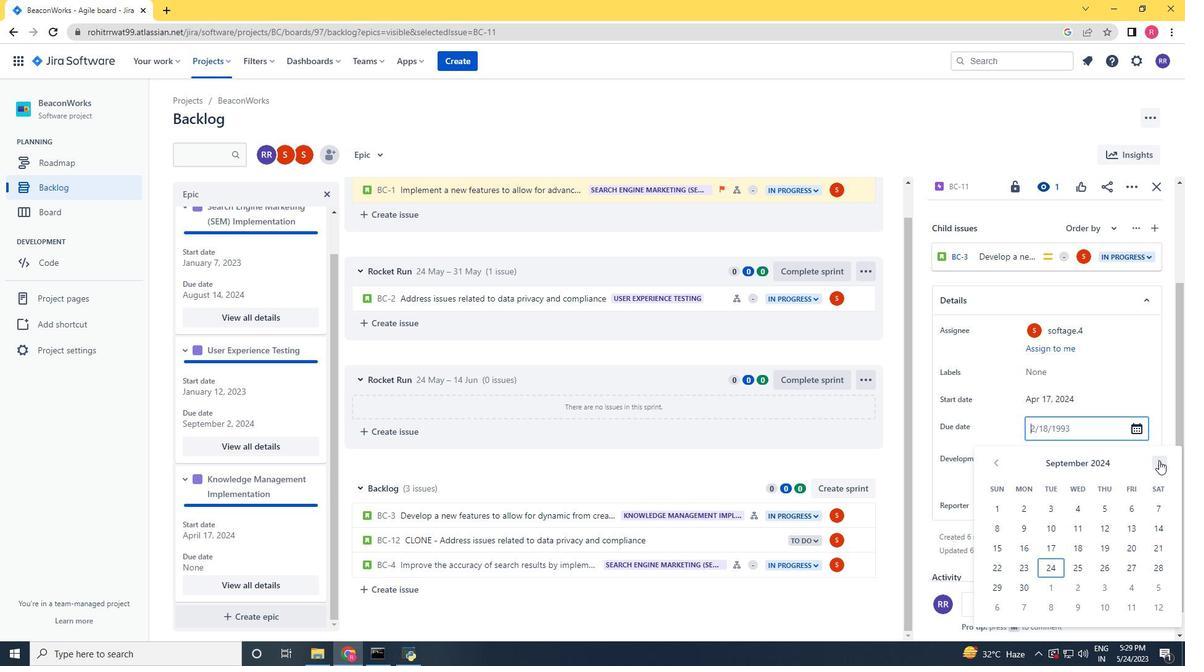 
Action: Mouse pressed left at (1159, 461)
Screenshot: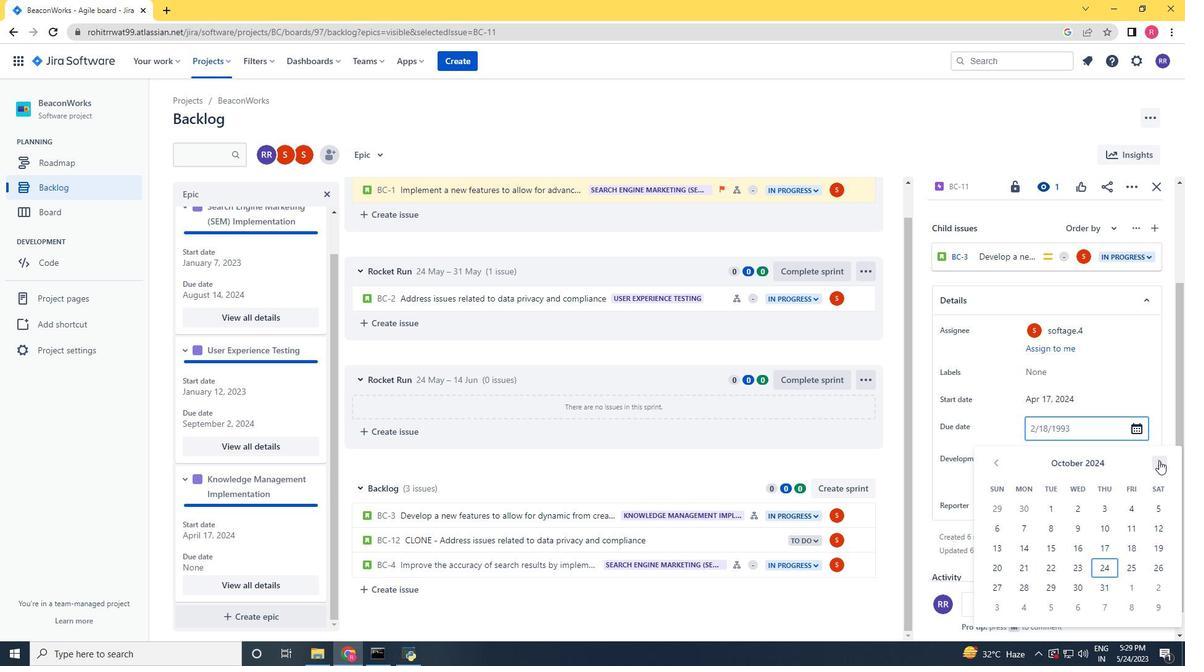 
Action: Mouse pressed left at (1159, 461)
Screenshot: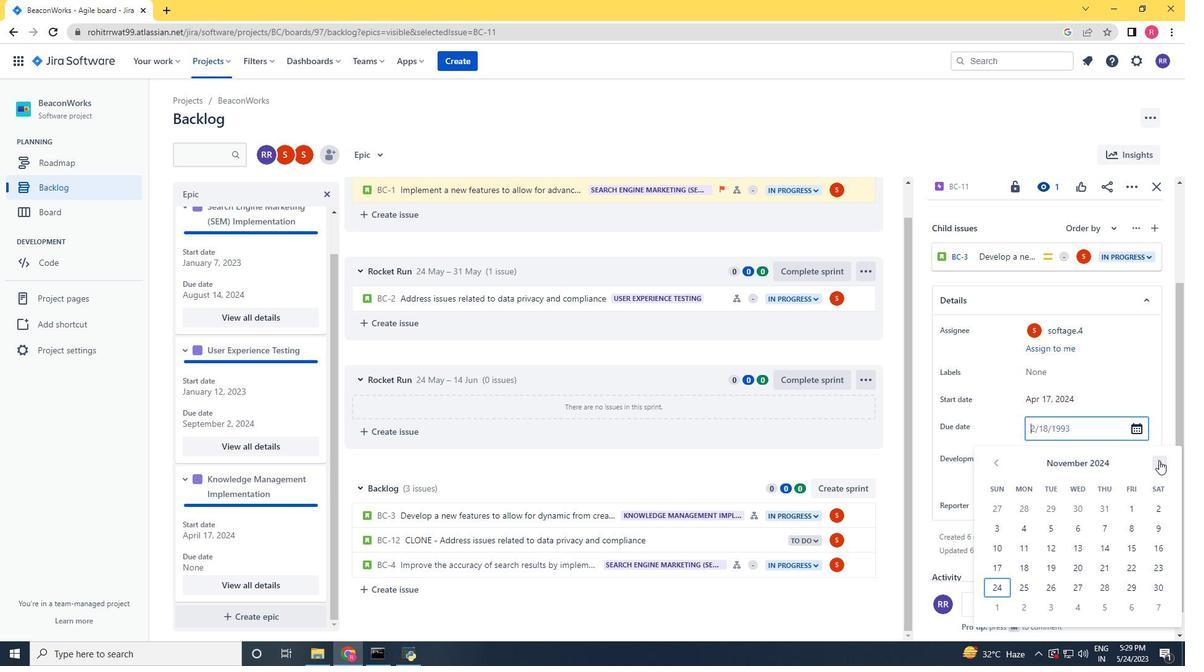 
Action: Mouse pressed left at (1159, 461)
Screenshot: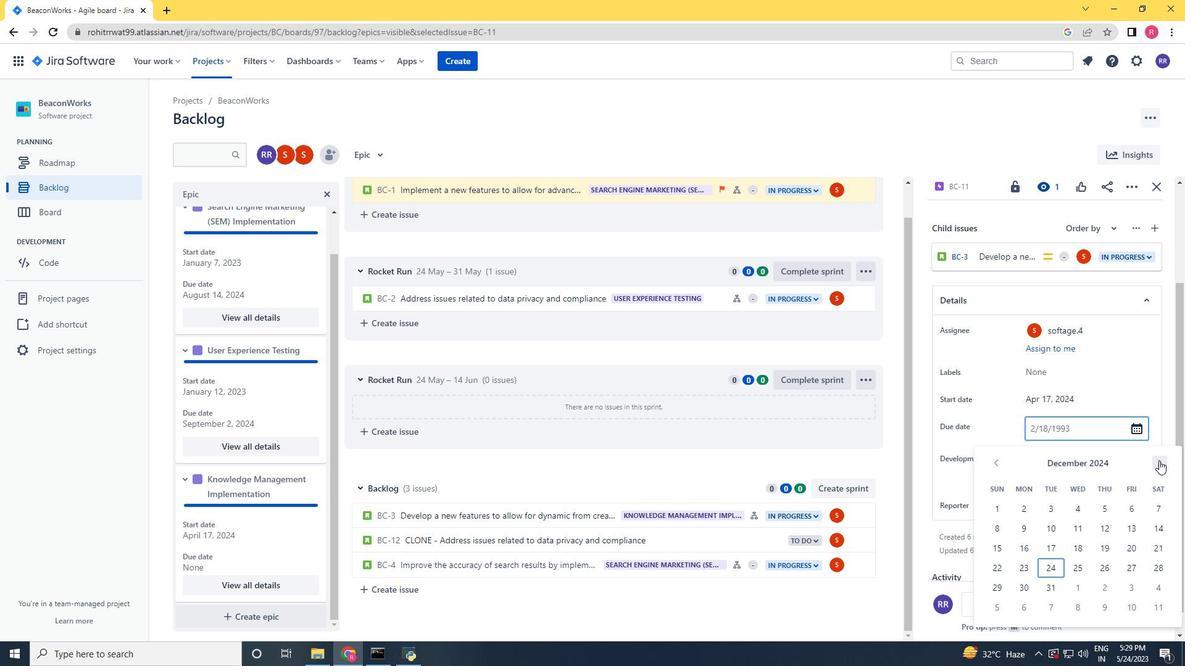 
Action: Mouse pressed left at (1159, 461)
Screenshot: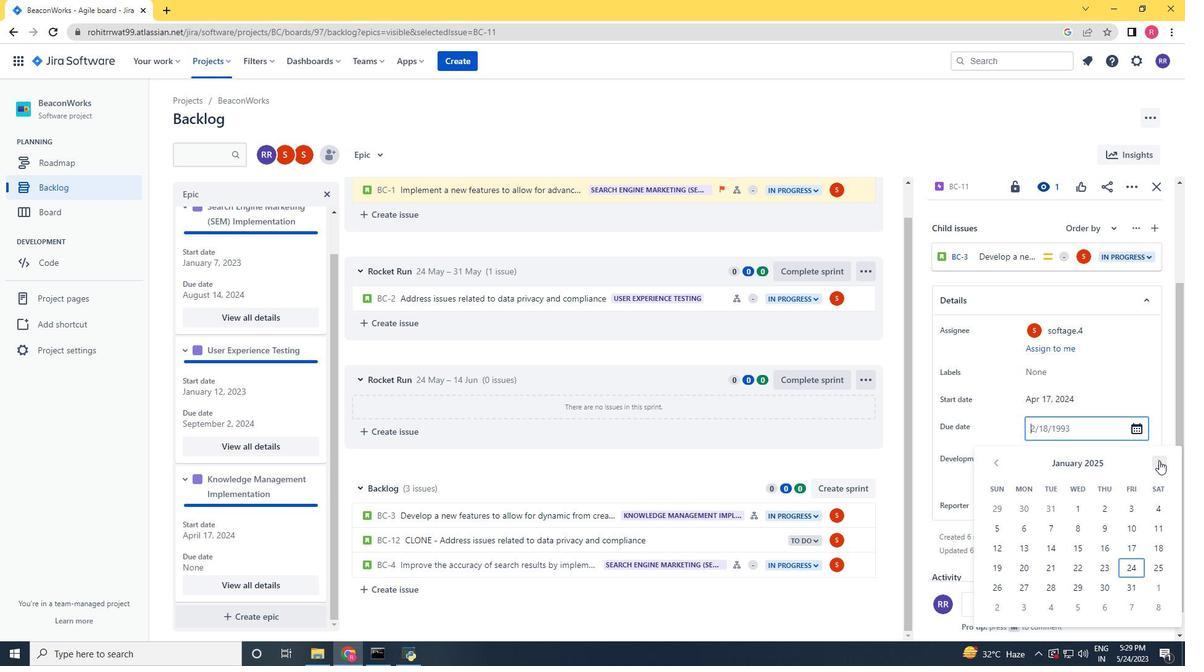 
Action: Mouse pressed left at (1159, 461)
Screenshot: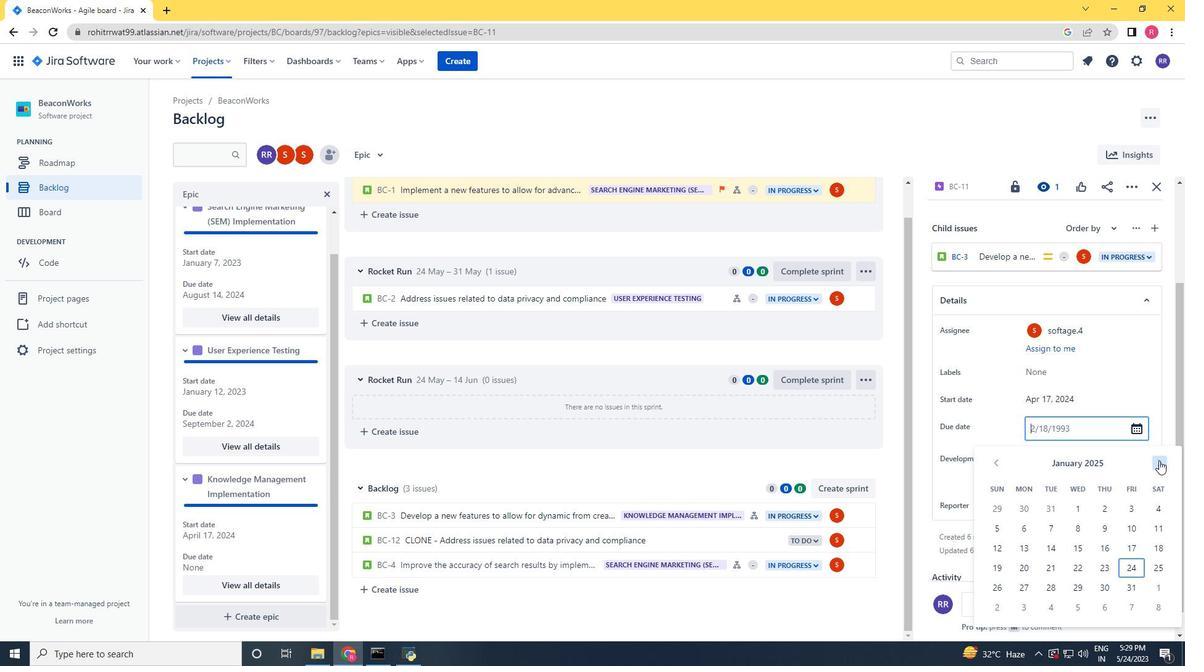 
Action: Mouse pressed left at (1159, 461)
Screenshot: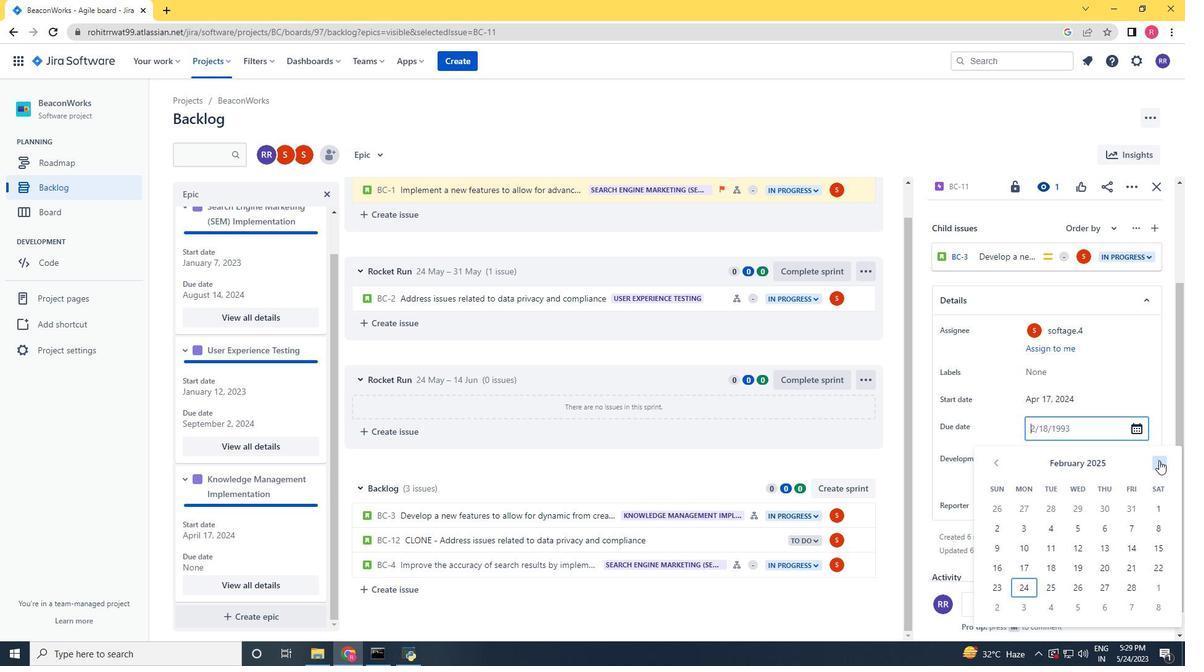 
Action: Mouse pressed left at (1159, 461)
Screenshot: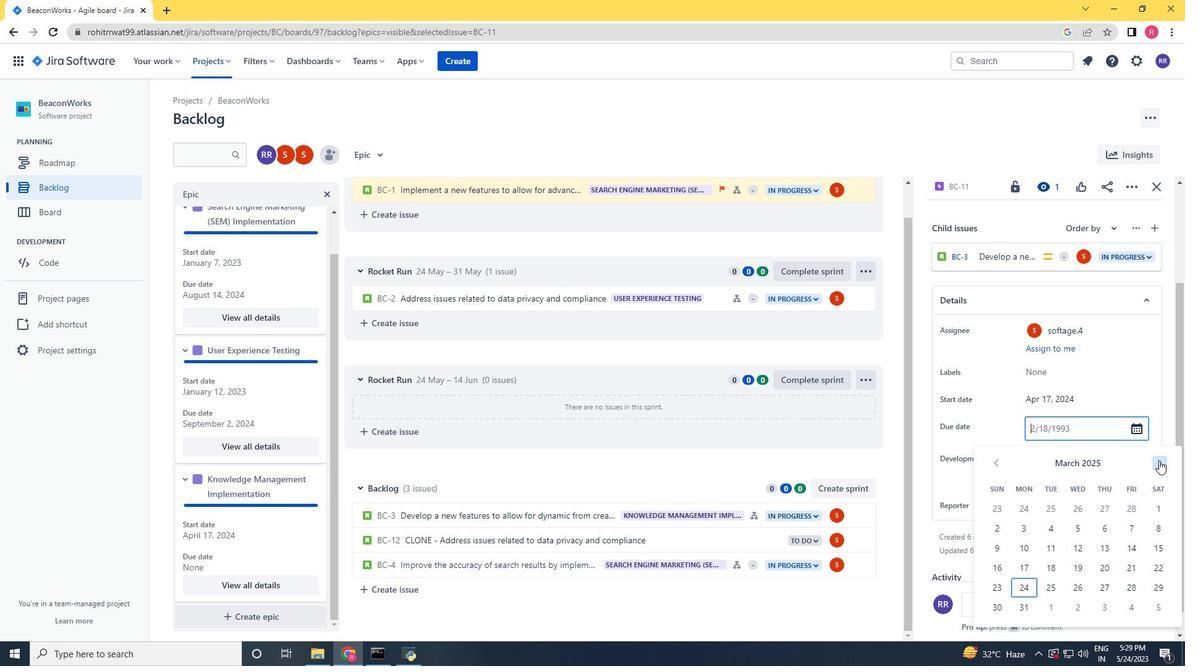
Action: Mouse pressed left at (1159, 461)
Screenshot: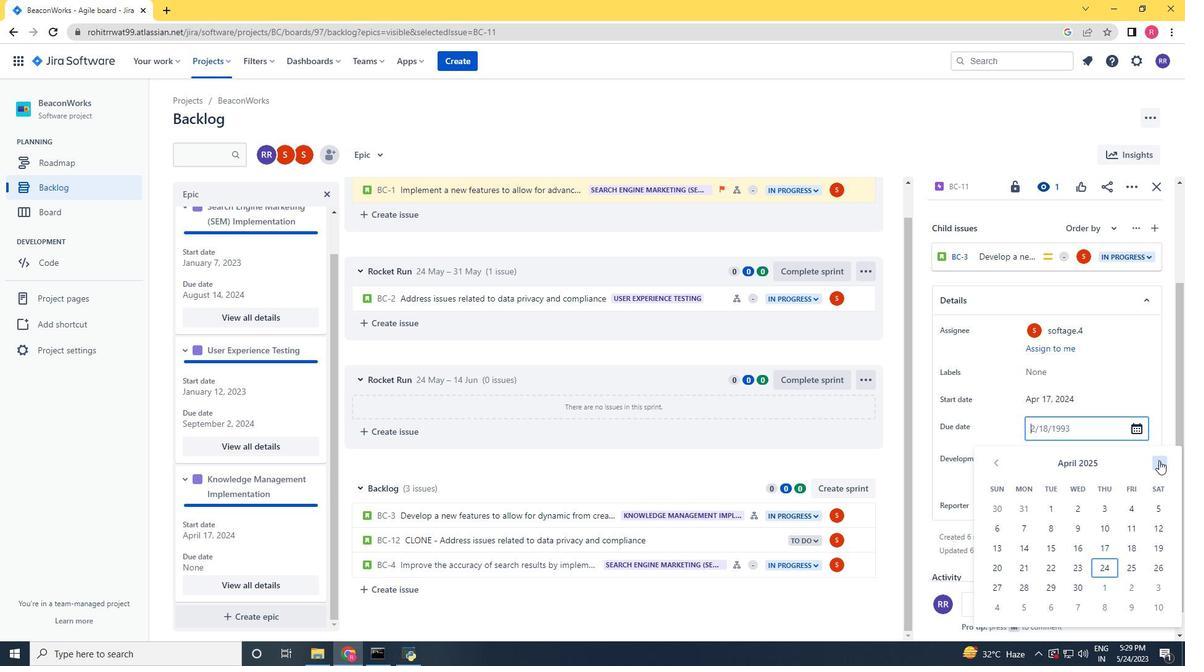 
Action: Mouse pressed left at (1159, 461)
Screenshot: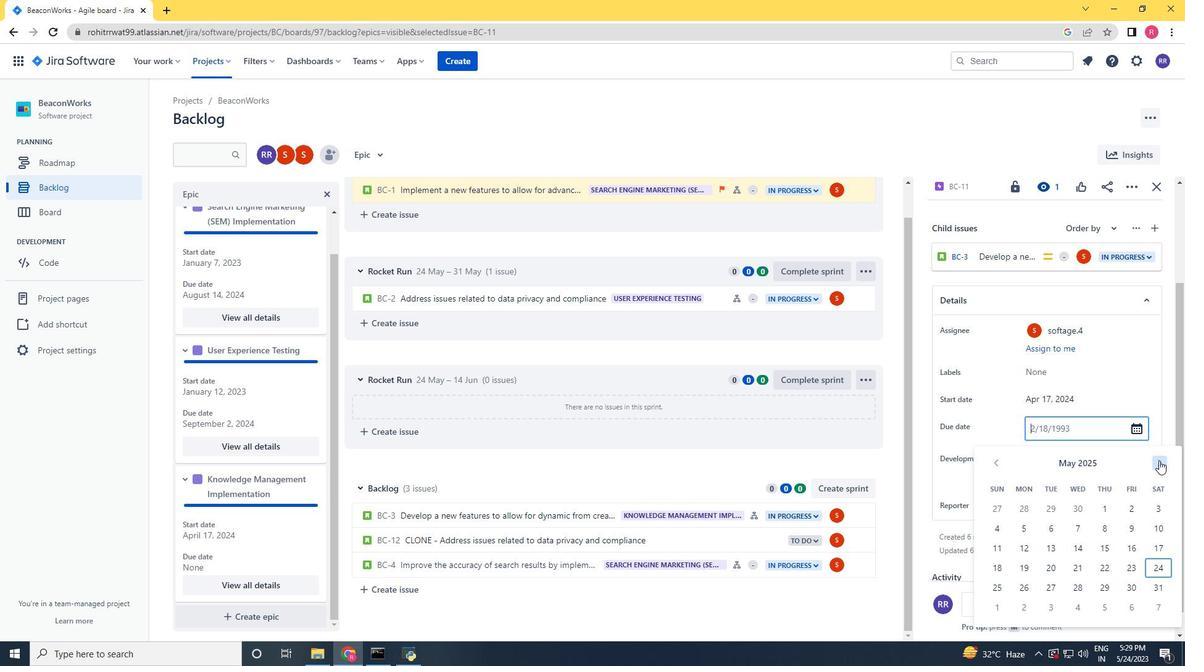 
Action: Mouse pressed left at (1159, 461)
Screenshot: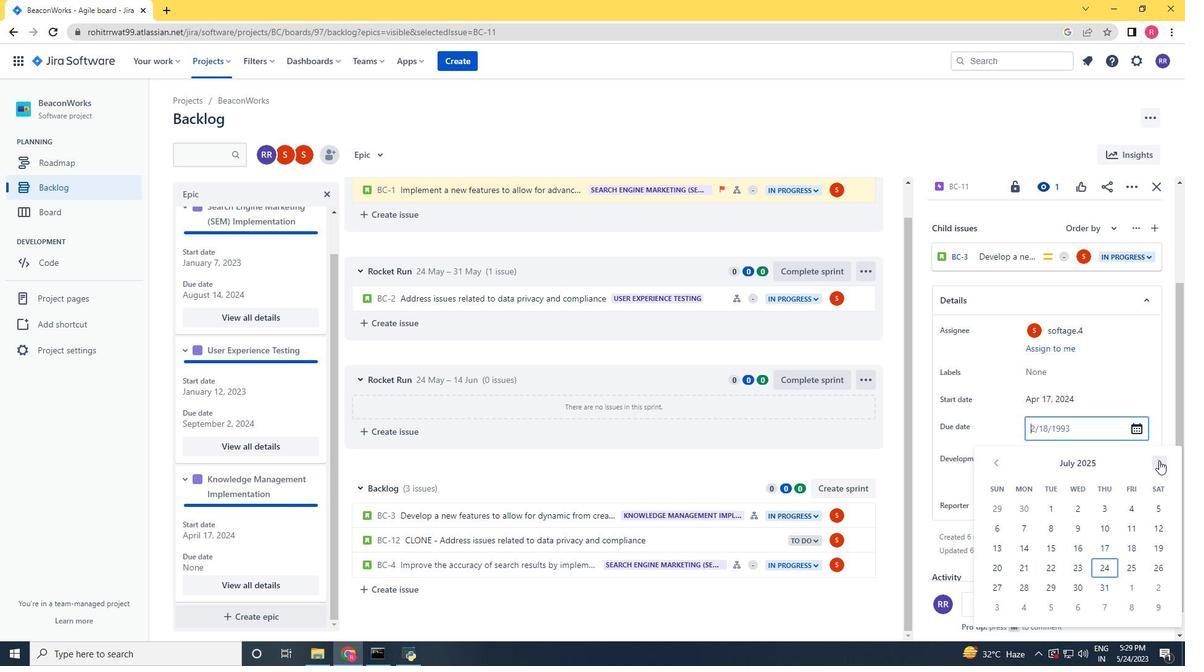 
Action: Mouse pressed left at (1159, 461)
Screenshot: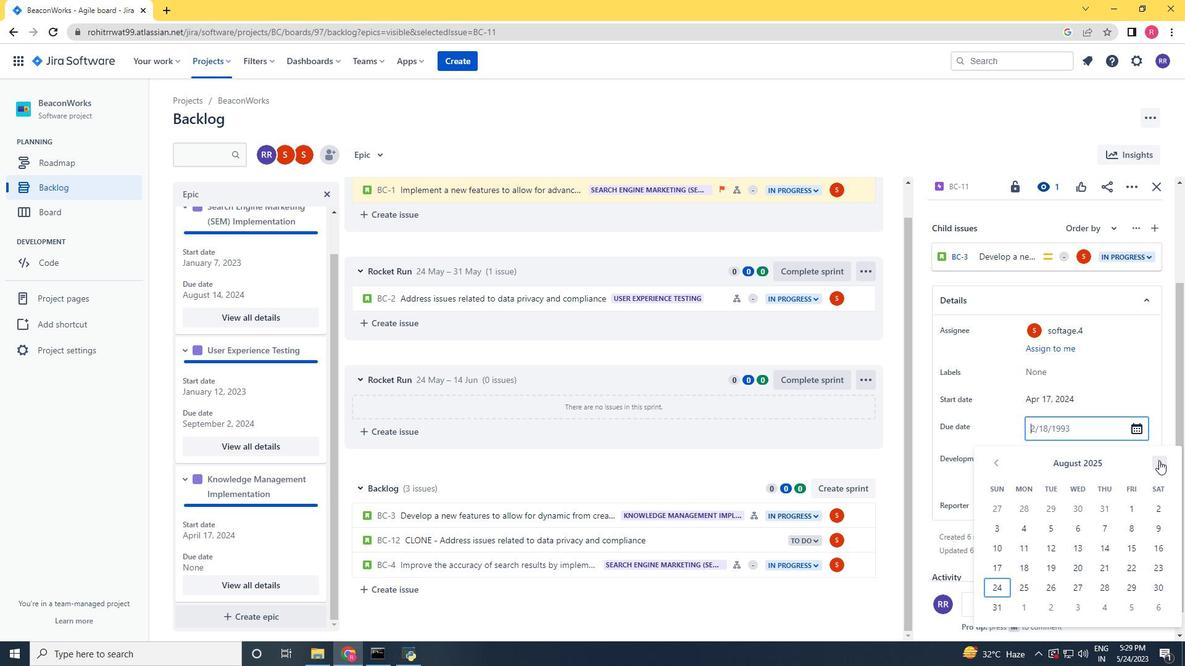 
Action: Mouse moved to (1111, 530)
Screenshot: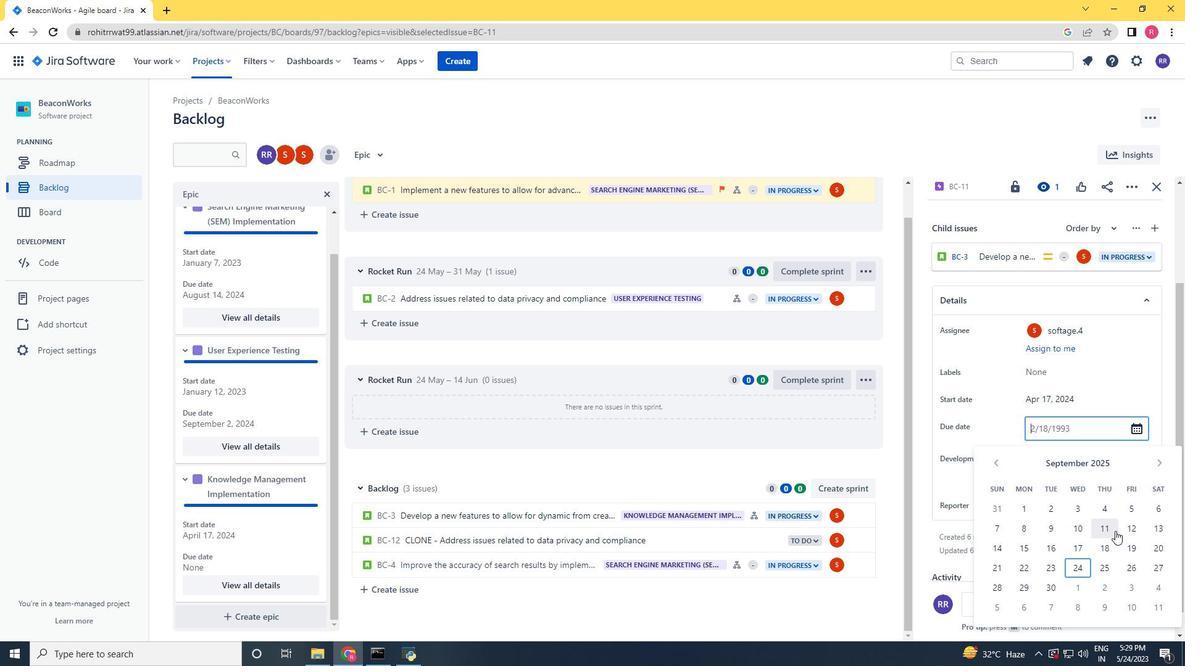 
Action: Mouse pressed left at (1111, 530)
Screenshot: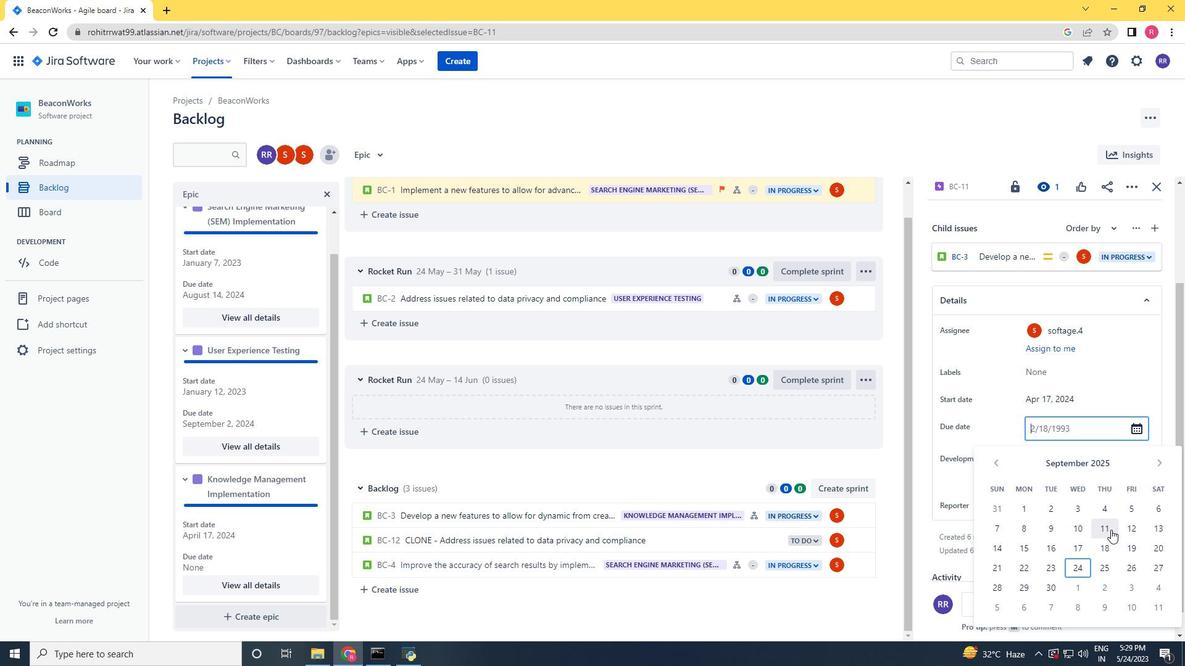 
Action: Mouse moved to (1095, 531)
Screenshot: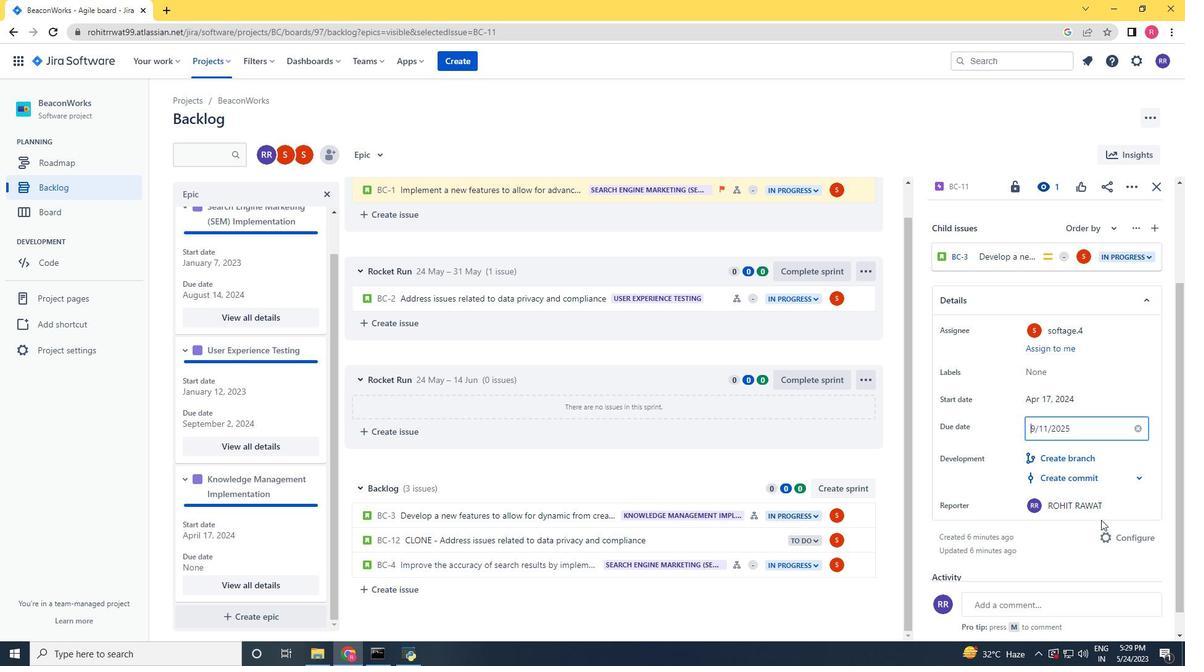 
Action: Mouse scrolled (1095, 530) with delta (0, 0)
Screenshot: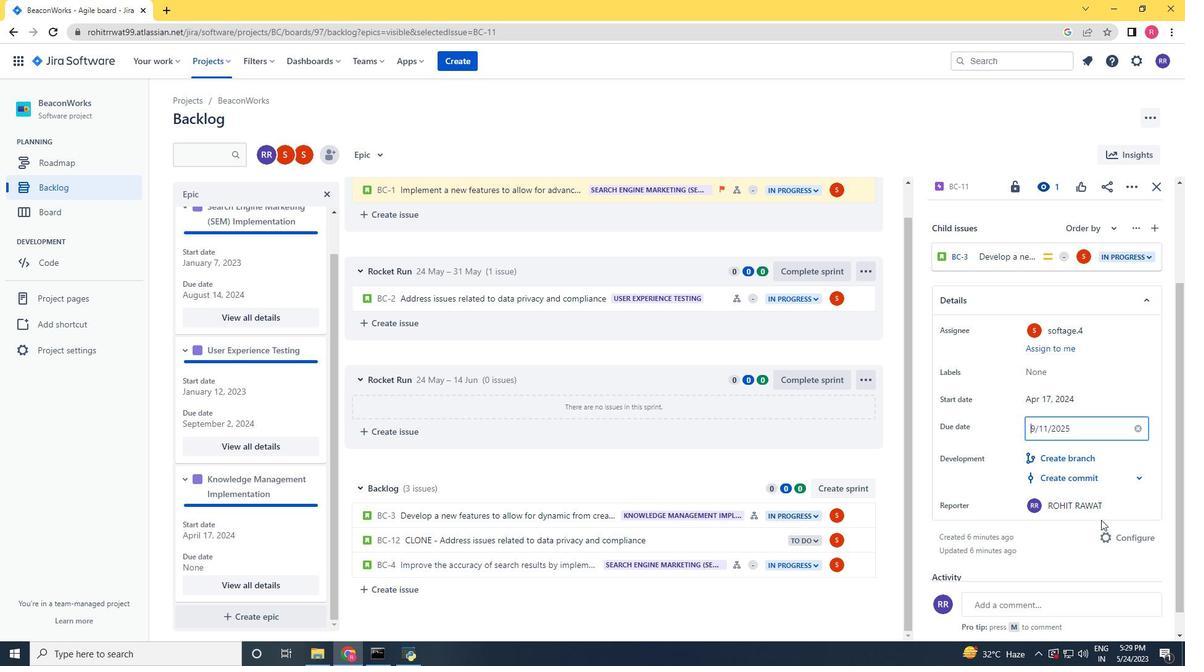 
Action: Mouse moved to (1095, 531)
Screenshot: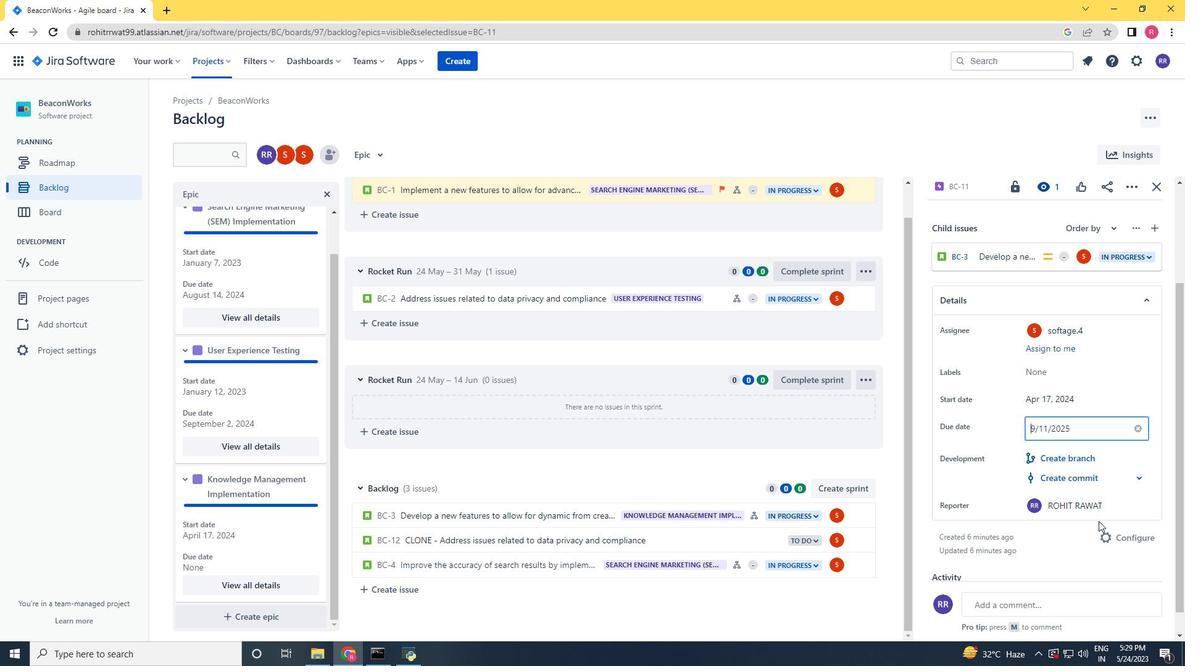 
Action: Mouse scrolled (1095, 530) with delta (0, 0)
Screenshot: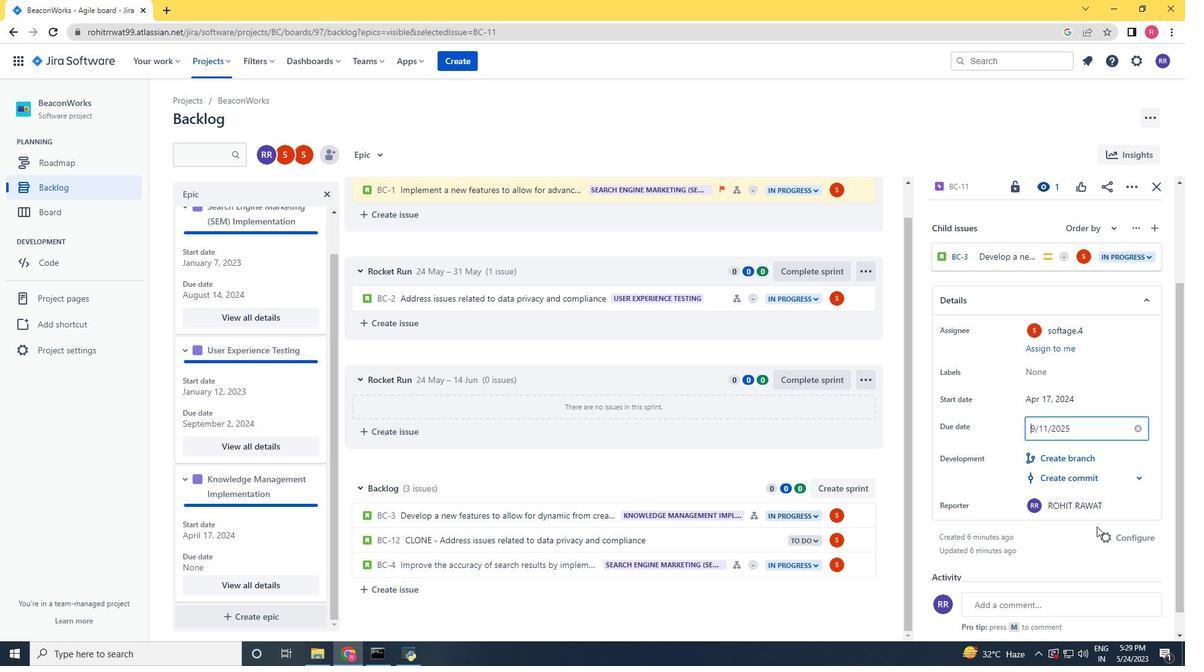 
Action: Mouse scrolled (1095, 530) with delta (0, 0)
Screenshot: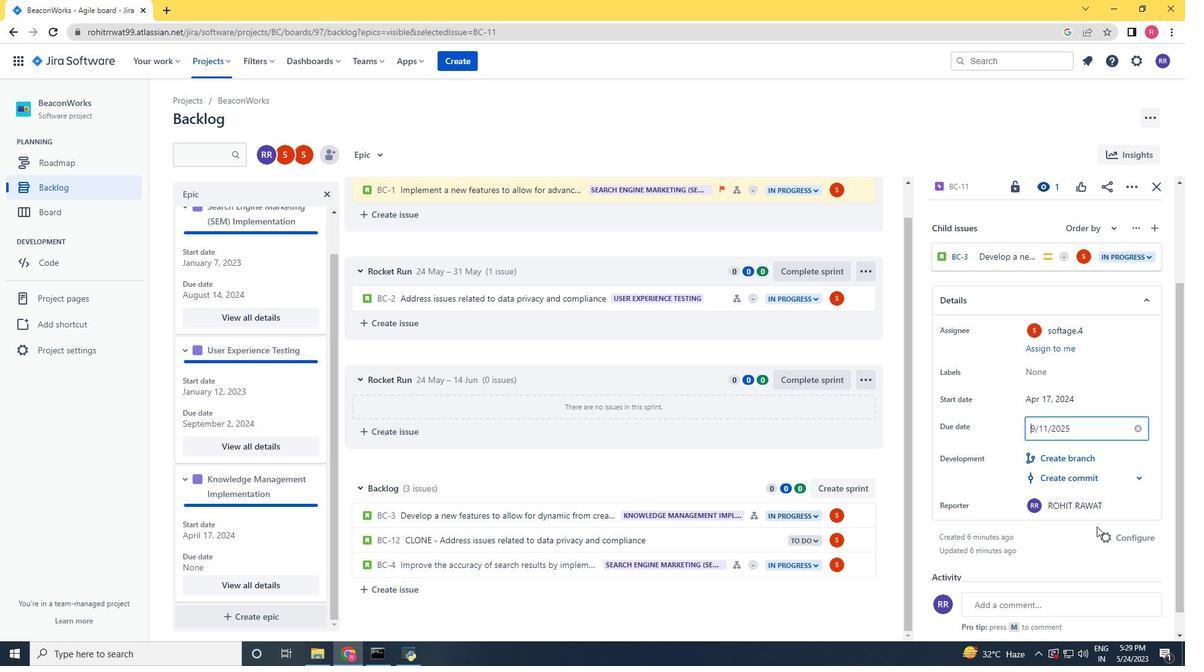 
Action: Mouse moved to (1076, 527)
Screenshot: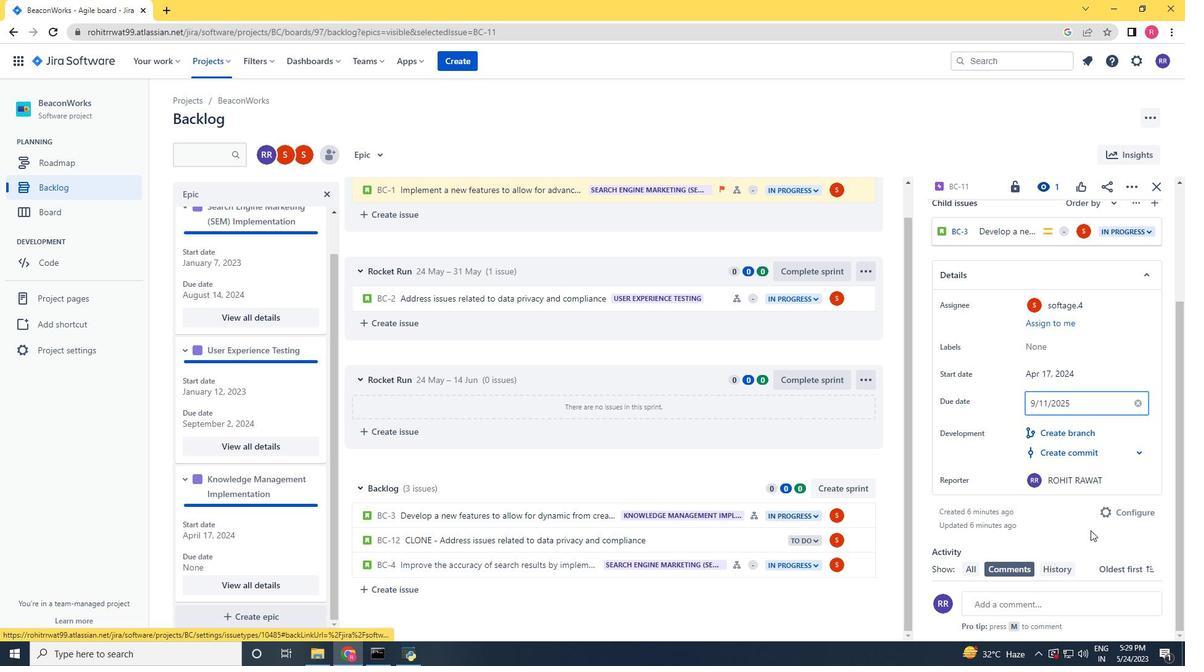 
Action: Mouse pressed left at (1076, 527)
Screenshot: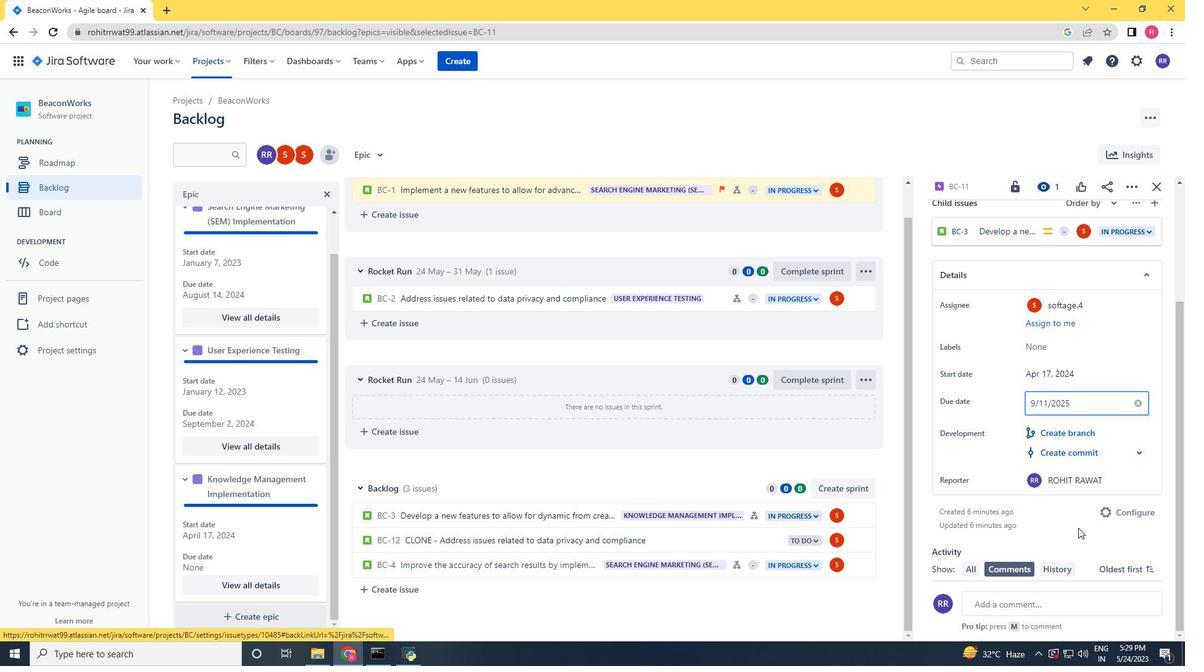 
Action: Mouse moved to (295, 382)
Screenshot: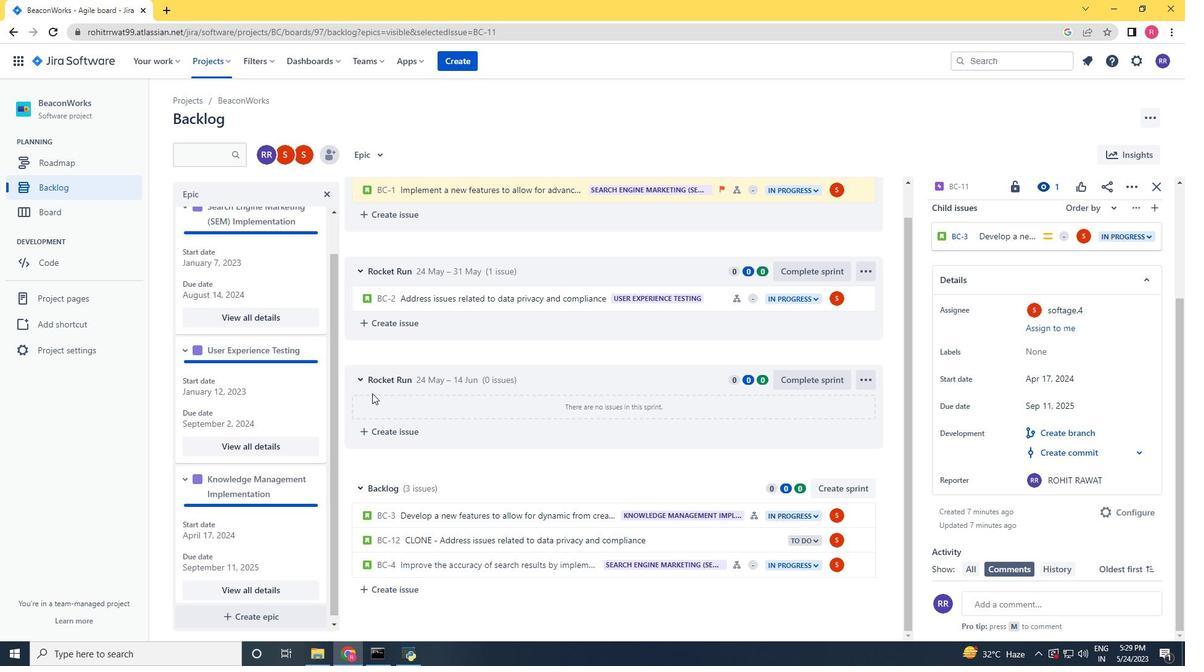 
Action: Mouse scrolled (295, 381) with delta (0, 0)
Screenshot: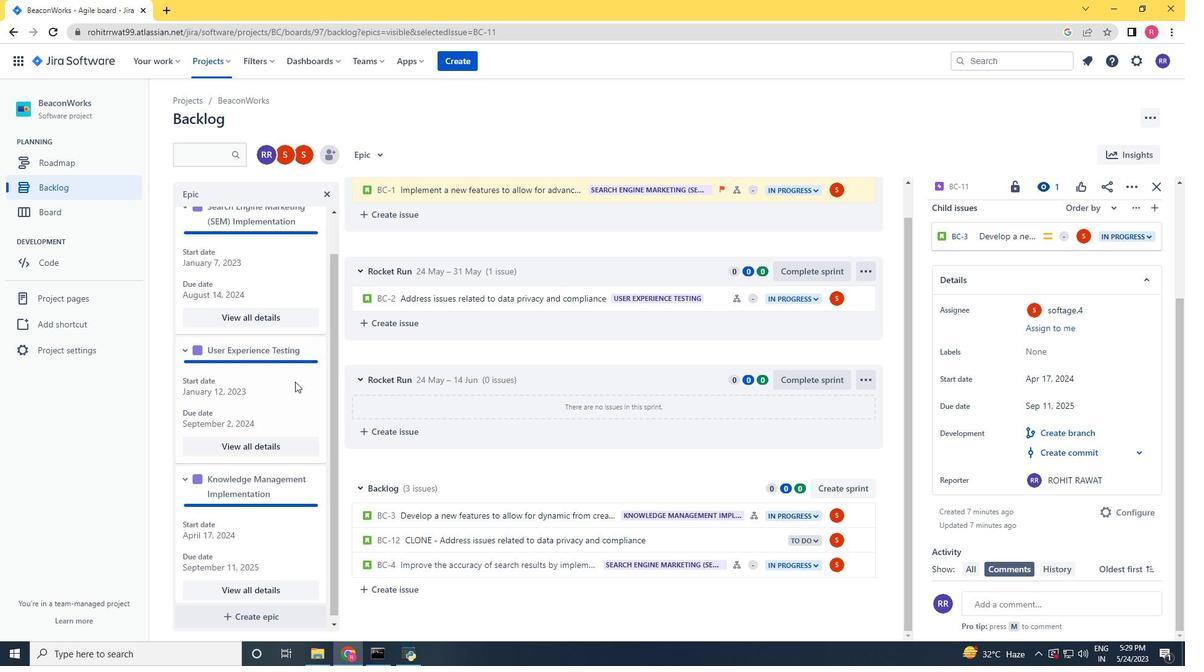 
Action: Mouse scrolled (295, 381) with delta (0, 0)
Screenshot: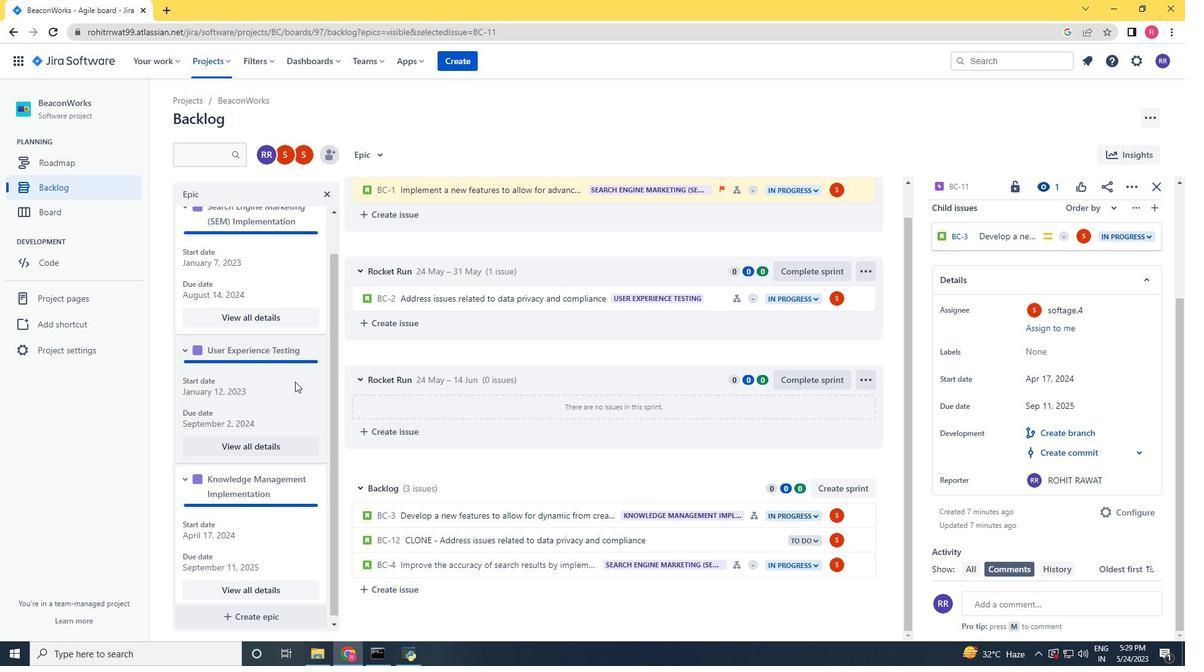 
Action: Mouse scrolled (295, 381) with delta (0, 0)
Screenshot: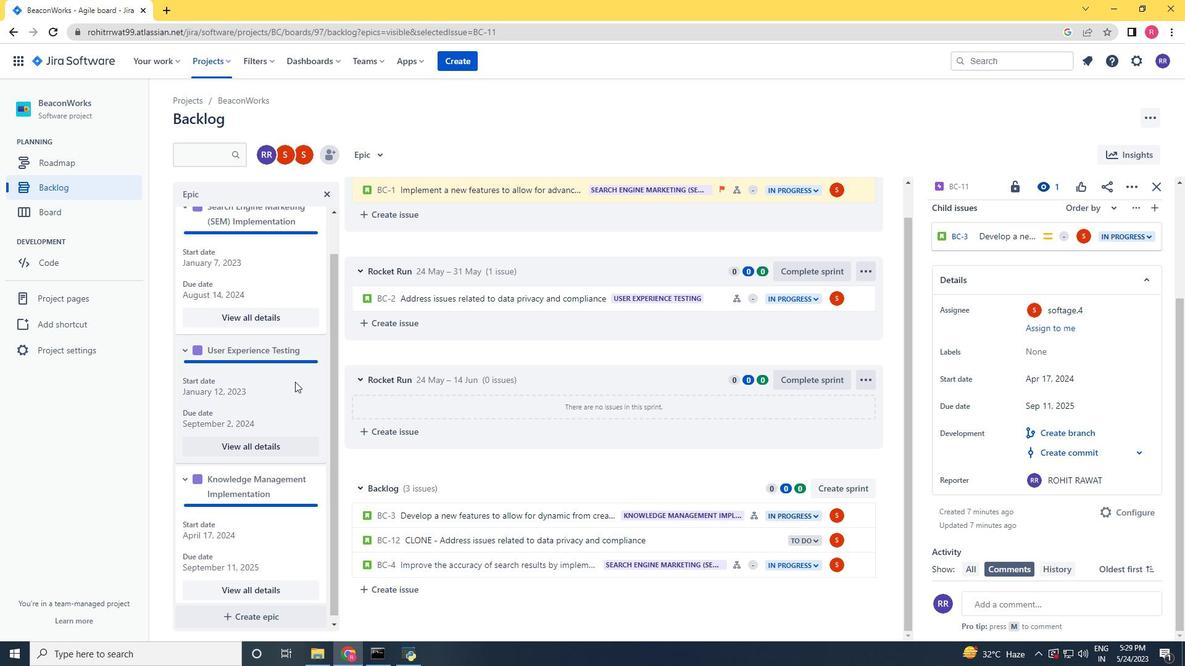
Action: Mouse scrolled (295, 381) with delta (0, 0)
Screenshot: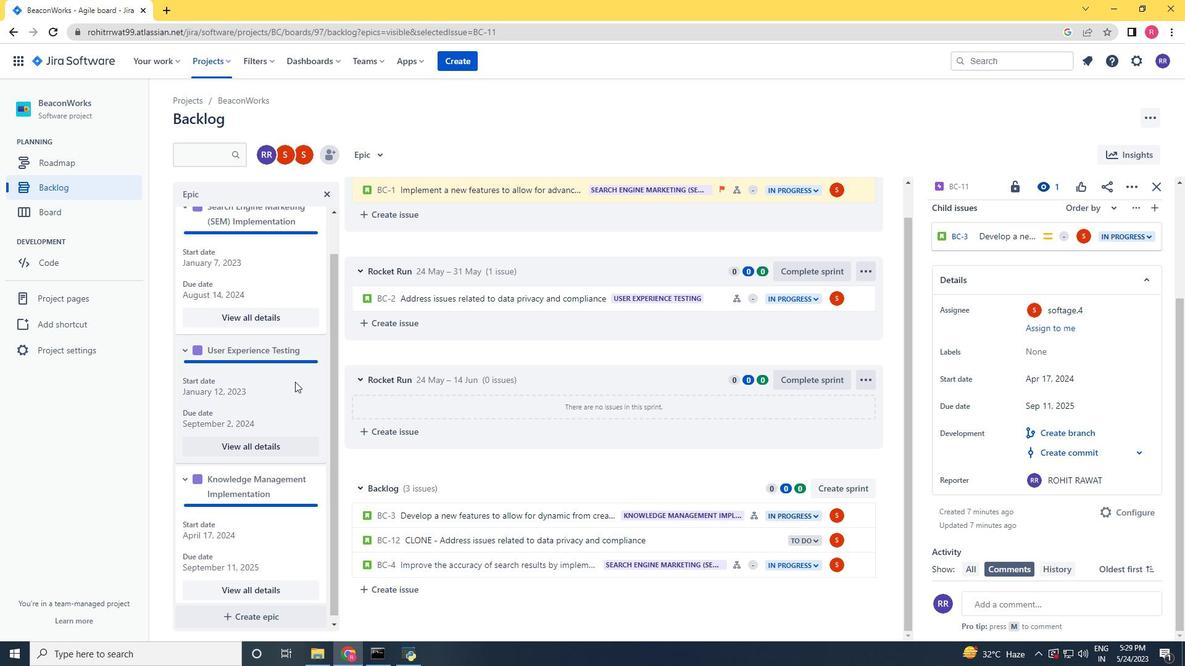 
Action: Mouse scrolled (295, 381) with delta (0, 0)
Screenshot: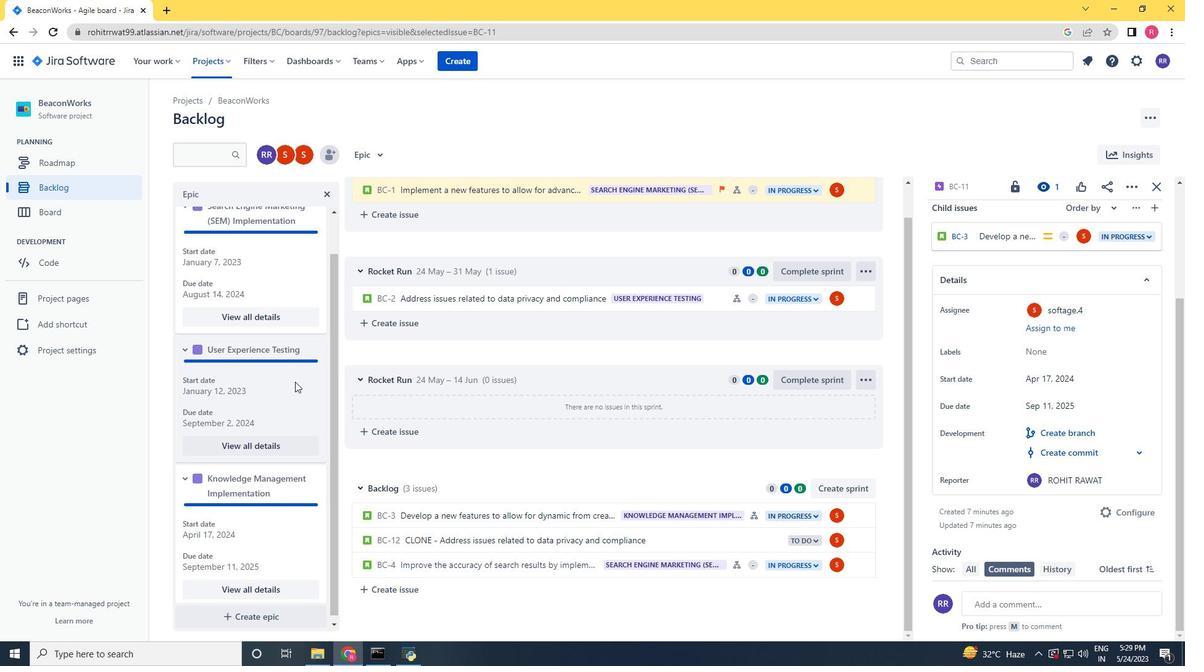 
Action: Mouse scrolled (295, 381) with delta (0, 0)
Screenshot: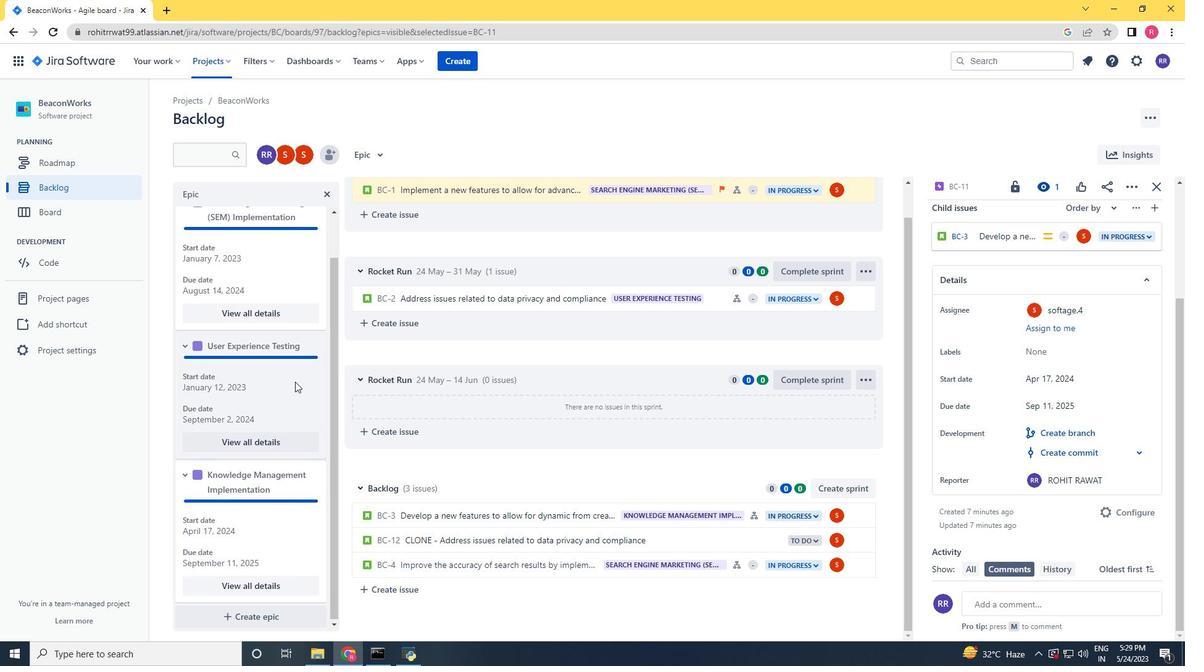 
Action: Mouse scrolled (295, 381) with delta (0, 0)
Screenshot: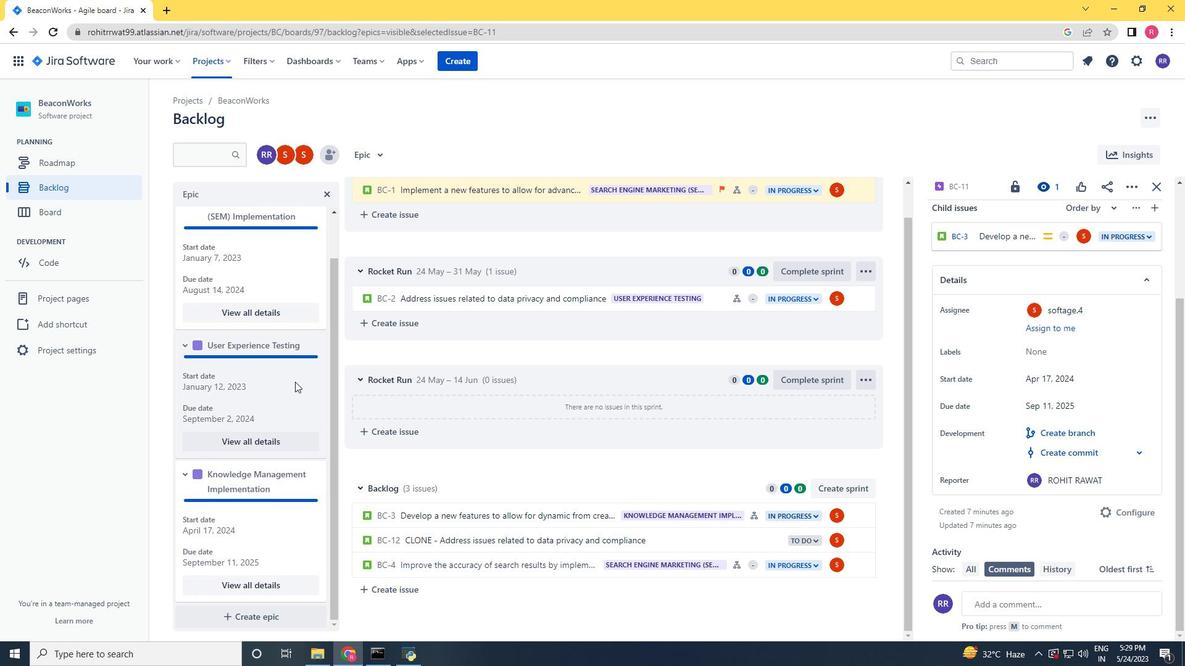 
Action: Mouse scrolled (295, 382) with delta (0, 0)
Screenshot: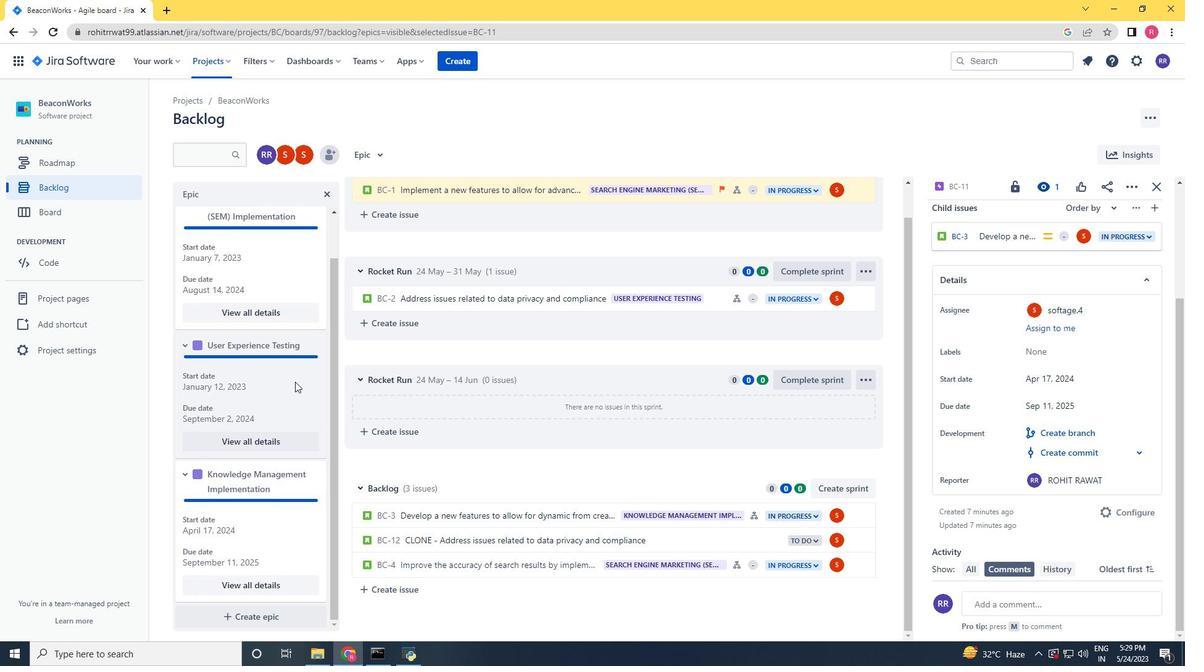 
Action: Mouse scrolled (295, 382) with delta (0, 0)
Screenshot: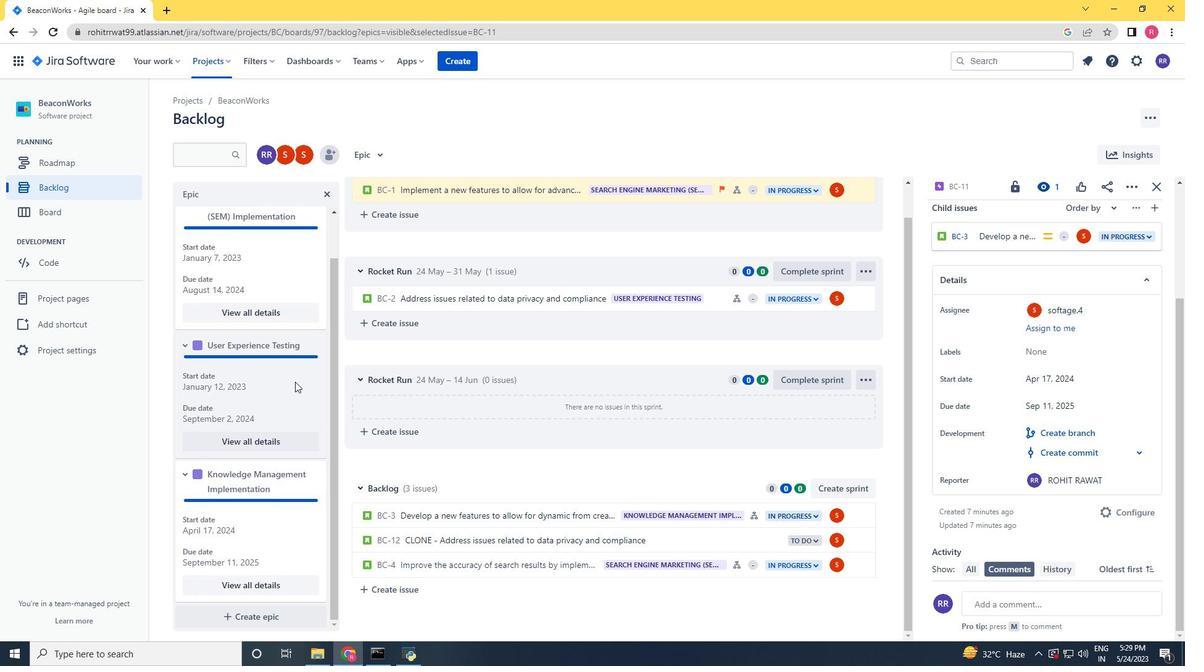 
Action: Mouse scrolled (295, 382) with delta (0, 0)
Screenshot: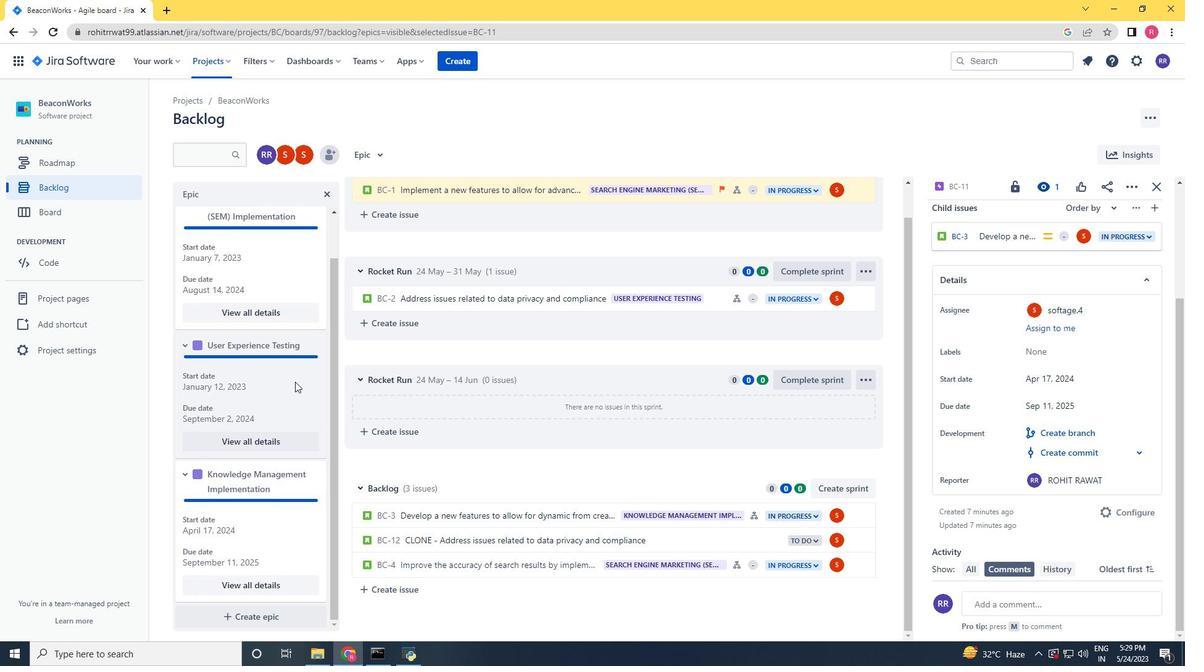 
Action: Mouse scrolled (295, 382) with delta (0, 0)
Screenshot: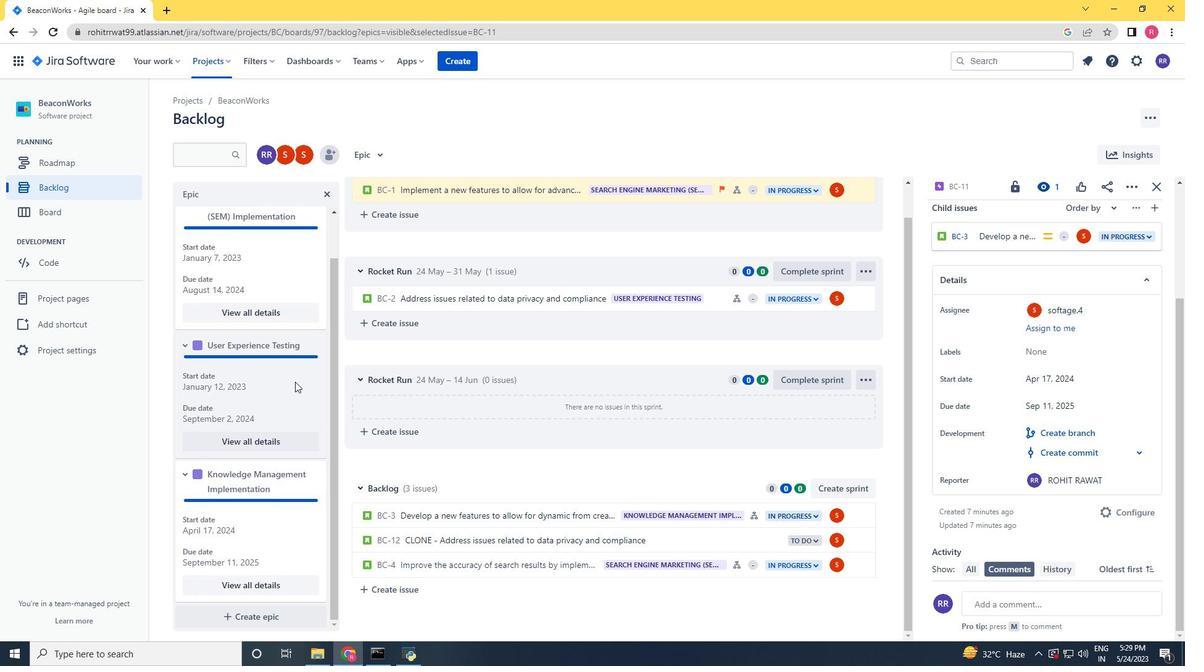 
Action: Mouse scrolled (295, 382) with delta (0, 0)
Screenshot: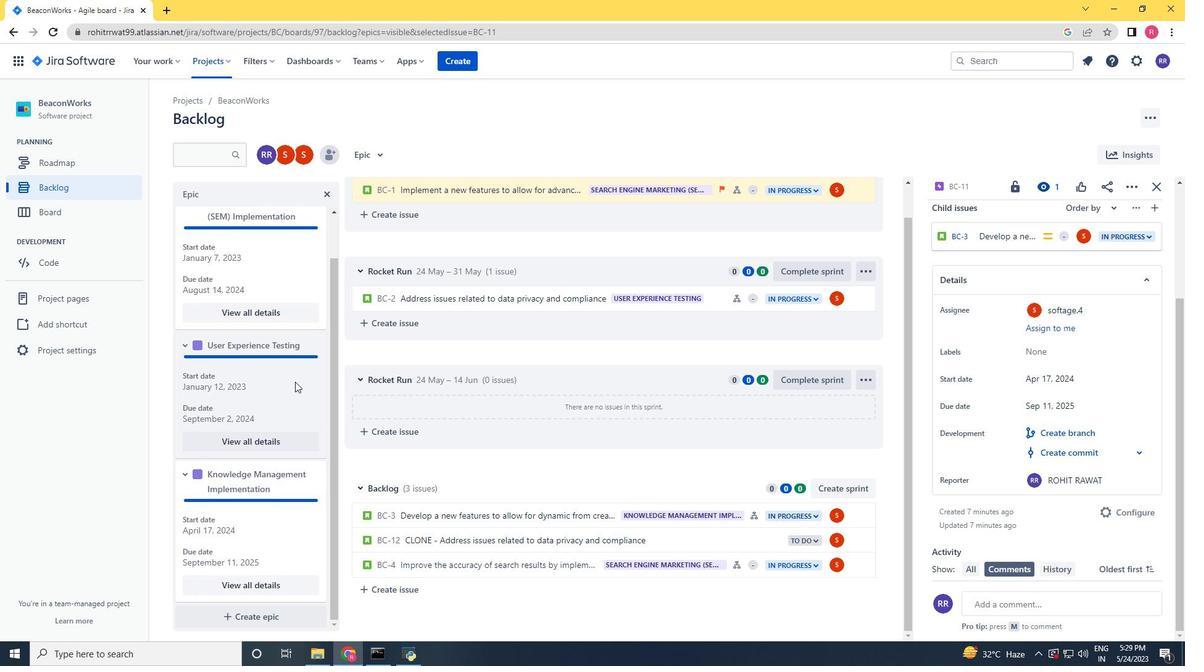 
Action: Mouse scrolled (295, 382) with delta (0, 0)
Screenshot: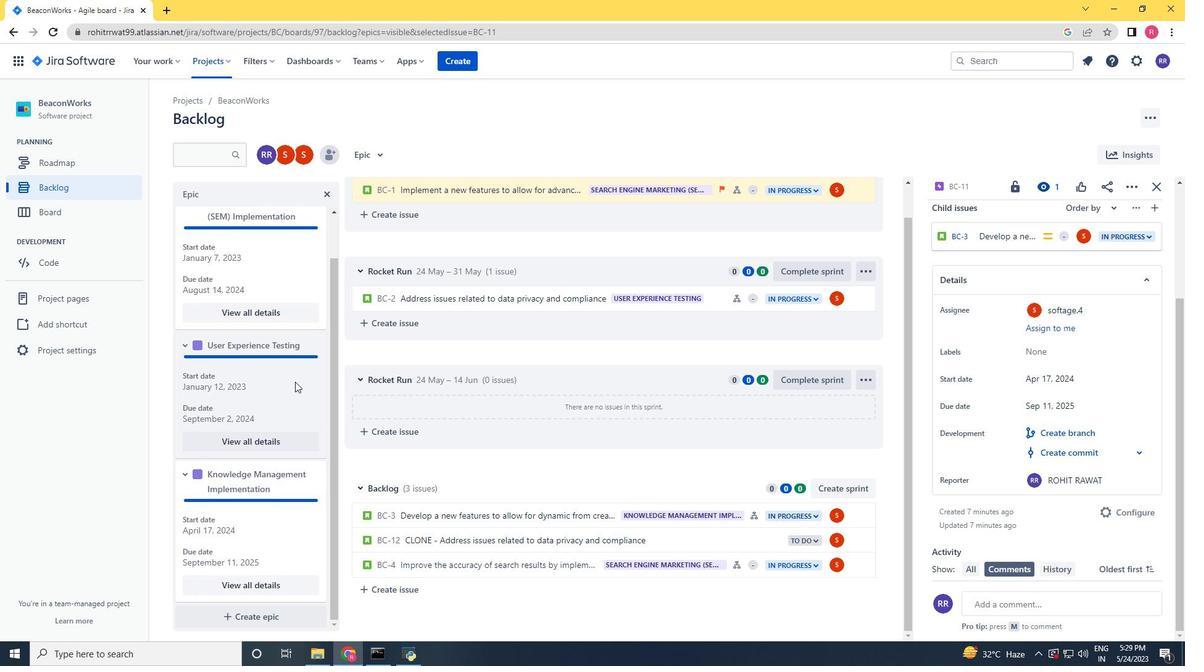 
Action: Mouse moved to (300, 376)
Screenshot: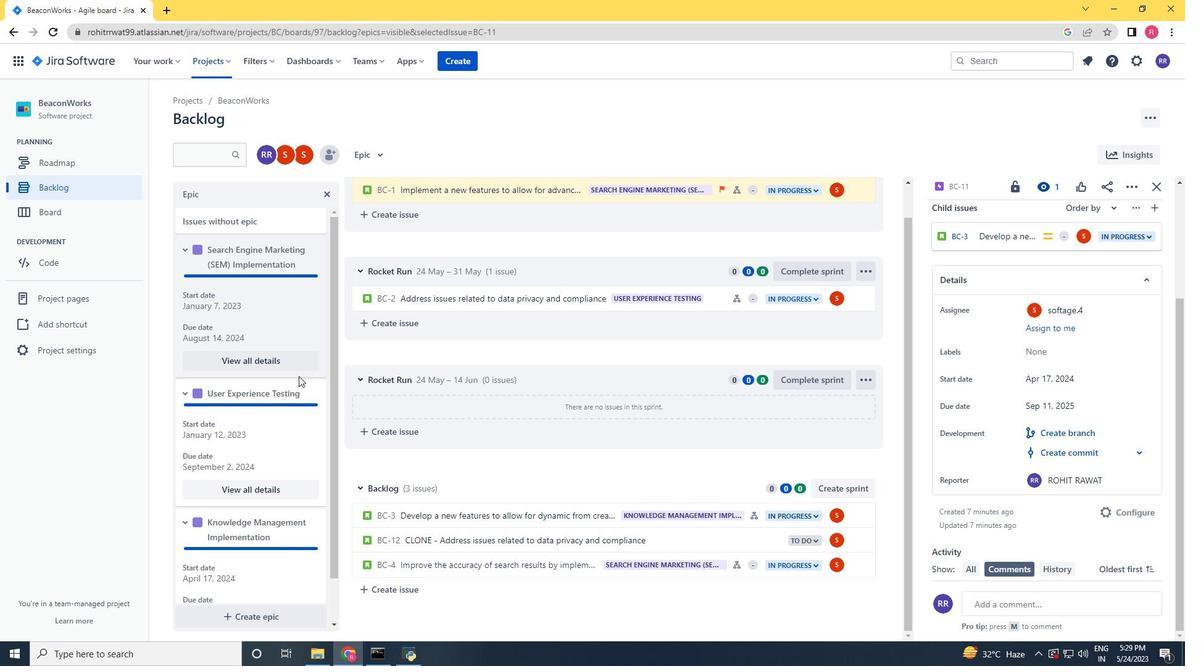 
